 Task: Create a letterhead design in yellow black colors.
Action: Mouse pressed left at (350, 103)
Screenshot: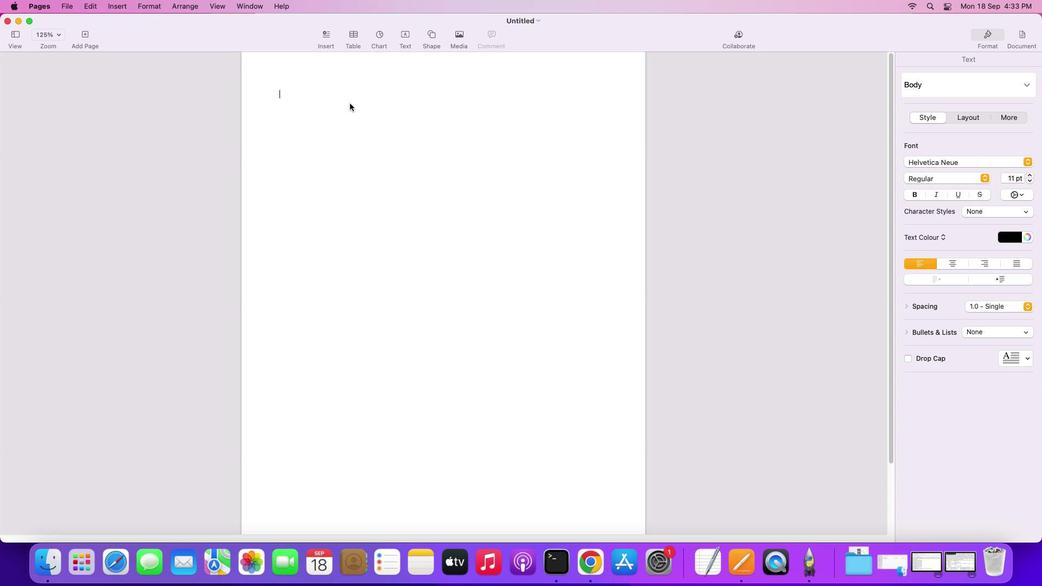 
Action: Mouse moved to (431, 34)
Screenshot: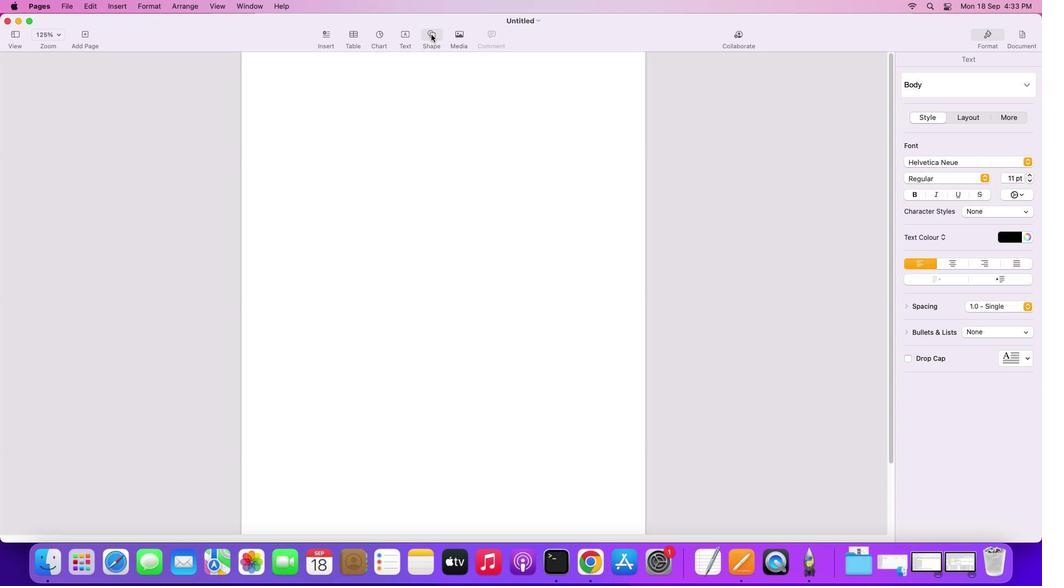 
Action: Mouse pressed left at (431, 34)
Screenshot: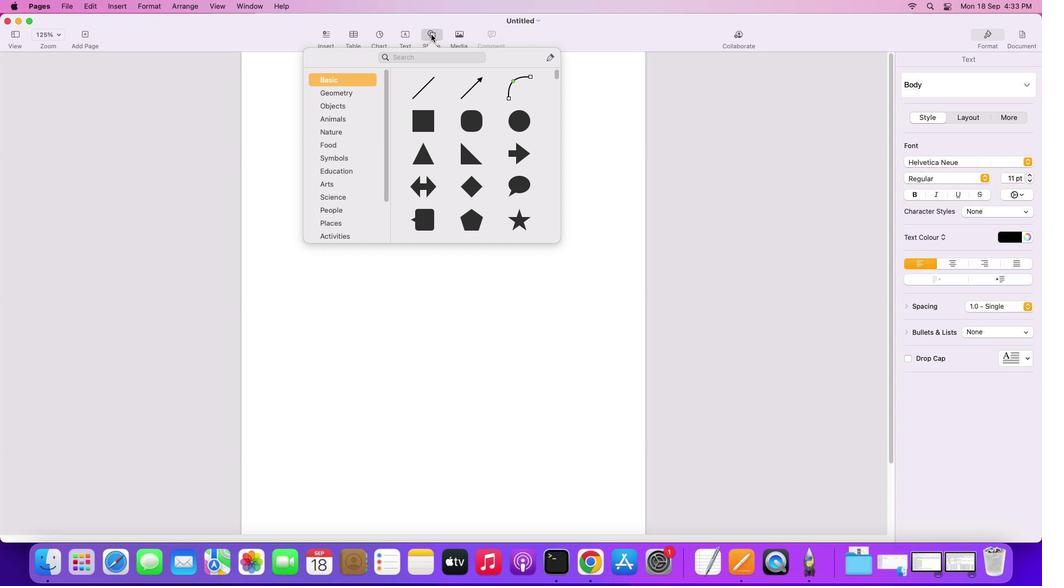 
Action: Mouse moved to (426, 122)
Screenshot: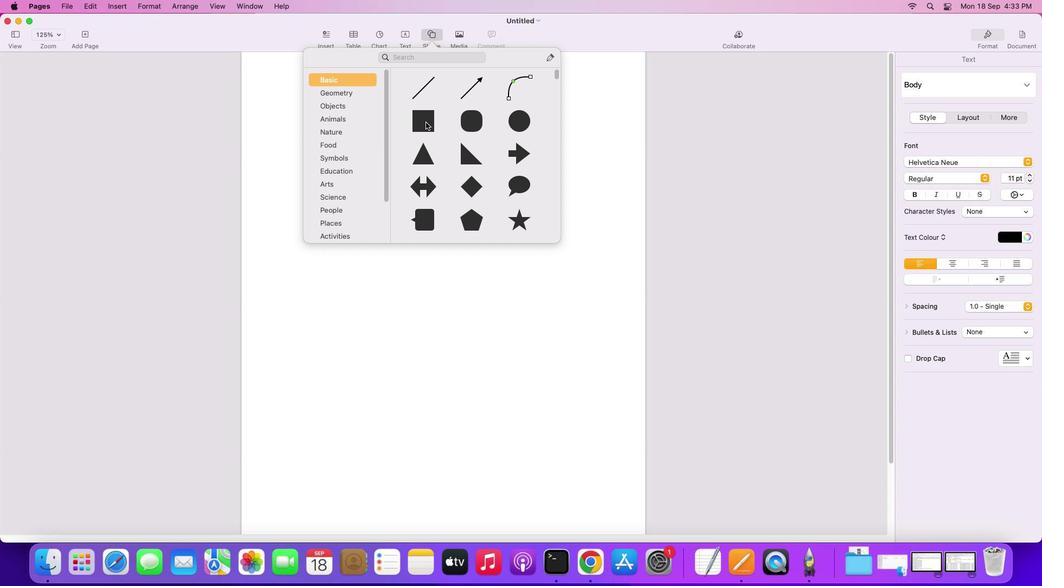 
Action: Mouse pressed left at (426, 122)
Screenshot: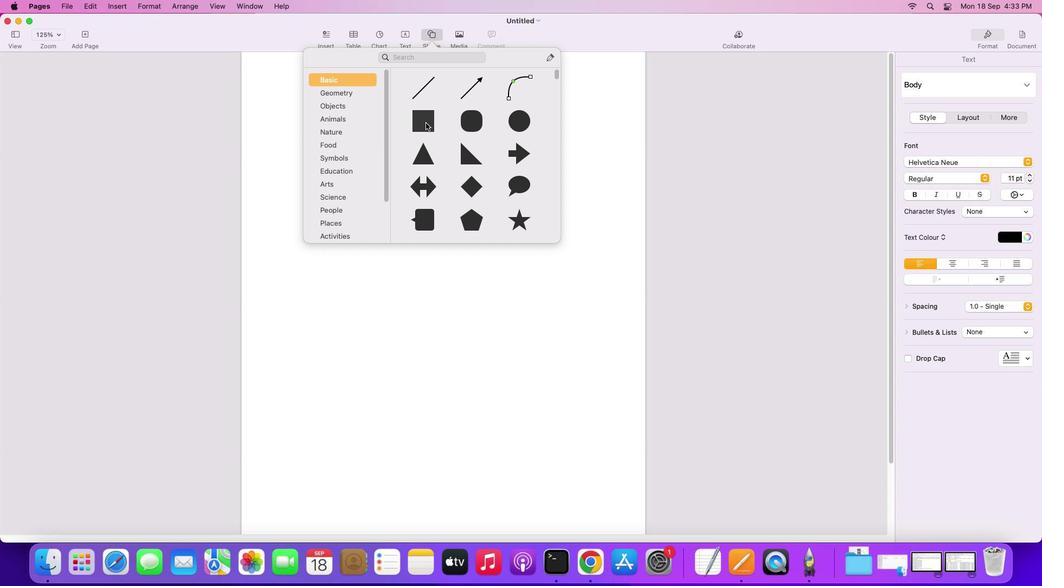 
Action: Mouse moved to (386, 317)
Screenshot: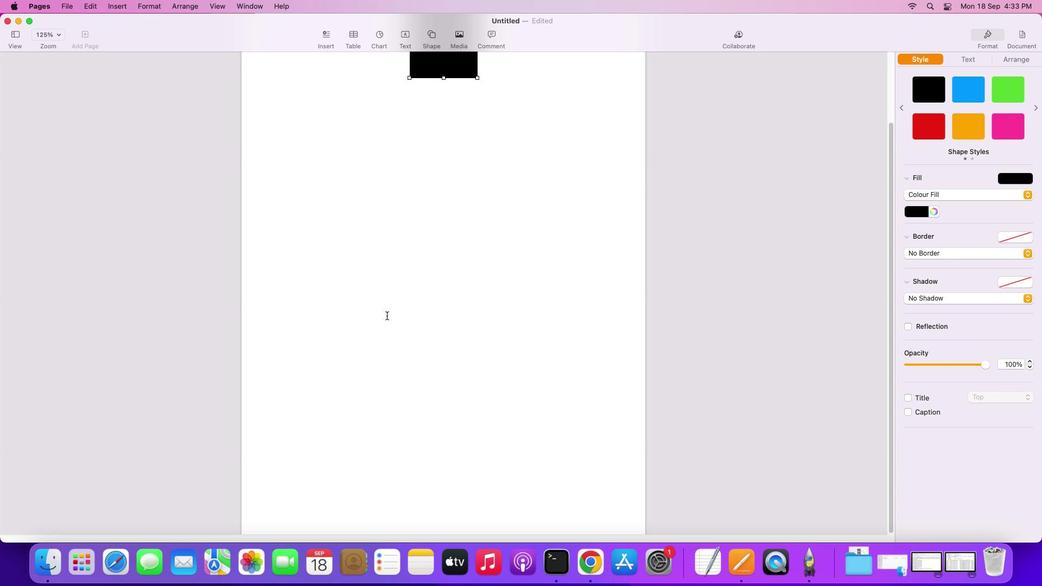 
Action: Mouse scrolled (386, 317) with delta (0, 0)
Screenshot: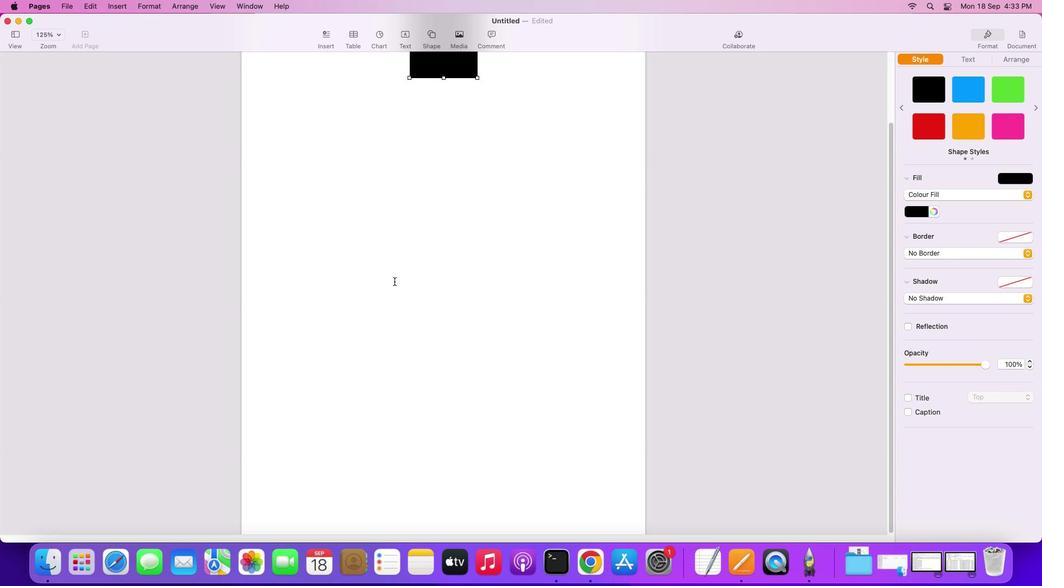 
Action: Mouse scrolled (386, 317) with delta (0, 0)
Screenshot: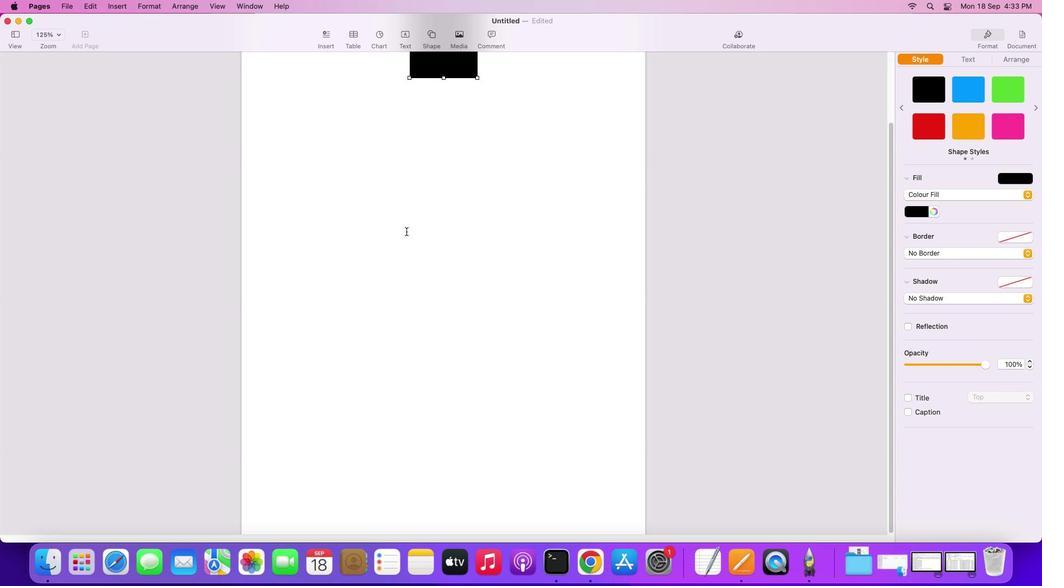 
Action: Mouse scrolled (386, 317) with delta (0, -2)
Screenshot: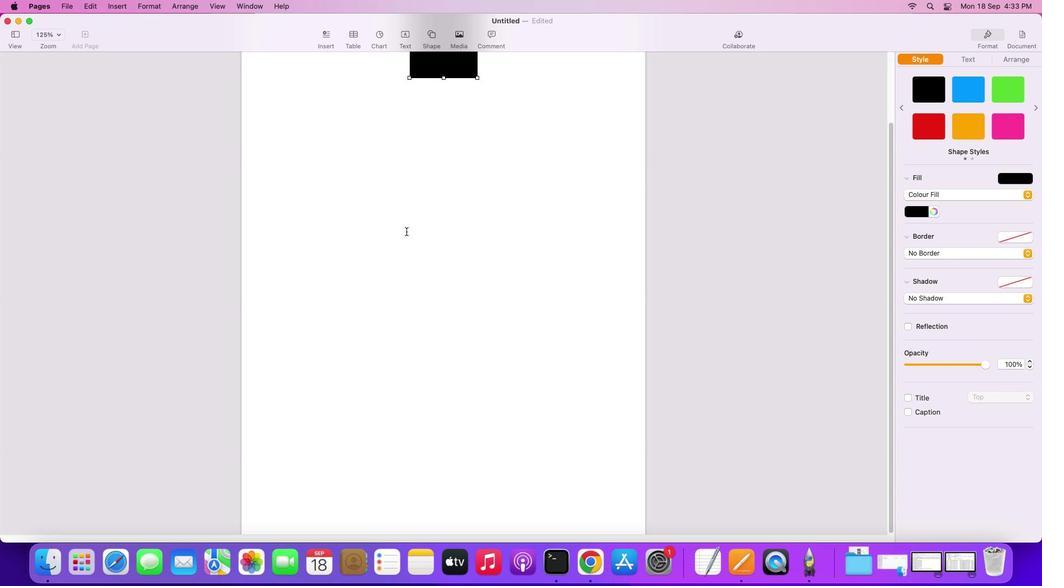 
Action: Mouse scrolled (386, 317) with delta (0, -2)
Screenshot: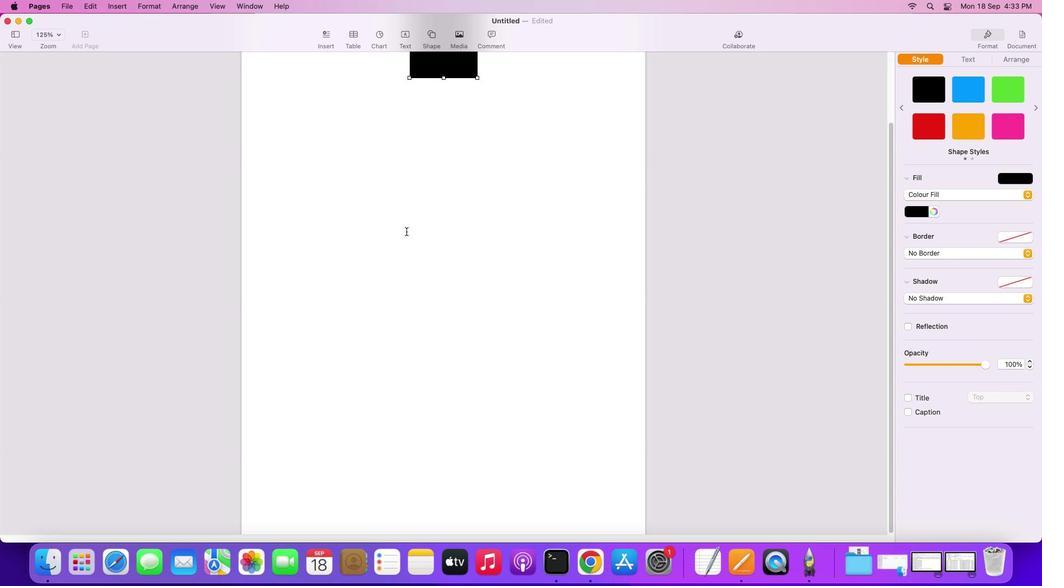 
Action: Mouse scrolled (386, 317) with delta (0, -3)
Screenshot: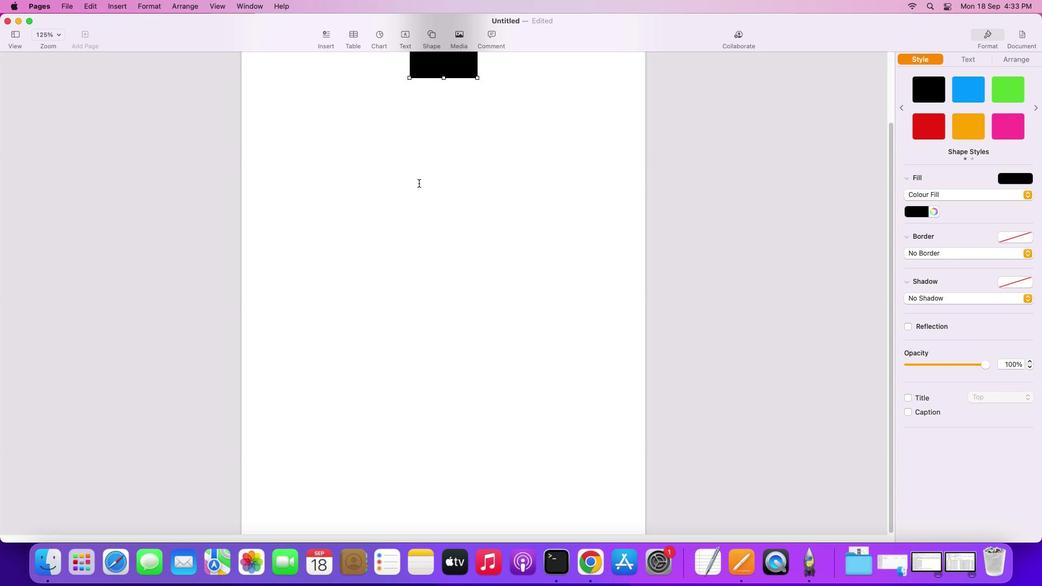 
Action: Mouse scrolled (386, 317) with delta (0, -3)
Screenshot: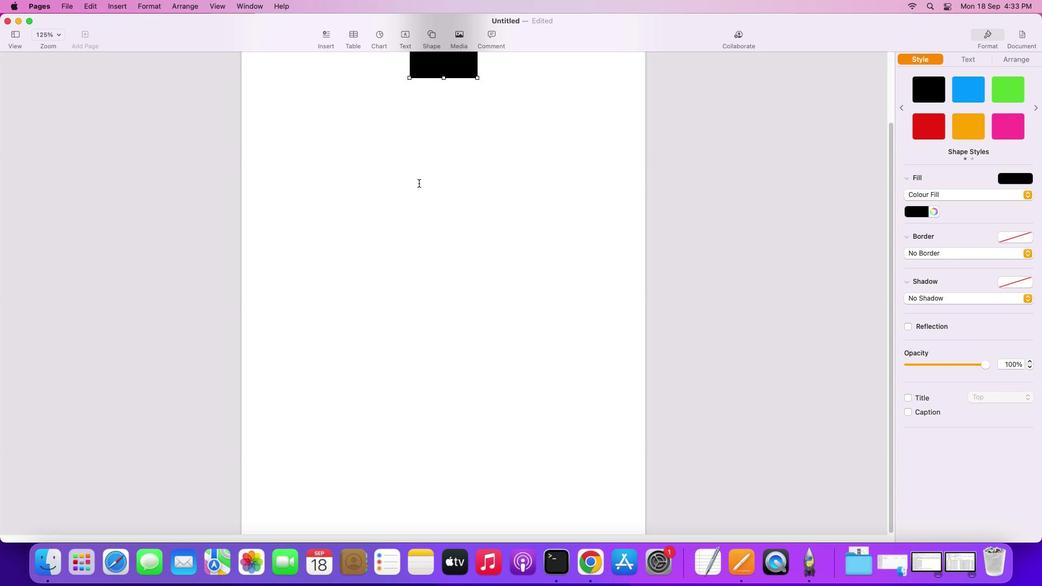 
Action: Mouse moved to (386, 316)
Screenshot: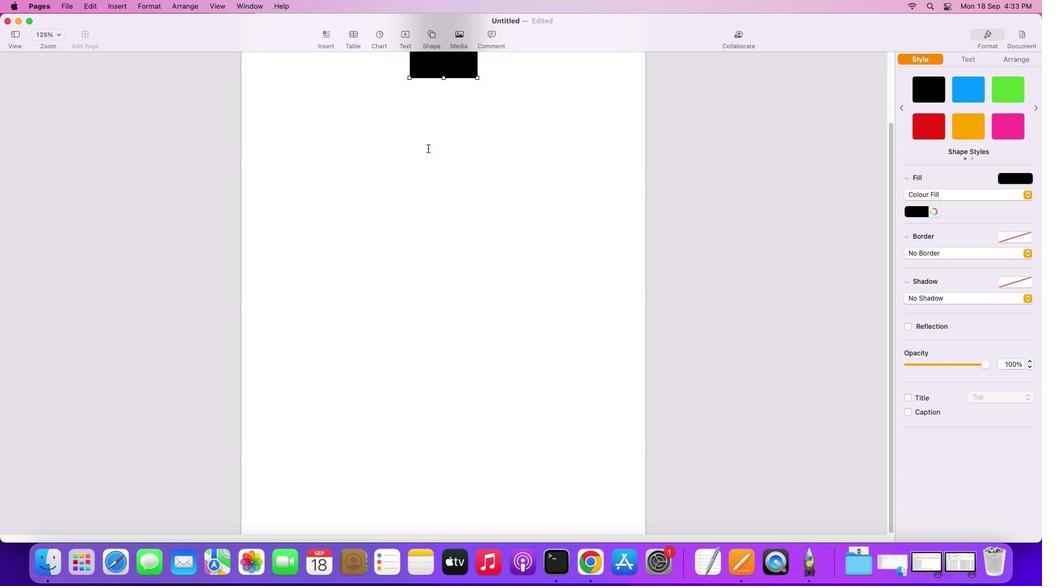 
Action: Mouse scrolled (386, 316) with delta (0, -3)
Screenshot: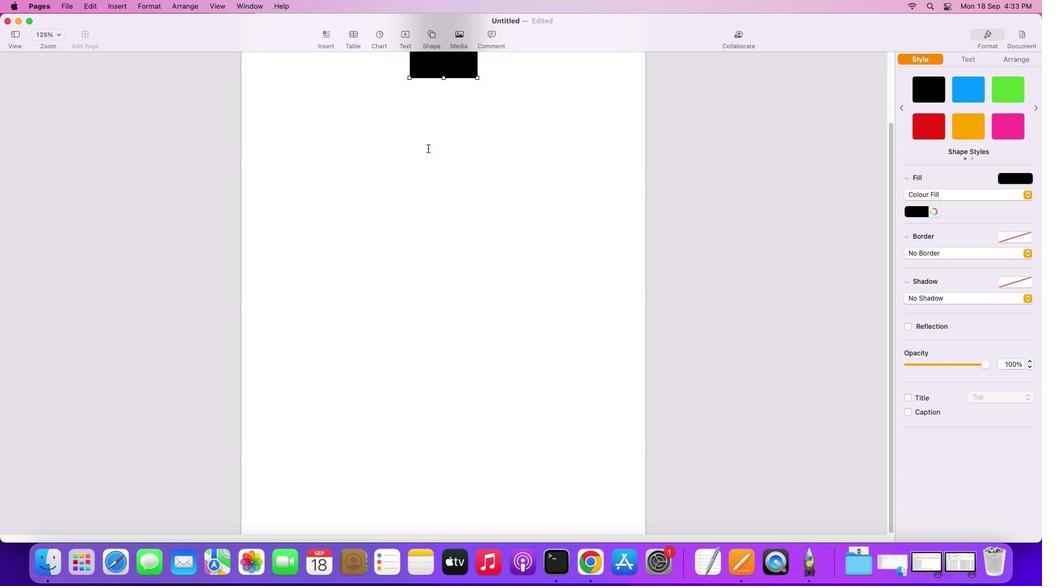 
Action: Mouse moved to (445, 73)
Screenshot: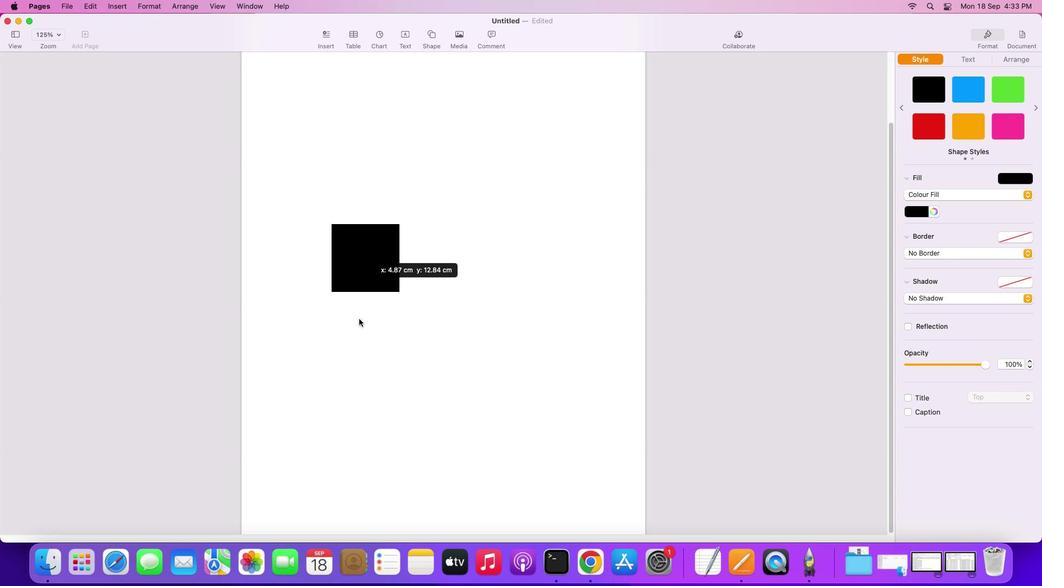 
Action: Mouse pressed left at (445, 73)
Screenshot: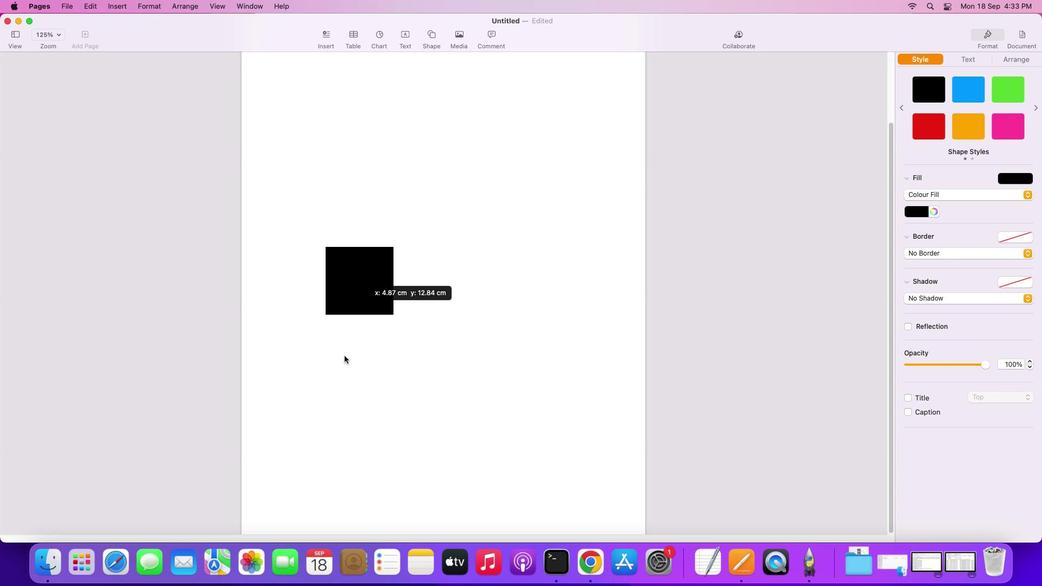 
Action: Mouse moved to (302, 462)
Screenshot: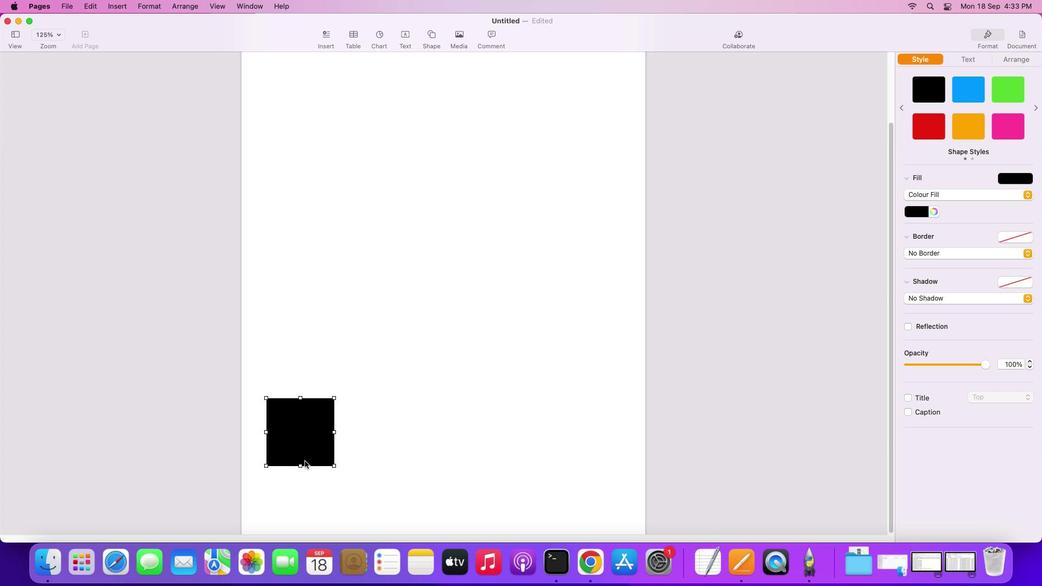 
Action: Mouse scrolled (302, 462) with delta (0, 0)
Screenshot: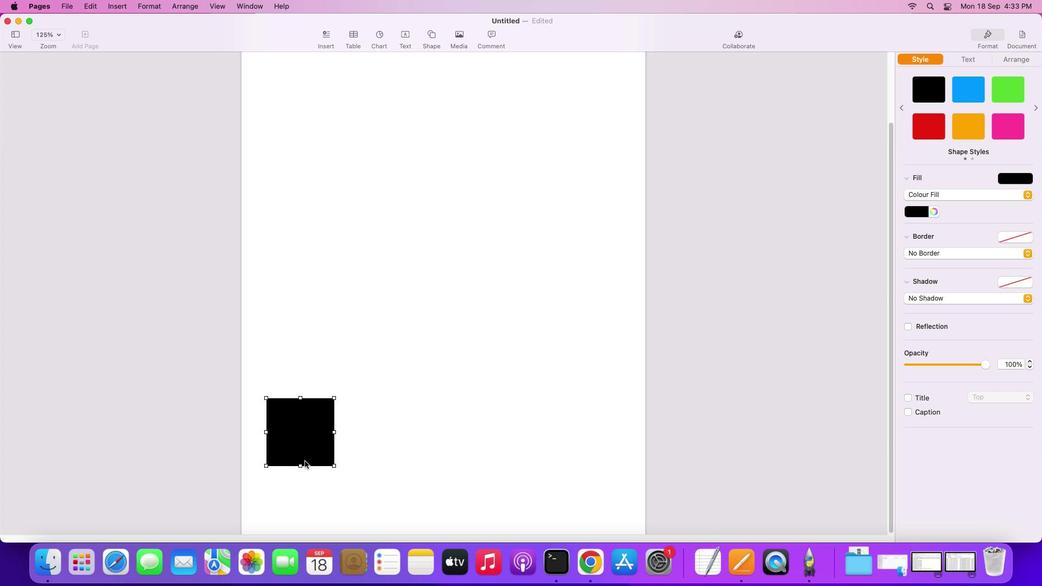 
Action: Mouse moved to (302, 462)
Screenshot: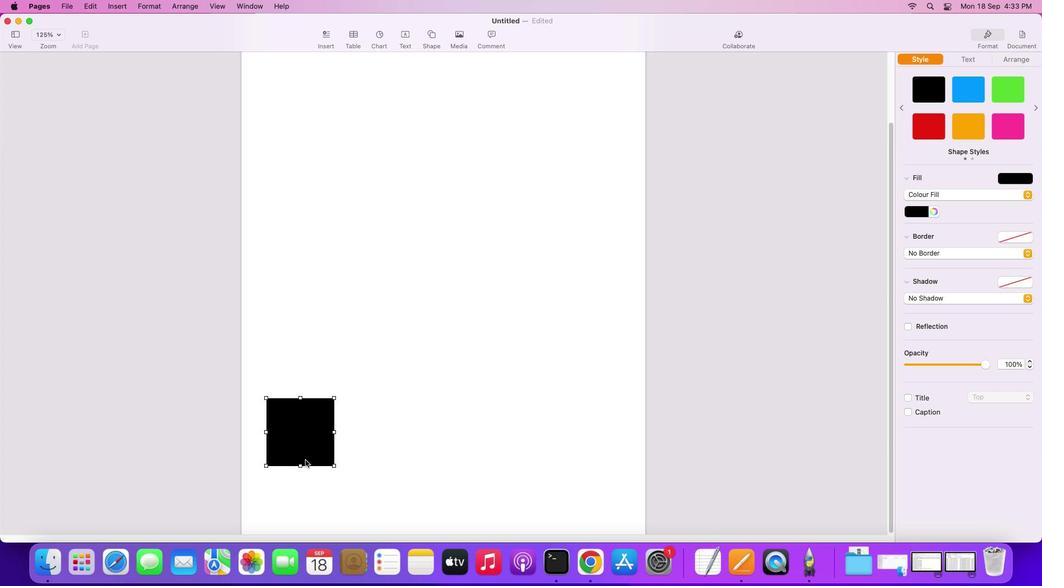 
Action: Mouse scrolled (302, 462) with delta (0, 0)
Screenshot: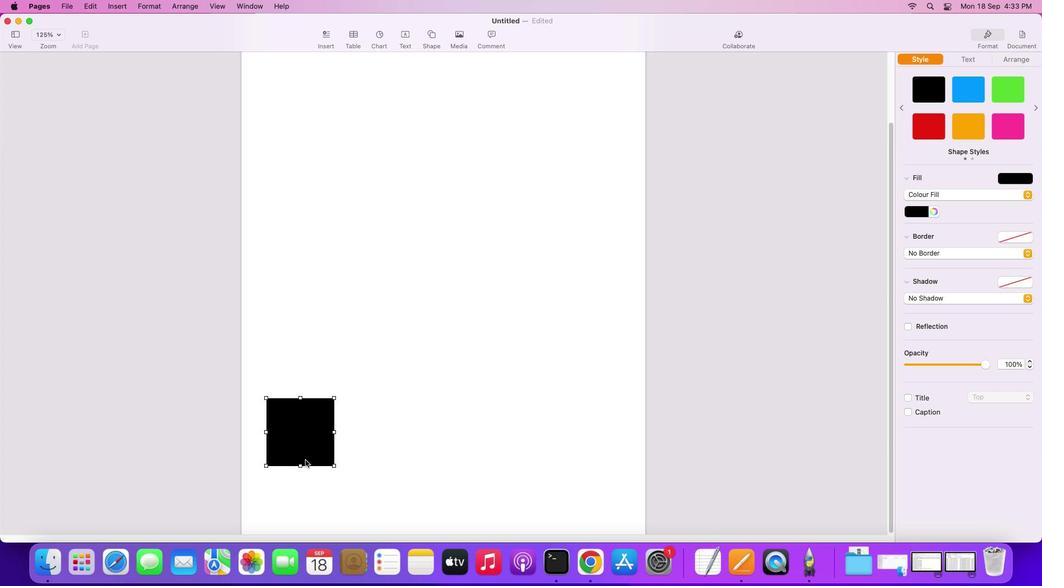 
Action: Mouse scrolled (302, 462) with delta (0, -2)
Screenshot: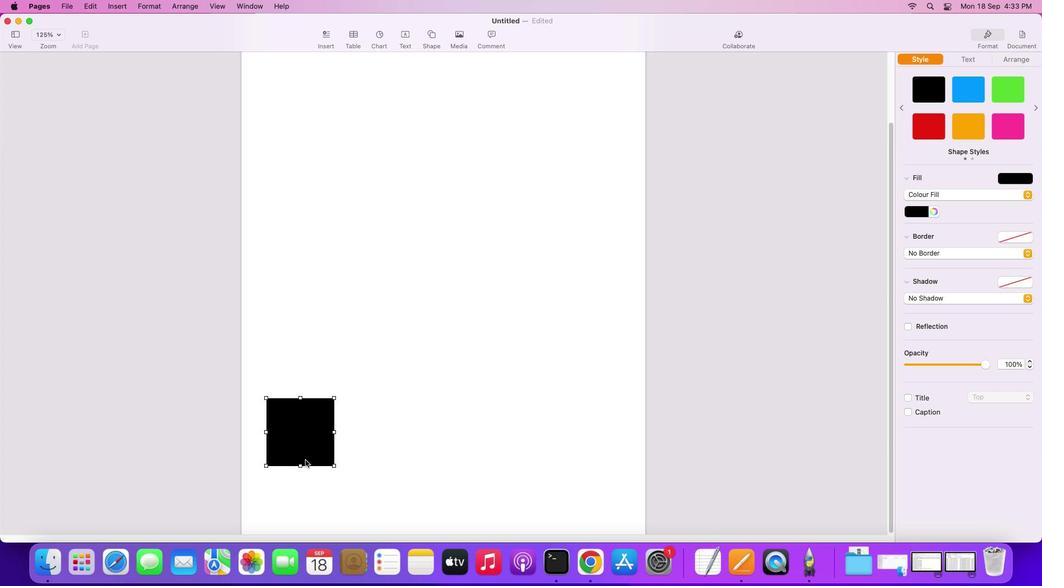 
Action: Mouse scrolled (302, 462) with delta (0, -2)
Screenshot: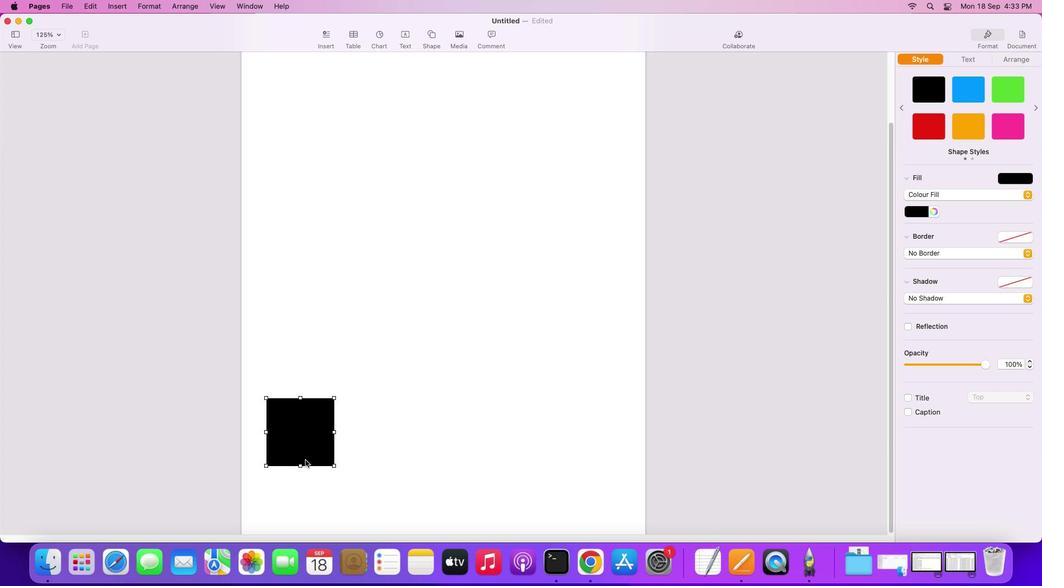 
Action: Mouse scrolled (302, 462) with delta (0, -3)
Screenshot: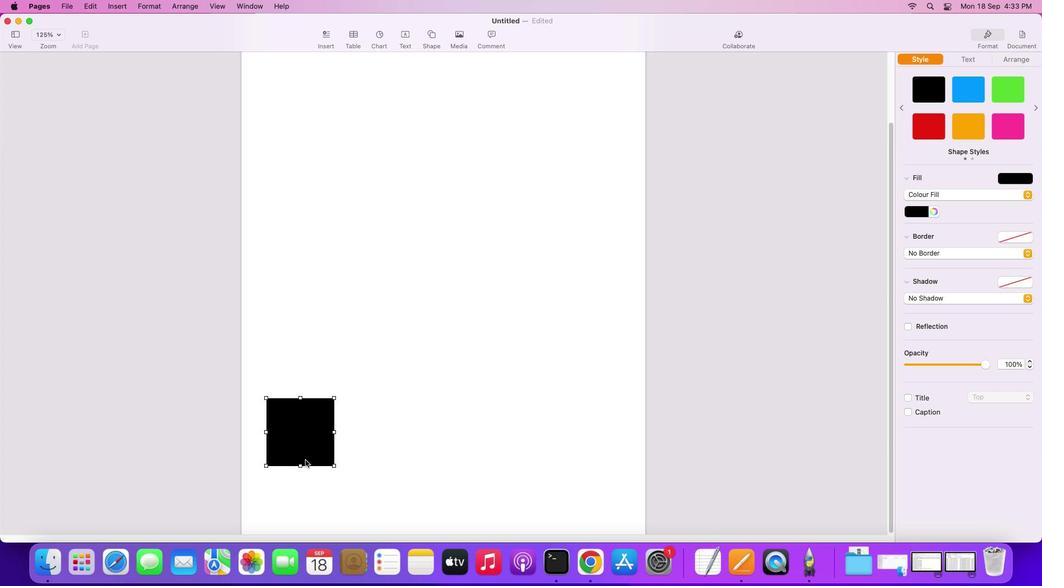 
Action: Mouse scrolled (302, 462) with delta (0, -3)
Screenshot: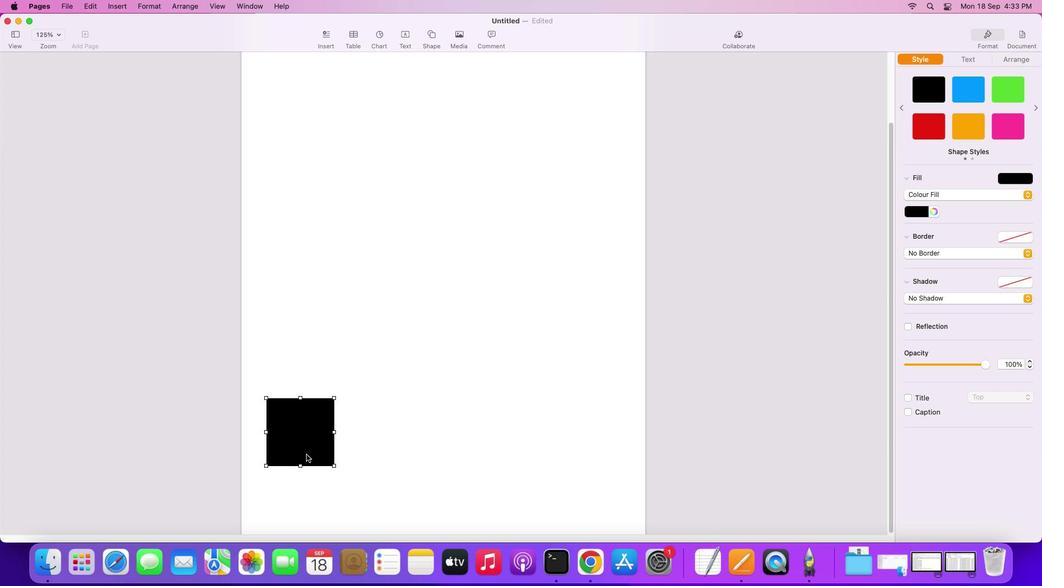 
Action: Mouse moved to (301, 455)
Screenshot: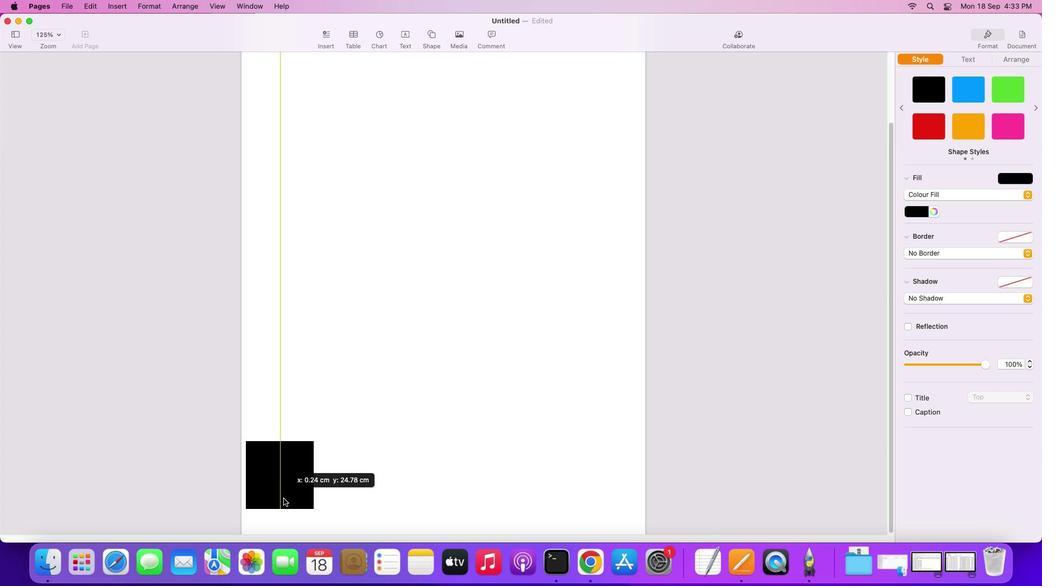 
Action: Mouse pressed left at (301, 455)
Screenshot: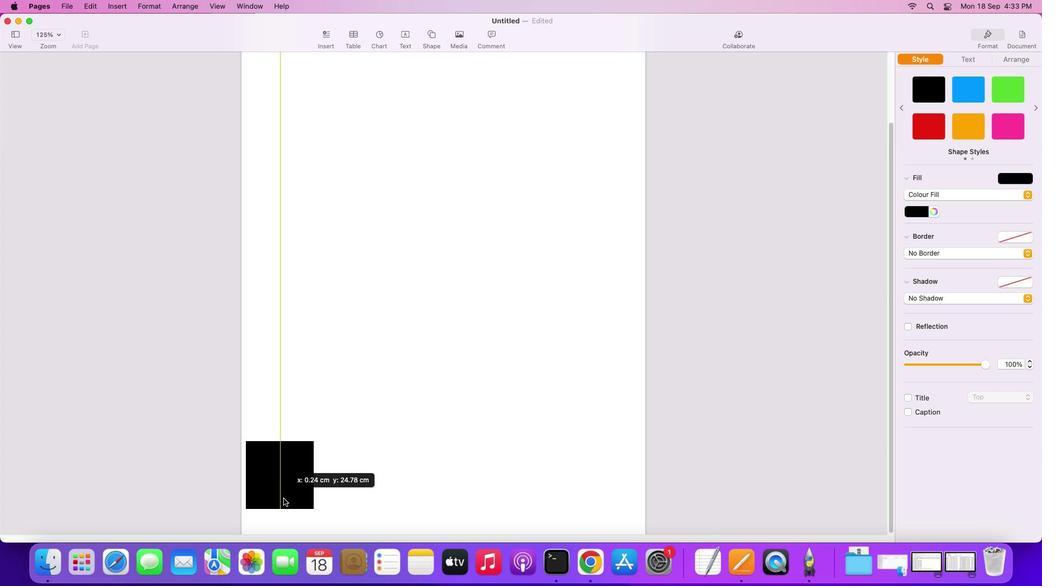 
Action: Mouse moved to (284, 496)
Screenshot: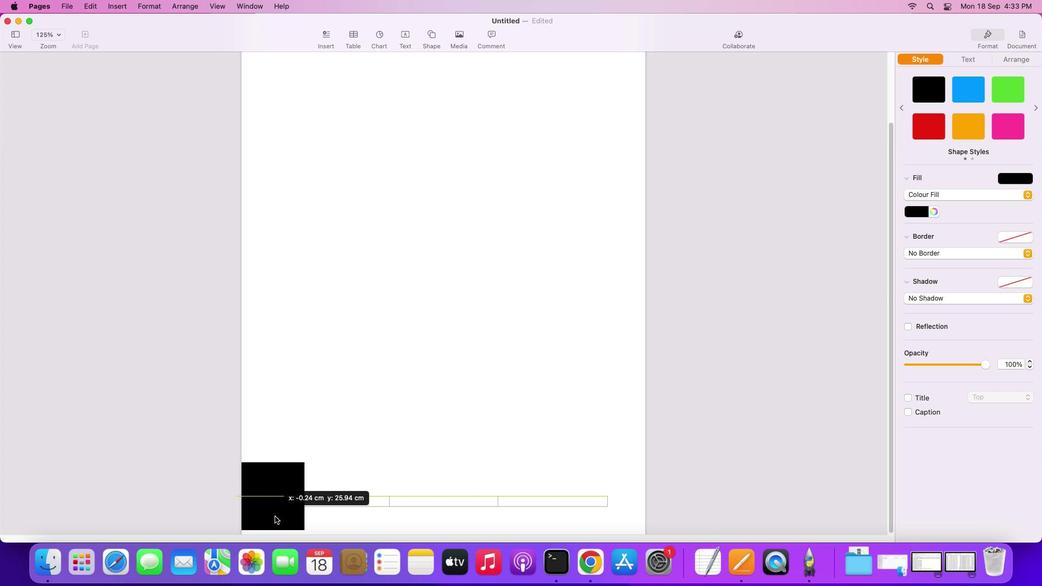 
Action: Mouse pressed left at (284, 496)
Screenshot: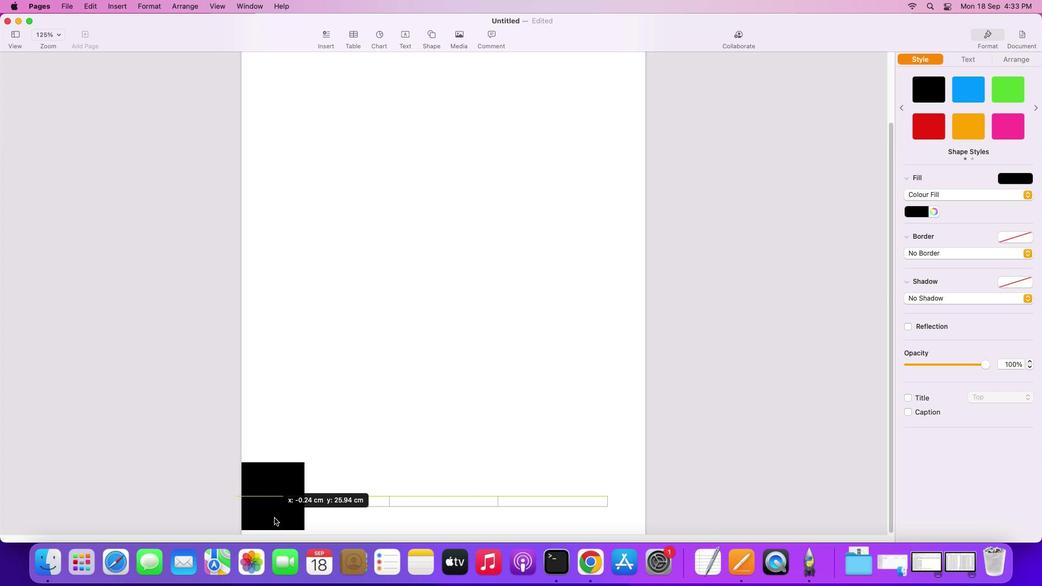 
Action: Mouse moved to (310, 502)
Screenshot: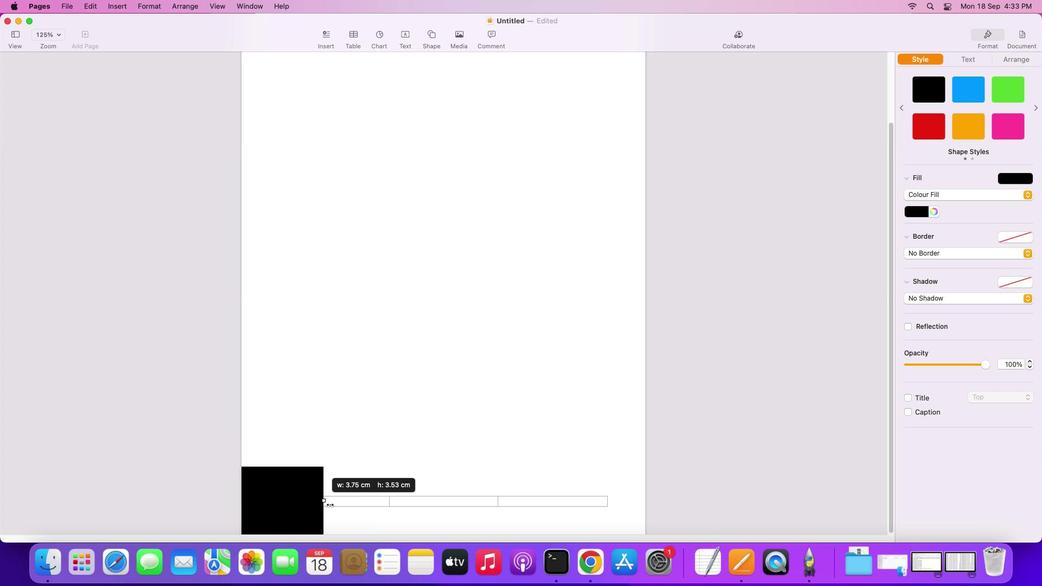 
Action: Mouse pressed left at (310, 502)
Screenshot: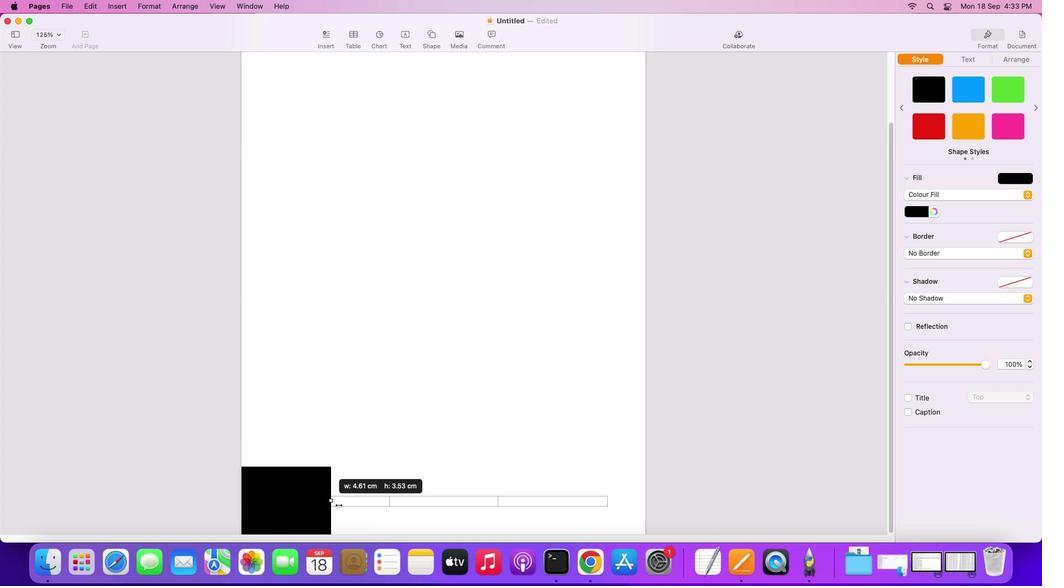 
Action: Mouse moved to (311, 496)
Screenshot: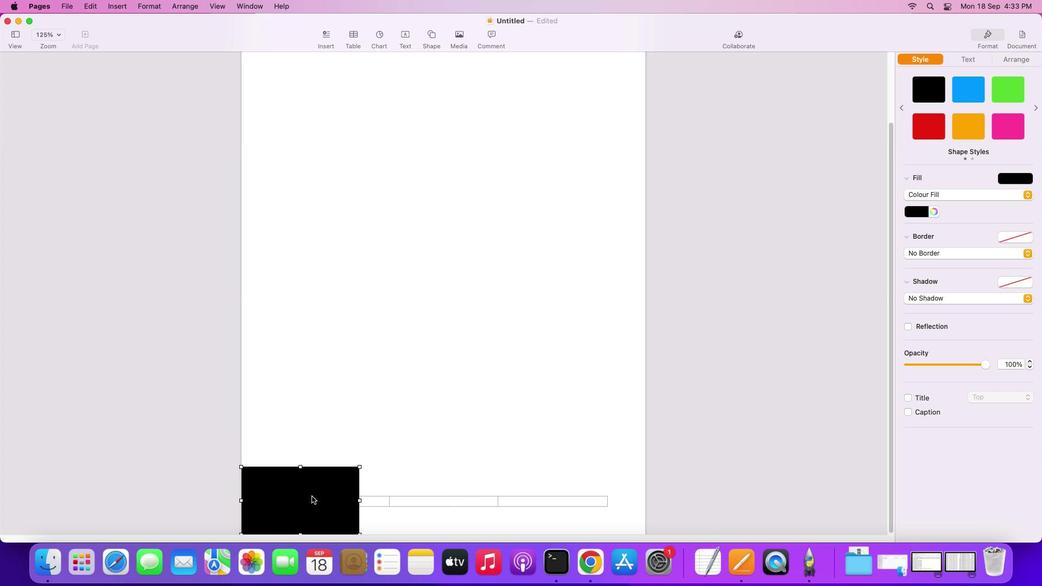 
Action: Mouse pressed right at (311, 496)
Screenshot: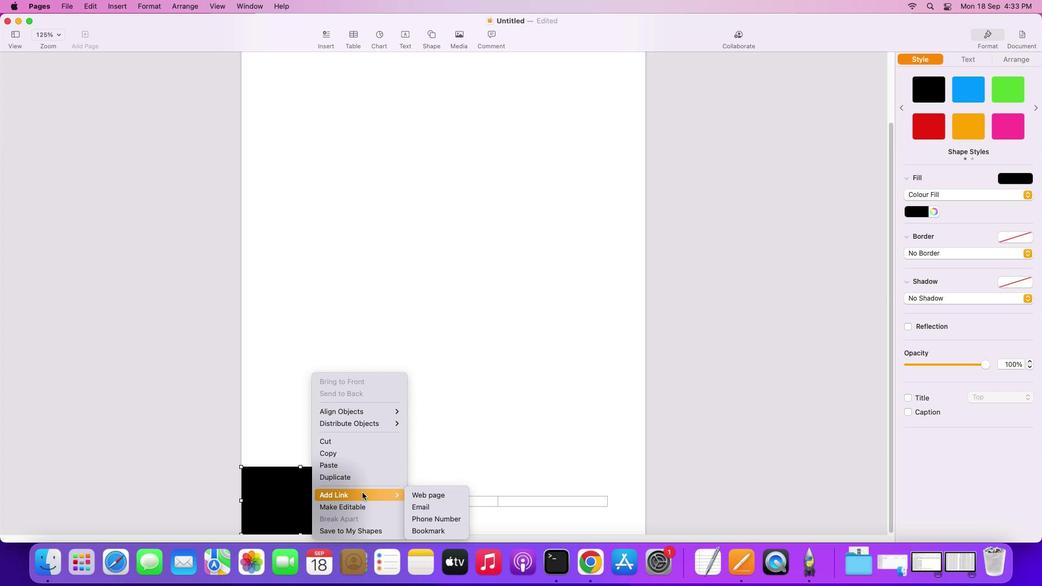 
Action: Mouse moved to (361, 506)
Screenshot: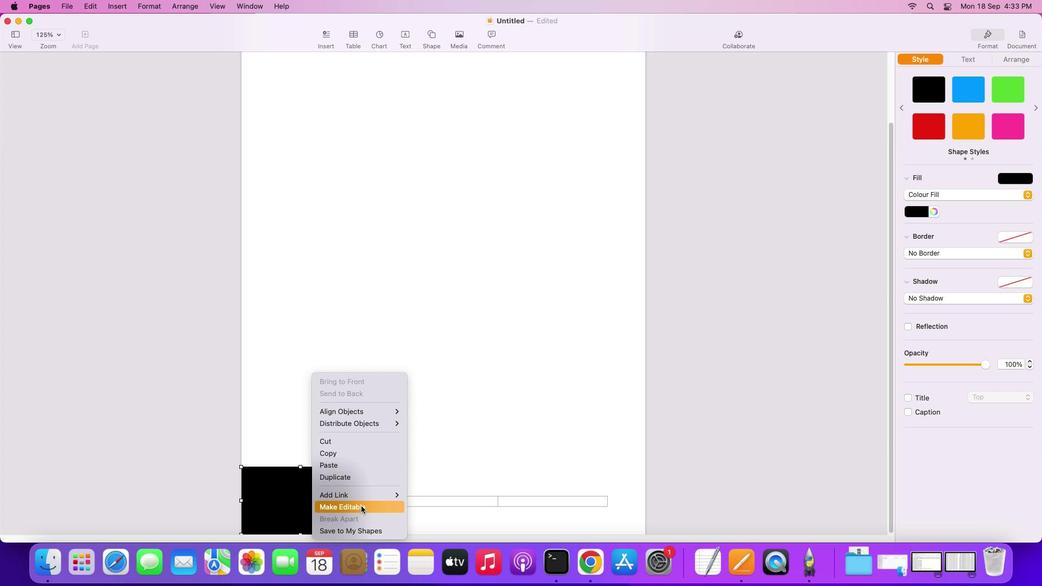 
Action: Mouse pressed left at (361, 506)
Screenshot: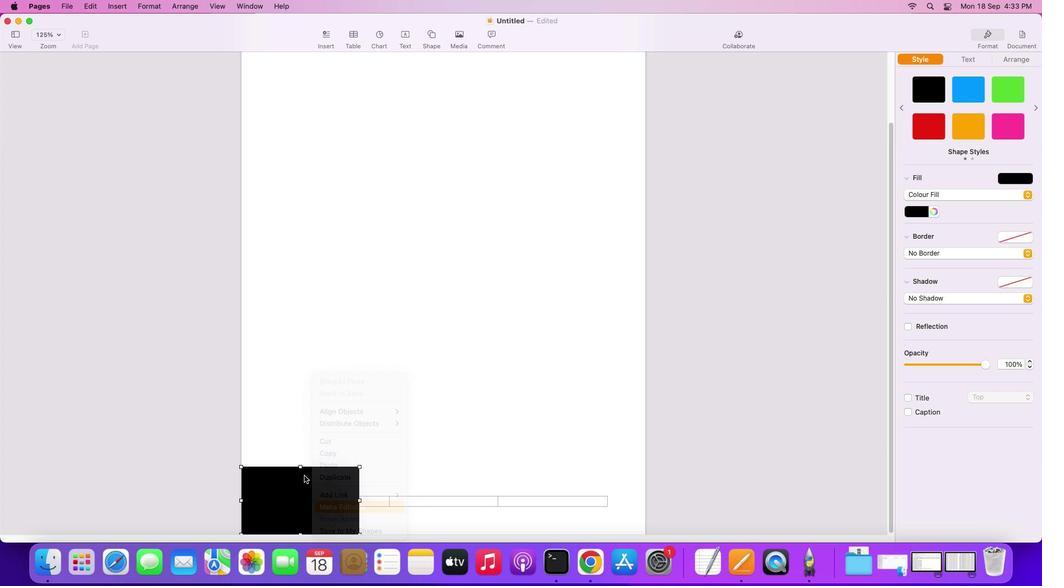 
Action: Mouse moved to (300, 467)
Screenshot: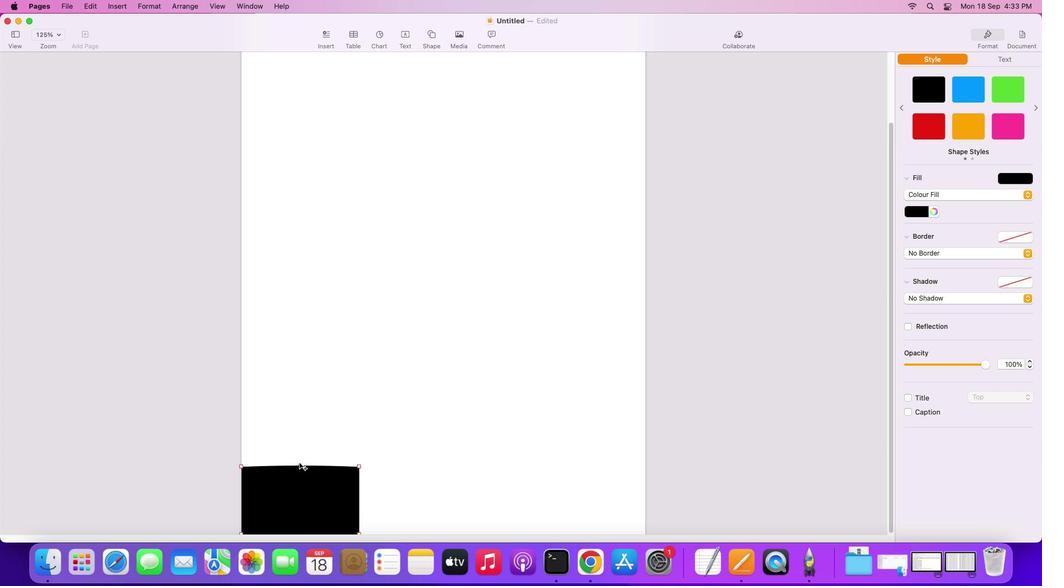 
Action: Mouse pressed left at (300, 467)
Screenshot: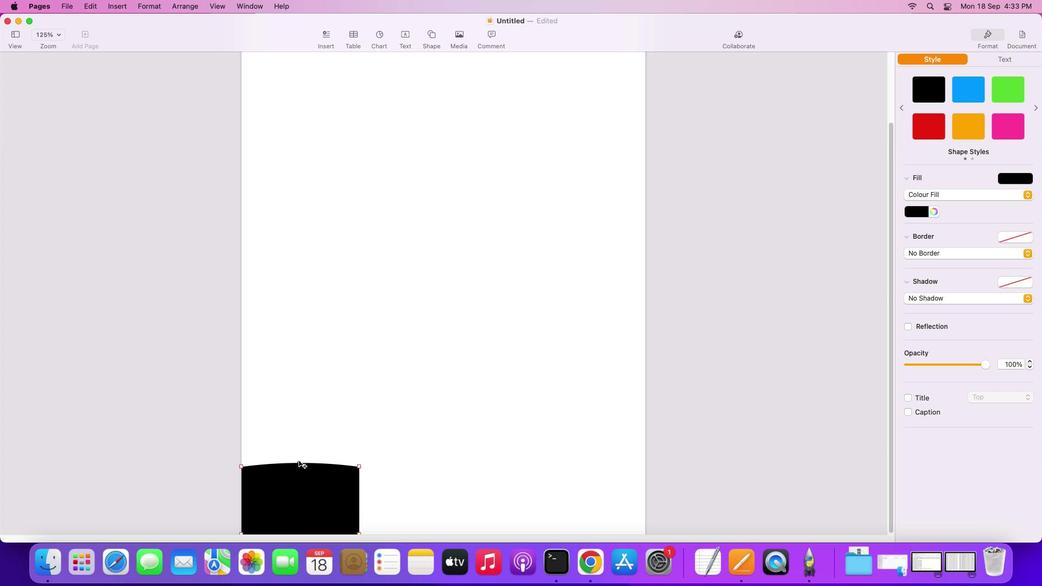 
Action: Mouse moved to (300, 445)
Screenshot: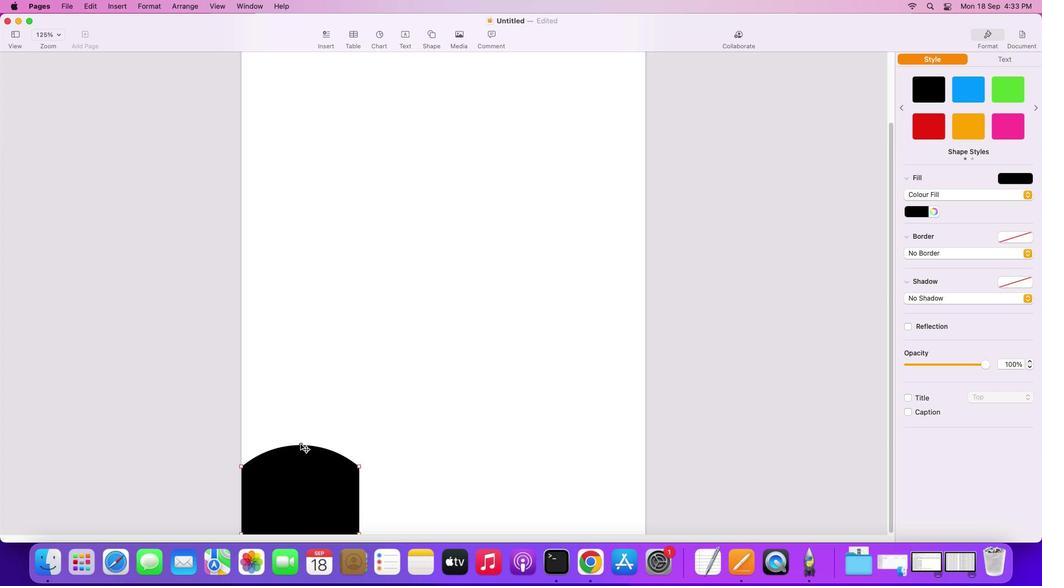 
Action: Mouse pressed left at (300, 445)
Screenshot: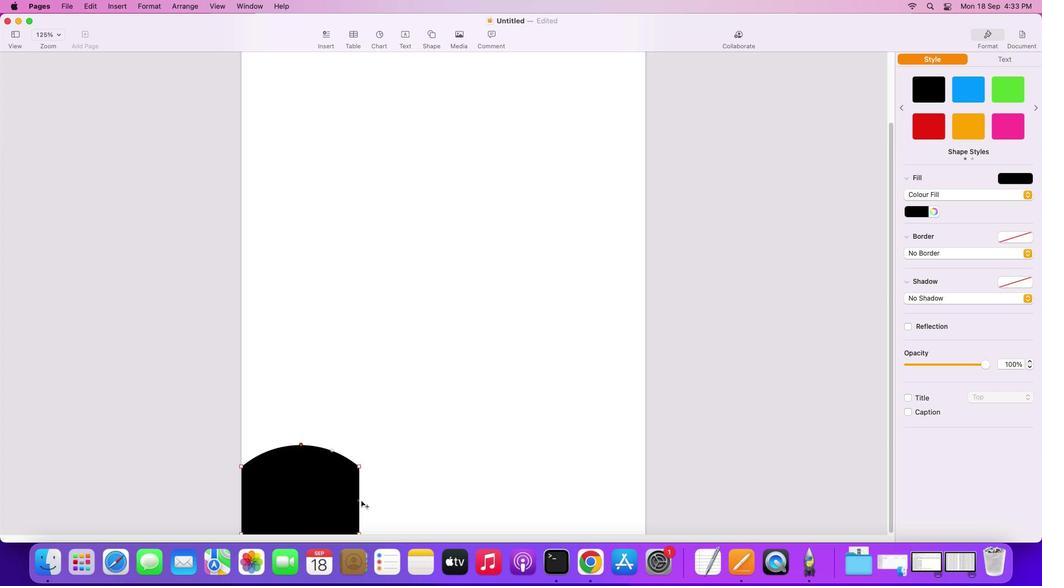 
Action: Mouse moved to (360, 467)
Screenshot: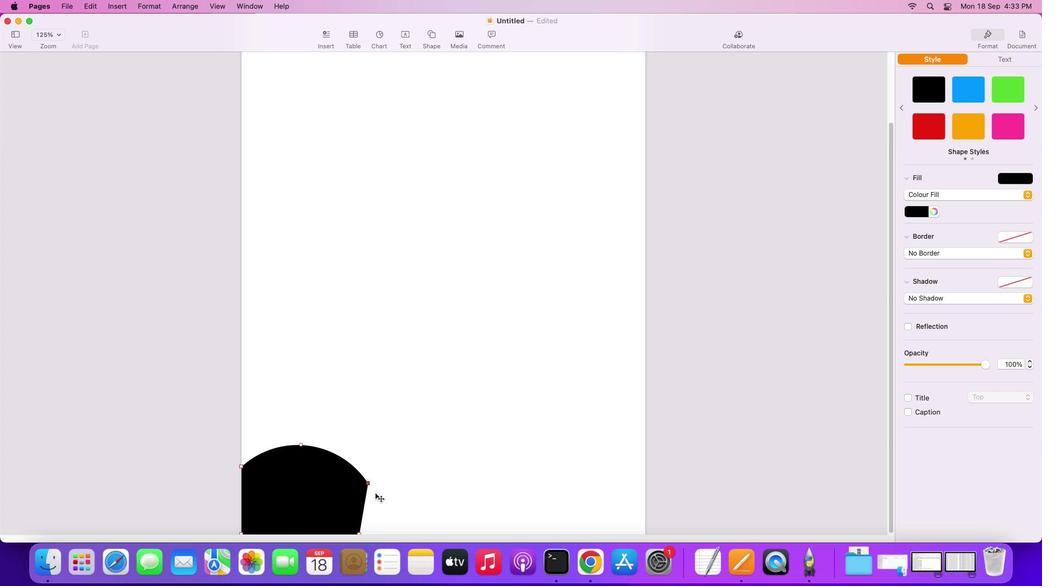 
Action: Mouse pressed left at (360, 467)
Screenshot: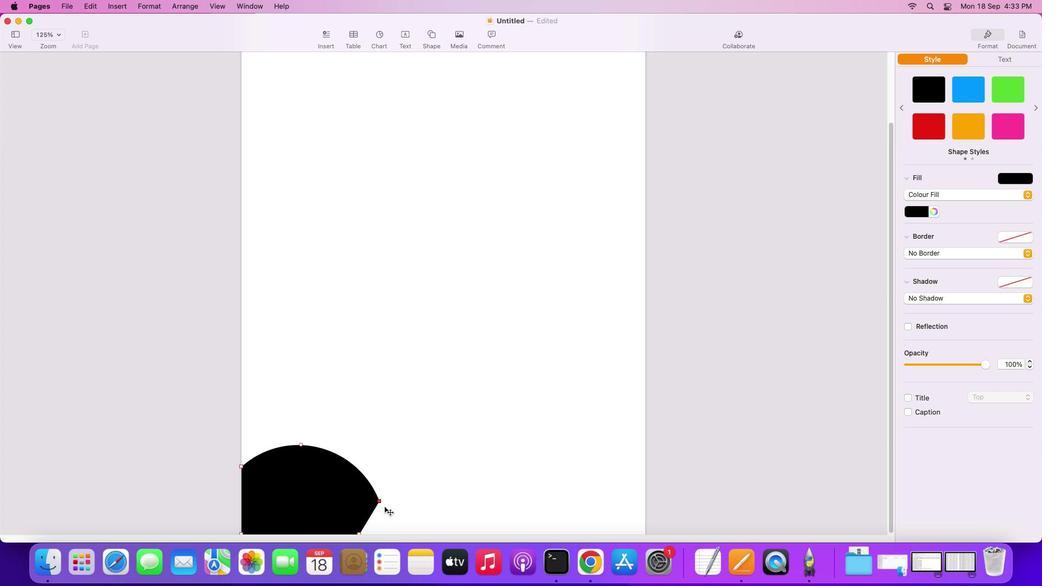 
Action: Mouse moved to (381, 468)
Screenshot: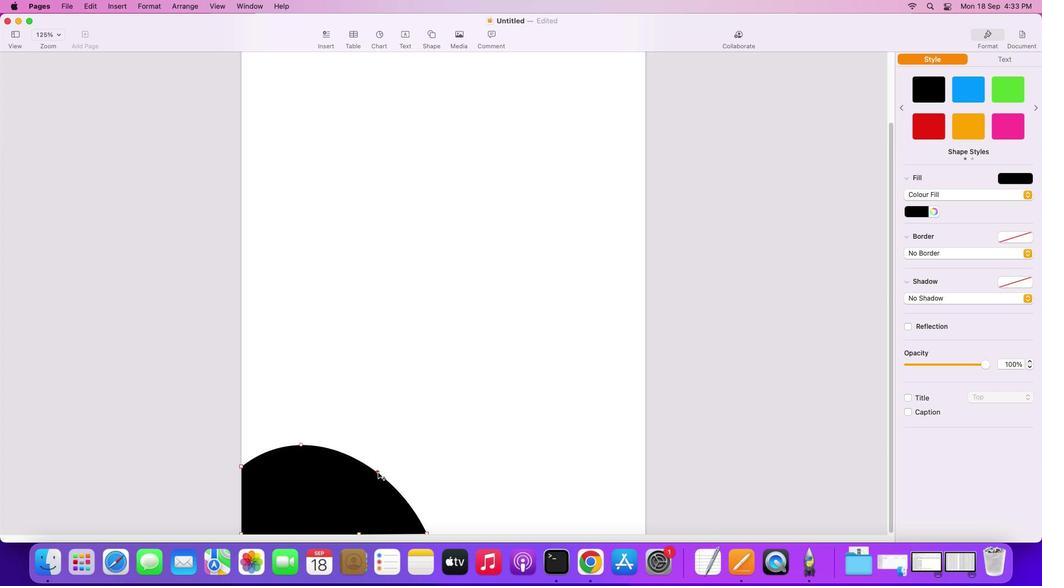
Action: Mouse pressed left at (381, 468)
Screenshot: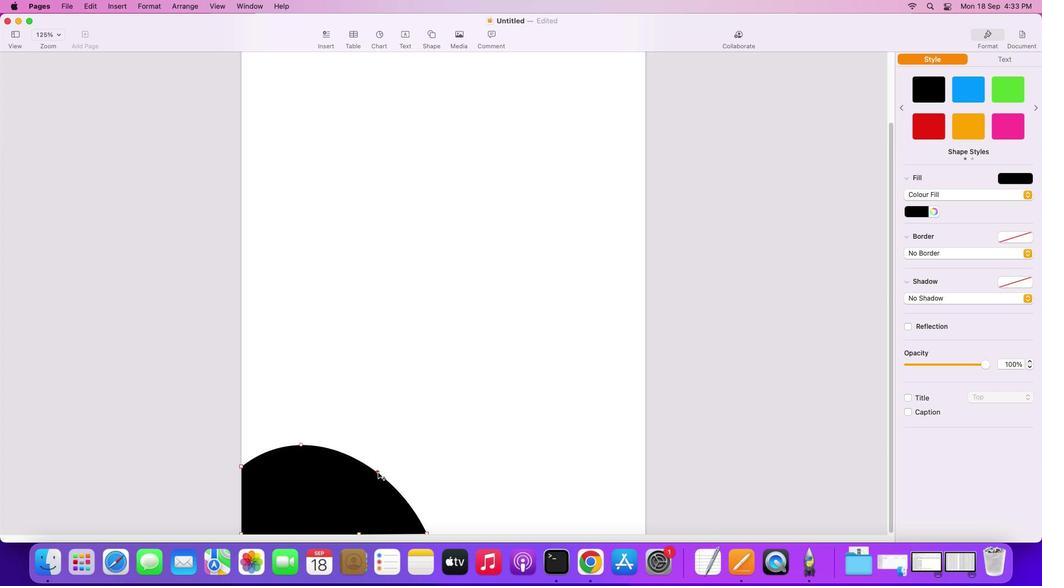 
Action: Mouse moved to (303, 445)
Screenshot: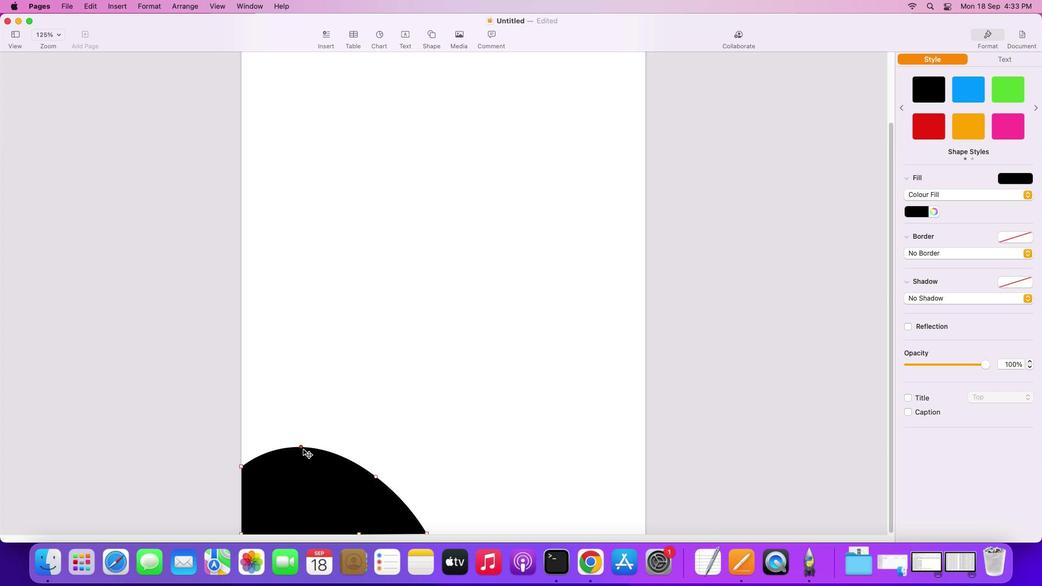 
Action: Mouse pressed left at (303, 445)
Screenshot: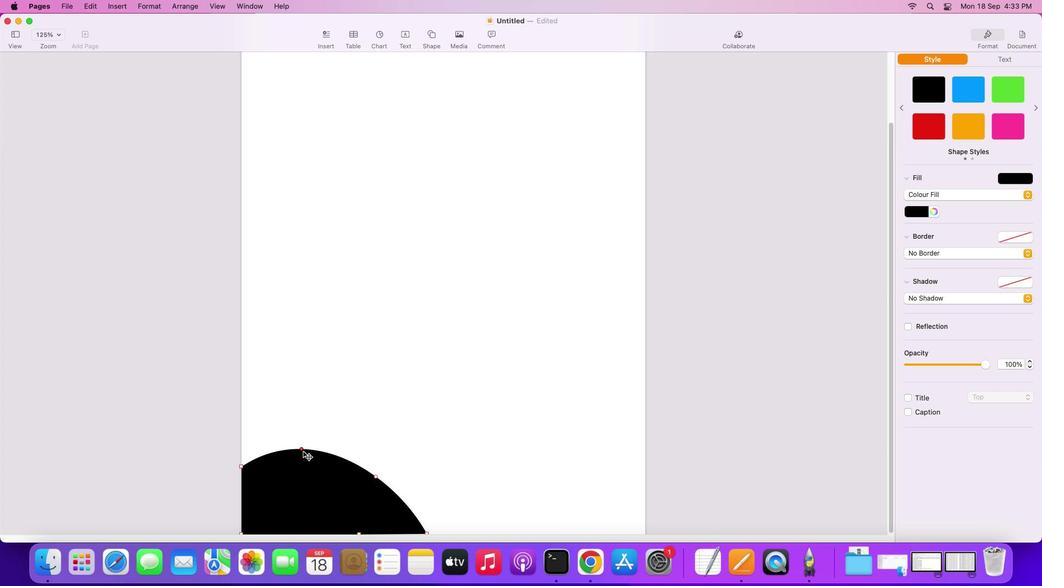 
Action: Mouse moved to (375, 478)
Screenshot: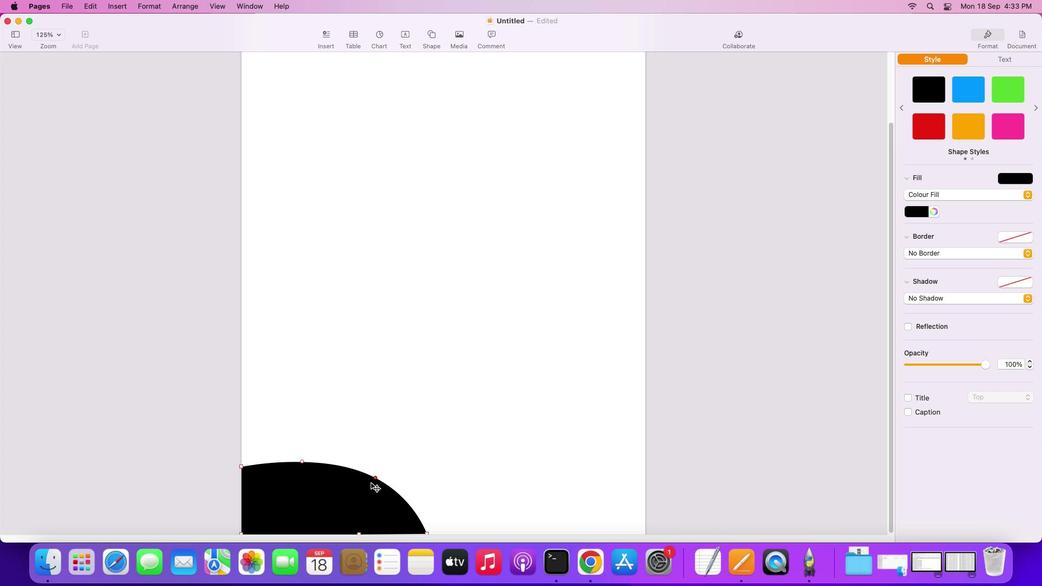 
Action: Mouse pressed left at (375, 478)
Screenshot: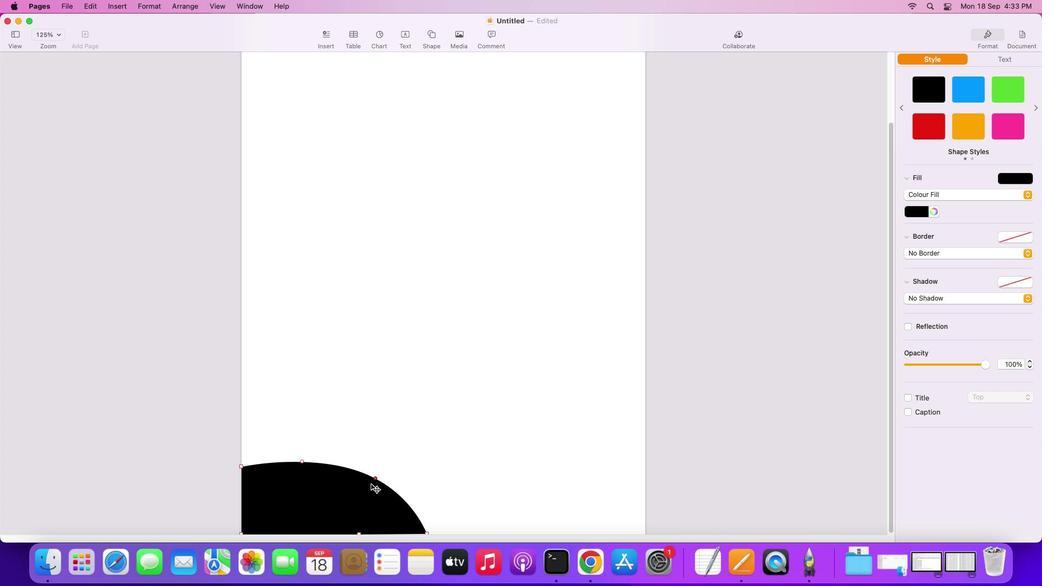 
Action: Mouse moved to (302, 463)
Screenshot: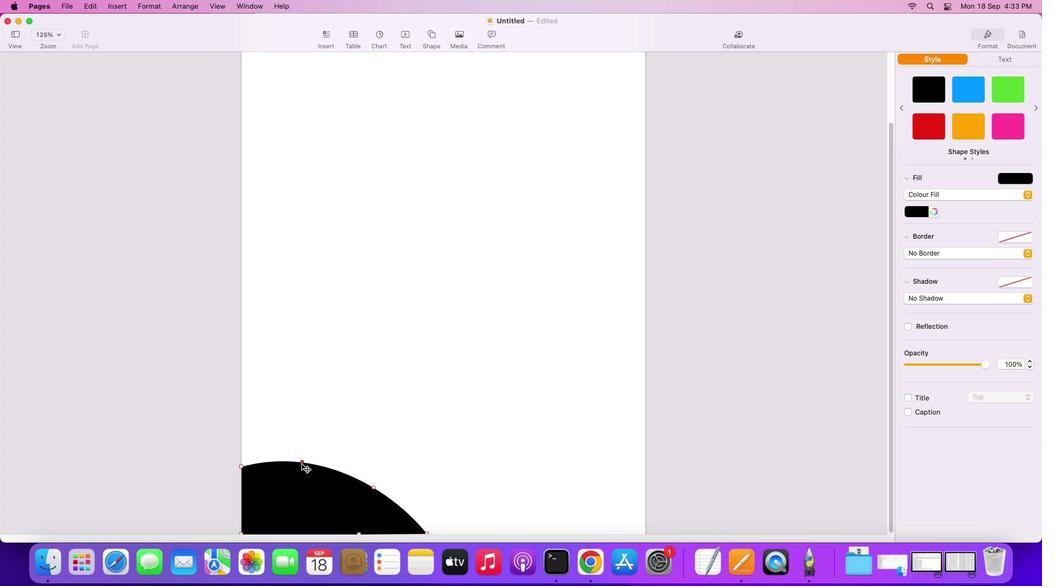 
Action: Mouse pressed left at (302, 463)
Screenshot: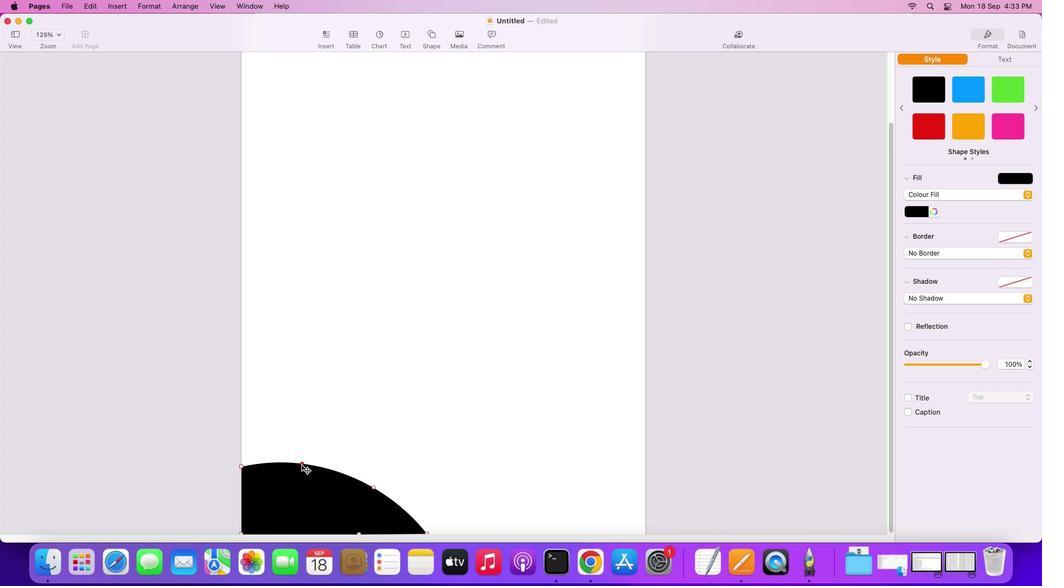 
Action: Mouse moved to (433, 483)
Screenshot: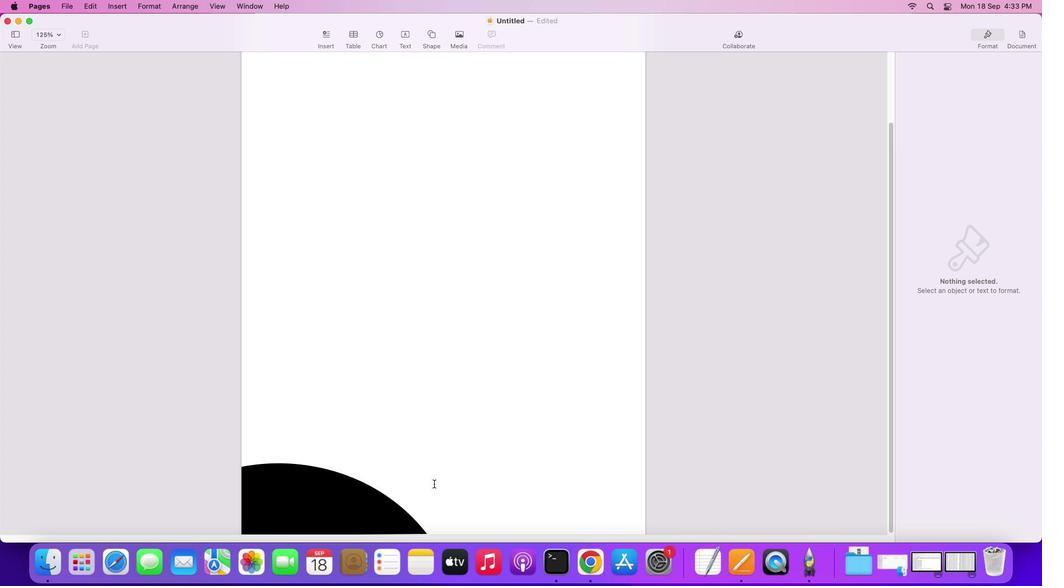 
Action: Mouse pressed left at (433, 483)
Screenshot: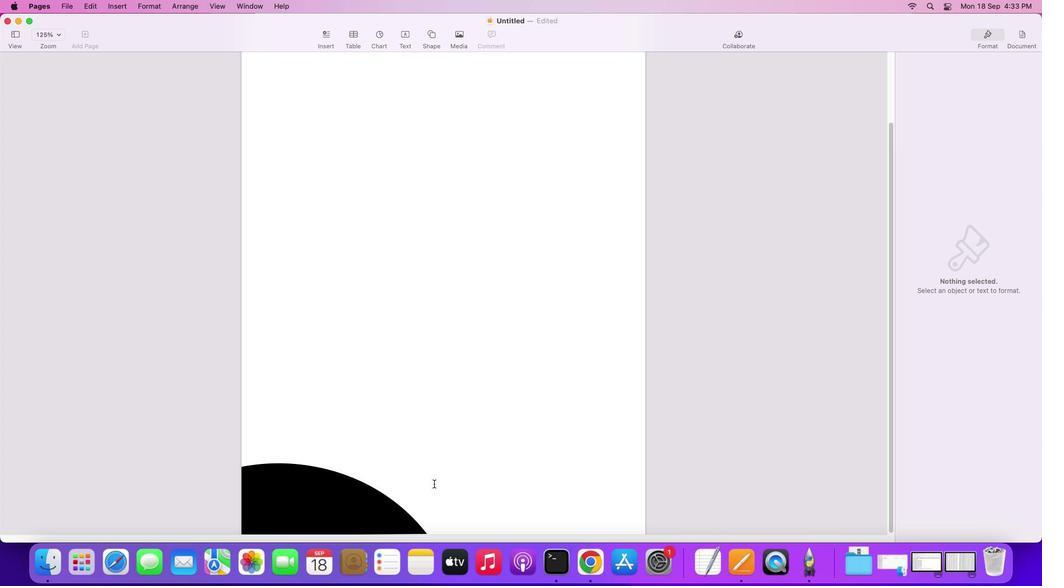 
Action: Mouse moved to (350, 519)
Screenshot: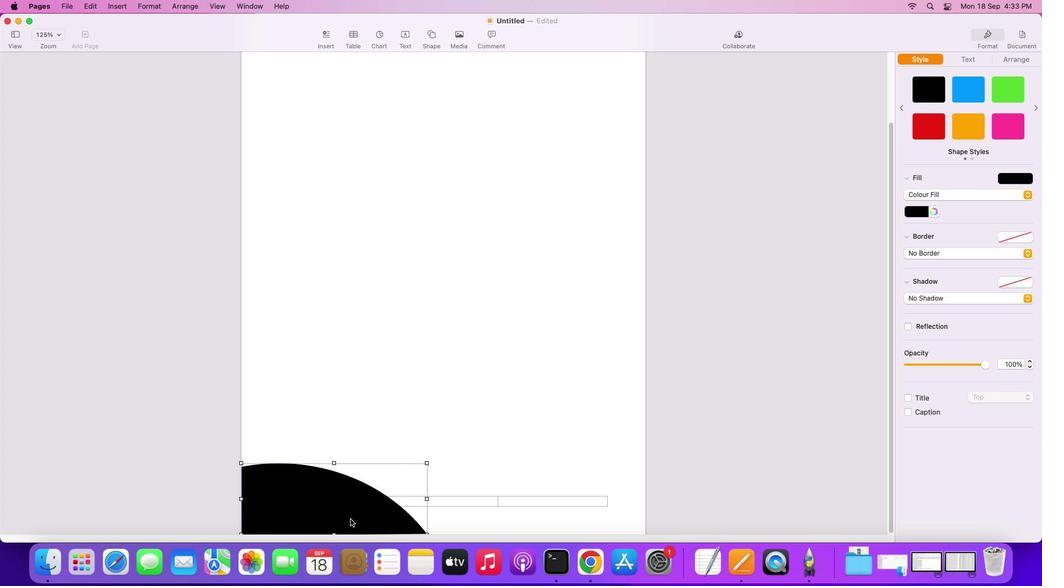
Action: Mouse pressed left at (350, 519)
Screenshot: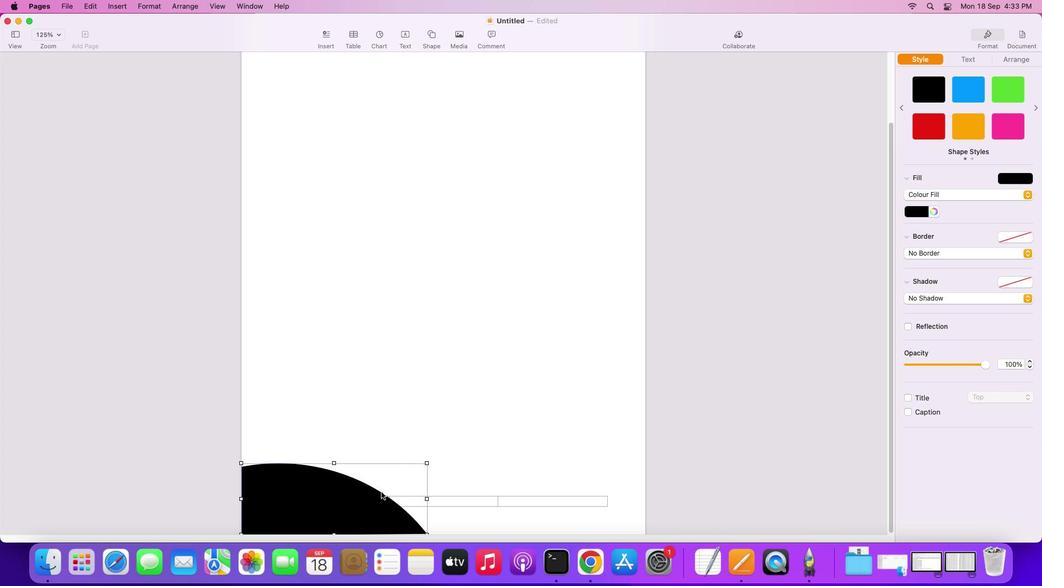 
Action: Mouse moved to (501, 438)
Screenshot: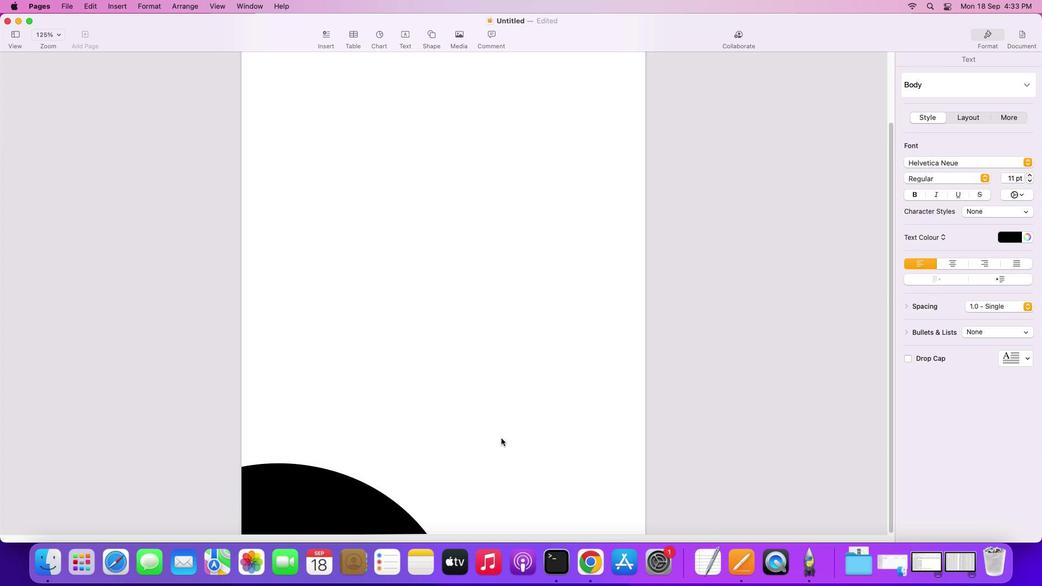 
Action: Mouse pressed left at (501, 438)
Screenshot: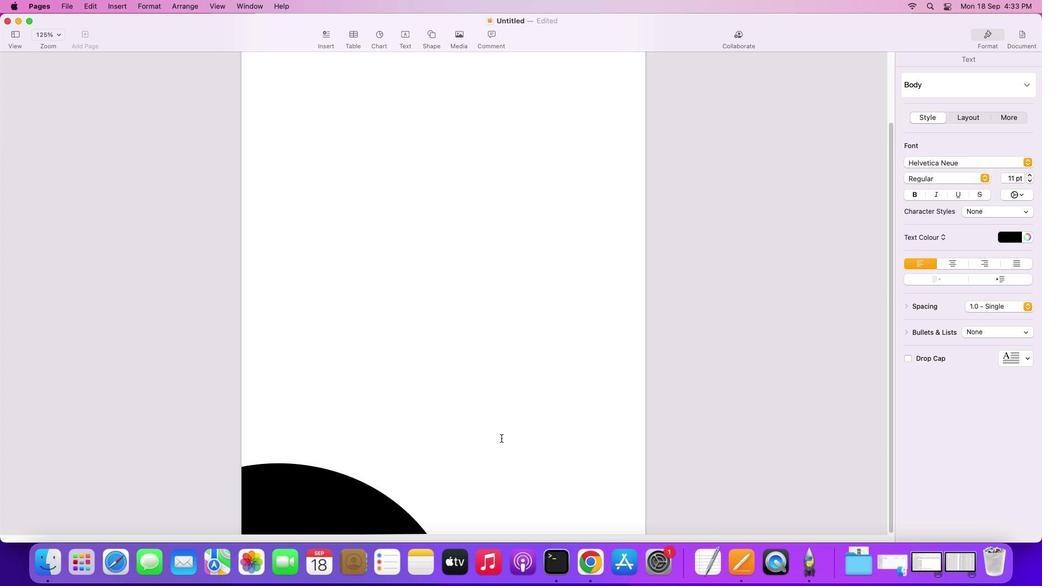 
Action: Mouse moved to (430, 36)
Screenshot: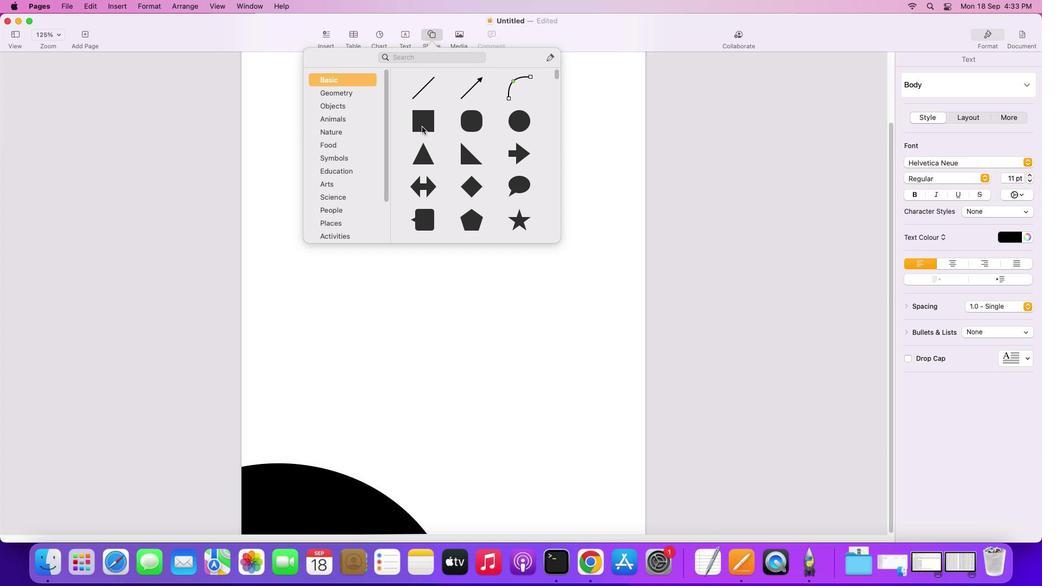 
Action: Mouse pressed left at (430, 36)
Screenshot: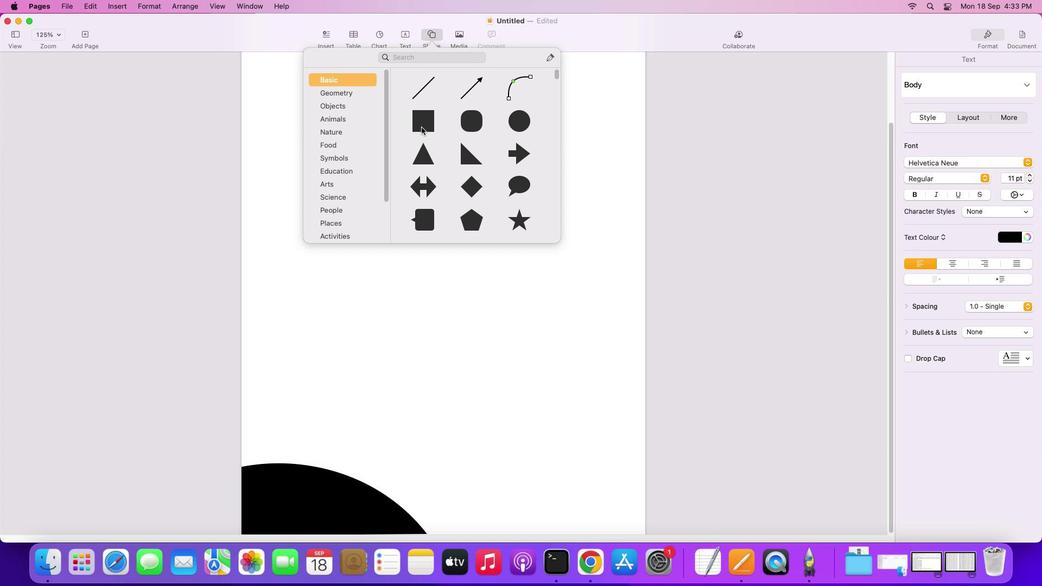 
Action: Mouse moved to (421, 125)
Screenshot: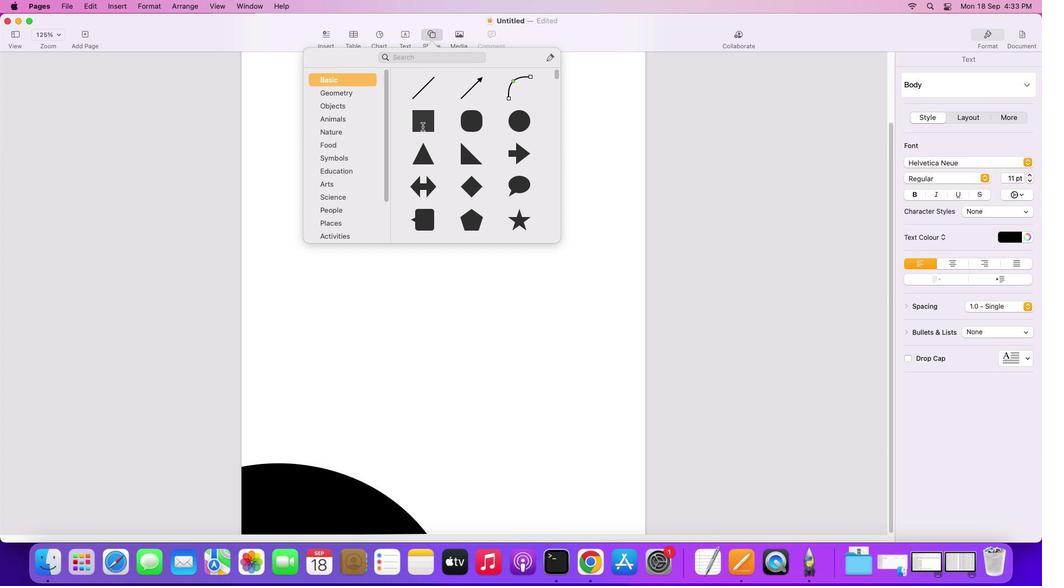 
Action: Mouse pressed left at (421, 125)
Screenshot: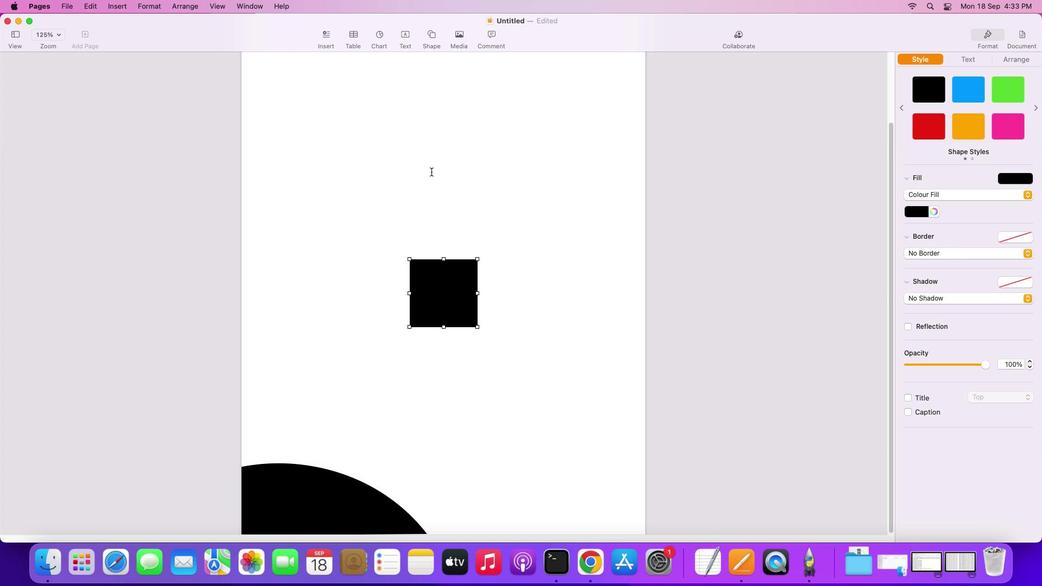 
Action: Mouse moved to (433, 304)
Screenshot: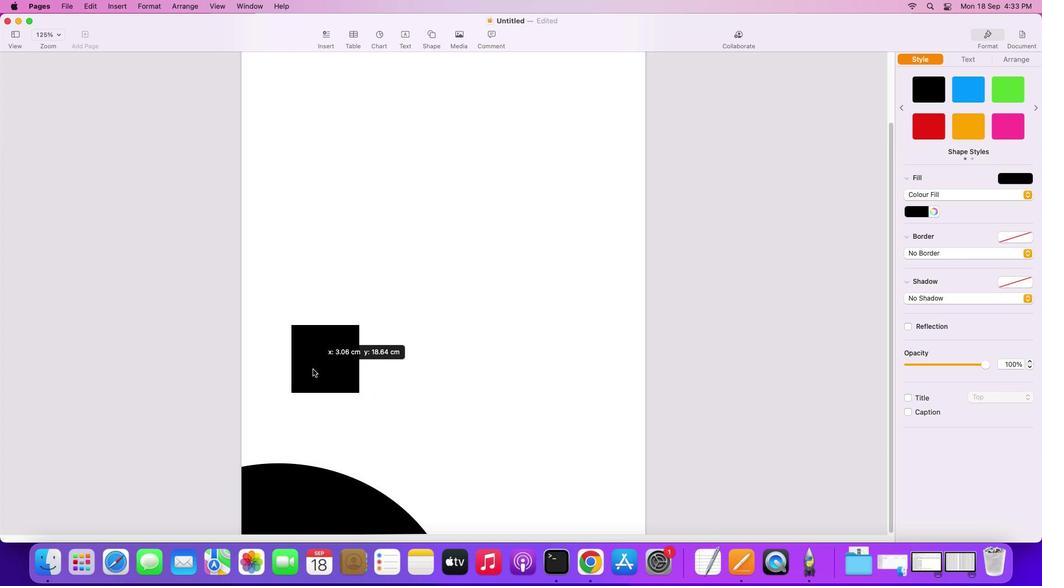 
Action: Mouse pressed left at (433, 304)
Screenshot: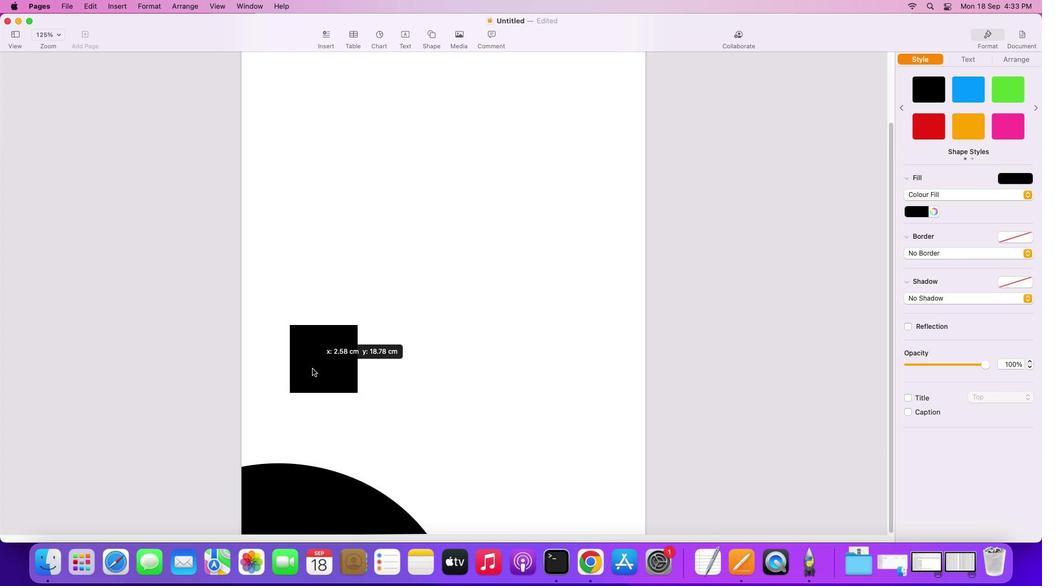 
Action: Mouse moved to (284, 503)
Screenshot: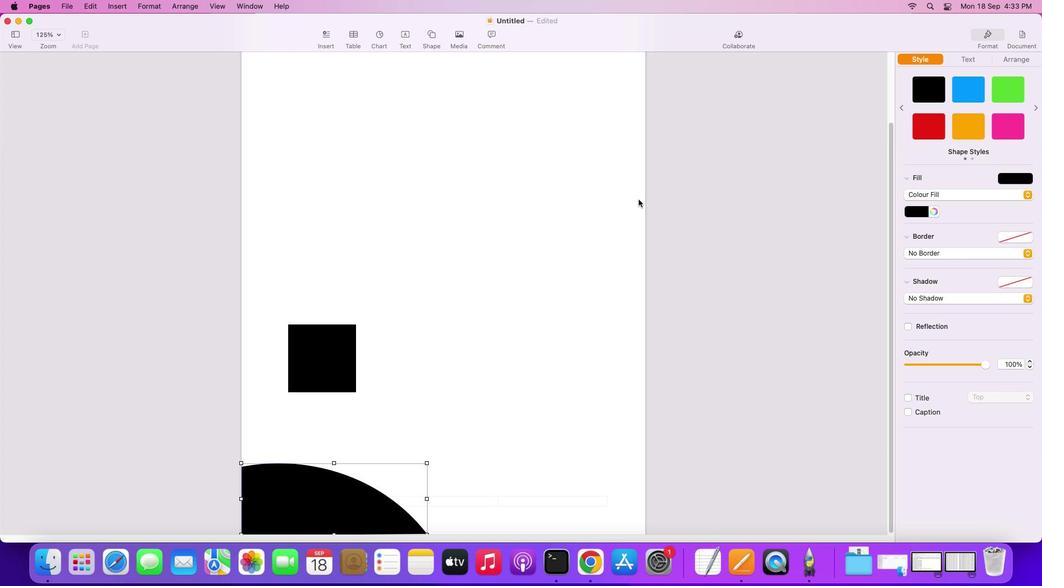 
Action: Mouse pressed left at (284, 503)
Screenshot: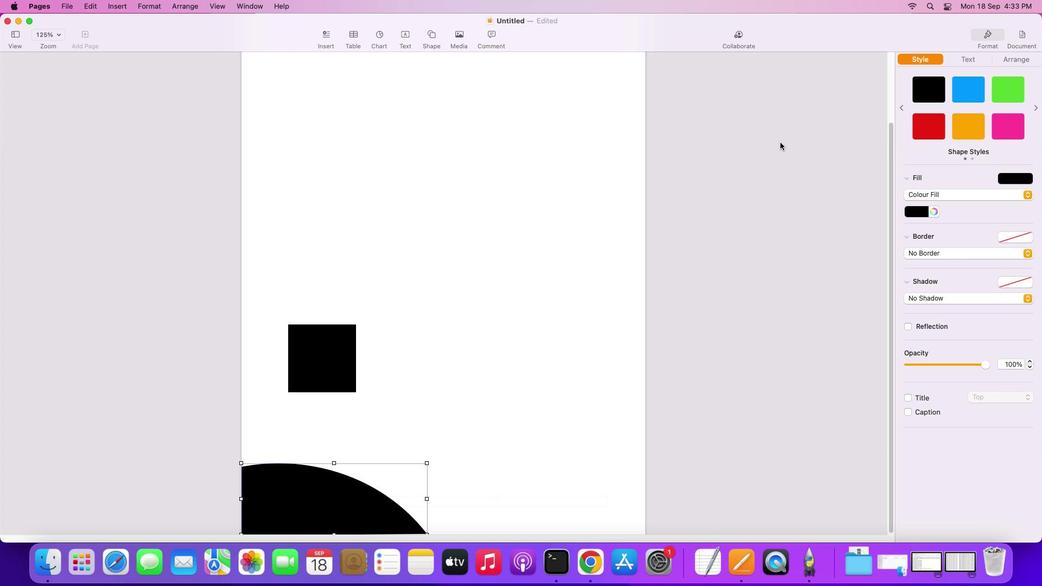 
Action: Mouse moved to (965, 88)
Screenshot: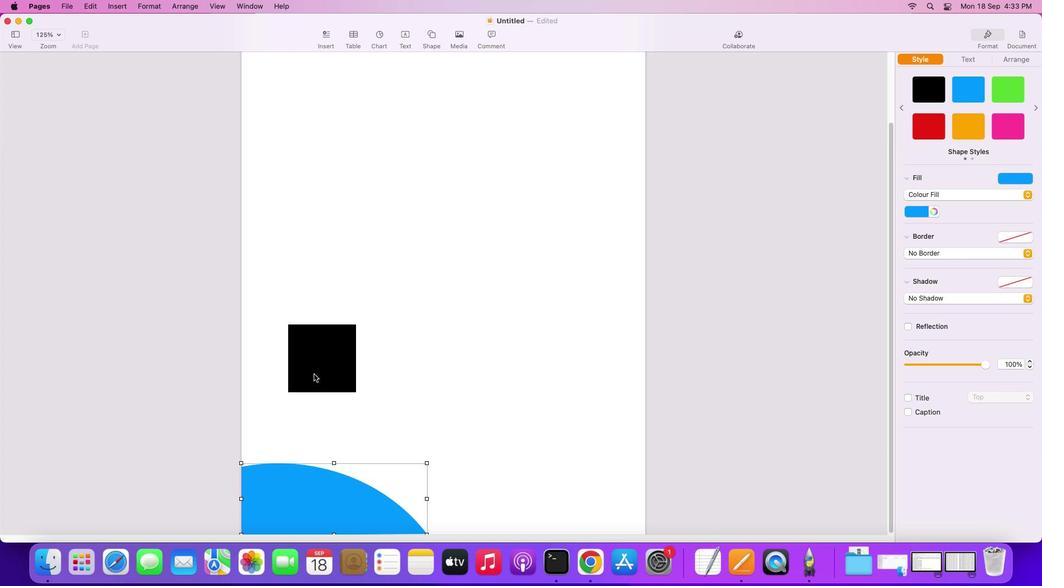 
Action: Mouse pressed left at (965, 88)
Screenshot: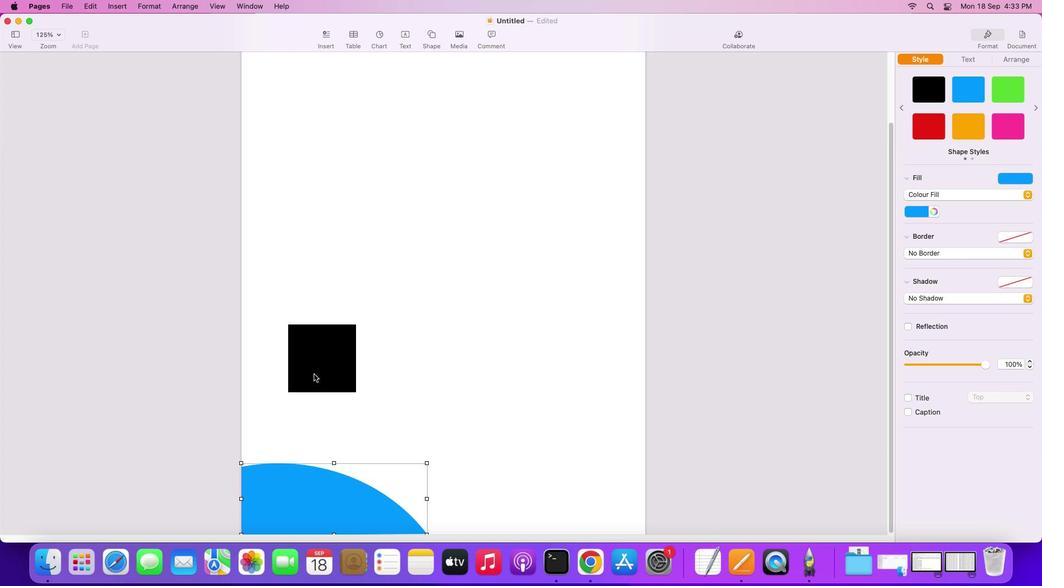 
Action: Mouse moved to (307, 363)
Screenshot: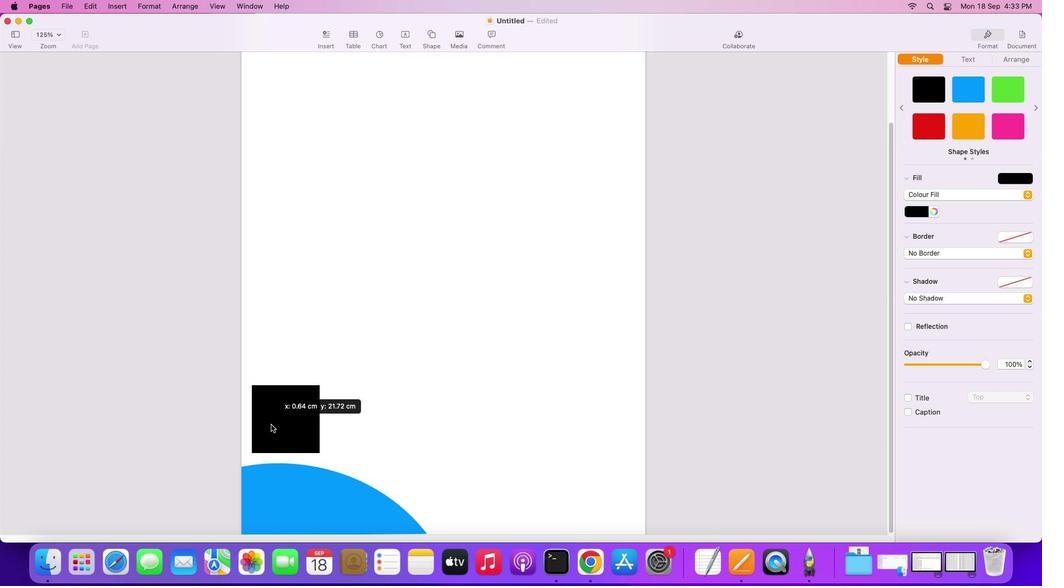 
Action: Mouse pressed left at (307, 363)
Screenshot: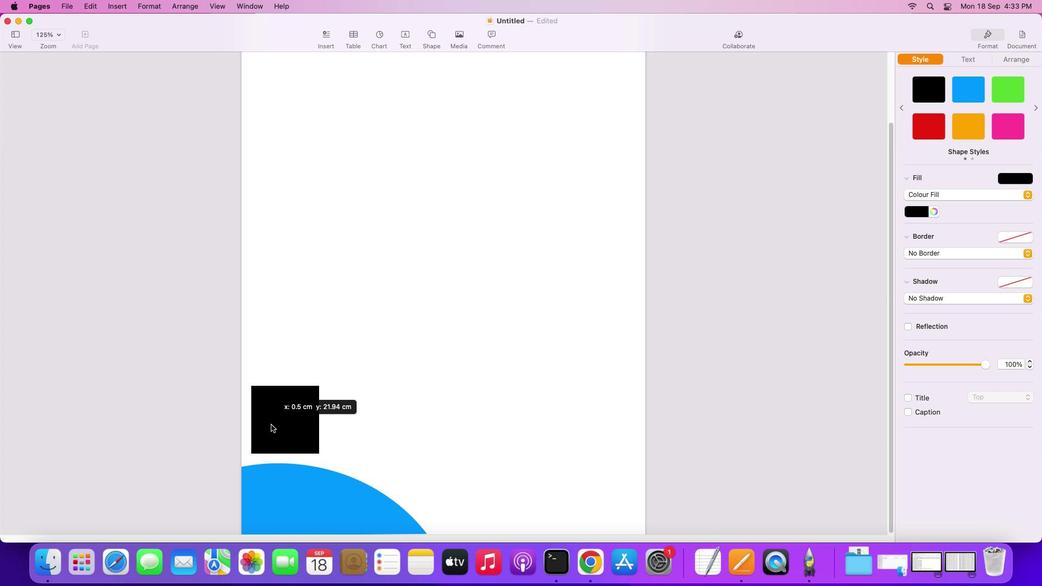 
Action: Mouse moved to (309, 425)
Screenshot: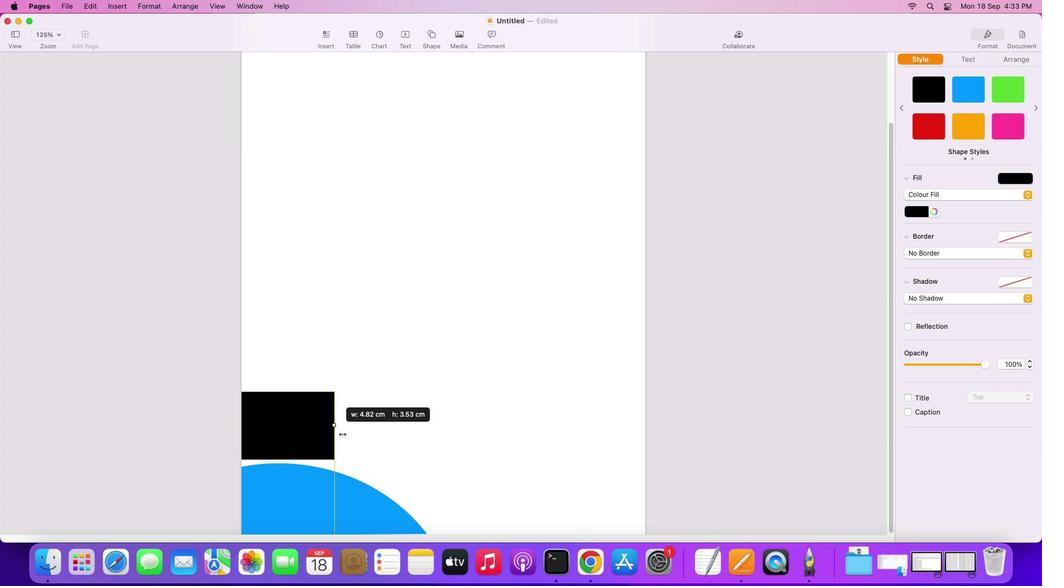 
Action: Mouse pressed left at (309, 425)
Screenshot: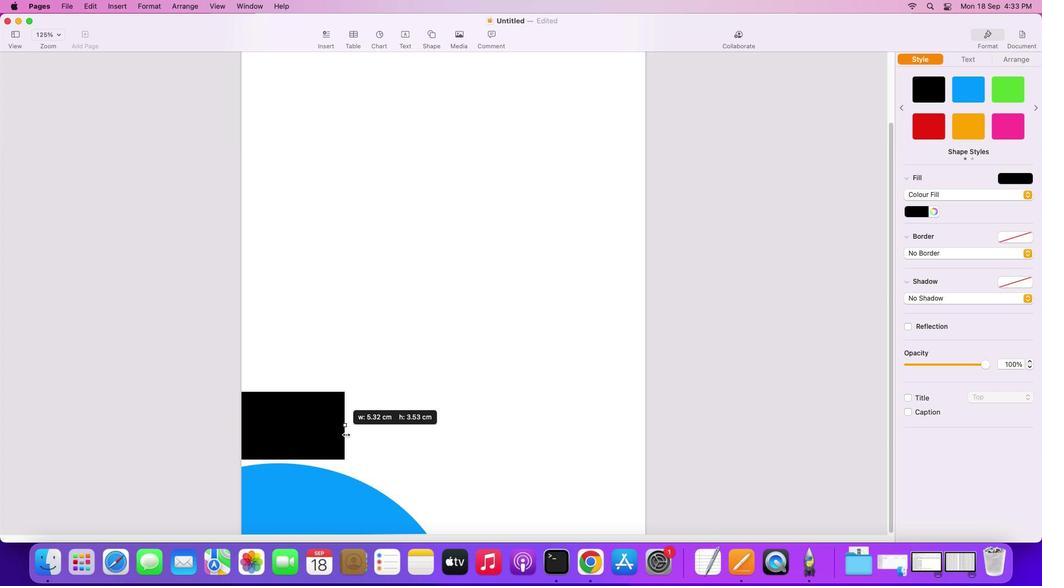 
Action: Mouse moved to (351, 425)
Screenshot: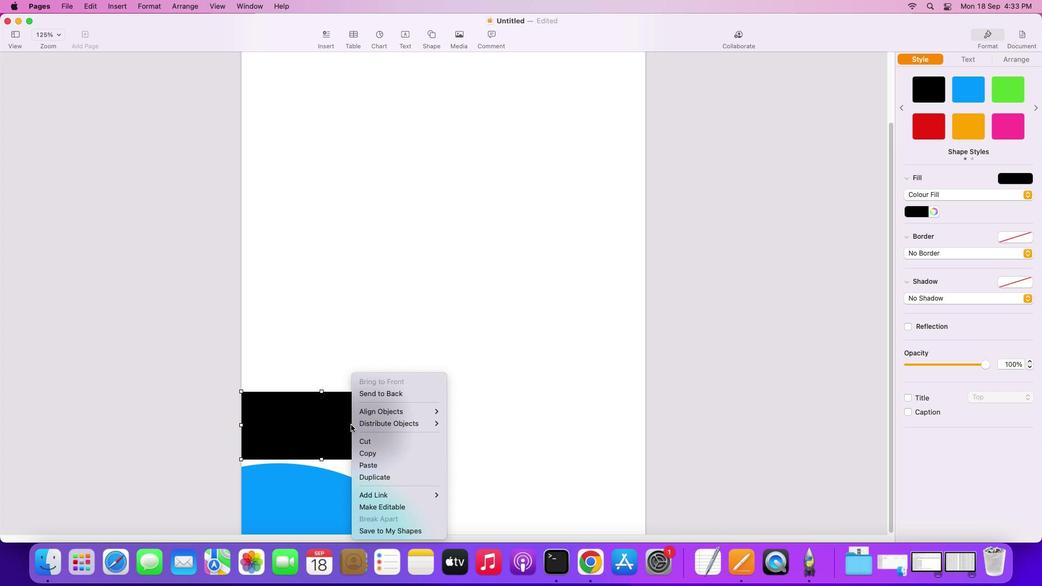 
Action: Mouse pressed right at (351, 425)
Screenshot: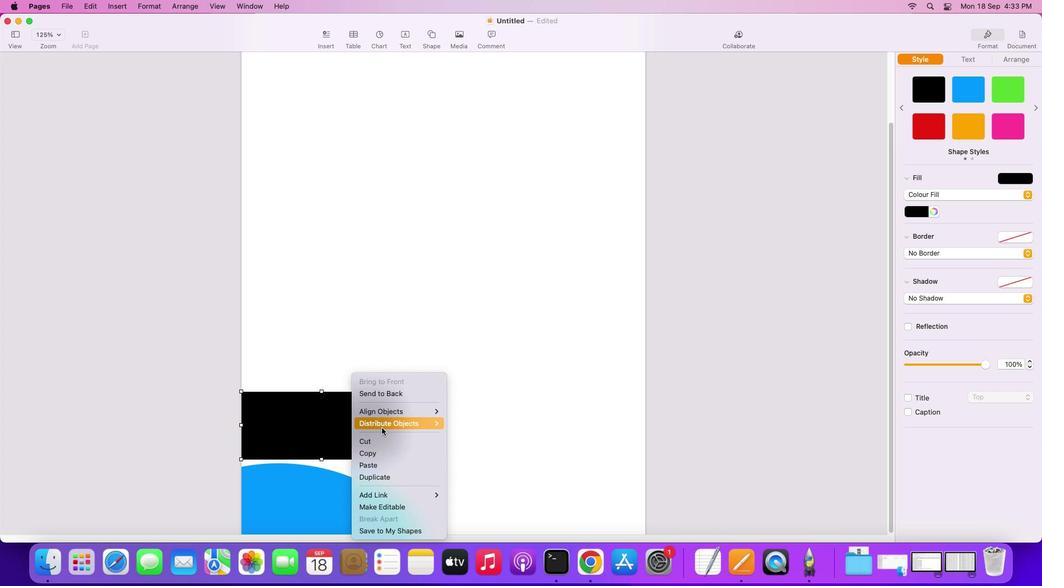 
Action: Mouse moved to (399, 506)
Screenshot: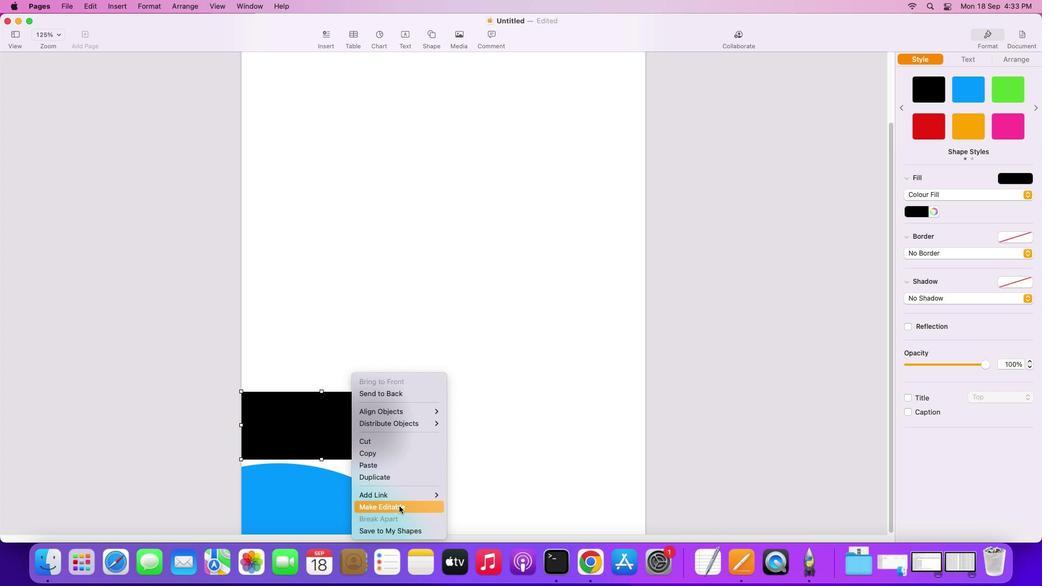 
Action: Mouse pressed left at (399, 506)
Screenshot: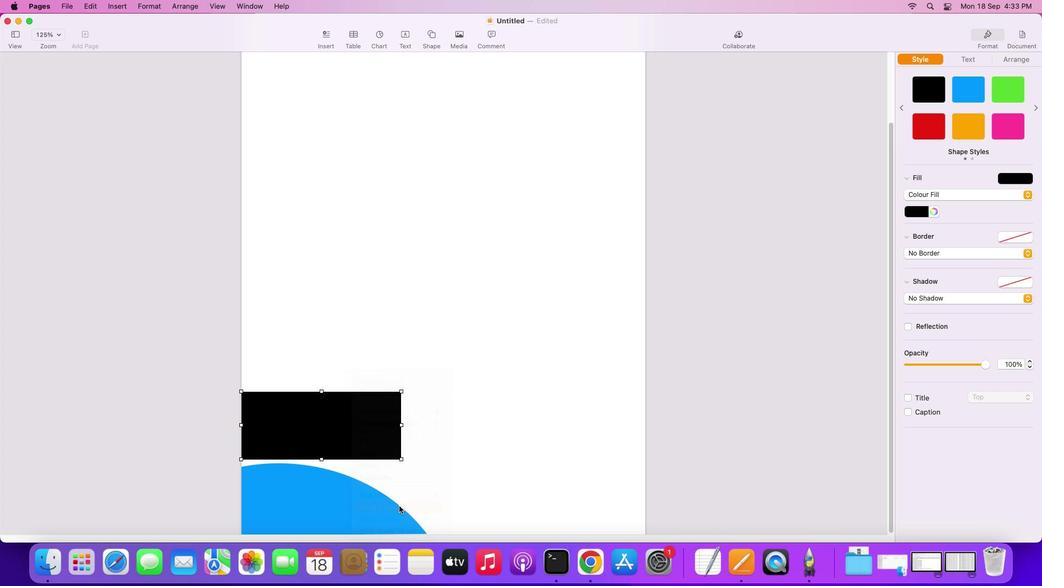 
Action: Mouse moved to (401, 459)
Screenshot: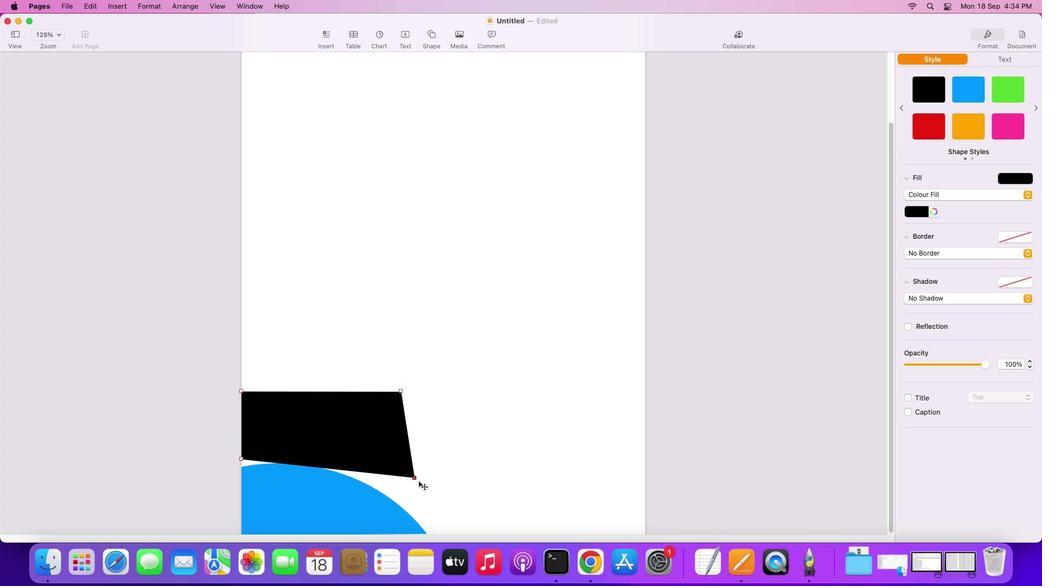 
Action: Mouse pressed left at (401, 459)
Screenshot: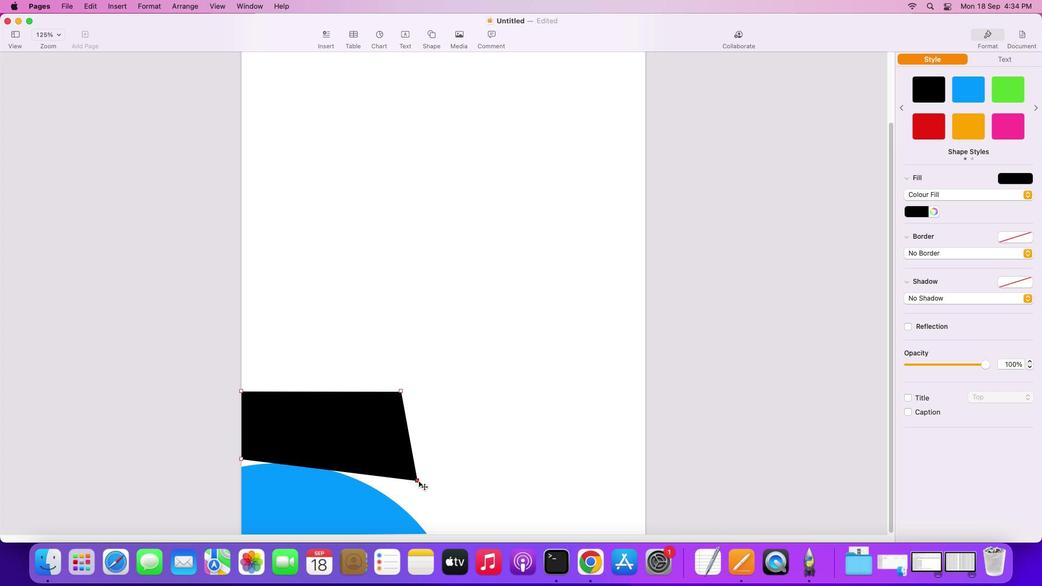 
Action: Mouse moved to (536, 376)
Screenshot: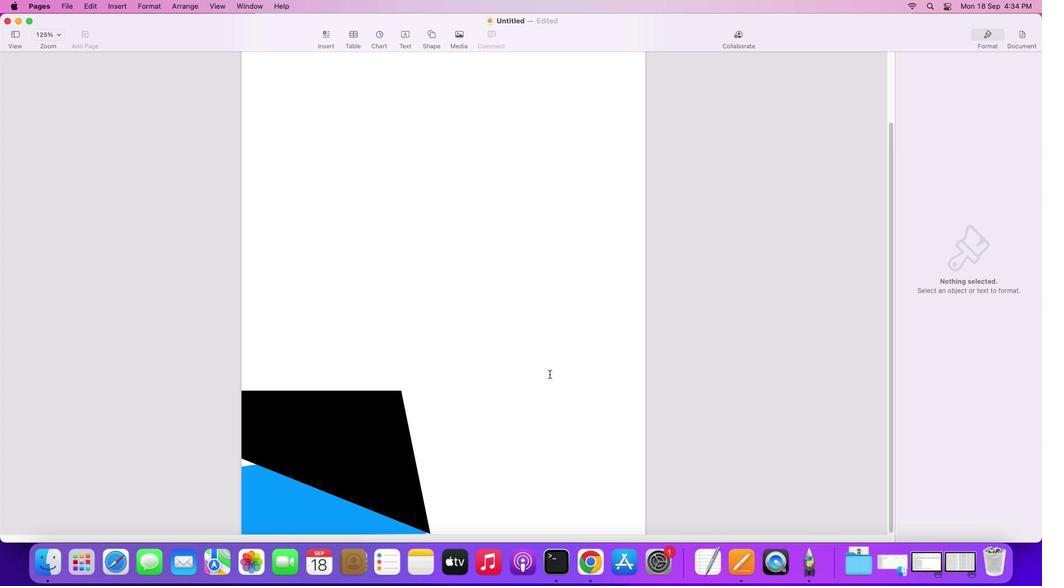 
Action: Mouse pressed left at (536, 376)
Screenshot: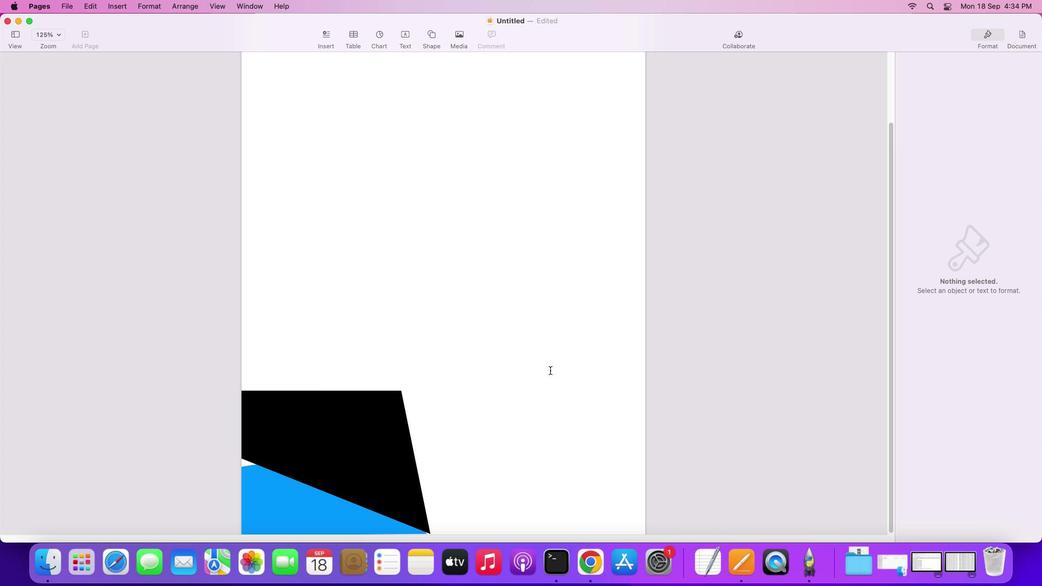 
Action: Mouse moved to (372, 430)
Screenshot: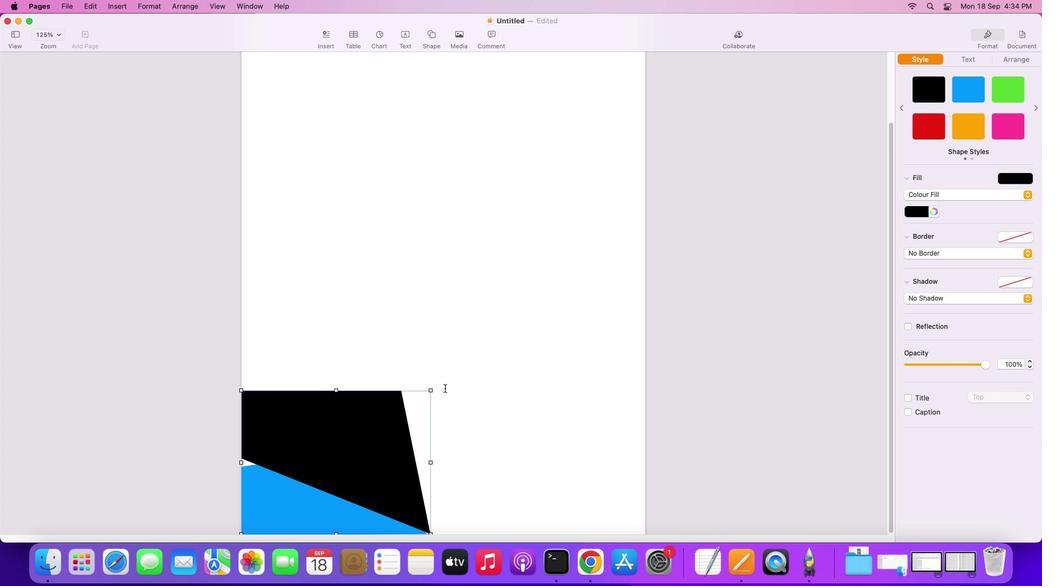 
Action: Mouse pressed left at (372, 430)
Screenshot: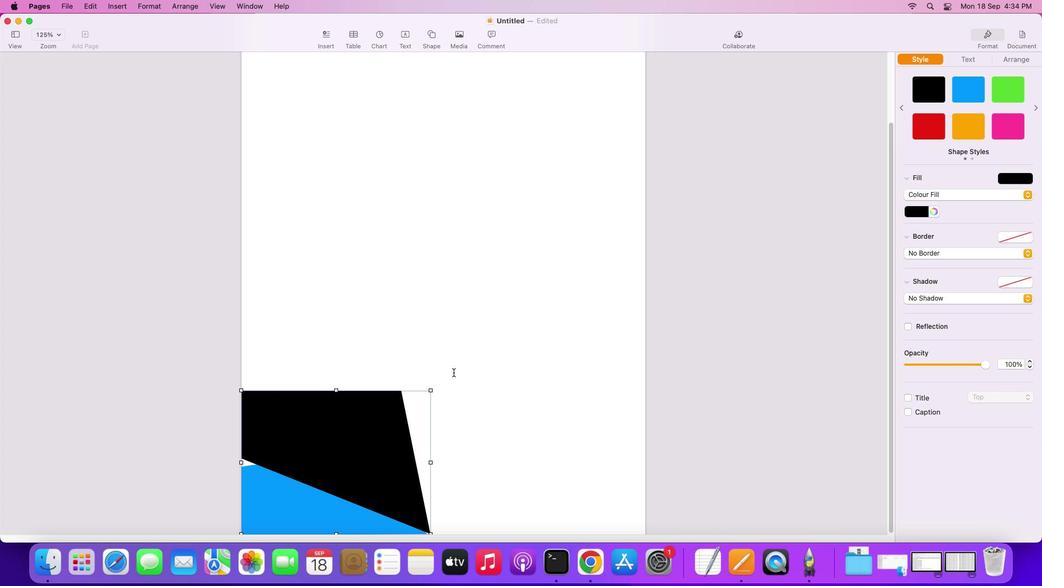 
Action: Mouse moved to (1028, 57)
Screenshot: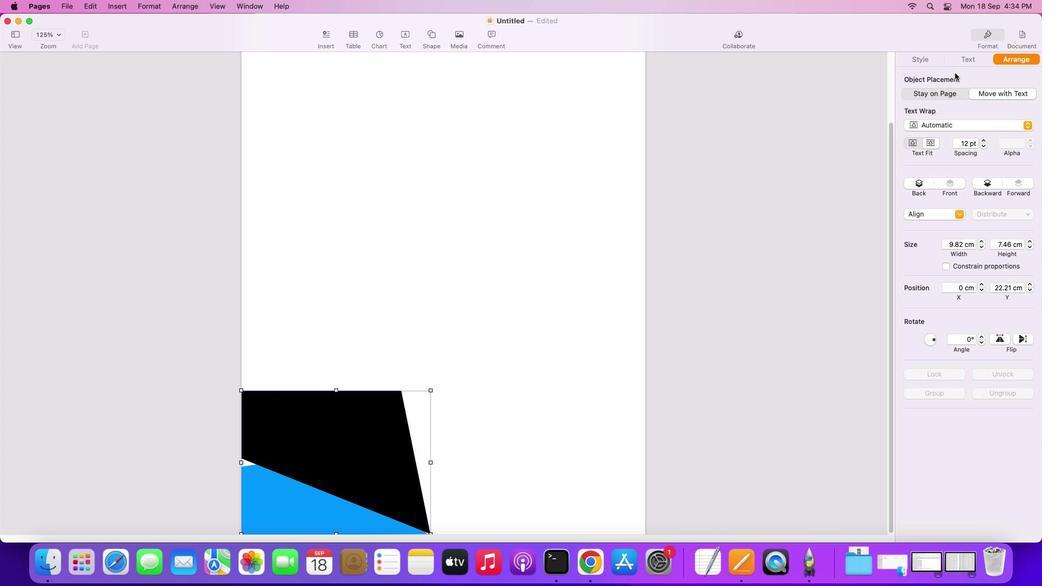 
Action: Mouse pressed left at (1028, 57)
Screenshot: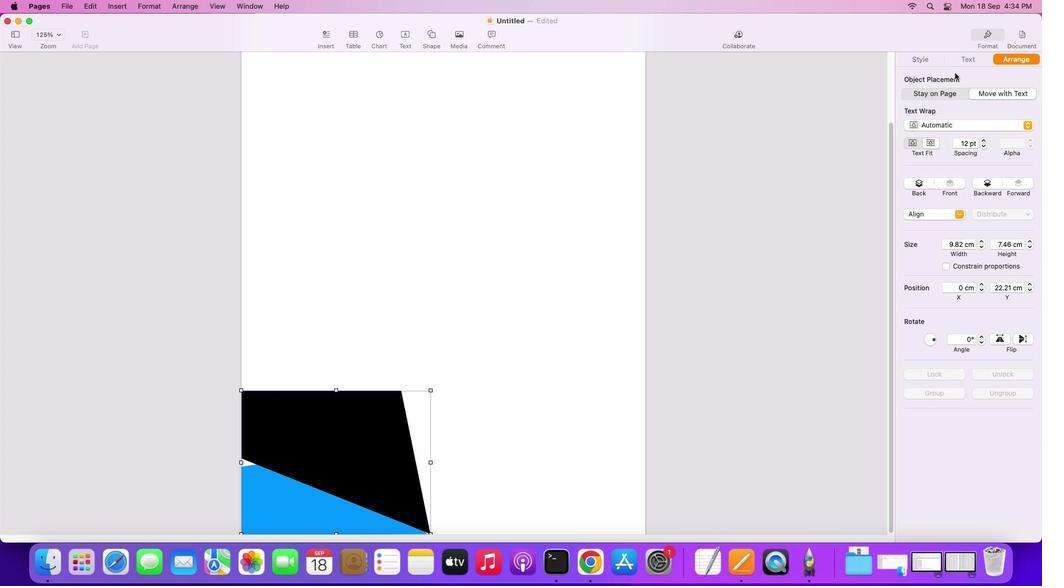 
Action: Mouse moved to (948, 90)
Screenshot: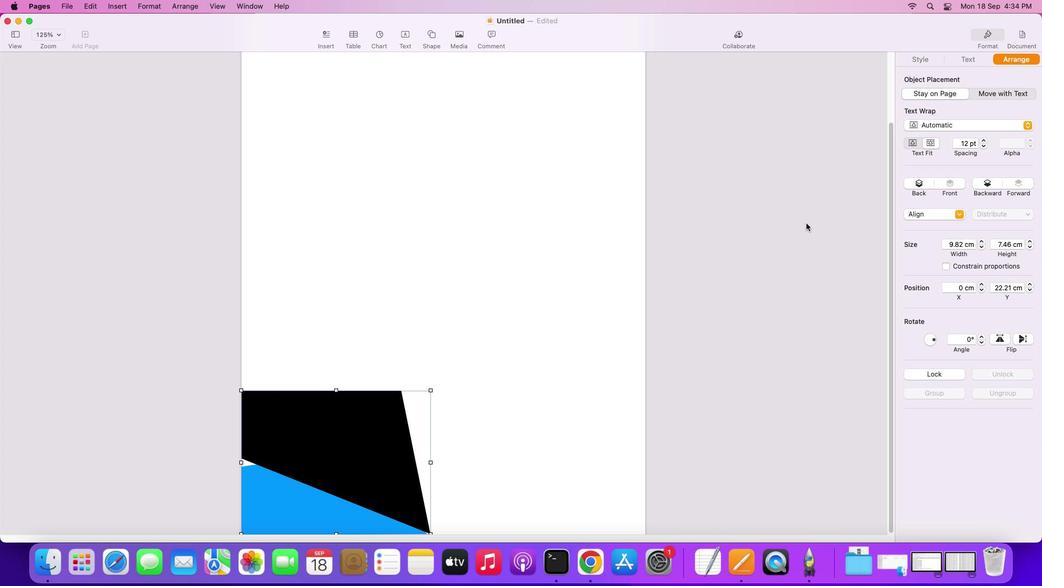 
Action: Mouse pressed left at (948, 90)
Screenshot: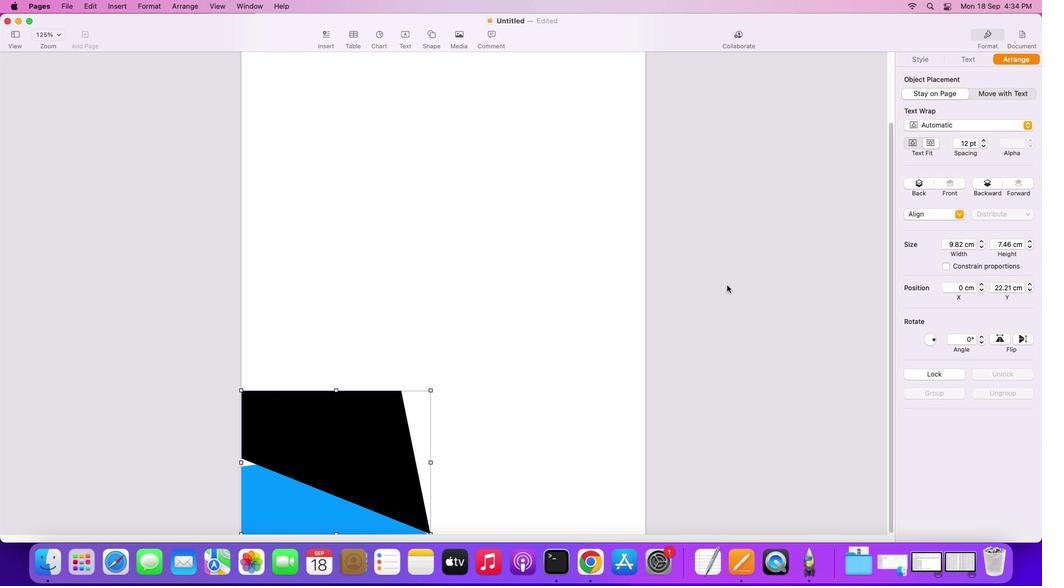 
Action: Mouse moved to (378, 449)
Screenshot: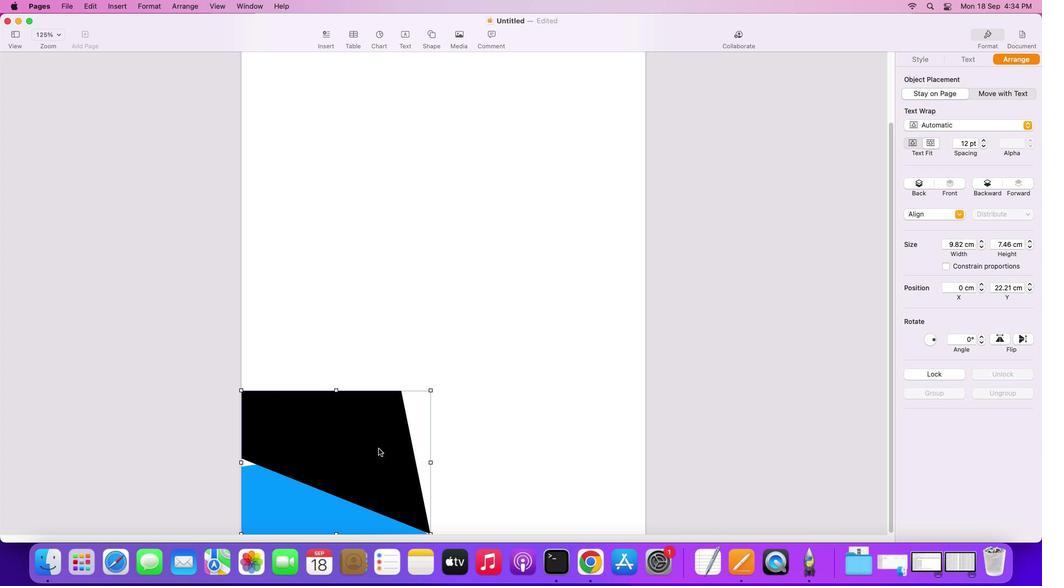 
Action: Mouse pressed right at (378, 449)
Screenshot: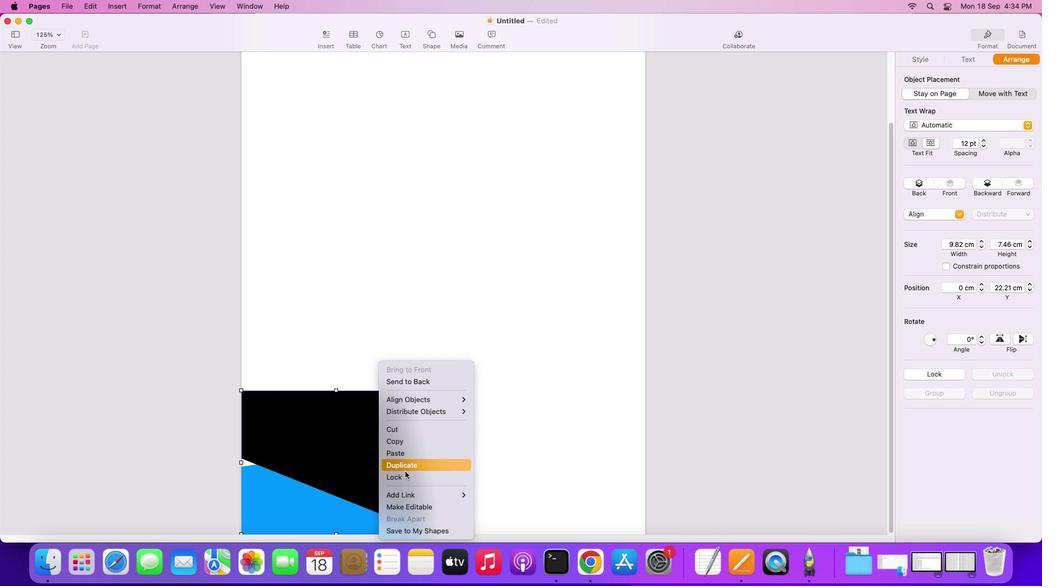 
Action: Mouse moved to (407, 502)
Screenshot: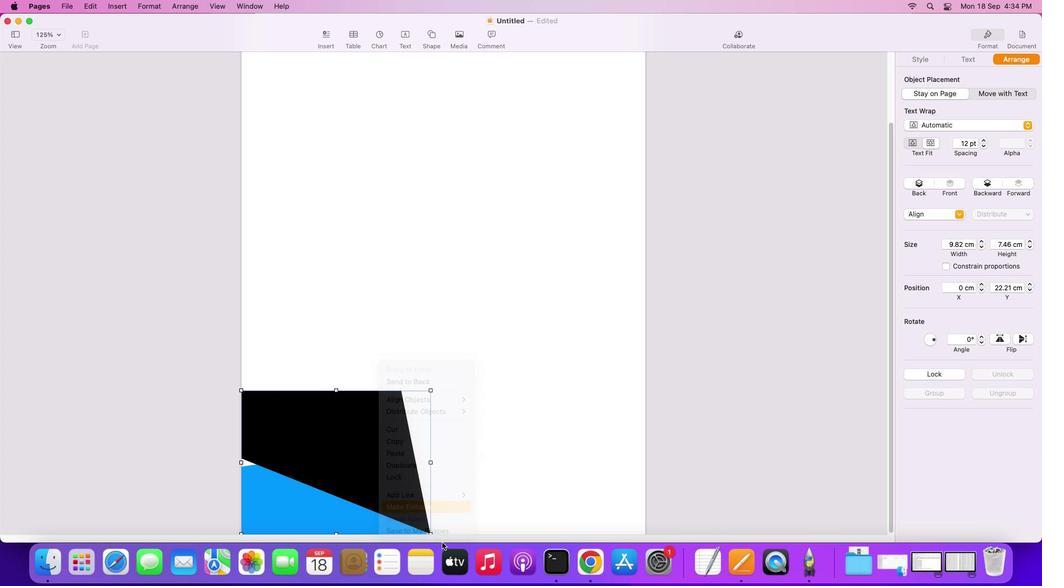 
Action: Mouse pressed left at (407, 502)
Screenshot: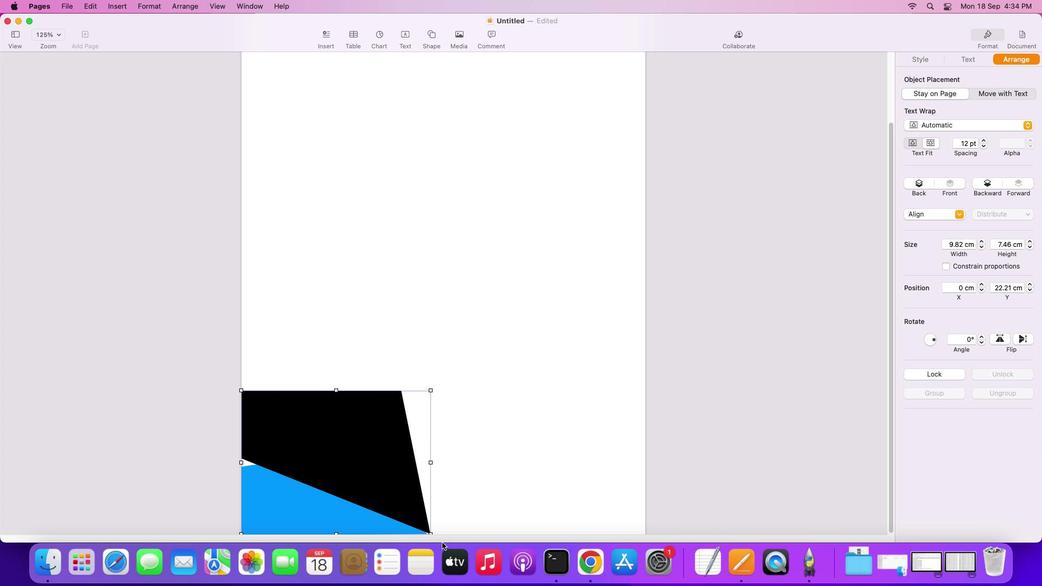 
Action: Mouse moved to (430, 534)
Screenshot: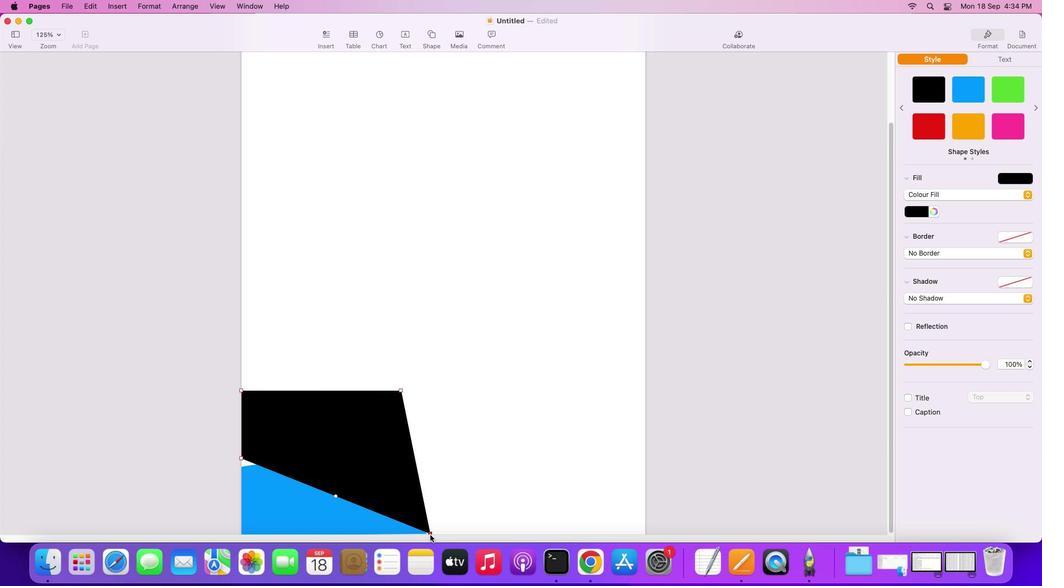 
Action: Mouse pressed left at (430, 534)
Screenshot: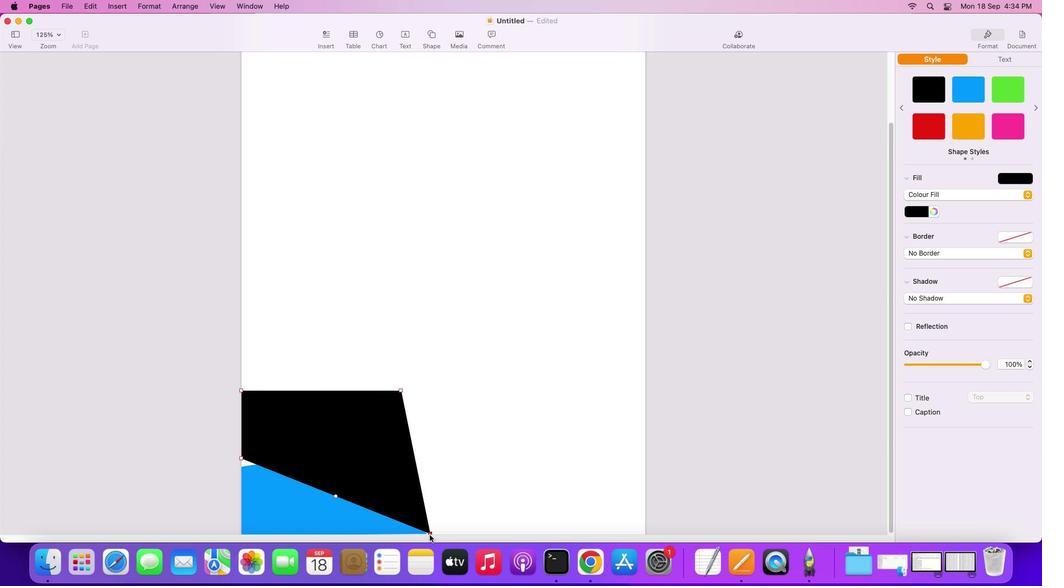 
Action: Mouse moved to (431, 533)
Screenshot: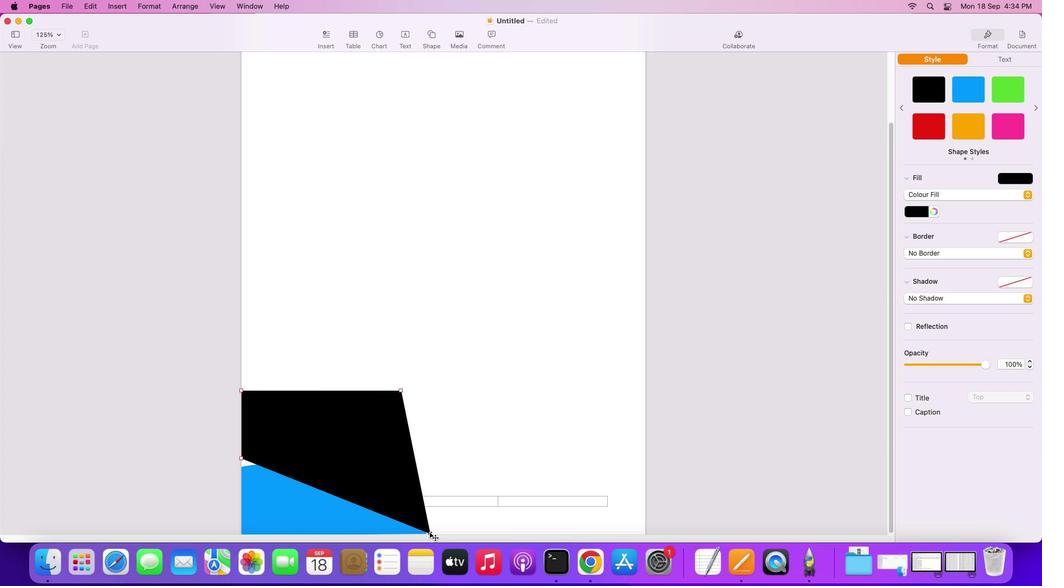 
Action: Mouse pressed left at (431, 533)
Screenshot: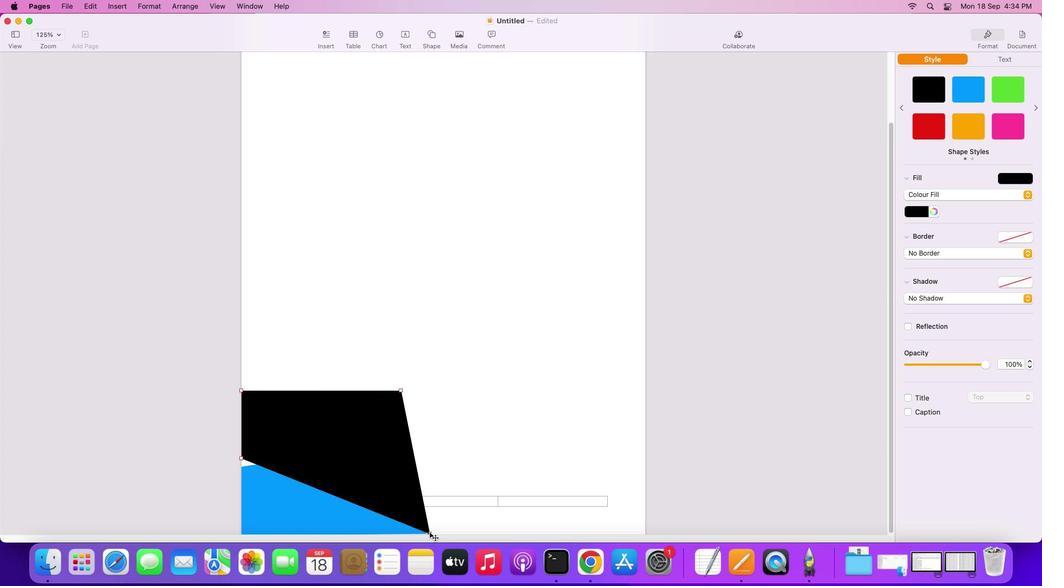 
Action: Mouse moved to (401, 390)
Screenshot: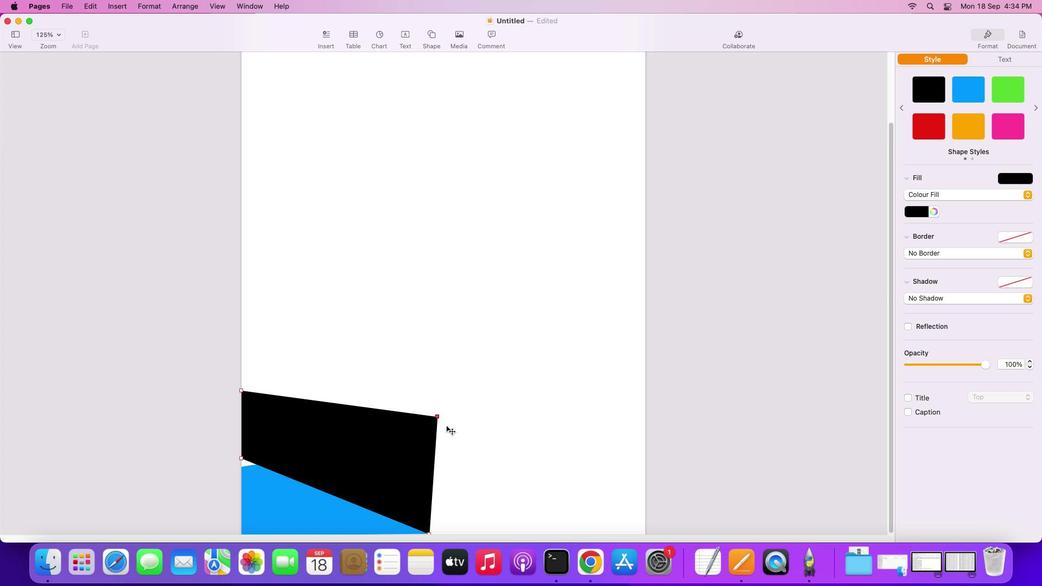 
Action: Mouse pressed left at (401, 390)
Screenshot: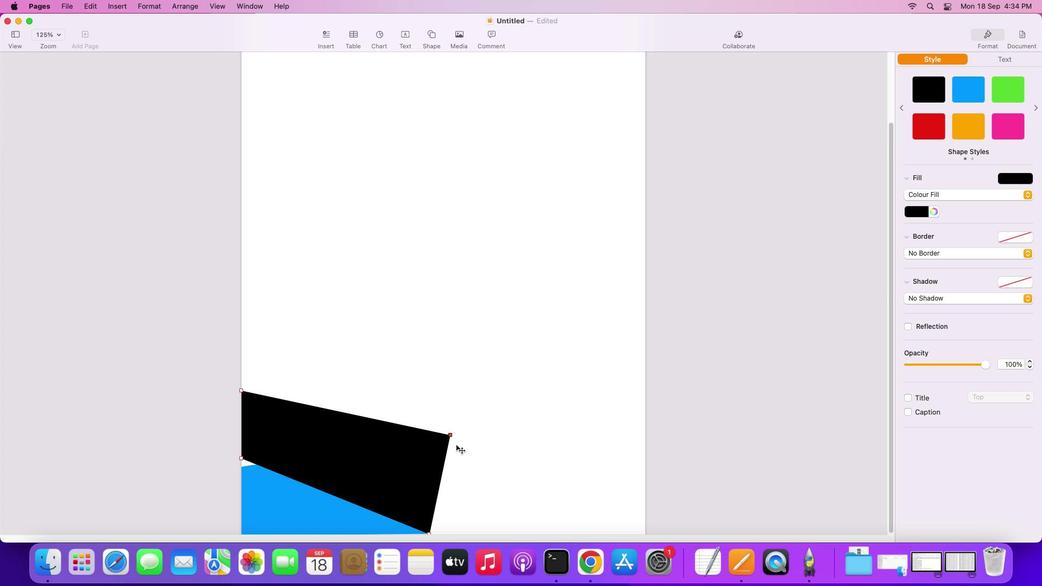 
Action: Mouse moved to (241, 457)
Screenshot: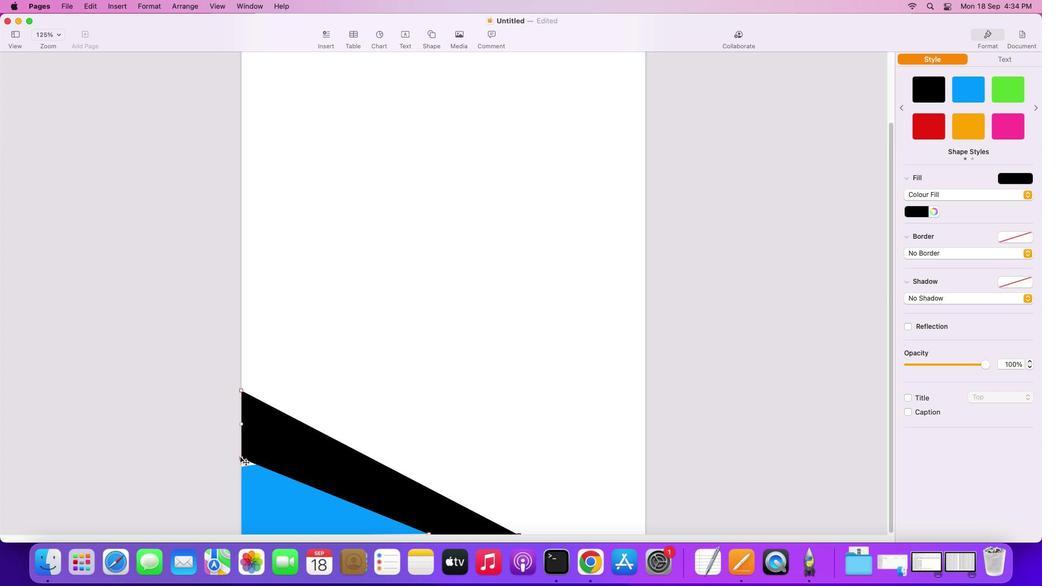 
Action: Mouse pressed left at (241, 457)
Screenshot: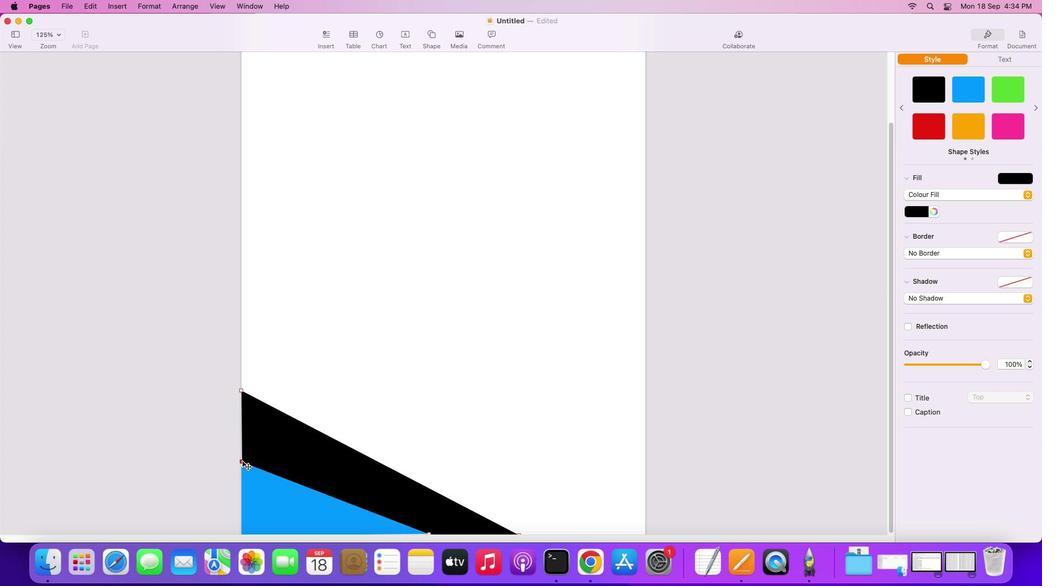 
Action: Mouse moved to (337, 500)
Screenshot: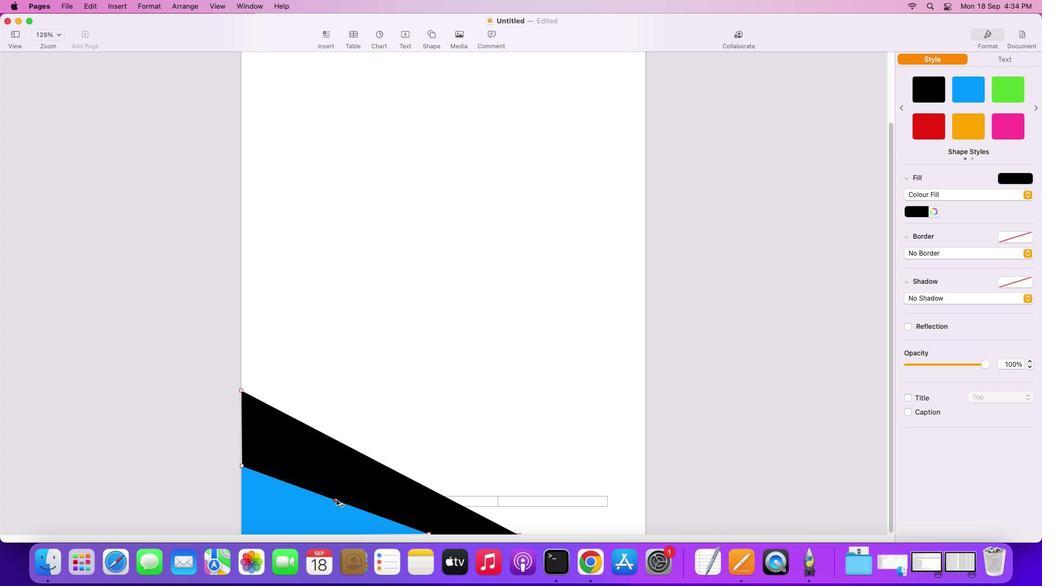 
Action: Mouse pressed left at (337, 500)
Screenshot: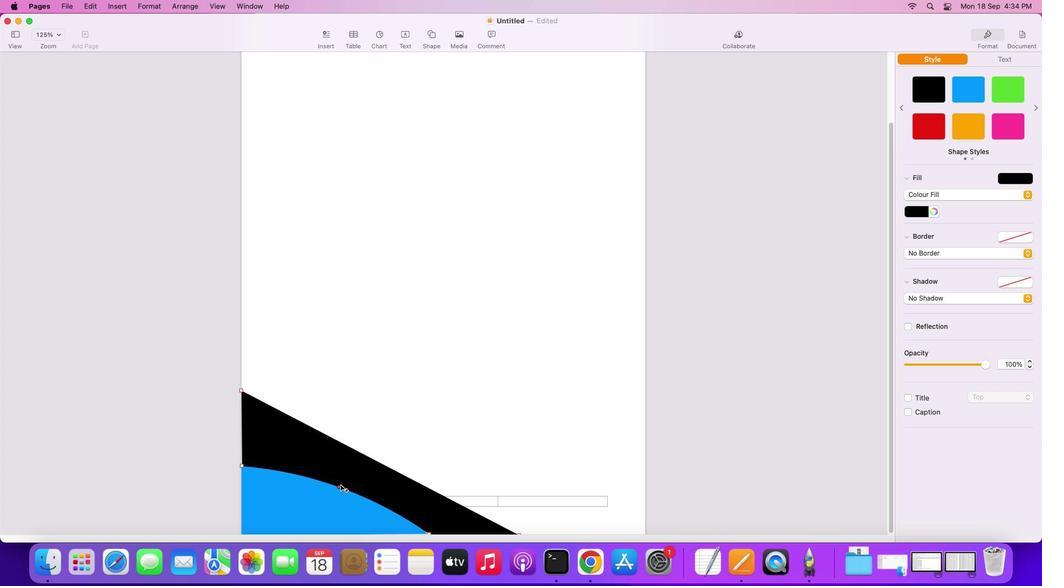 
Action: Mouse moved to (429, 534)
Screenshot: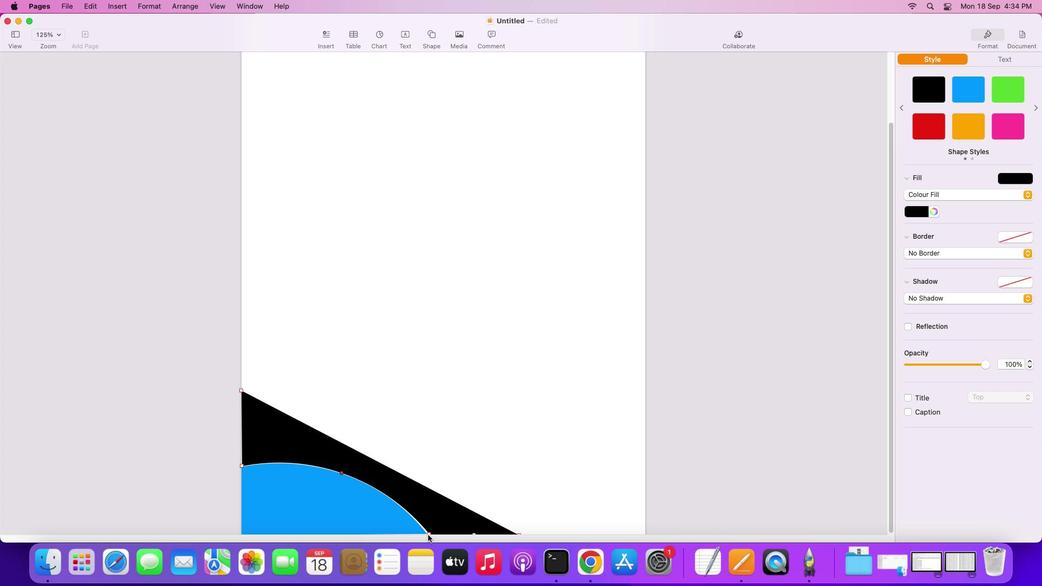 
Action: Mouse pressed left at (429, 534)
Screenshot: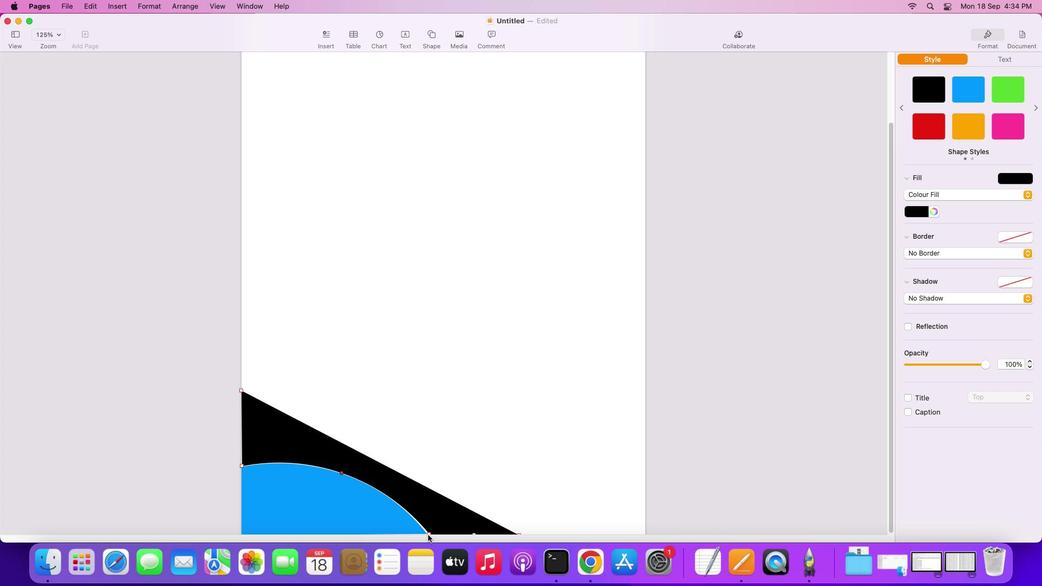 
Action: Mouse moved to (429, 533)
Screenshot: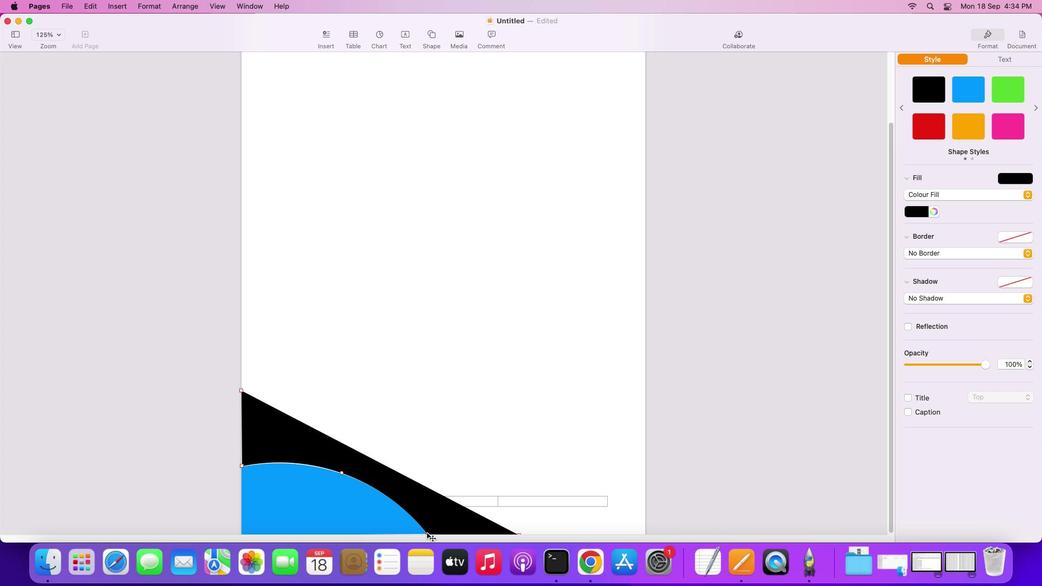 
Action: Mouse pressed left at (429, 533)
Screenshot: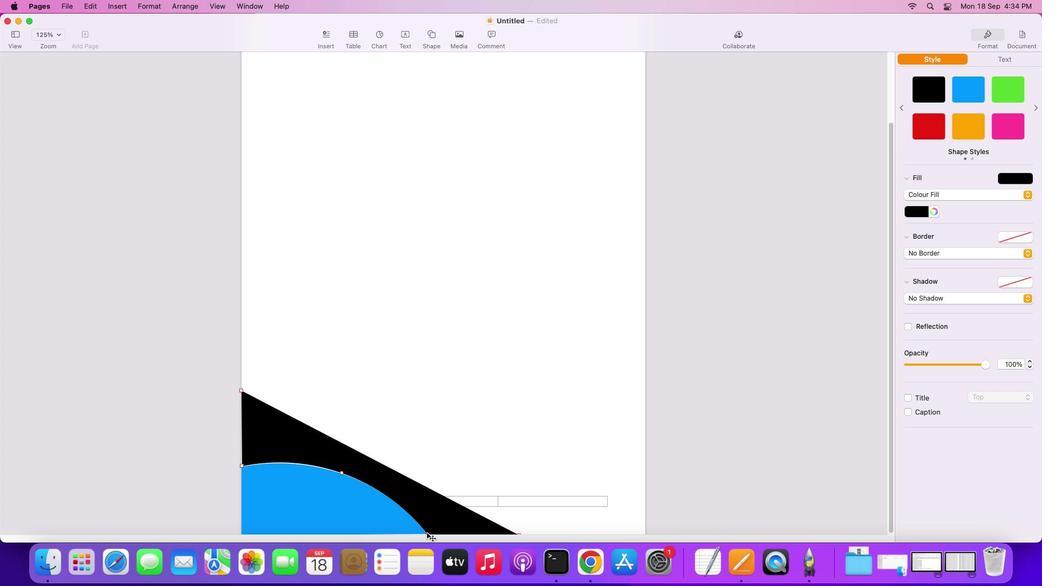 
Action: Mouse moved to (293, 462)
Screenshot: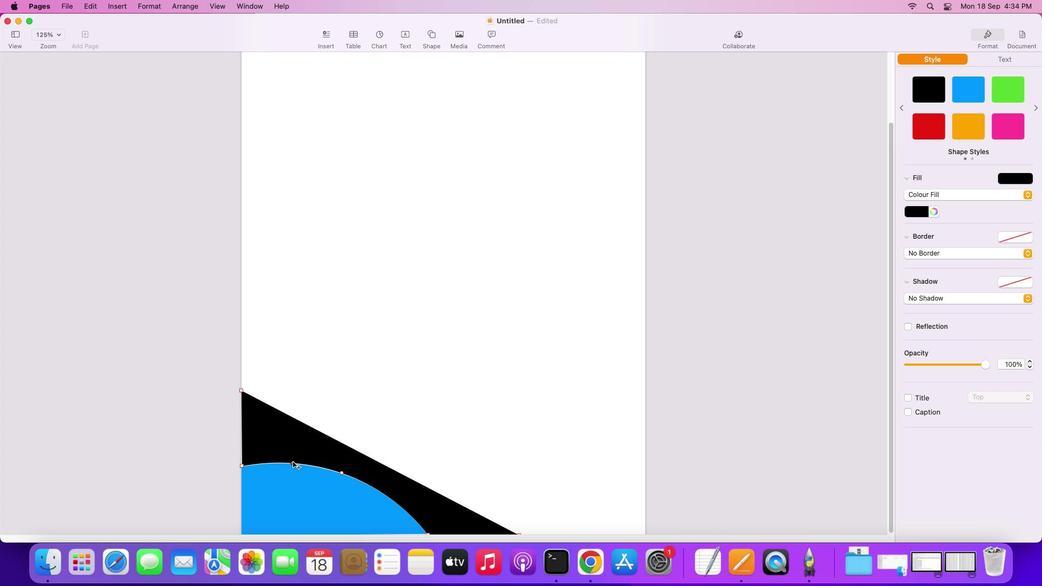 
Action: Mouse pressed left at (293, 462)
Screenshot: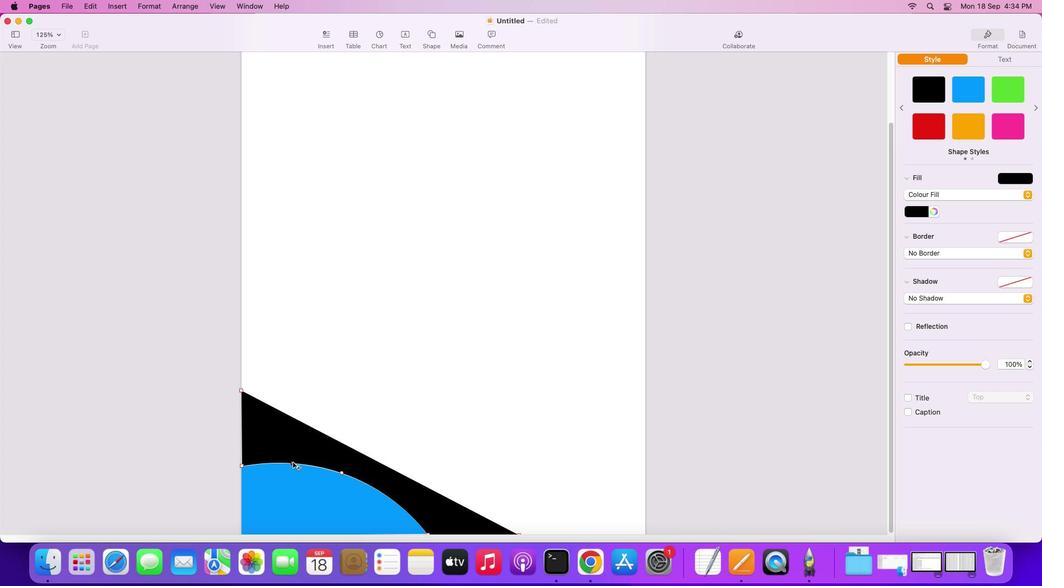 
Action: Mouse moved to (390, 497)
Screenshot: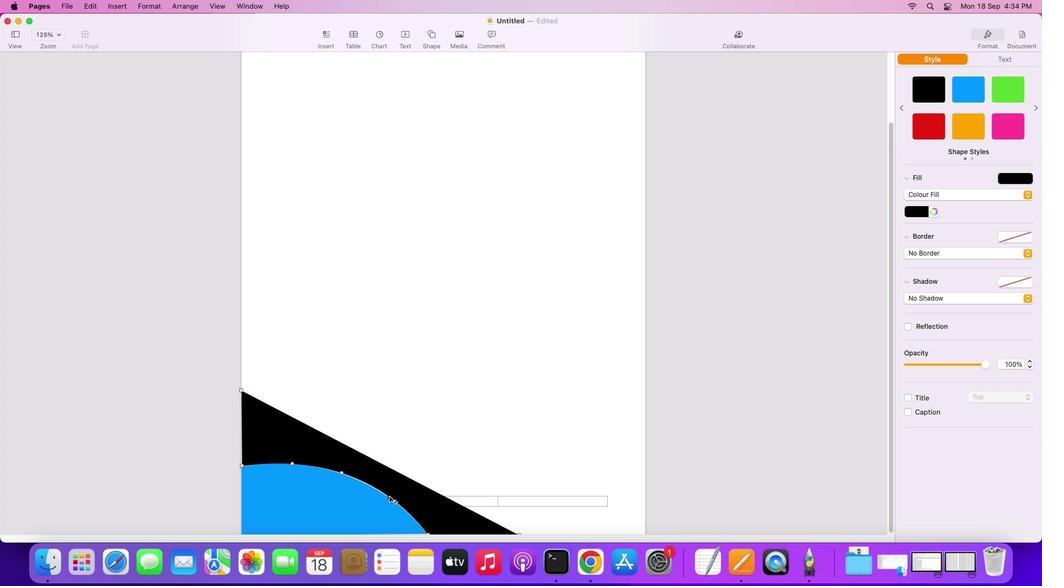 
Action: Mouse pressed left at (390, 497)
Screenshot: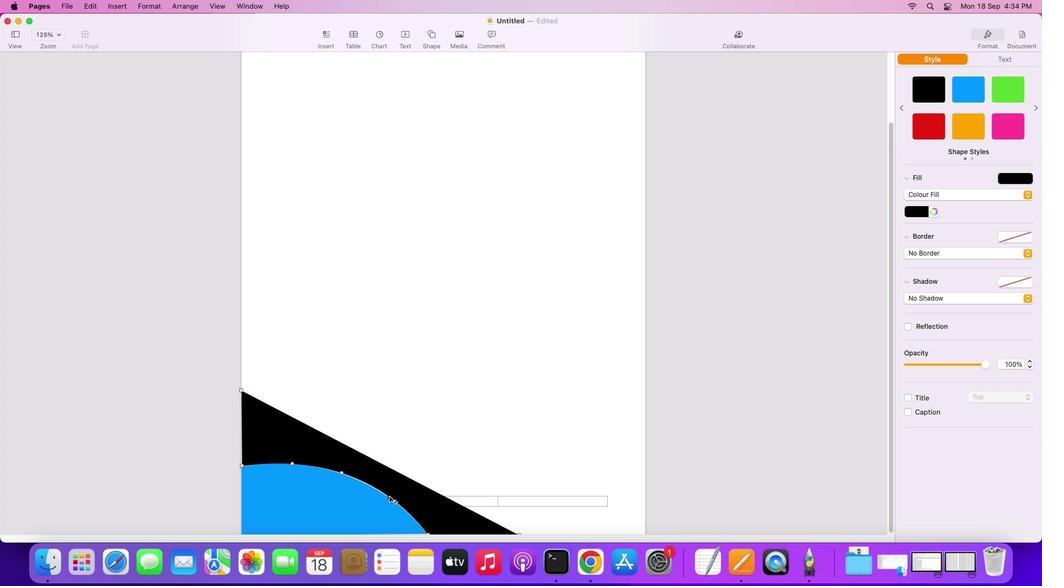 
Action: Mouse moved to (343, 473)
Screenshot: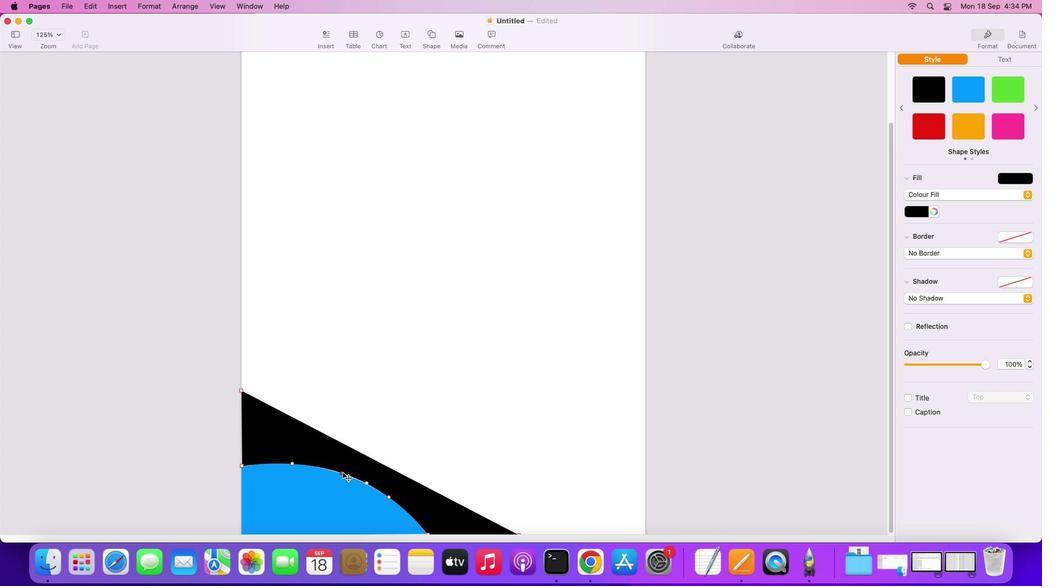 
Action: Mouse pressed left at (343, 473)
Screenshot: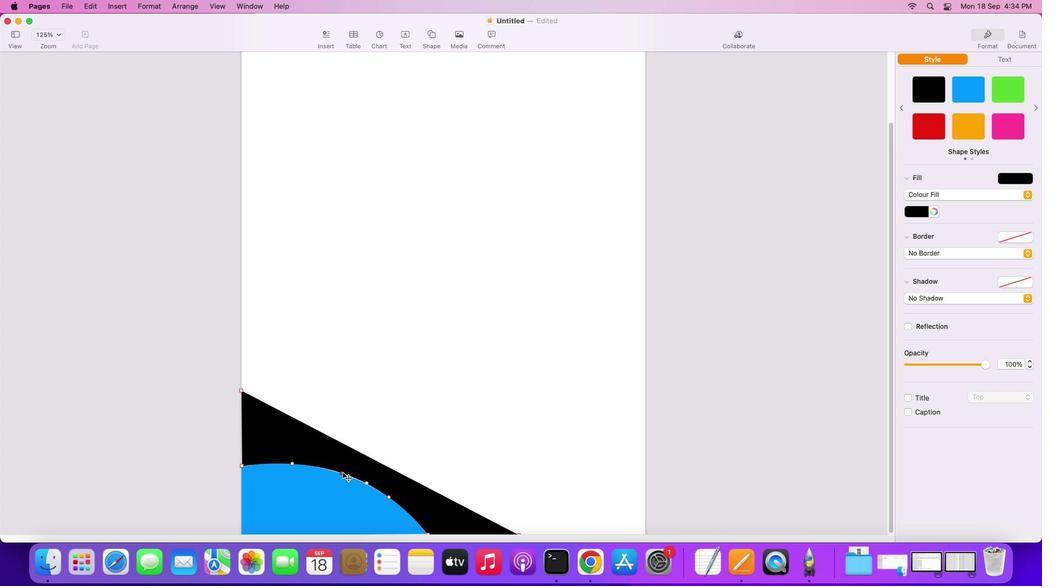 
Action: Mouse moved to (380, 463)
Screenshot: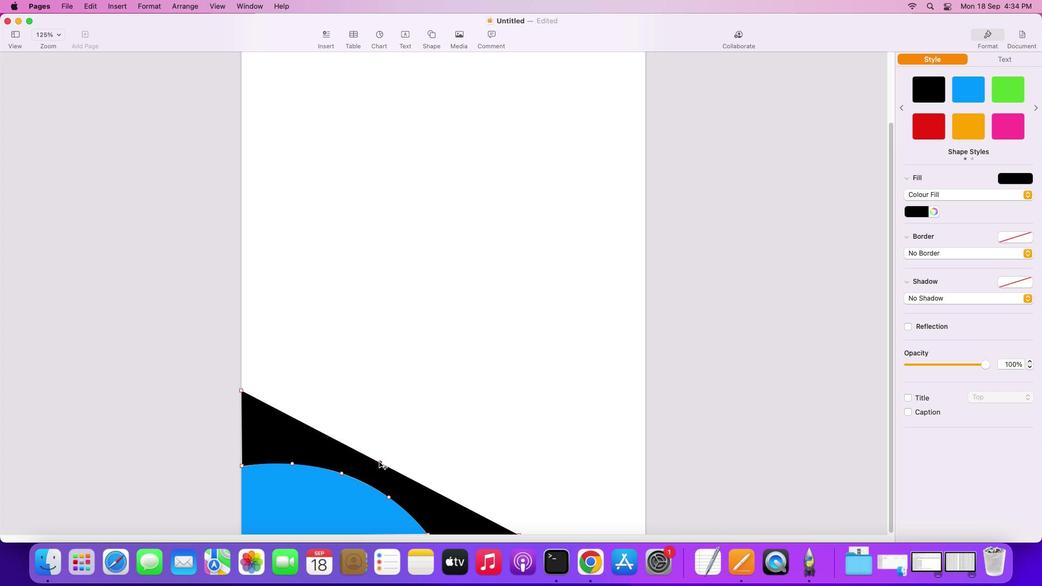 
Action: Mouse pressed left at (380, 463)
Screenshot: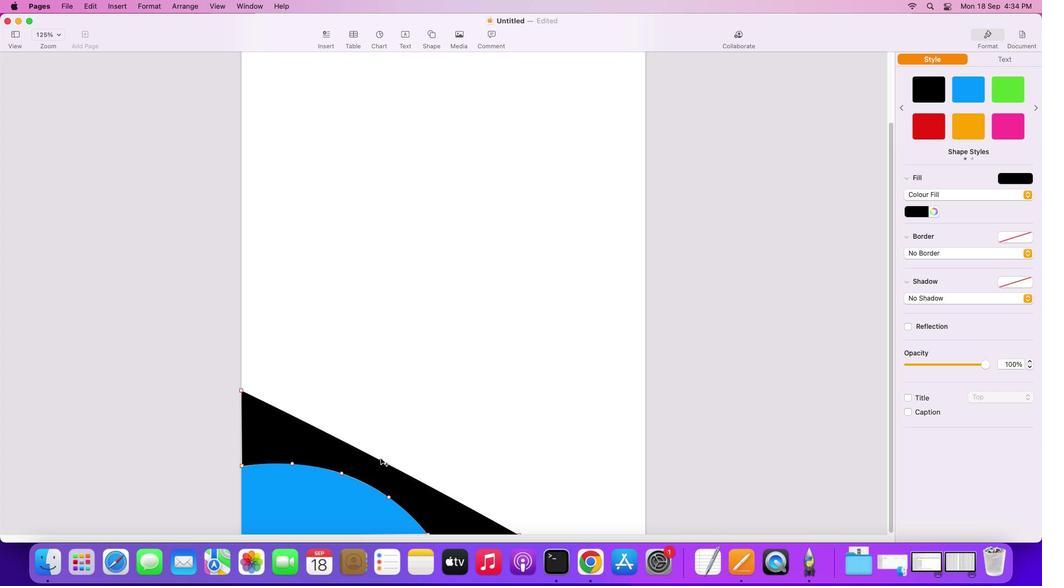 
Action: Mouse moved to (492, 331)
Screenshot: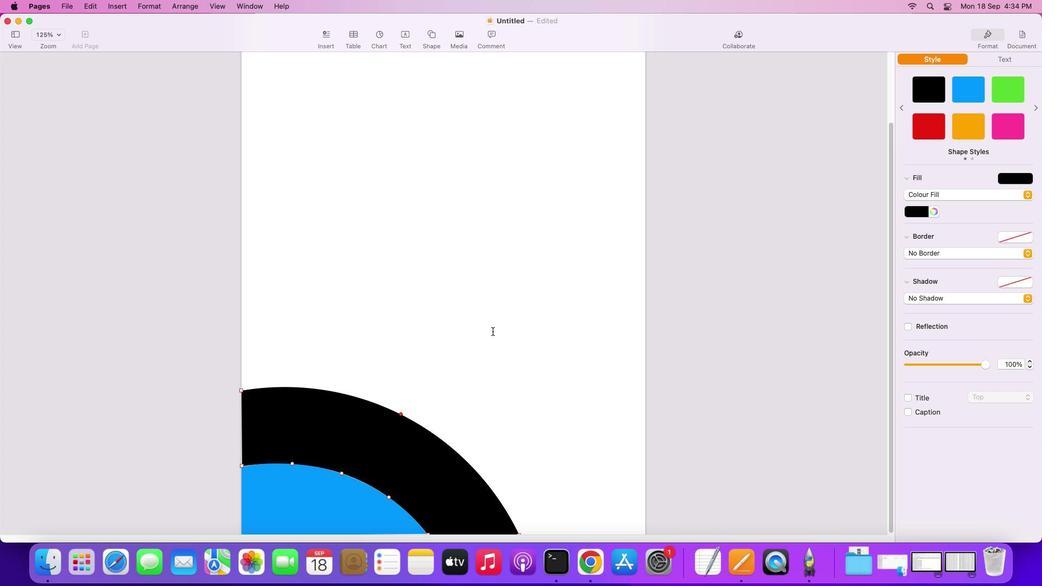 
Action: Mouse pressed left at (492, 331)
Screenshot: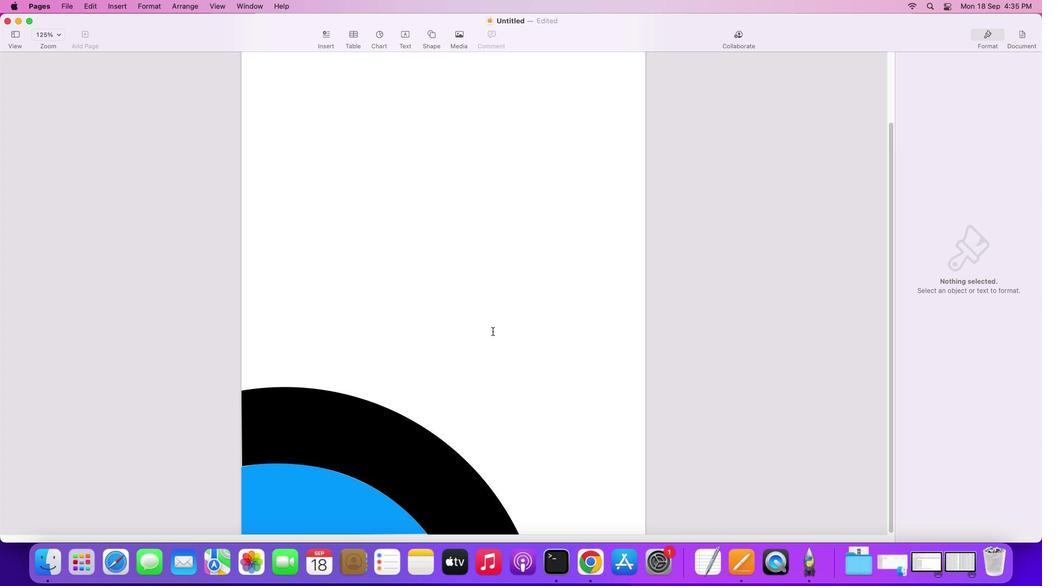 
Action: Mouse moved to (480, 316)
Screenshot: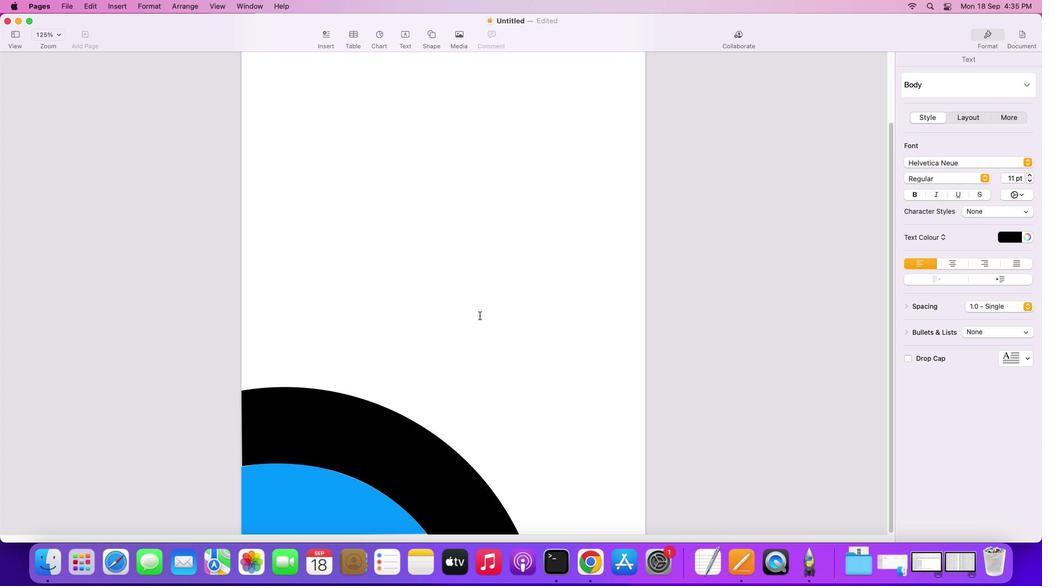 
Action: Mouse pressed left at (480, 316)
Screenshot: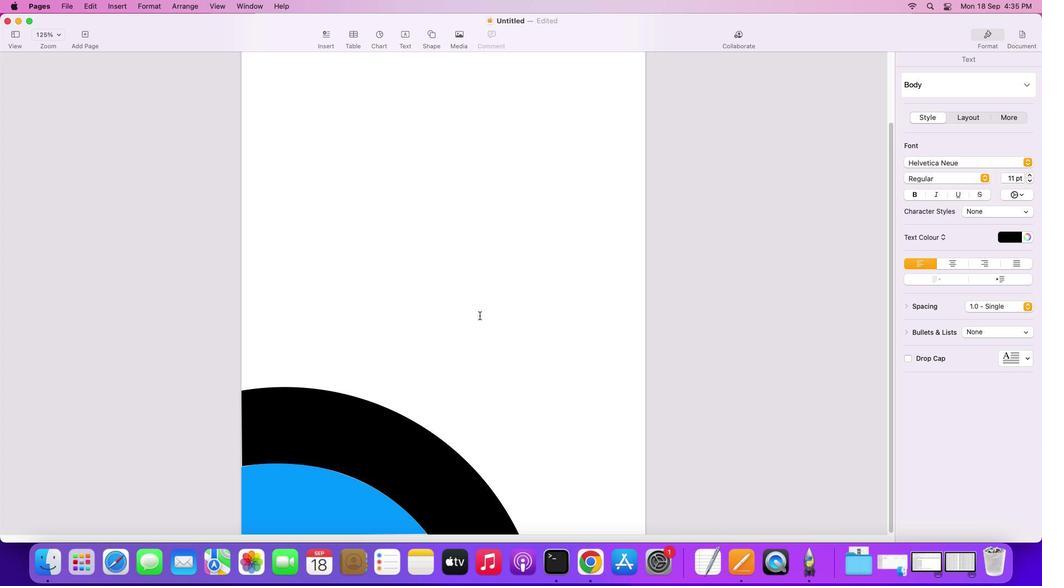 
Action: Mouse moved to (442, 363)
Screenshot: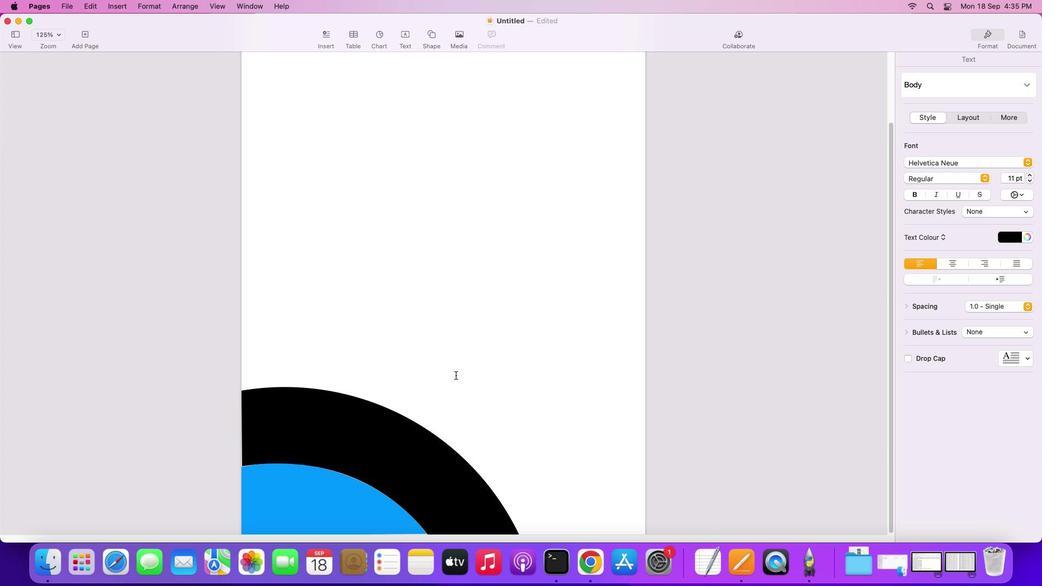 
Action: Mouse scrolled (442, 363) with delta (0, 0)
Screenshot: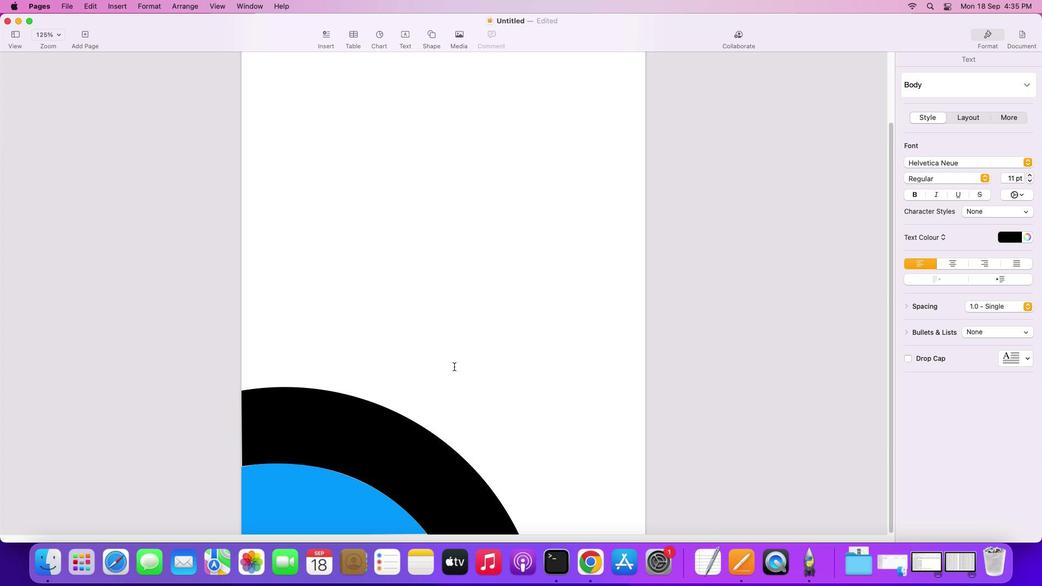 
Action: Mouse scrolled (442, 363) with delta (0, 0)
Screenshot: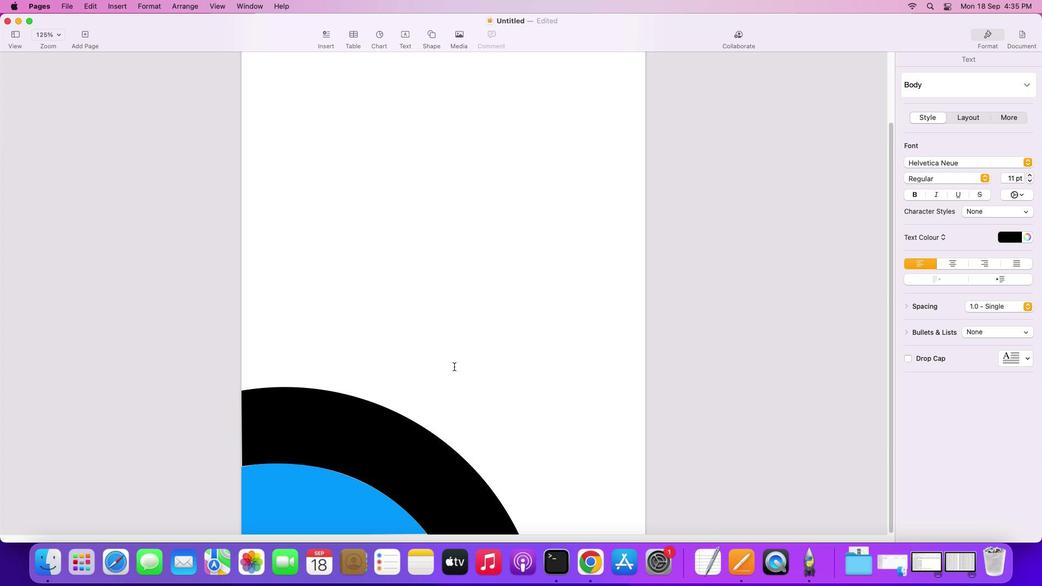 
Action: Mouse scrolled (442, 363) with delta (0, -2)
Screenshot: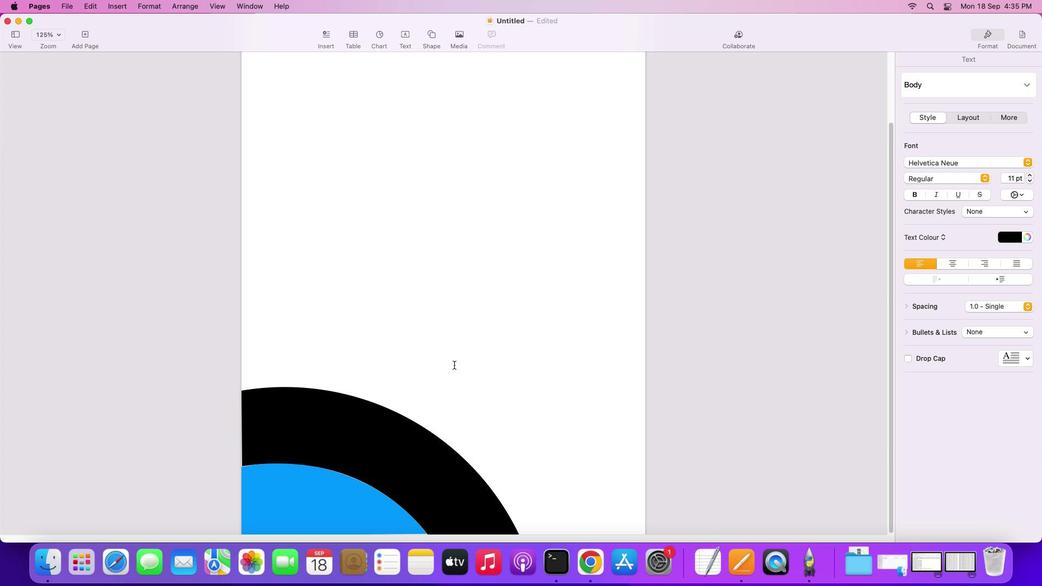 
Action: Mouse scrolled (442, 363) with delta (0, -2)
Screenshot: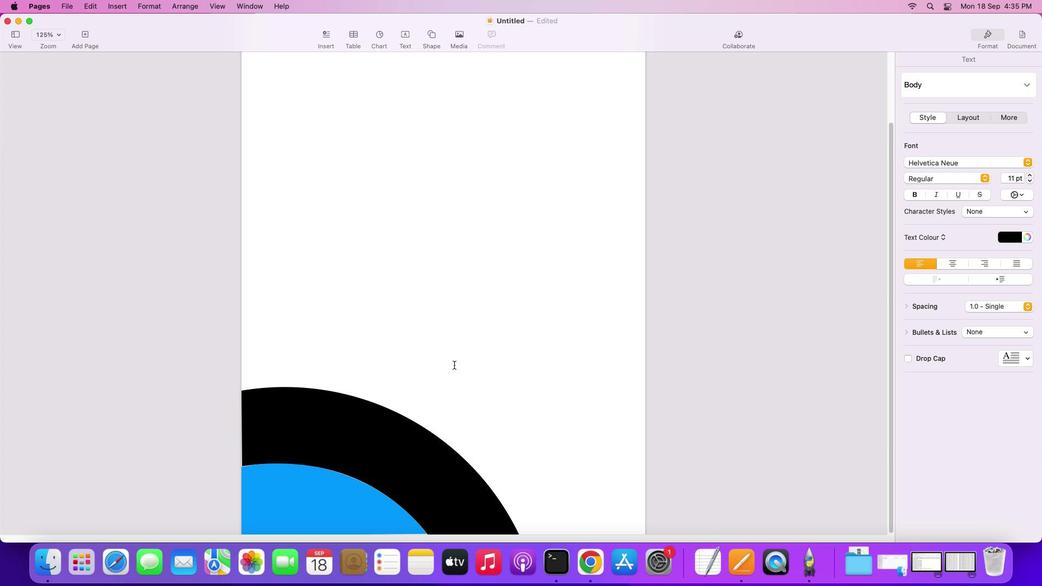 
Action: Mouse scrolled (442, 363) with delta (0, -3)
Screenshot: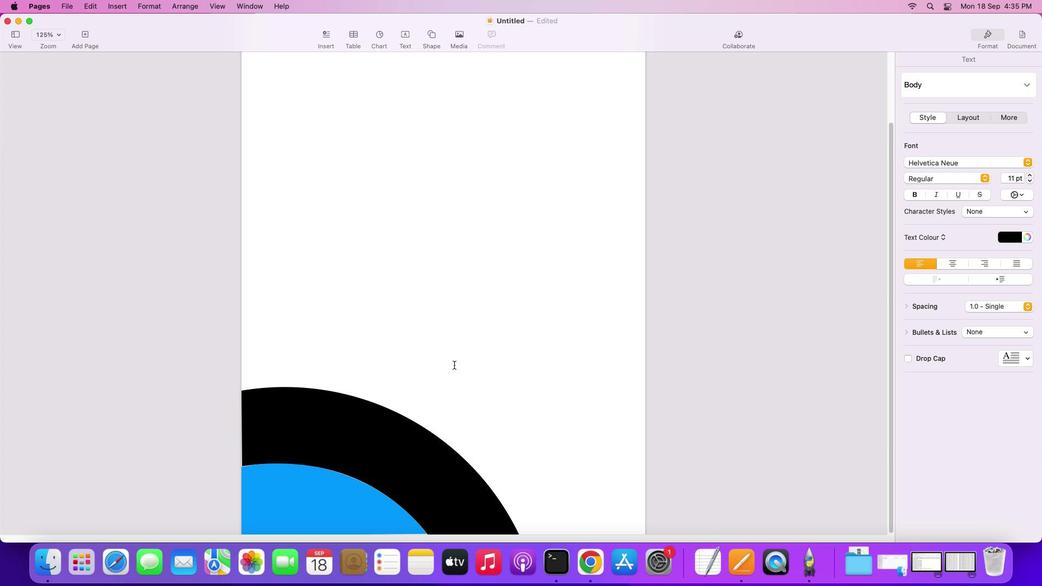 
Action: Mouse scrolled (442, 363) with delta (0, -3)
Screenshot: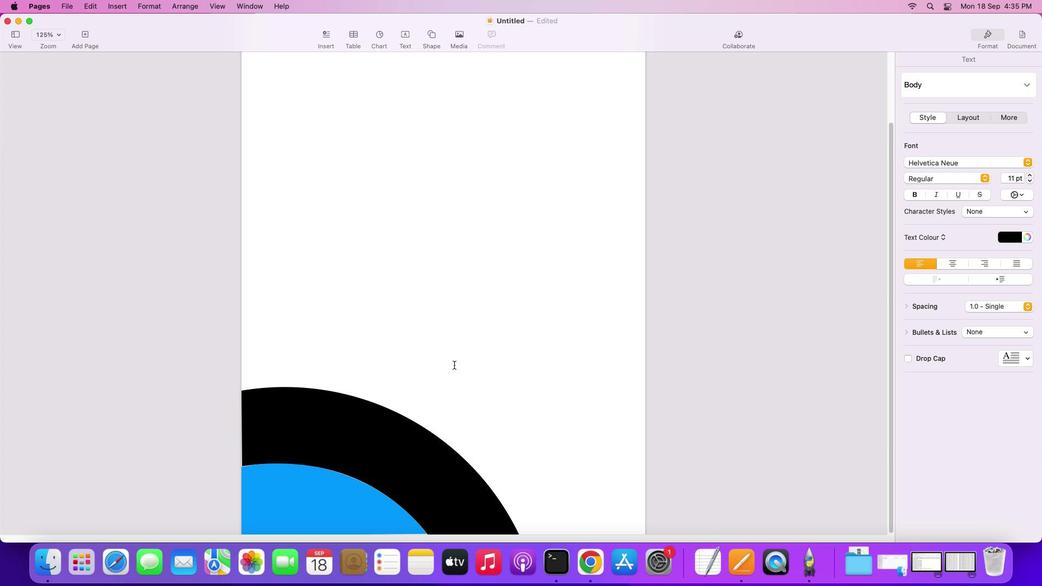 
Action: Mouse moved to (454, 364)
Screenshot: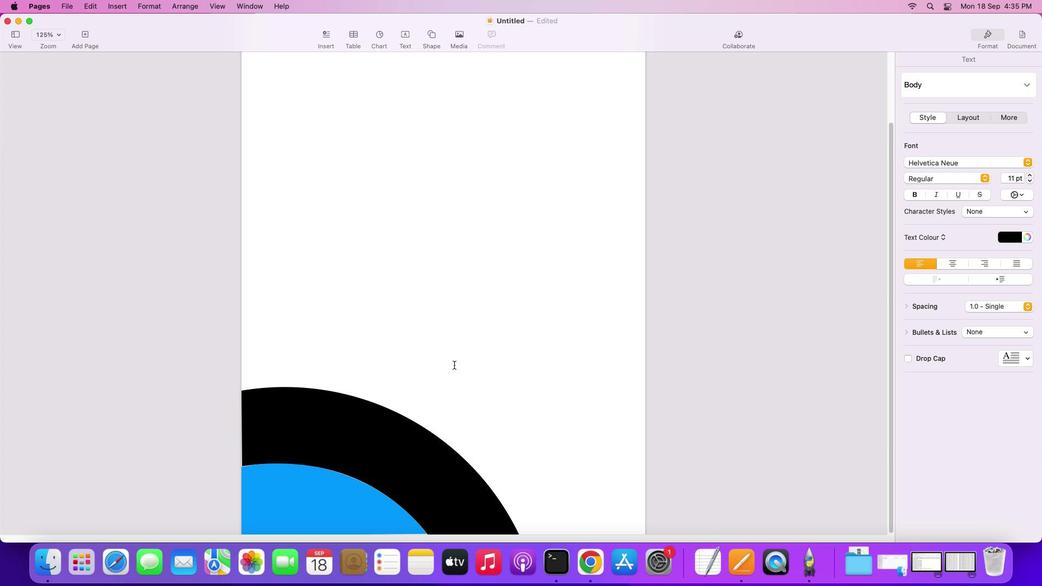 
Action: Mouse pressed left at (454, 364)
Screenshot: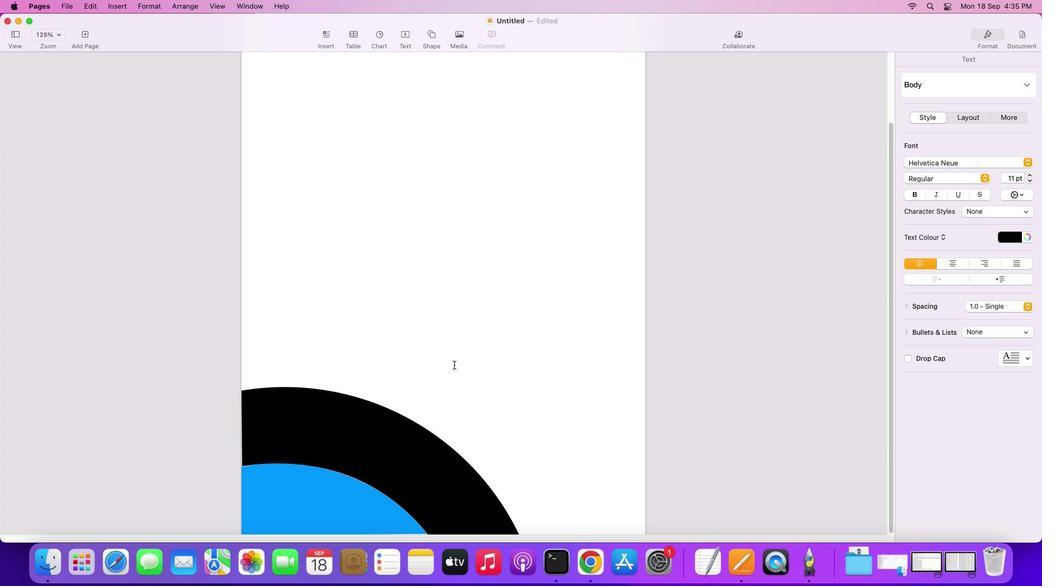 
Action: Mouse moved to (410, 368)
Screenshot: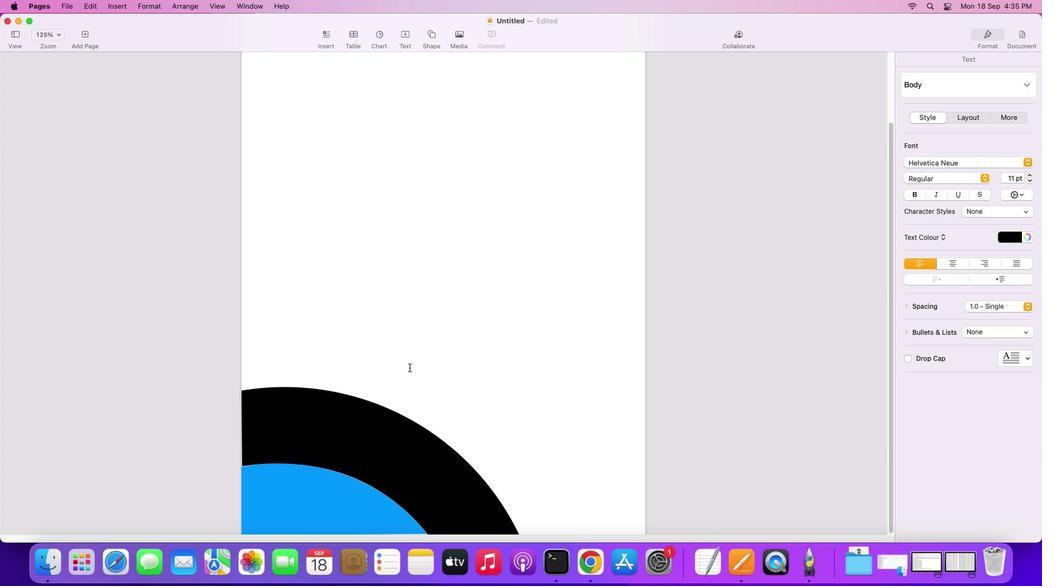 
Action: Mouse pressed left at (410, 368)
Screenshot: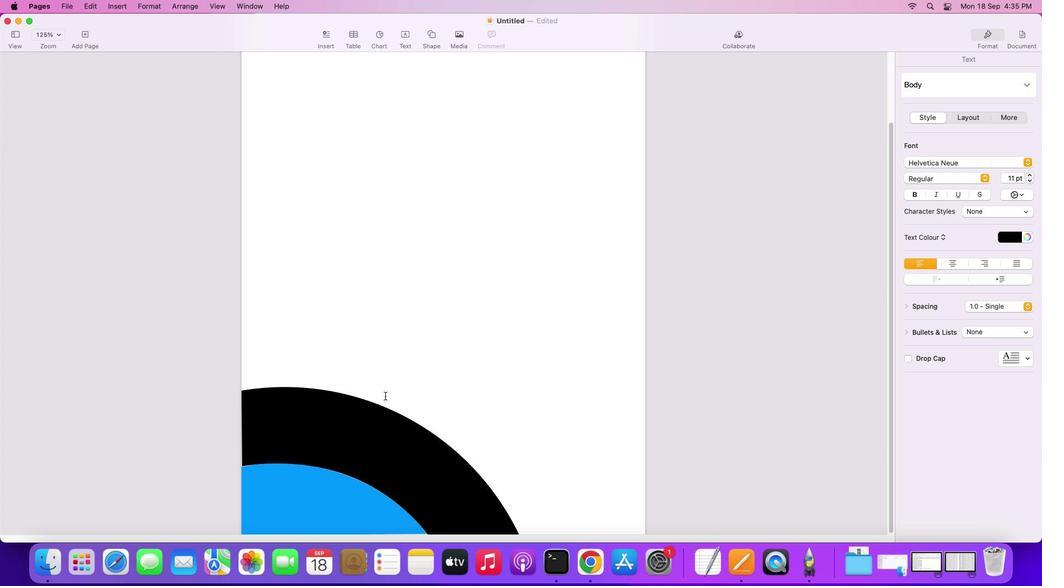 
Action: Mouse moved to (323, 484)
Screenshot: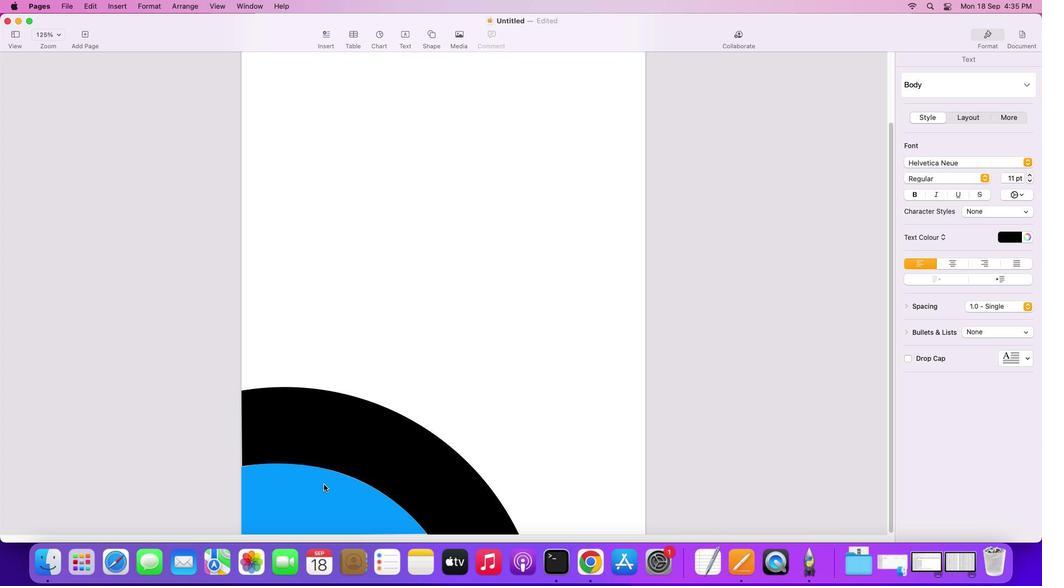 
Action: Mouse pressed left at (323, 484)
Screenshot: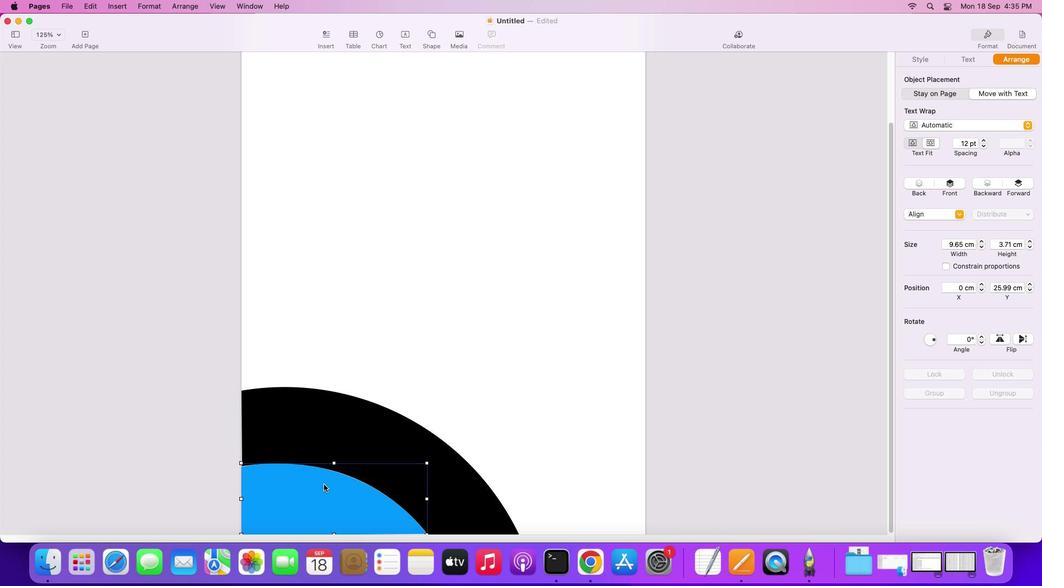 
Action: Key pressed Key.shift
Screenshot: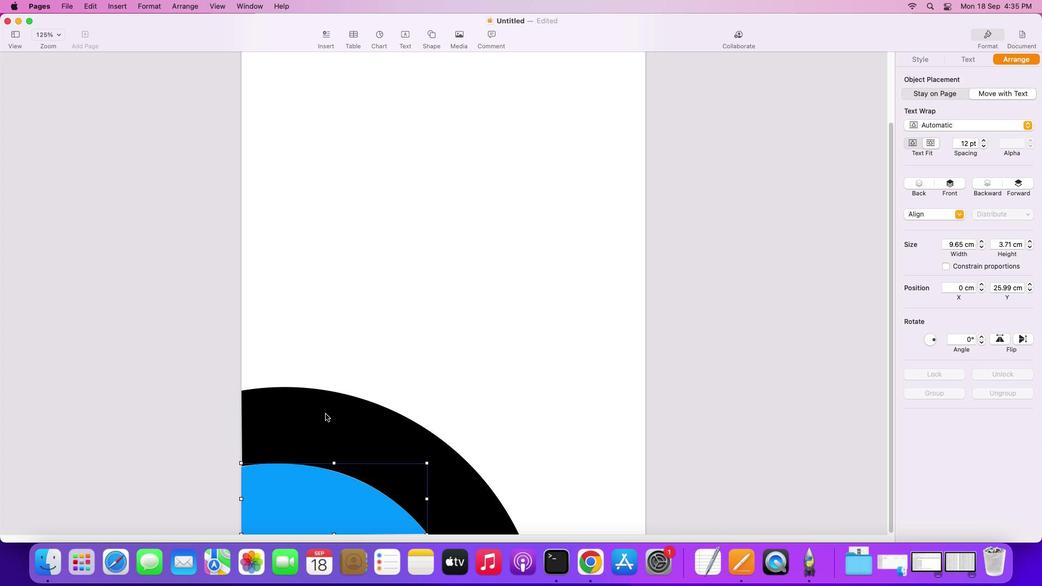 
Action: Mouse moved to (325, 413)
Screenshot: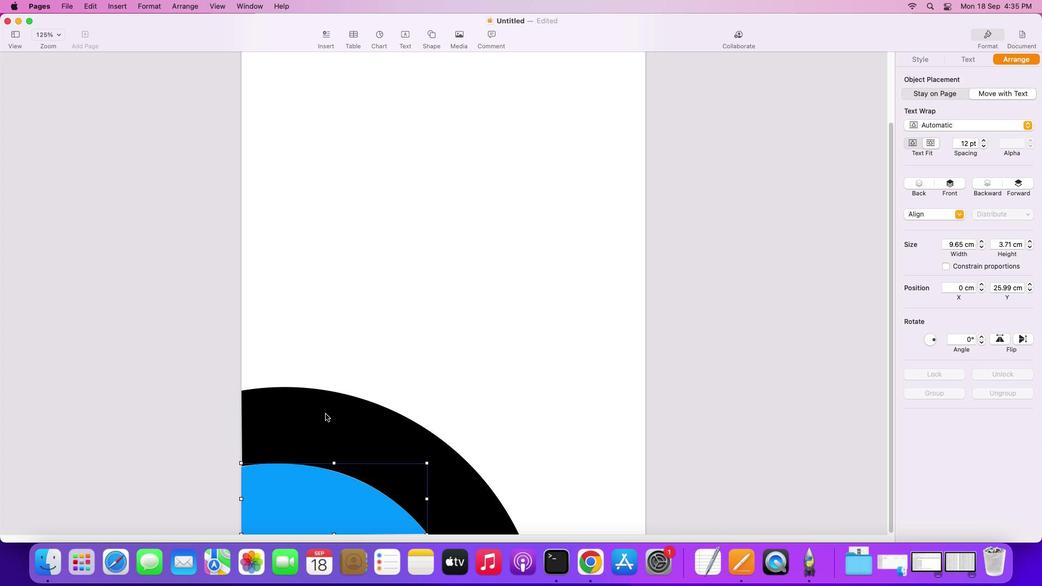 
Action: Mouse pressed left at (325, 413)
Screenshot: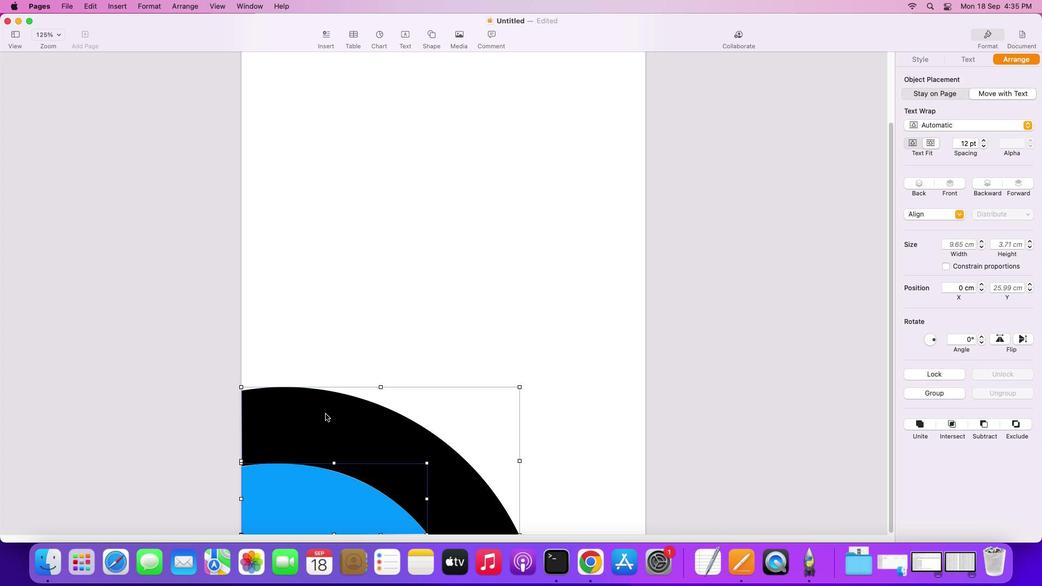 
Action: Mouse moved to (325, 413)
Screenshot: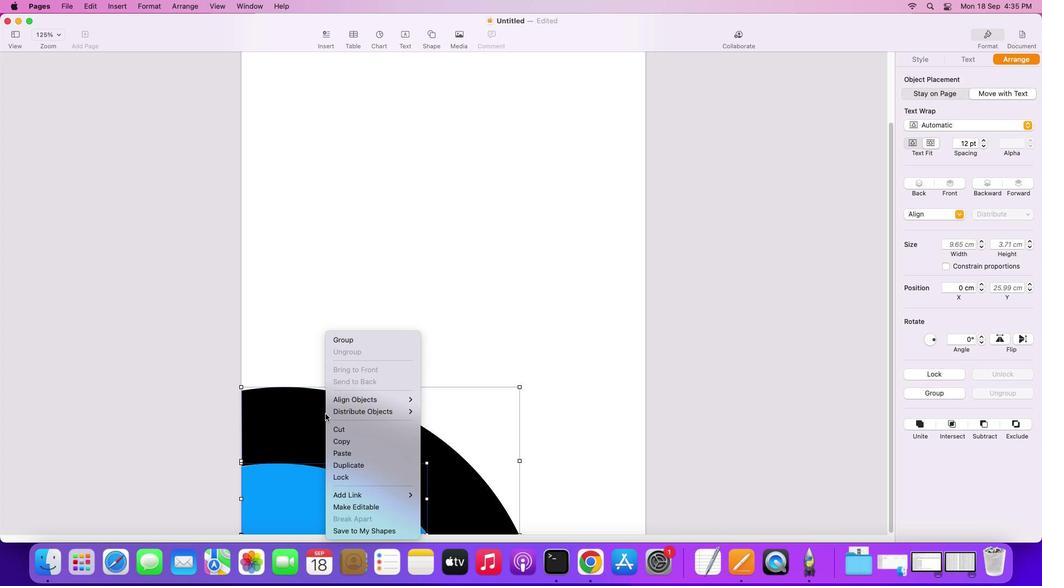 
Action: Mouse pressed right at (325, 413)
Screenshot: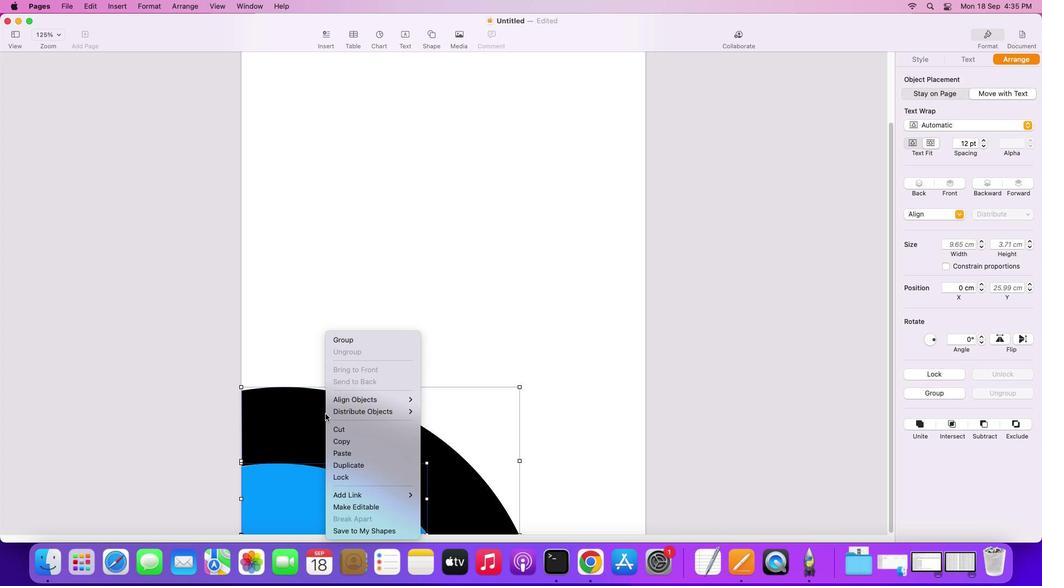 
Action: Mouse moved to (487, 338)
Screenshot: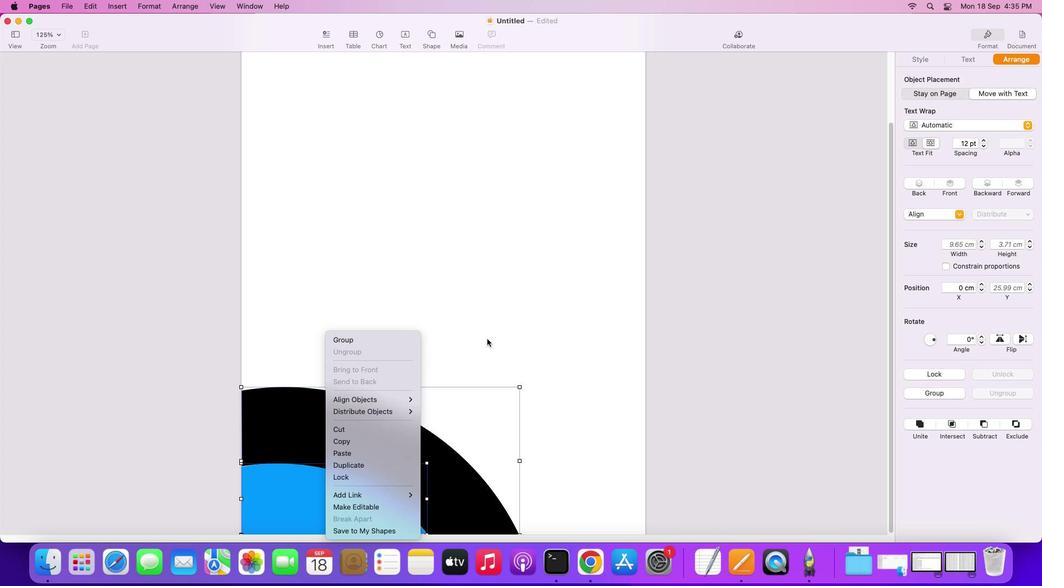 
Action: Mouse pressed left at (487, 338)
Screenshot: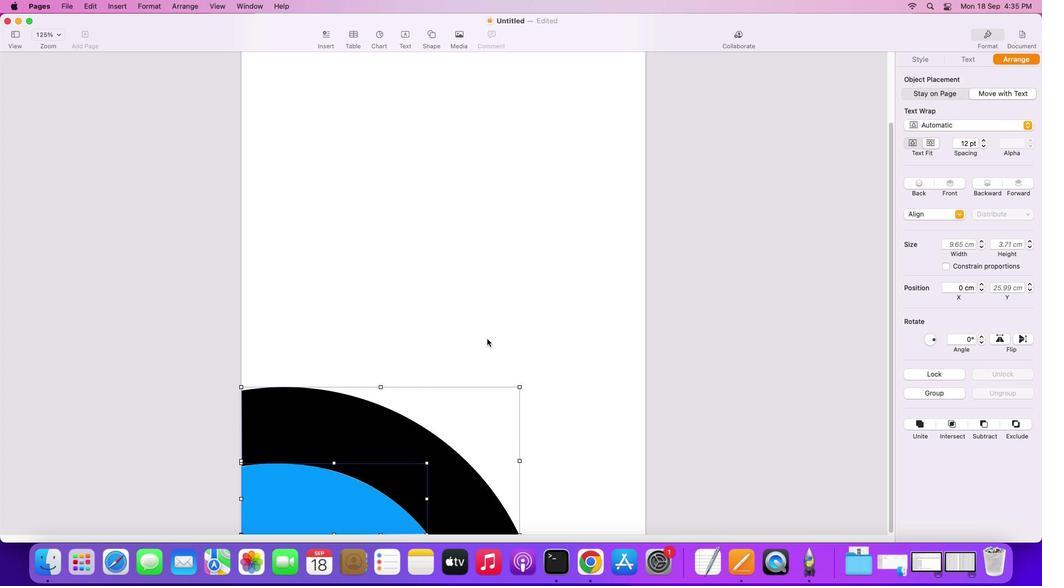 
Action: Mouse moved to (369, 242)
Screenshot: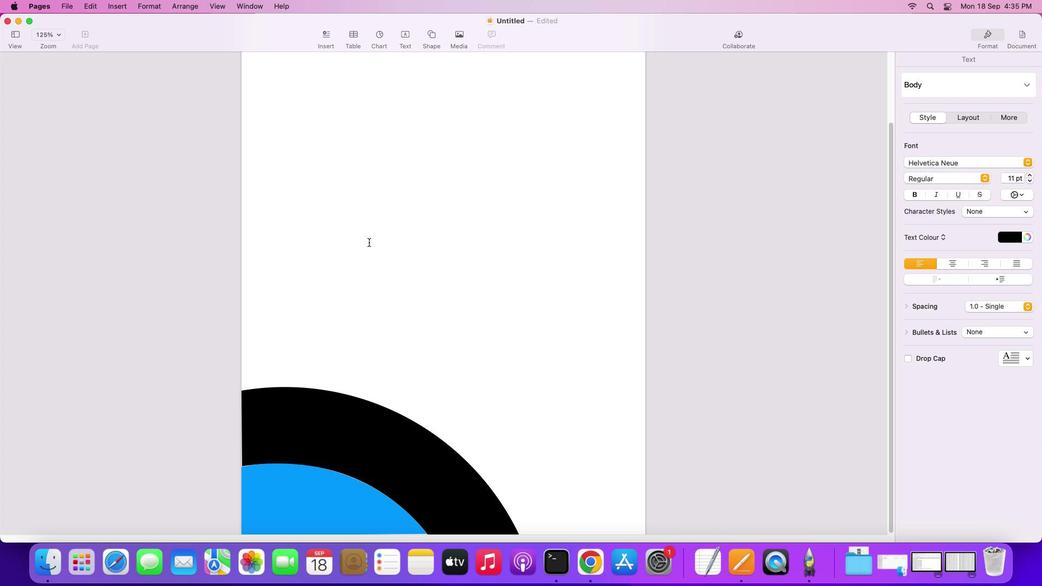 
Action: Mouse pressed left at (369, 242)
Screenshot: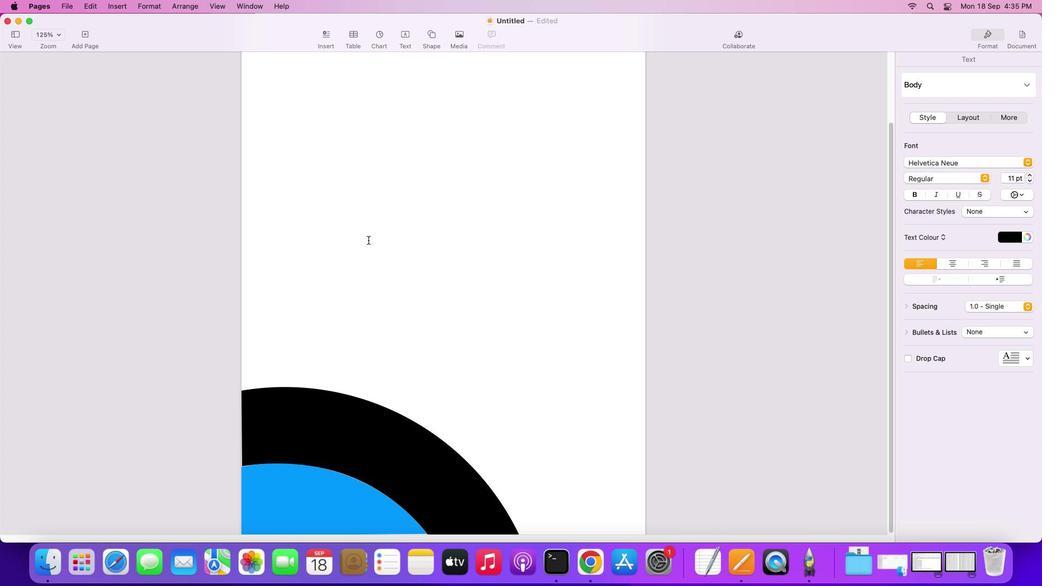 
Action: Mouse moved to (358, 427)
Screenshot: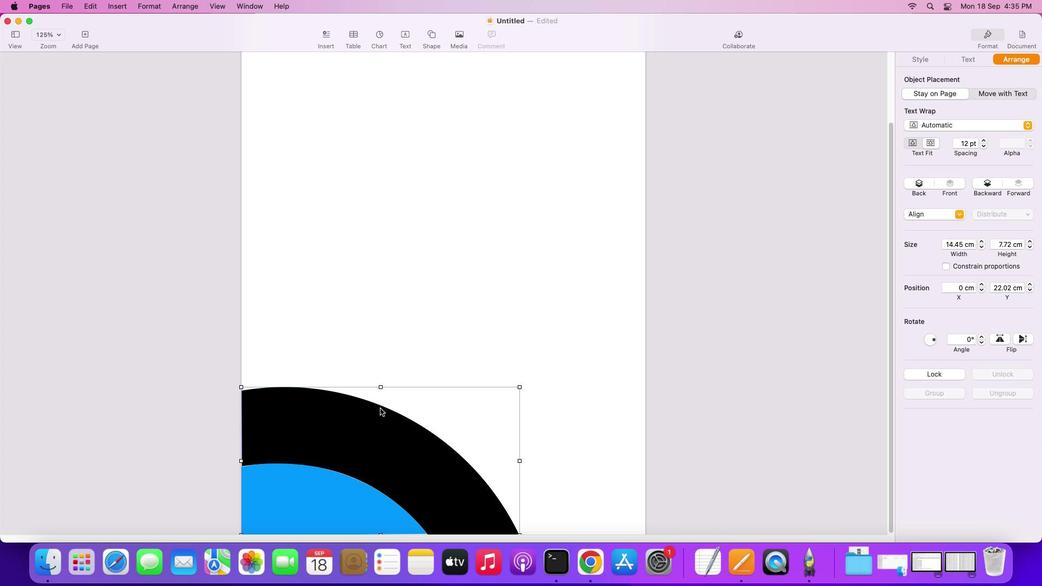 
Action: Mouse pressed left at (358, 427)
Screenshot: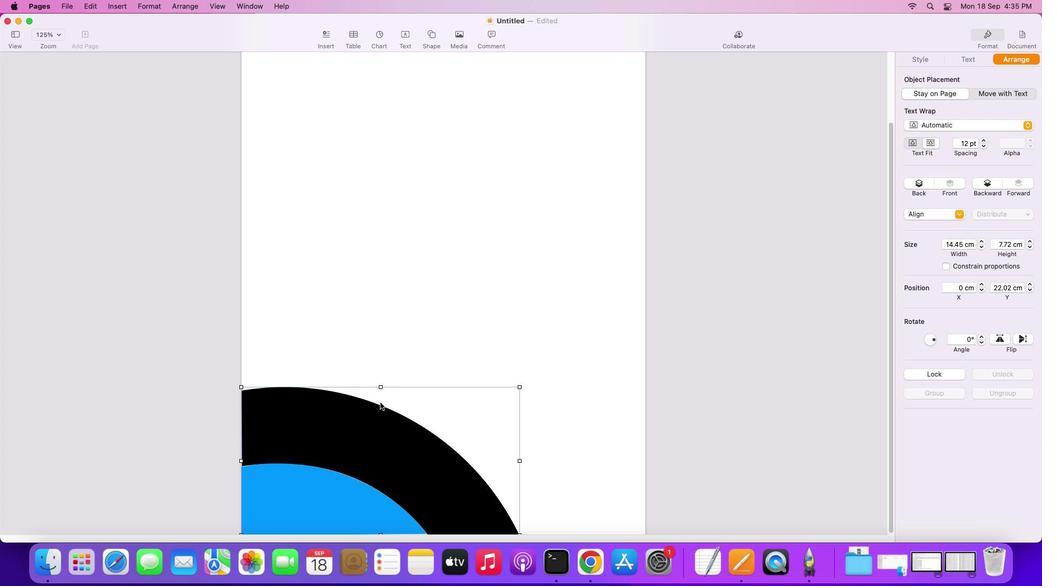 
Action: Mouse moved to (921, 56)
Screenshot: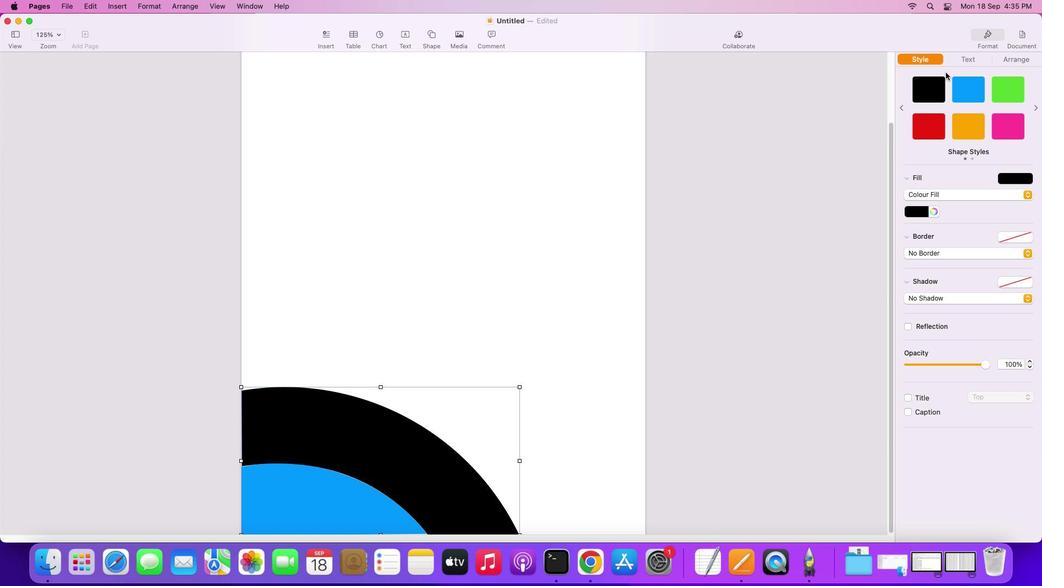 
Action: Mouse pressed left at (921, 56)
Screenshot: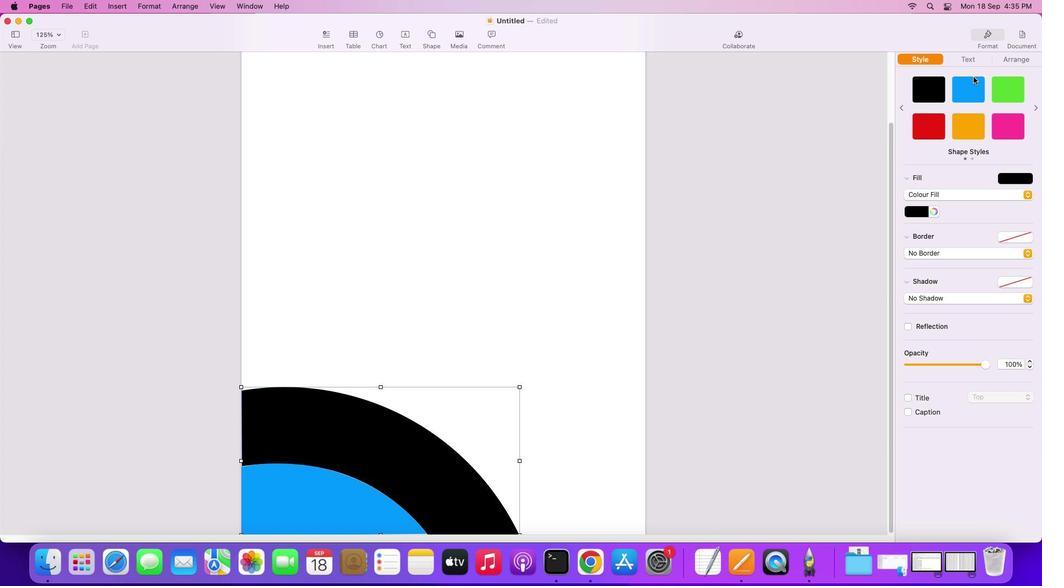 
Action: Mouse moved to (968, 128)
Screenshot: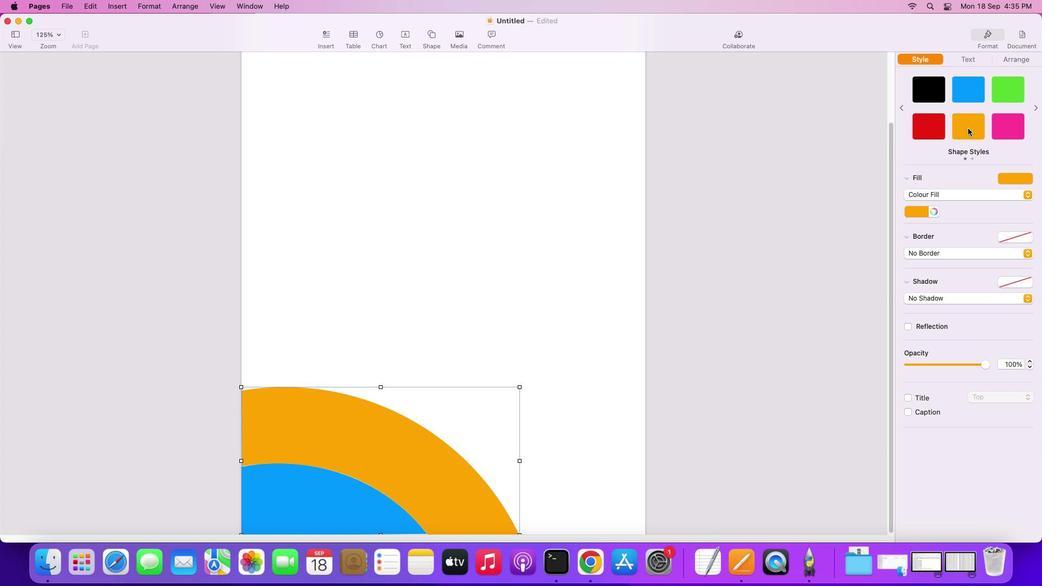 
Action: Mouse pressed left at (968, 128)
Screenshot: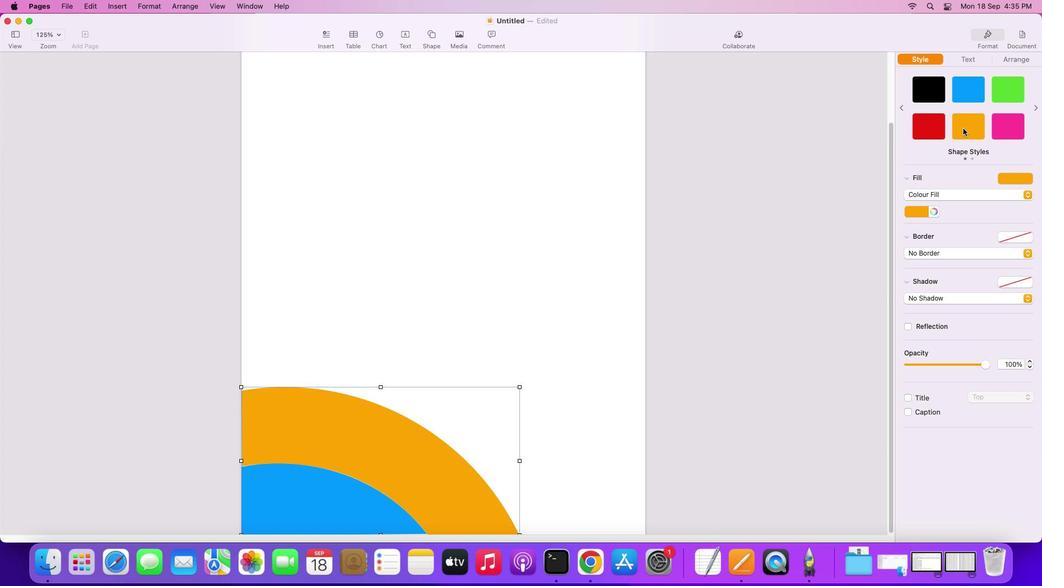 
Action: Mouse moved to (336, 198)
Screenshot: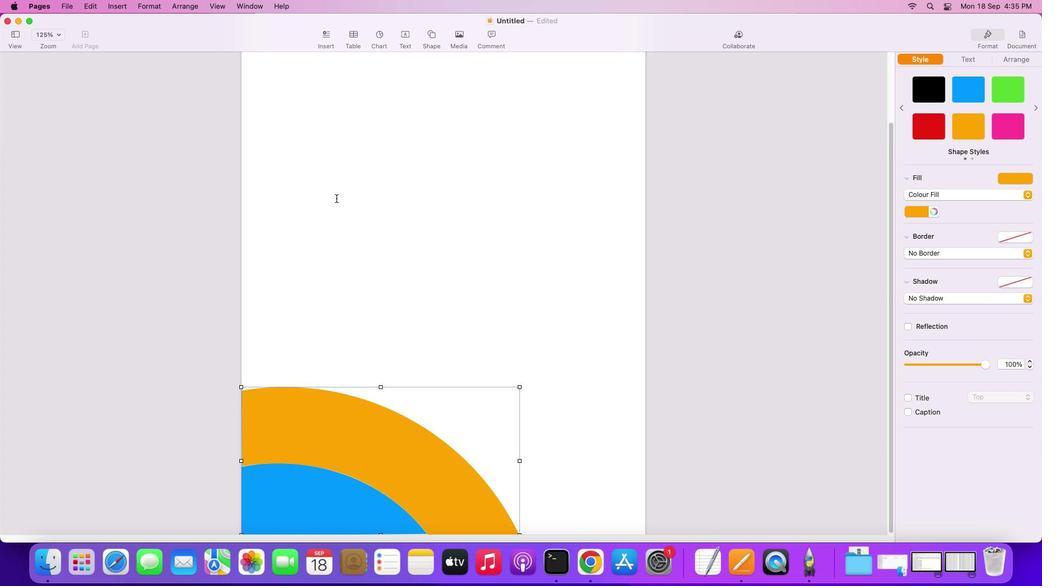 
Action: Mouse pressed left at (336, 198)
Screenshot: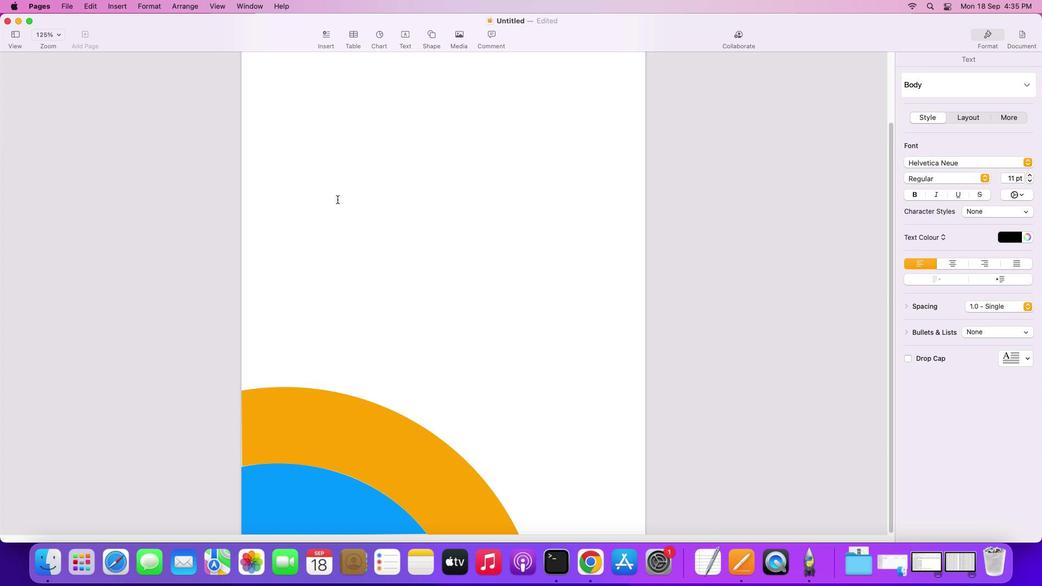 
Action: Mouse moved to (431, 38)
Screenshot: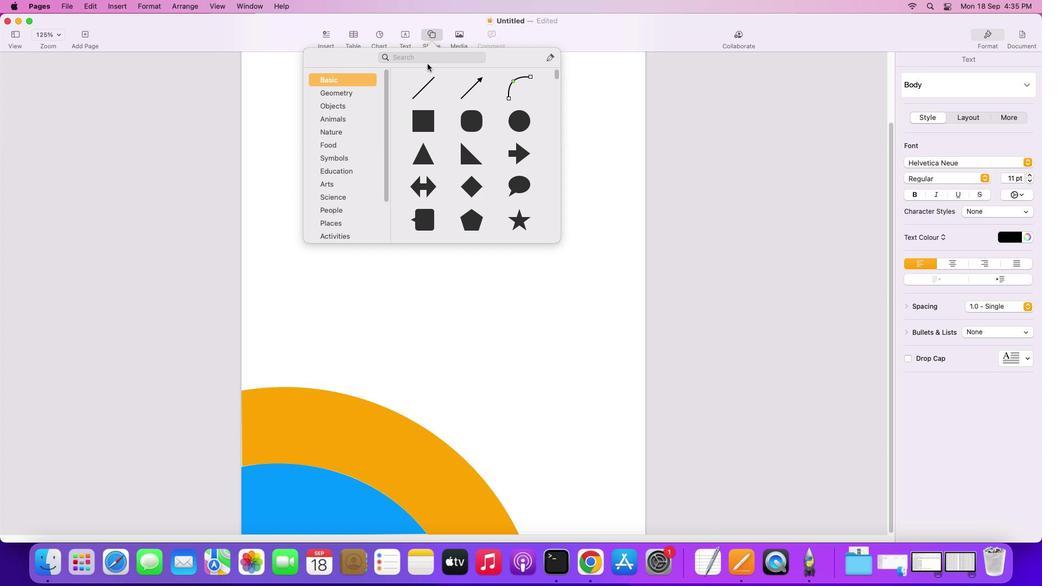
Action: Mouse pressed left at (431, 38)
Screenshot: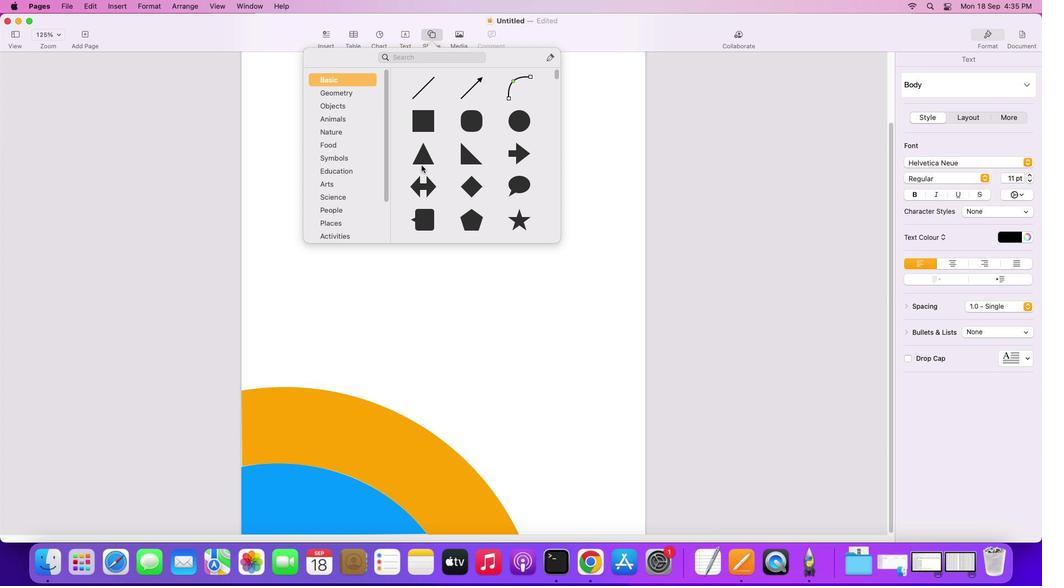 
Action: Mouse moved to (421, 120)
Screenshot: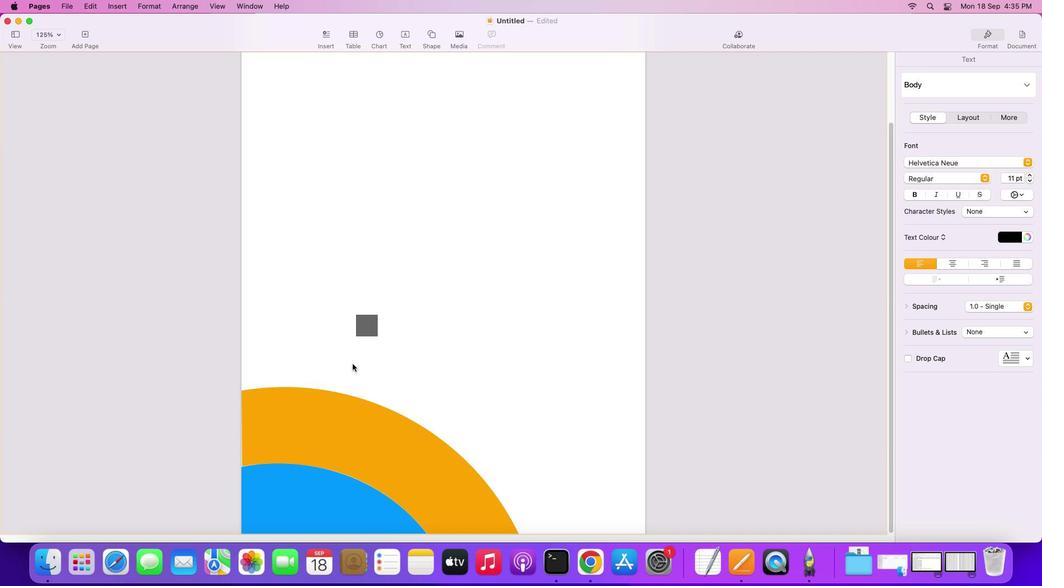 
Action: Mouse pressed left at (421, 120)
Screenshot: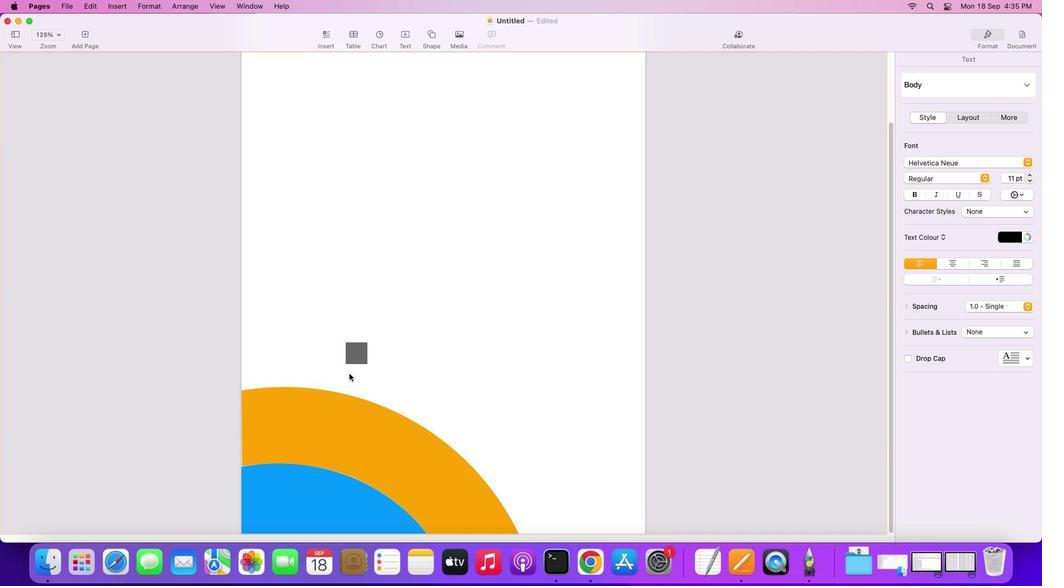 
Action: Mouse moved to (324, 429)
Screenshot: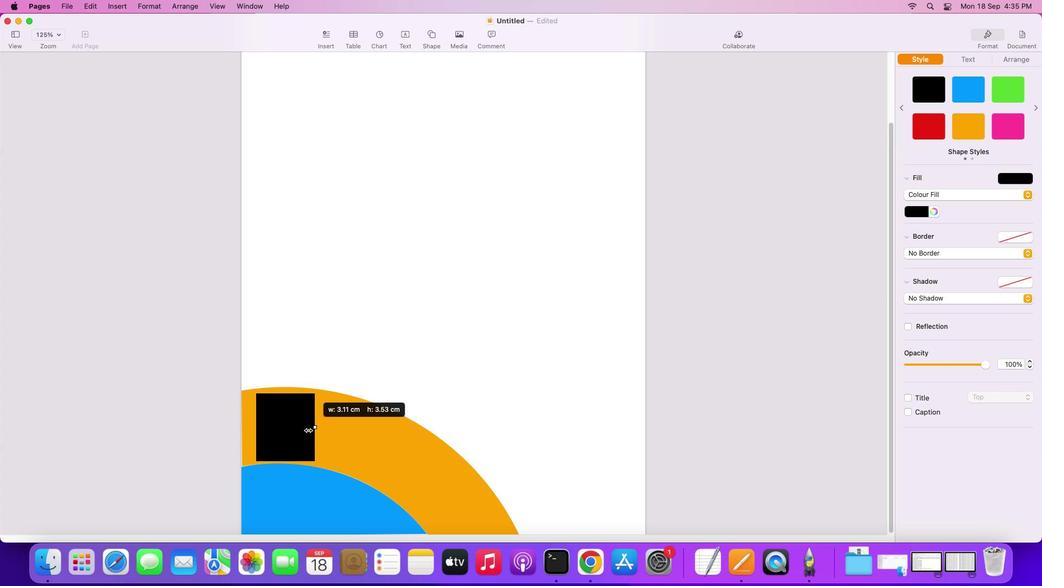 
Action: Mouse pressed left at (324, 429)
Screenshot: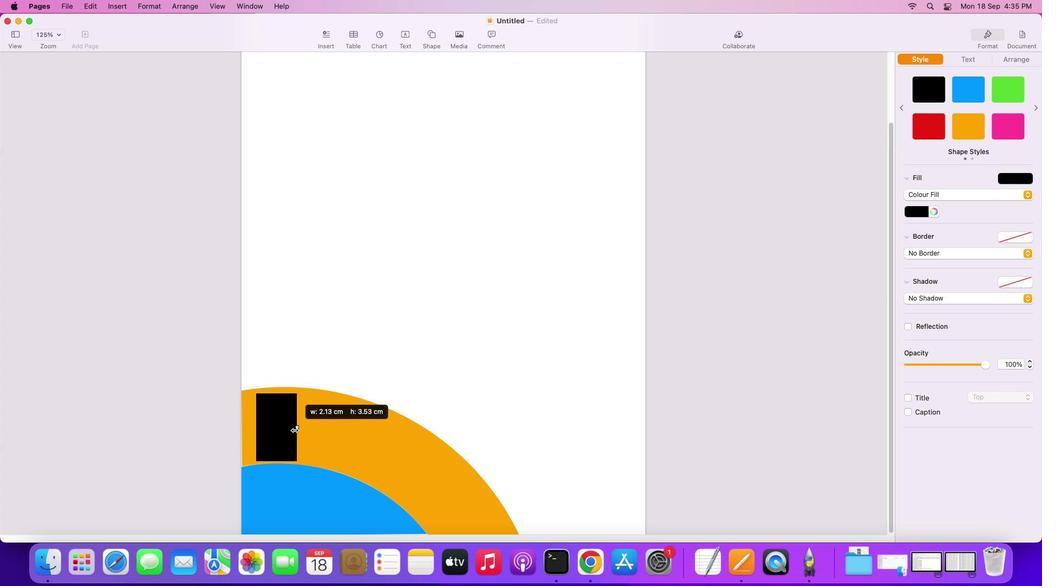 
Action: Mouse moved to (272, 427)
Screenshot: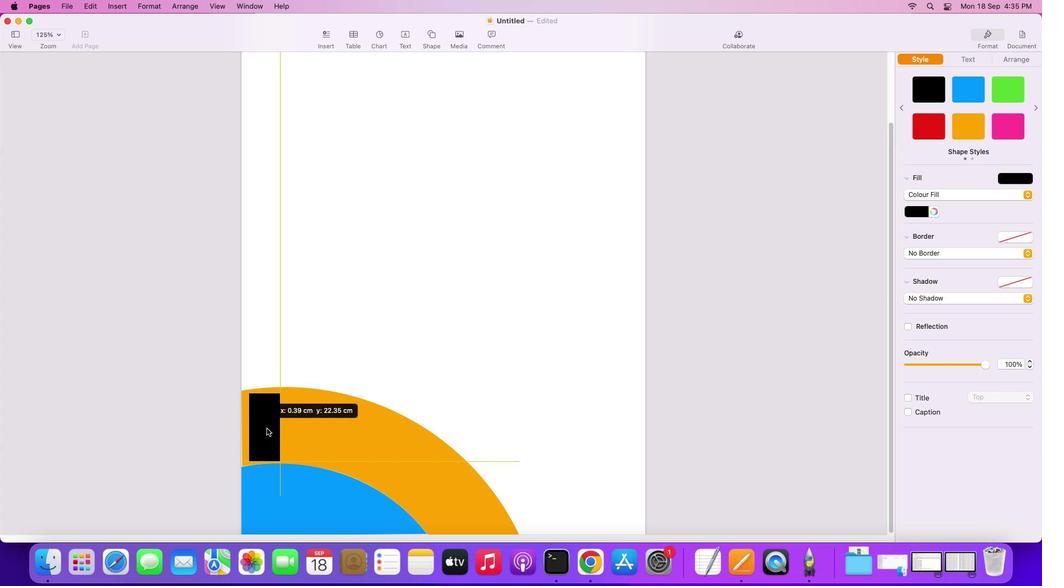 
Action: Mouse pressed left at (272, 427)
Screenshot: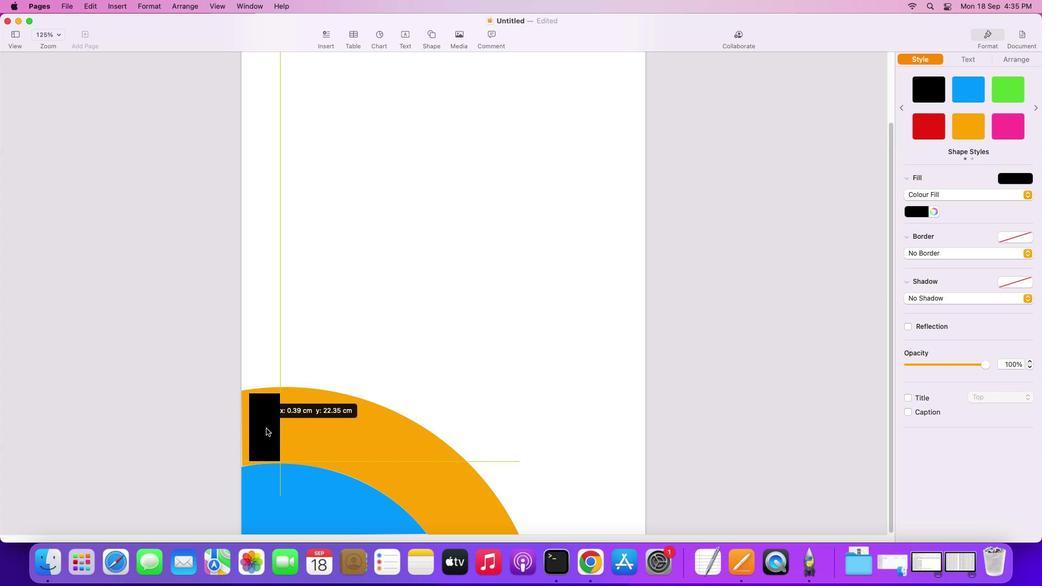 
Action: Mouse moved to (1016, 61)
Screenshot: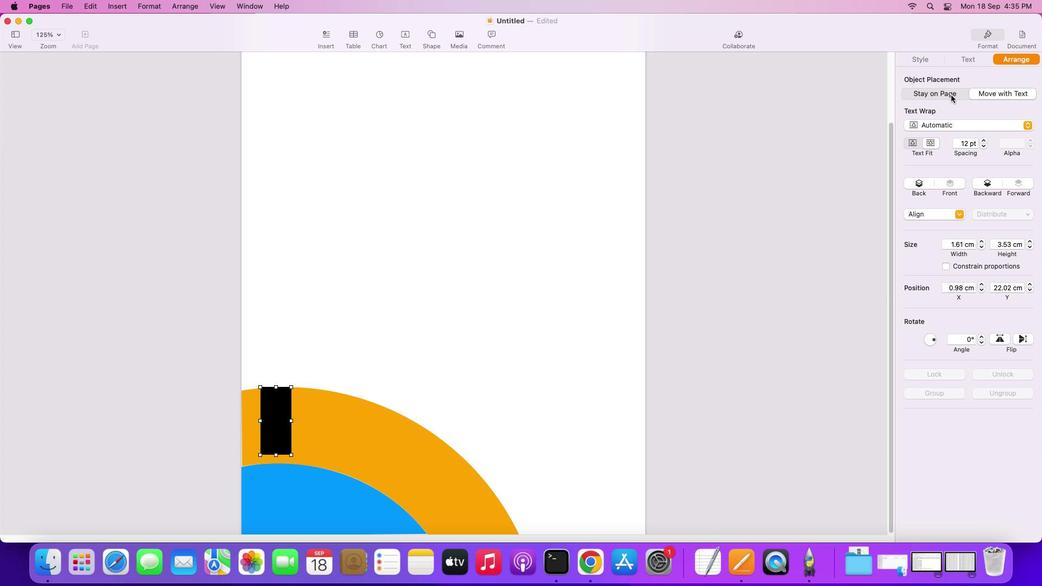 
Action: Mouse pressed left at (1016, 61)
Screenshot: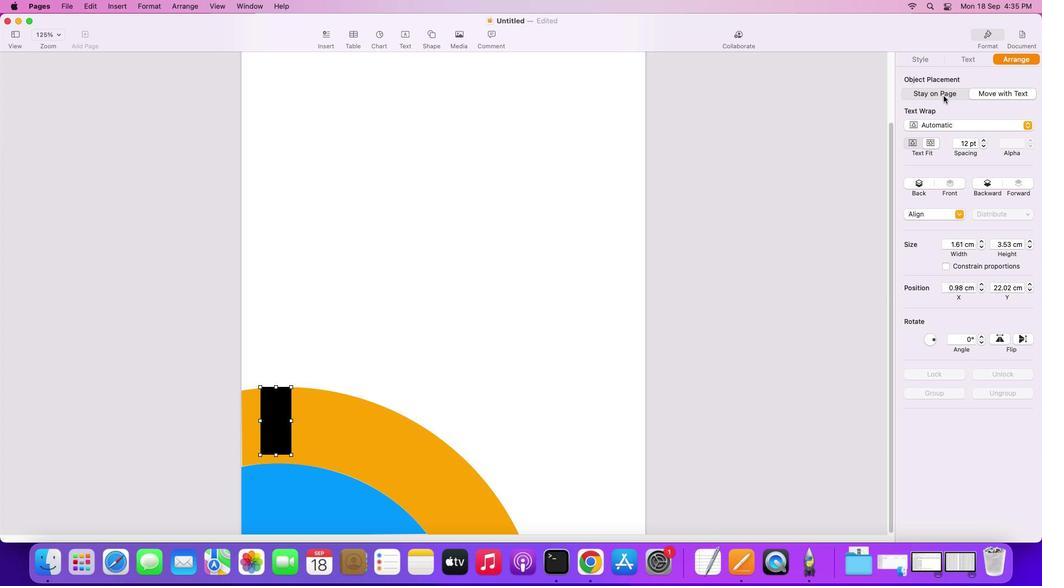 
Action: Mouse moved to (943, 93)
Screenshot: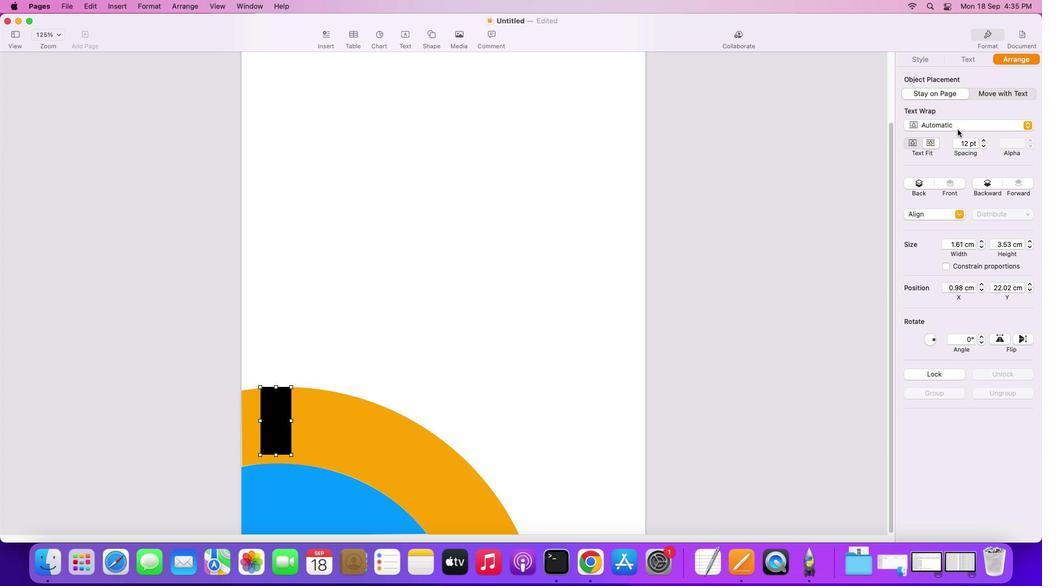 
Action: Mouse pressed left at (943, 93)
Screenshot: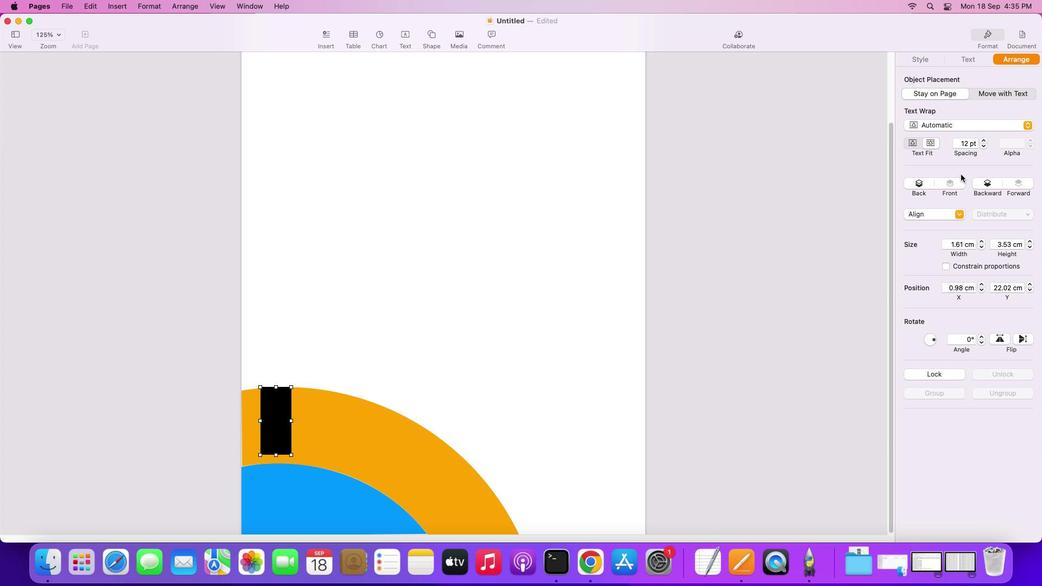 
Action: Mouse moved to (982, 336)
Screenshot: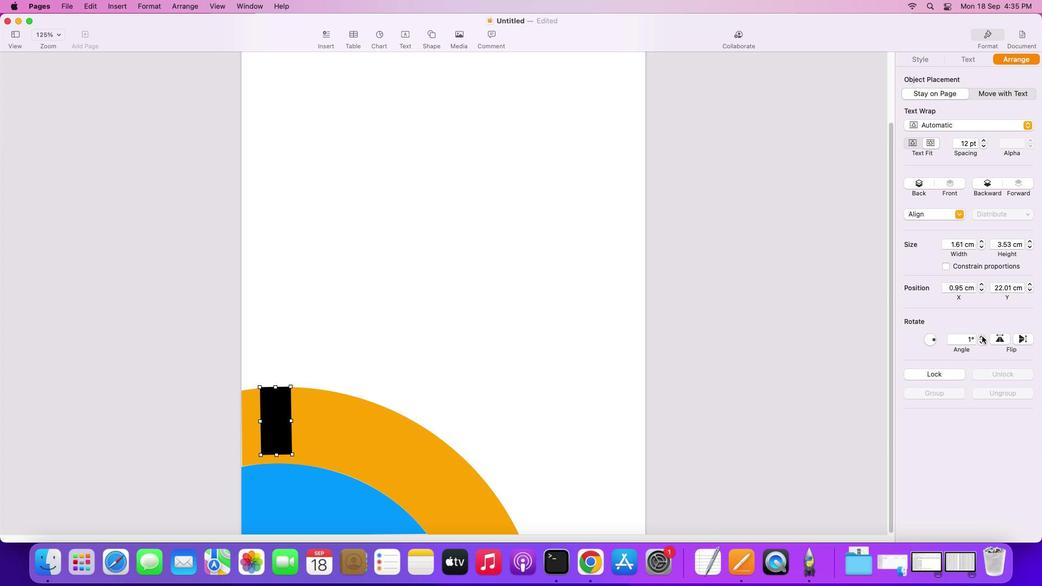 
Action: Mouse pressed left at (982, 336)
Screenshot: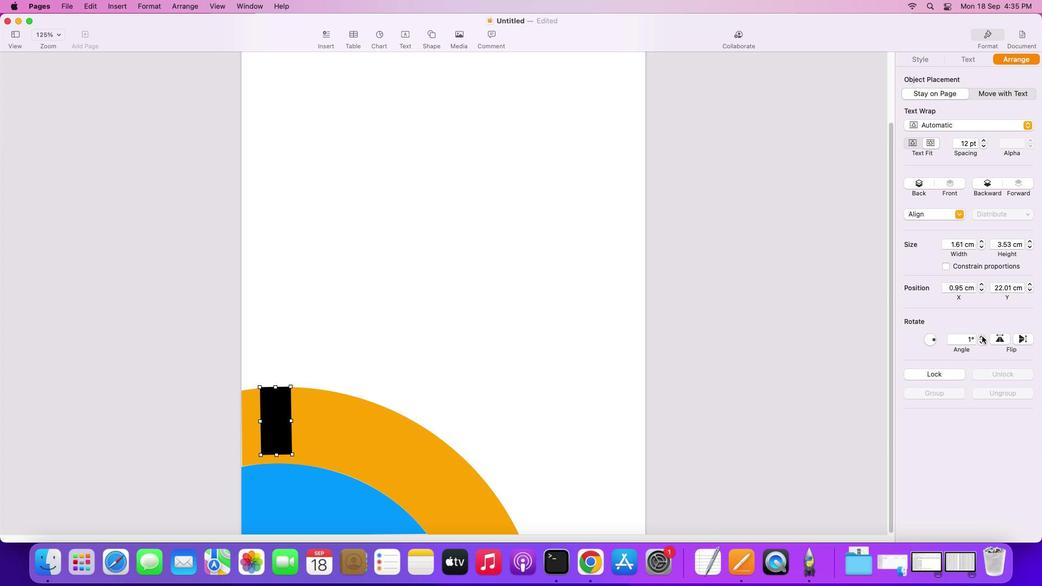 
Action: Mouse moved to (984, 341)
Screenshot: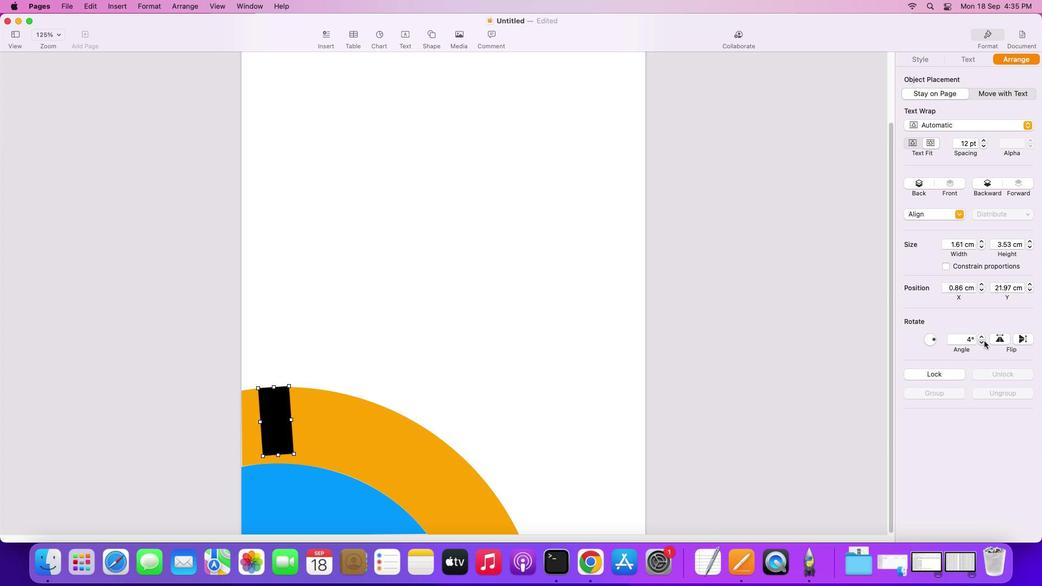 
Action: Mouse pressed left at (984, 341)
Screenshot: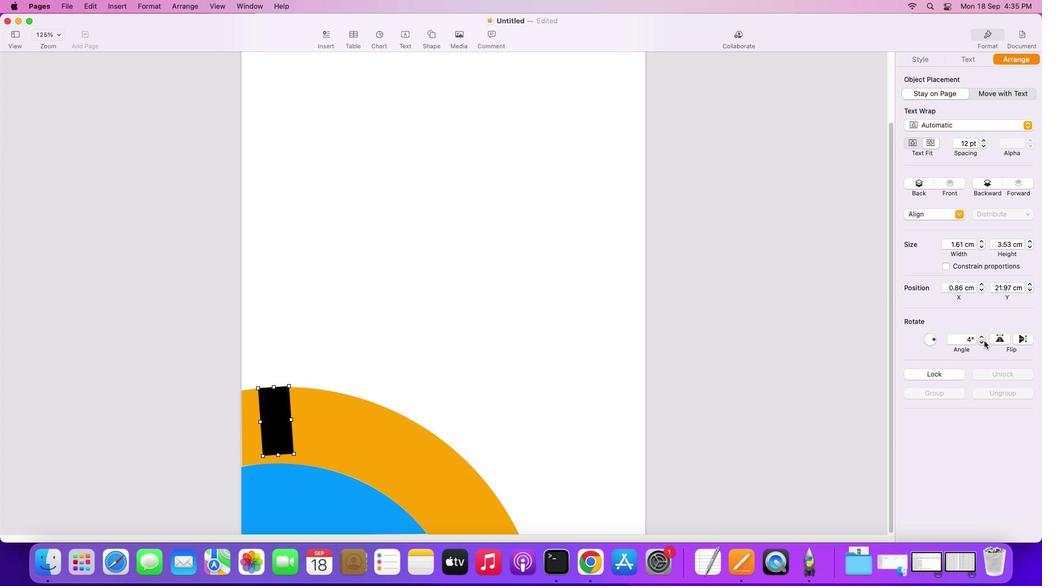 
Action: Mouse pressed left at (984, 341)
Screenshot: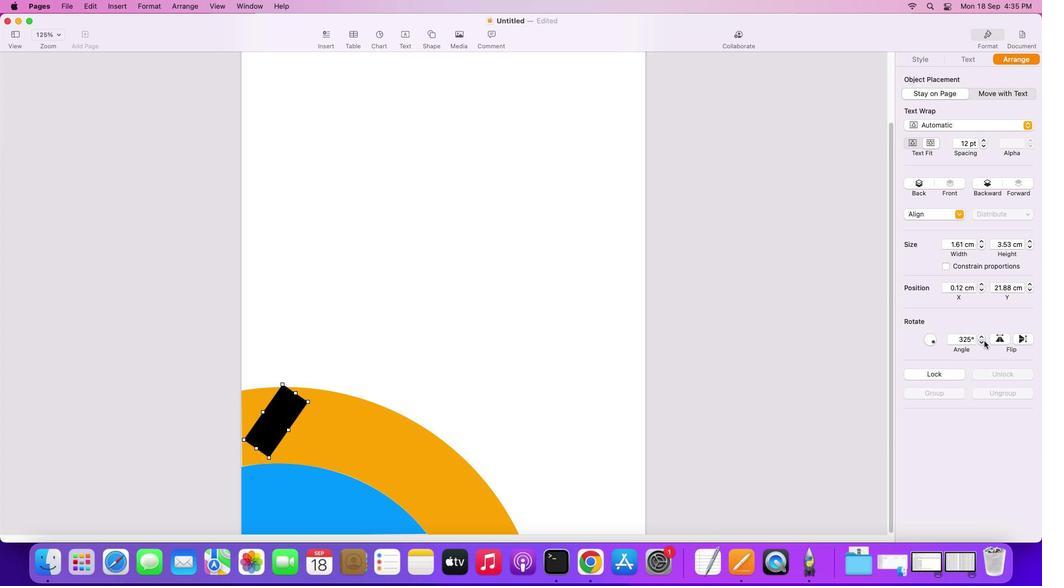 
Action: Mouse pressed left at (984, 341)
Screenshot: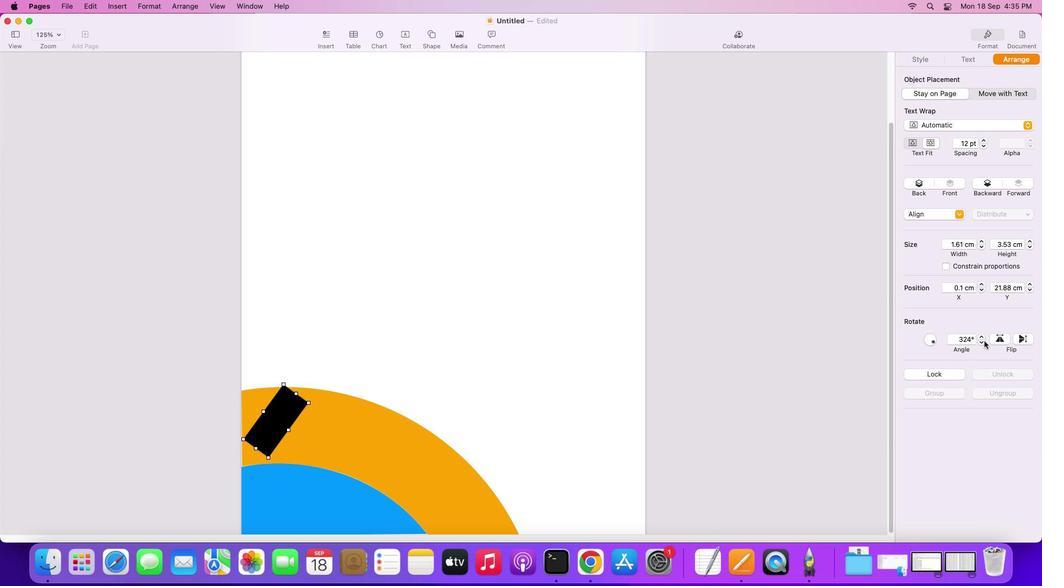 
Action: Mouse pressed left at (984, 341)
Screenshot: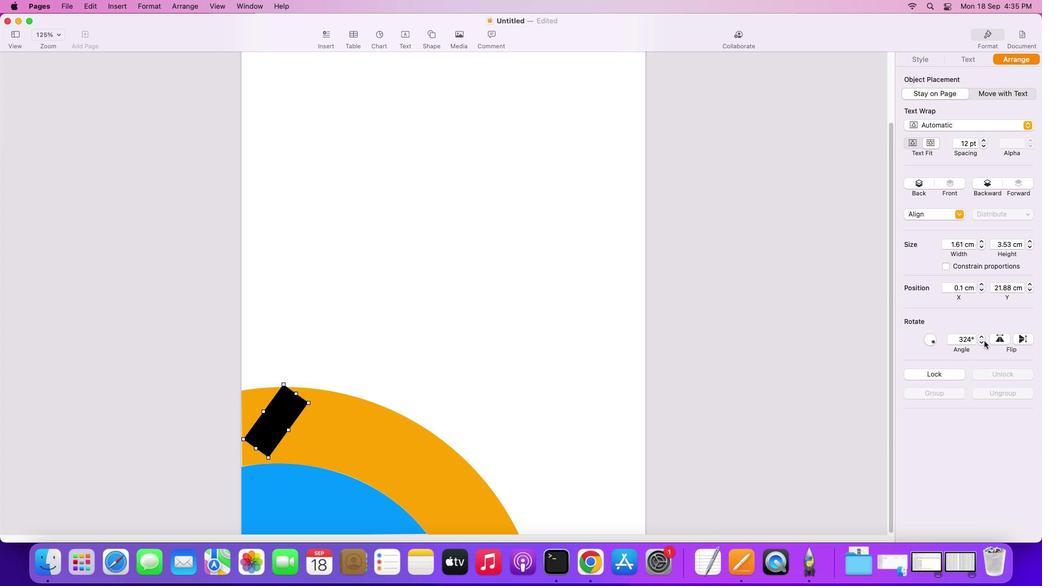 
Action: Mouse pressed left at (984, 341)
Screenshot: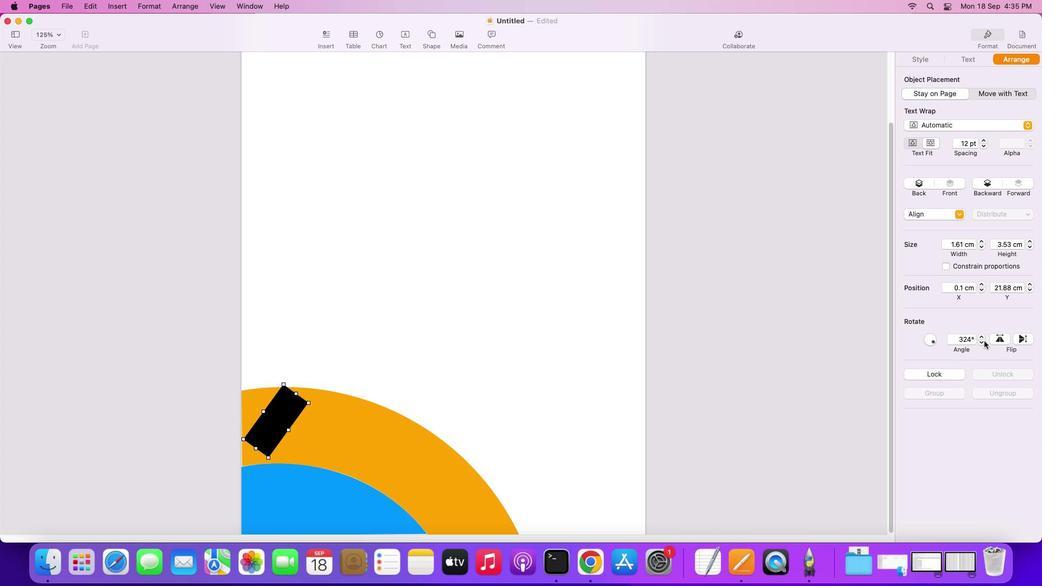 
Action: Mouse pressed left at (984, 341)
Screenshot: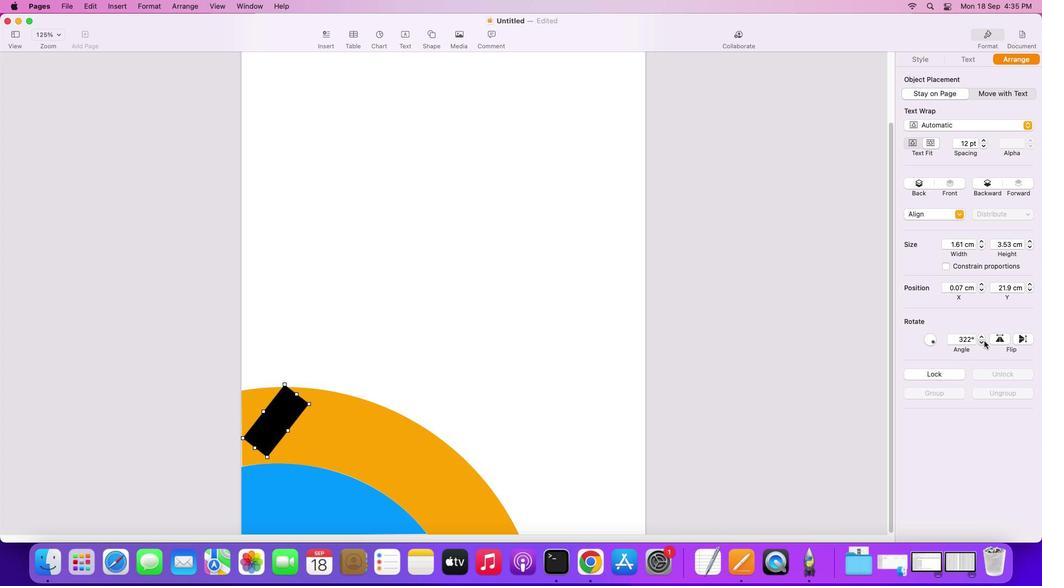 
Action: Mouse pressed left at (984, 341)
Screenshot: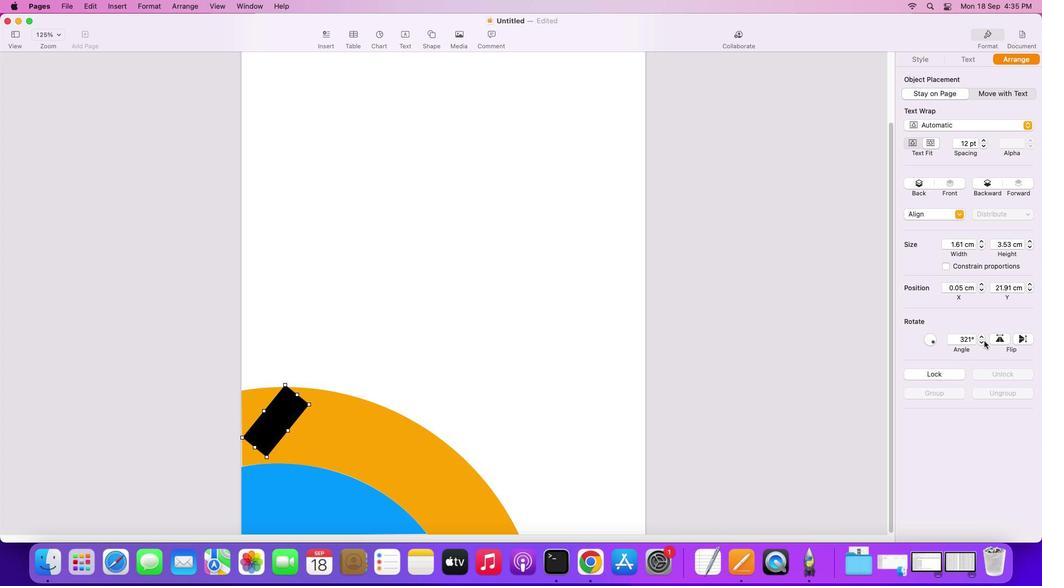 
Action: Mouse pressed left at (984, 341)
Screenshot: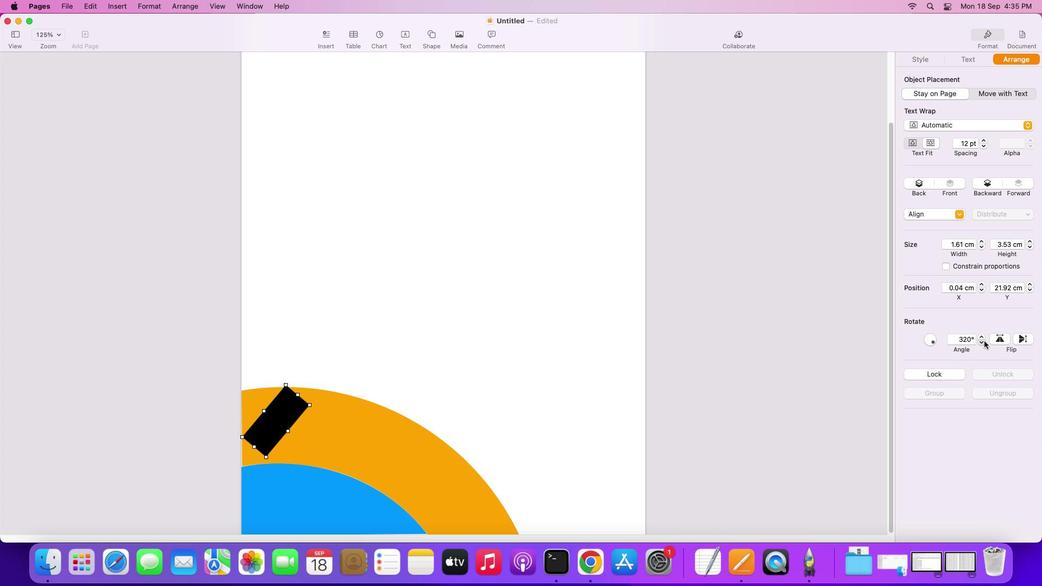 
Action: Mouse pressed left at (984, 341)
Screenshot: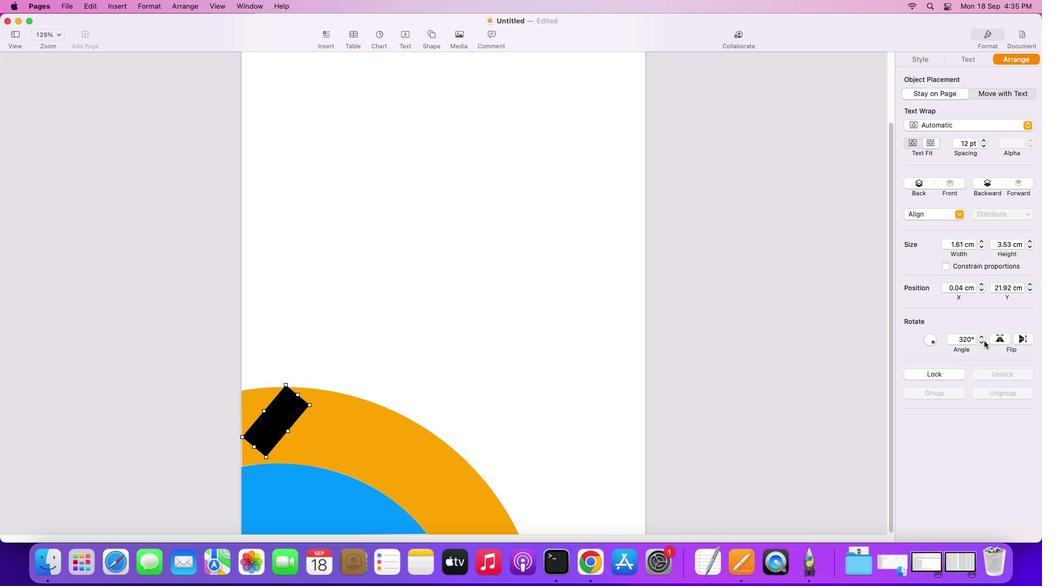 
Action: Mouse pressed left at (984, 341)
Screenshot: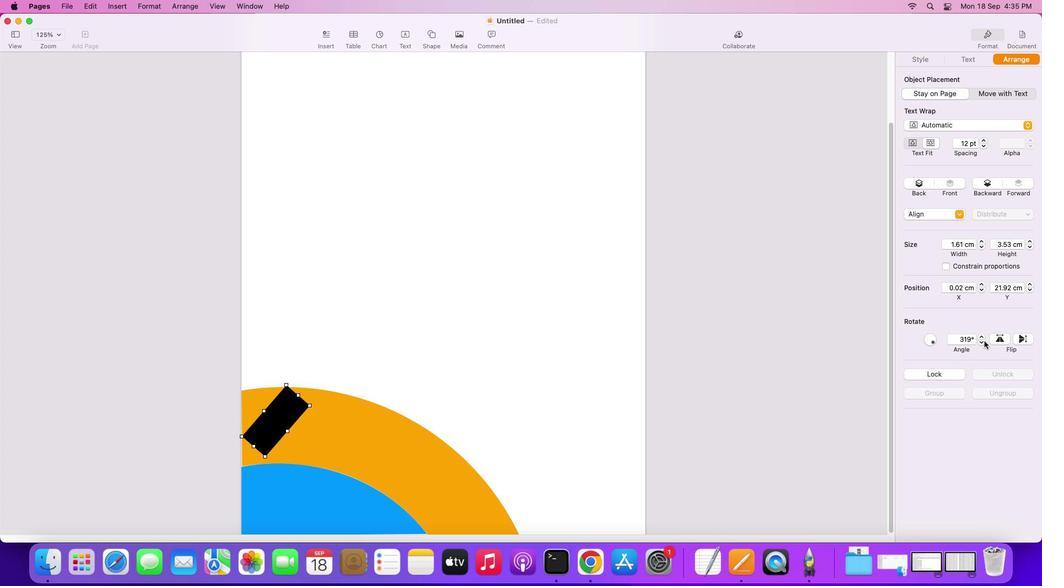 
Action: Mouse pressed left at (984, 341)
Screenshot: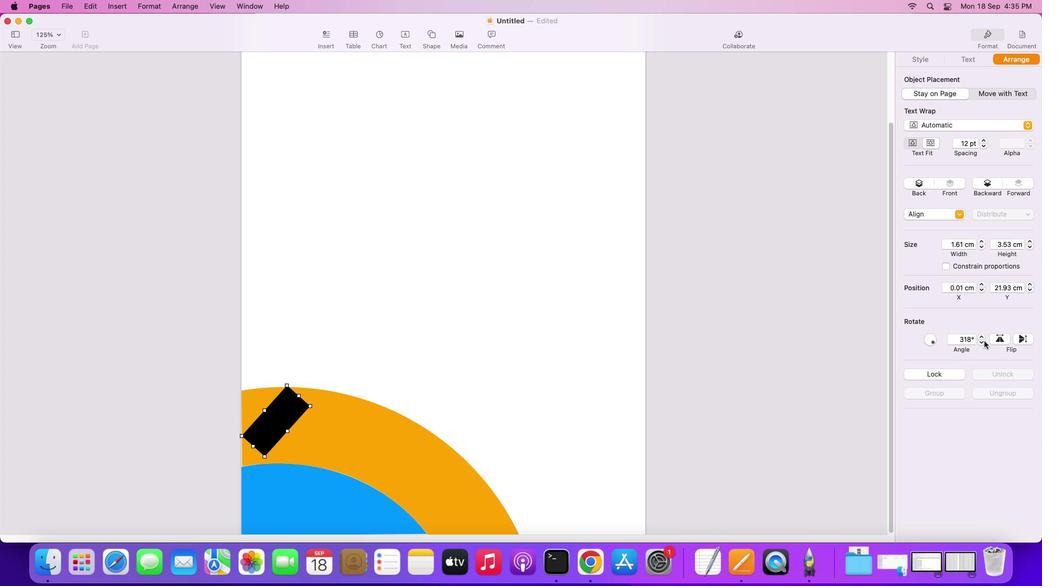 
Action: Mouse pressed left at (984, 341)
Screenshot: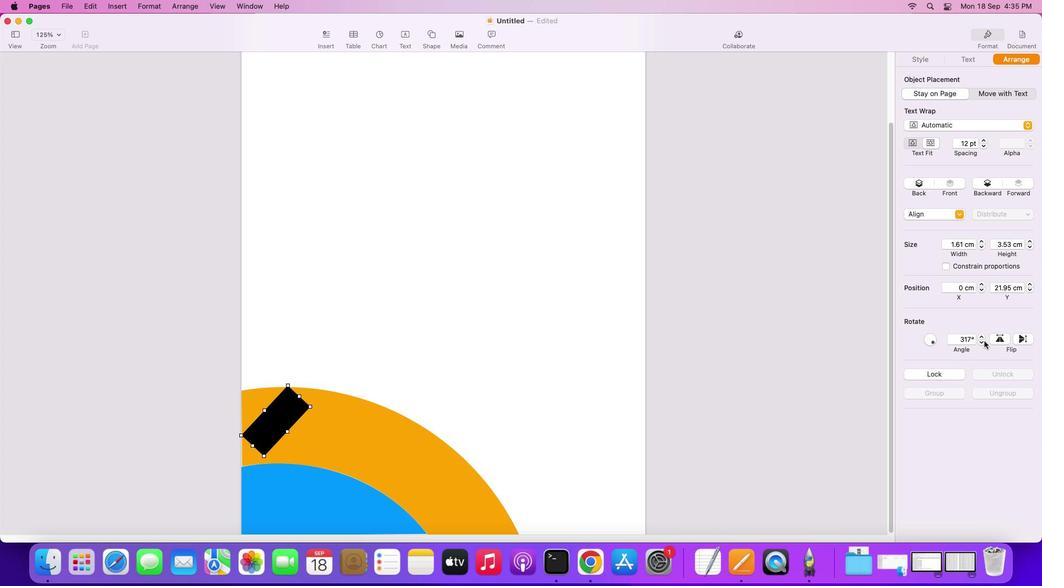 
Action: Mouse pressed left at (984, 341)
Screenshot: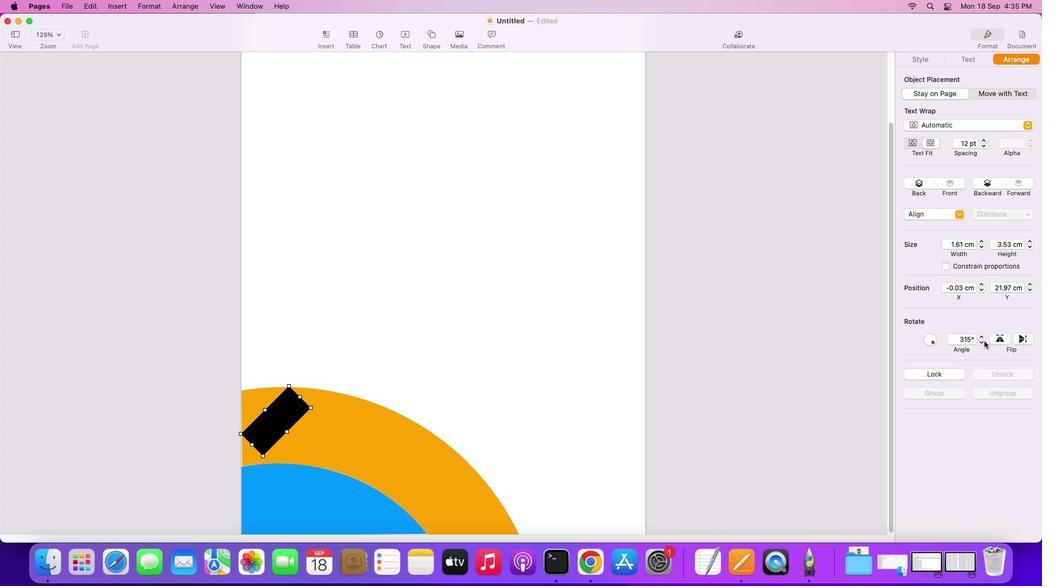 
Action: Mouse pressed left at (984, 341)
Screenshot: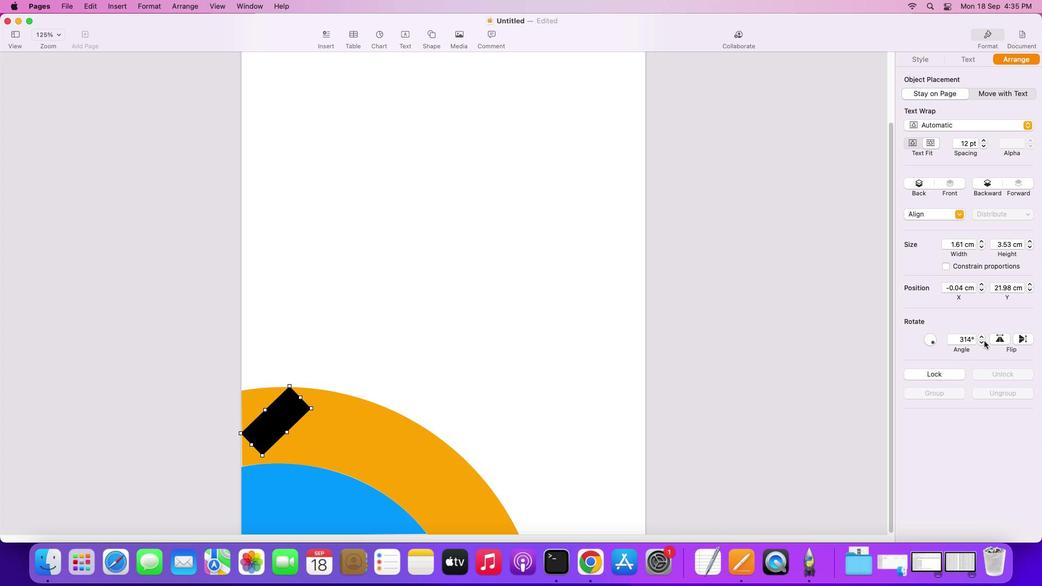 
Action: Mouse pressed left at (984, 341)
Screenshot: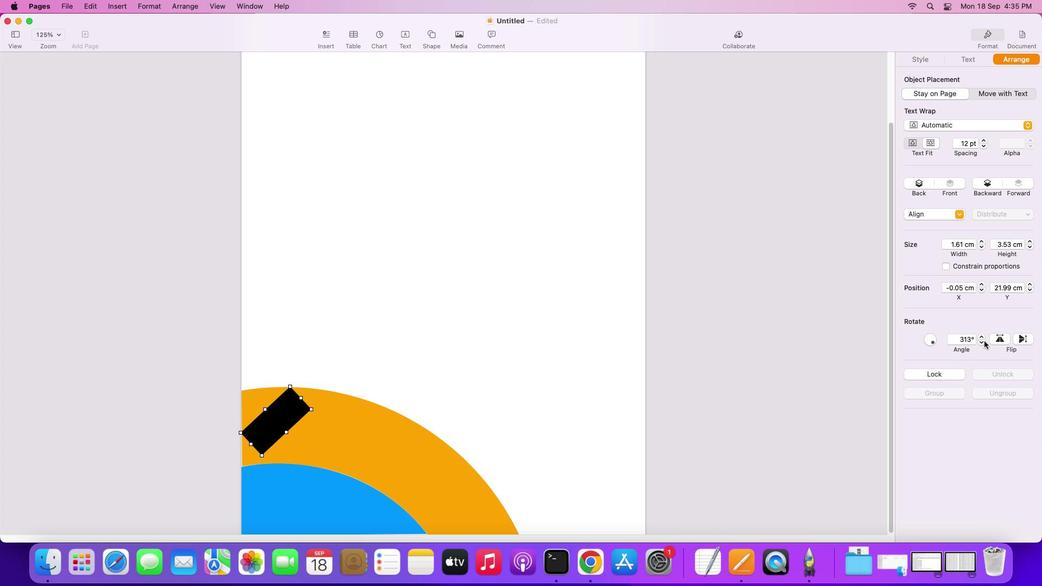 
Action: Mouse pressed left at (984, 341)
Screenshot: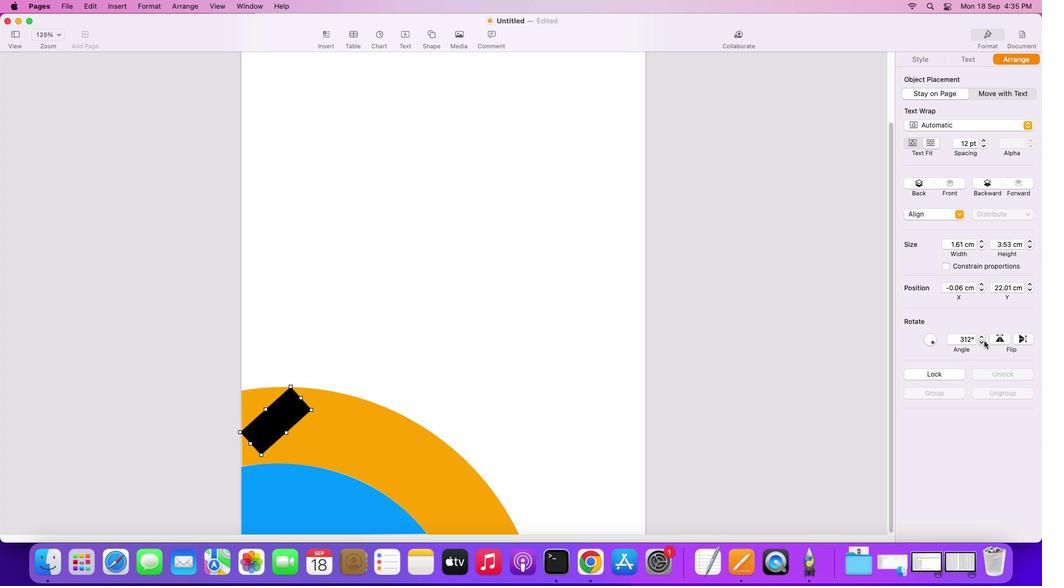 
Action: Mouse pressed left at (984, 341)
Screenshot: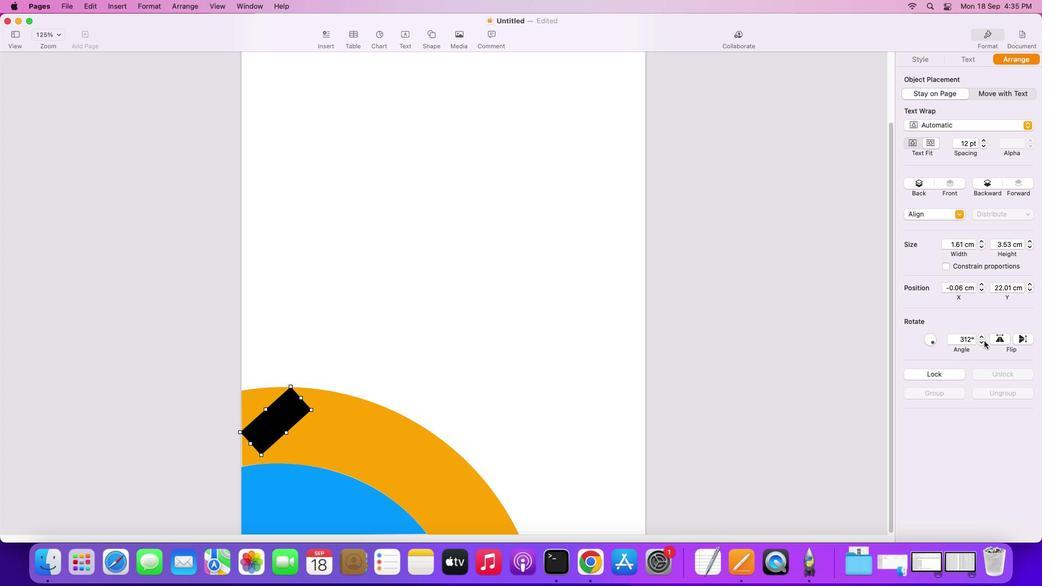 
Action: Mouse pressed left at (984, 341)
Screenshot: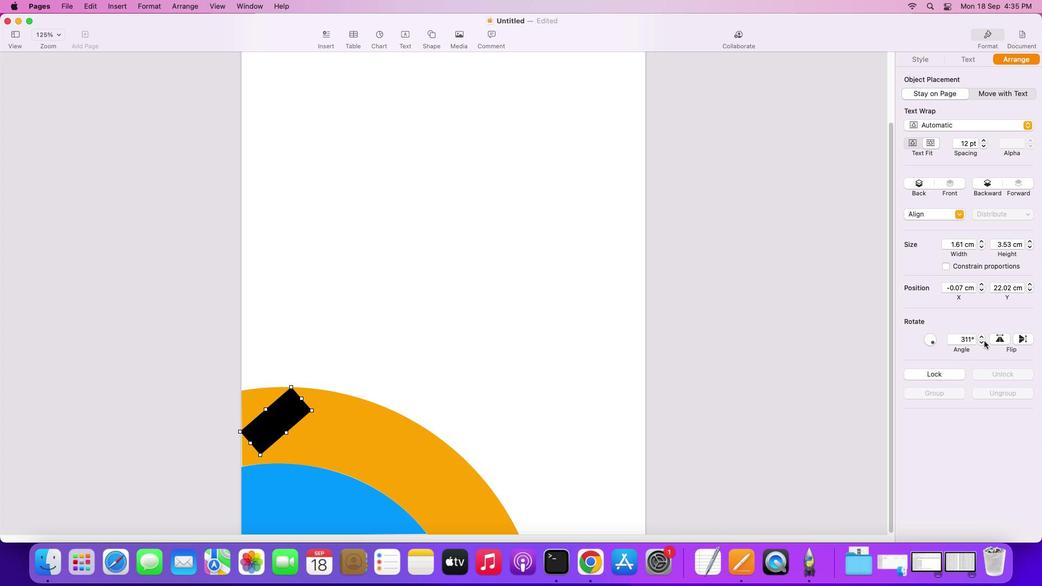 
Action: Mouse moved to (982, 341)
Screenshot: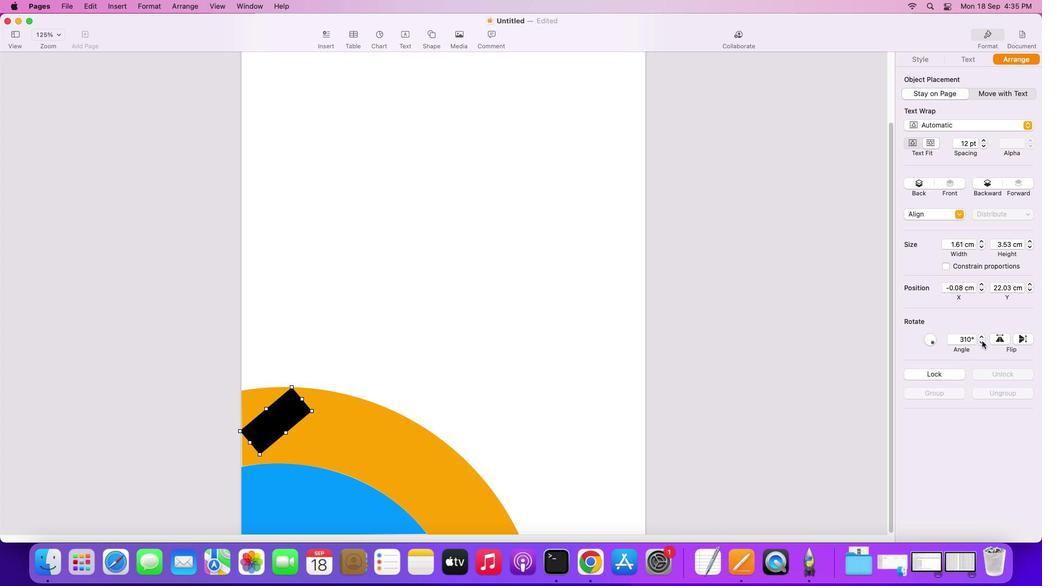 
Action: Mouse pressed left at (982, 341)
Screenshot: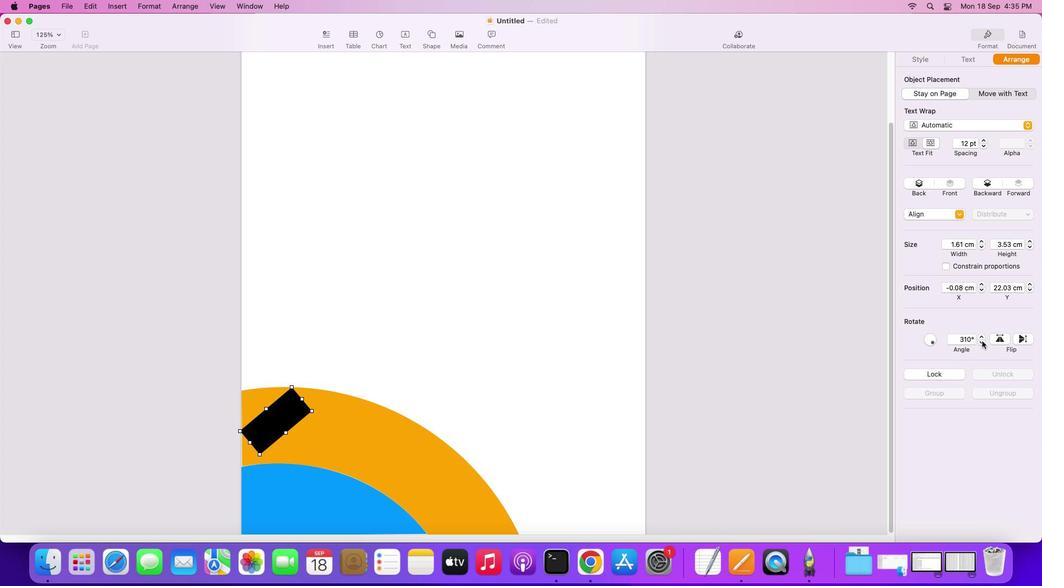 
Action: Mouse moved to (274, 411)
Screenshot: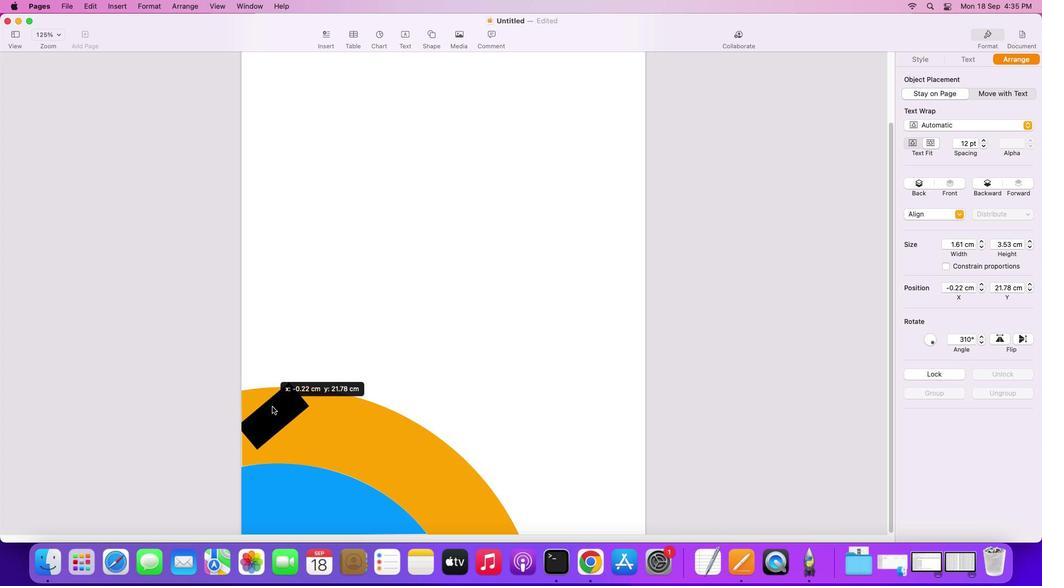 
Action: Mouse pressed left at (274, 411)
Screenshot: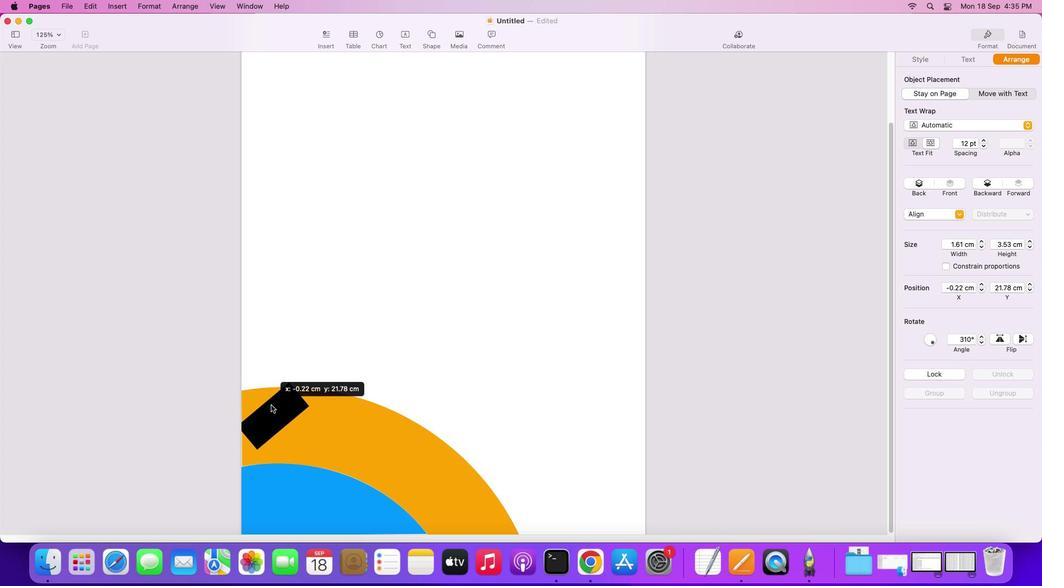
Action: Mouse moved to (268, 398)
Screenshot: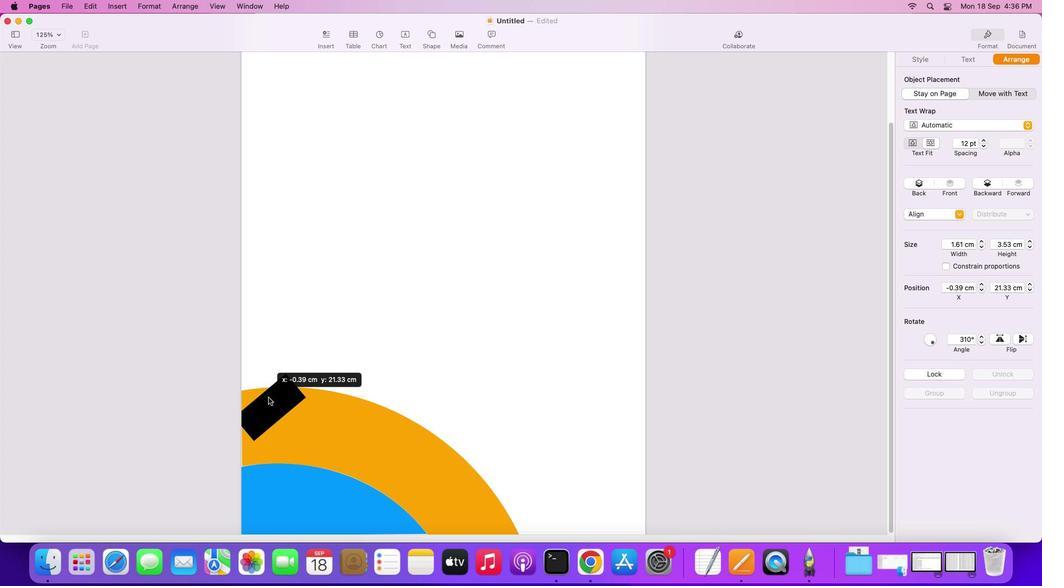 
Action: Mouse pressed right at (268, 398)
Screenshot: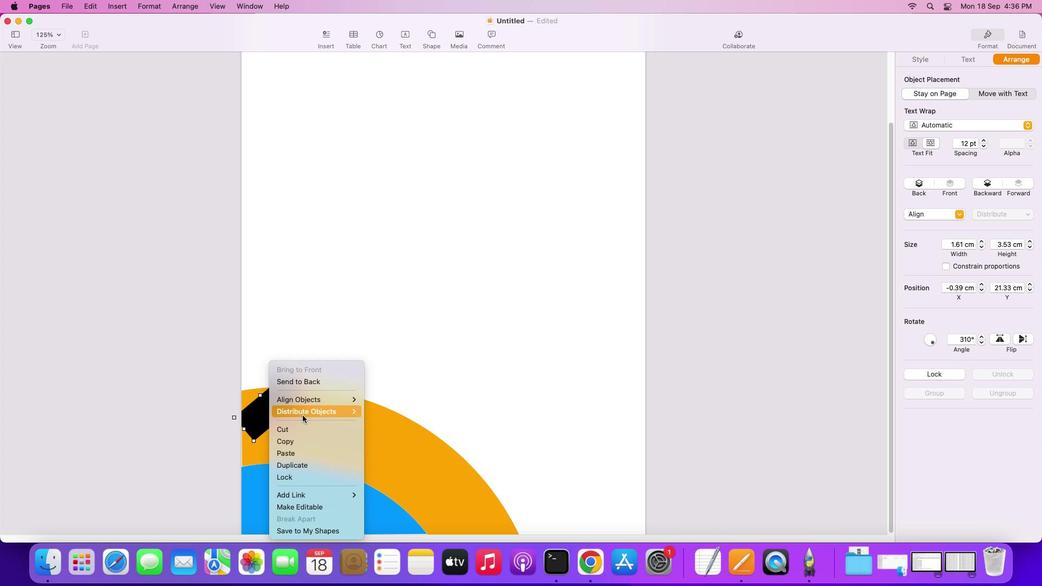 
Action: Mouse moved to (303, 503)
Screenshot: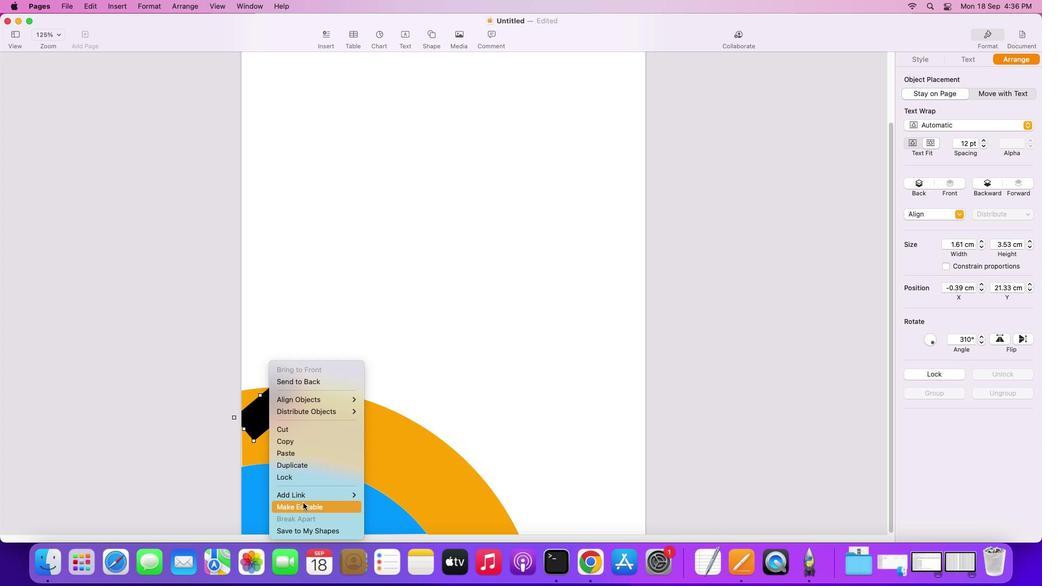 
Action: Mouse pressed left at (303, 503)
Screenshot: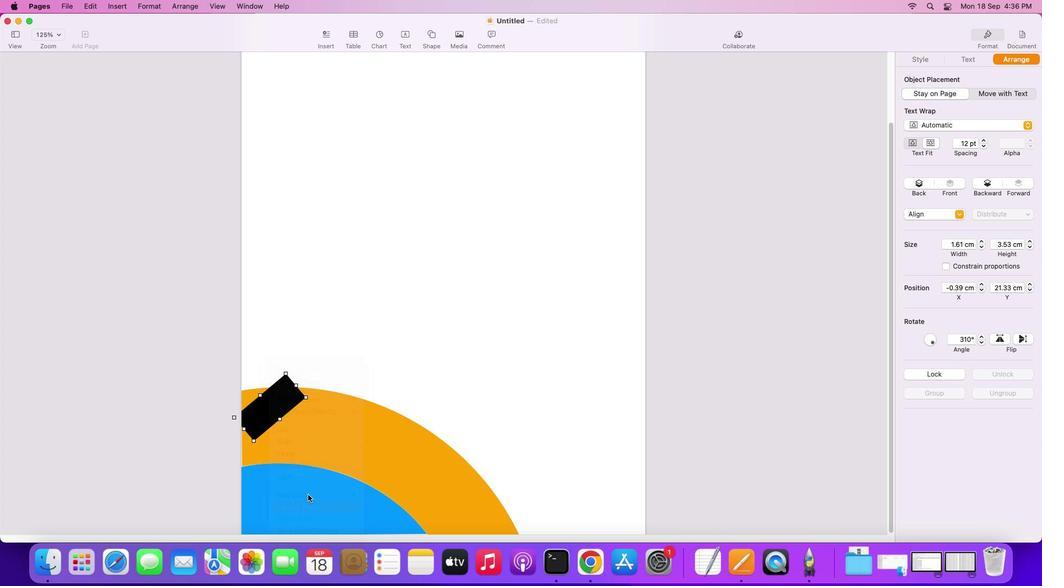 
Action: Mouse moved to (307, 398)
Screenshot: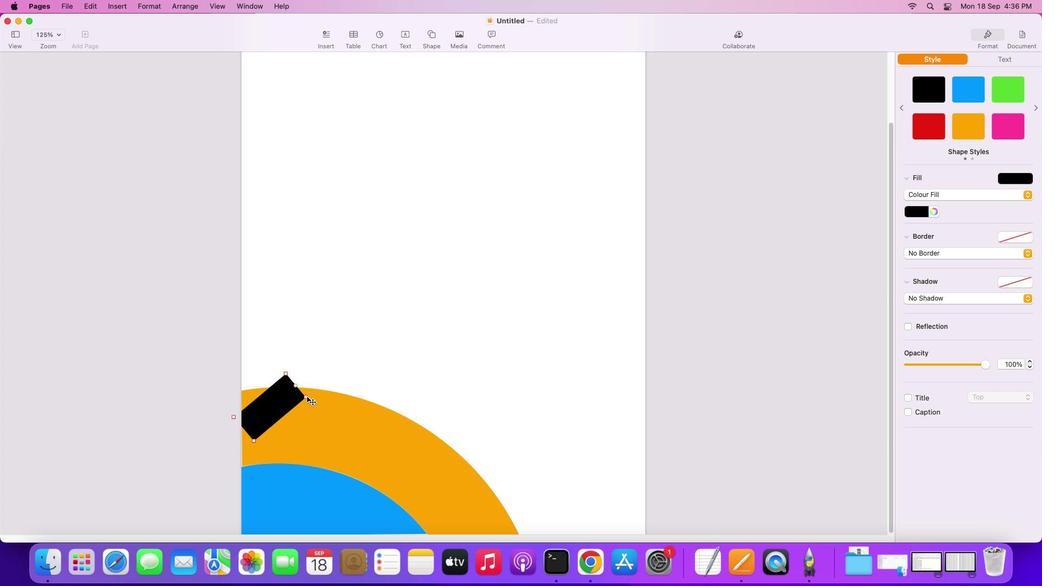 
Action: Mouse pressed left at (307, 398)
Screenshot: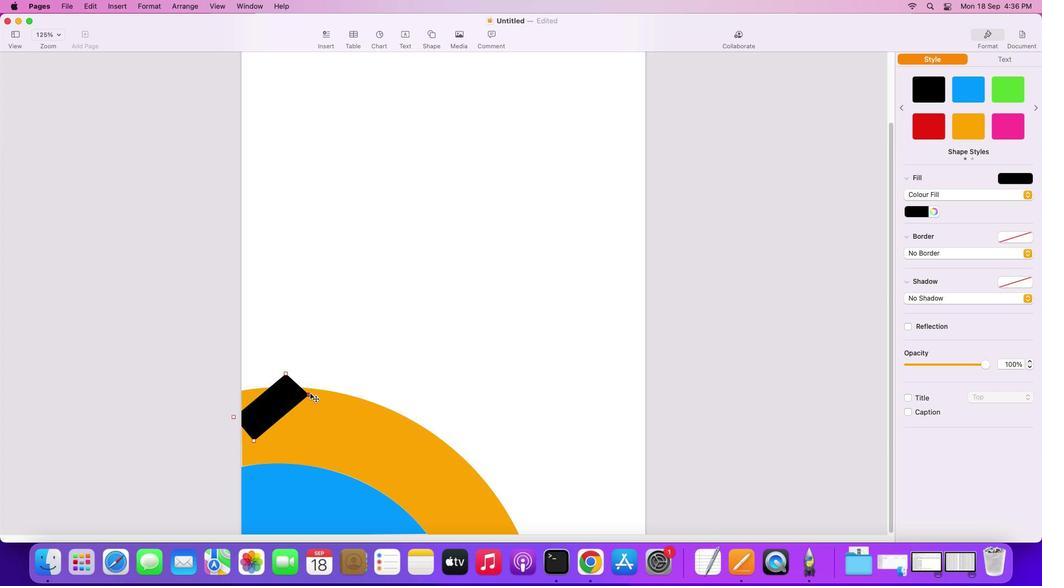 
Action: Mouse moved to (286, 373)
Screenshot: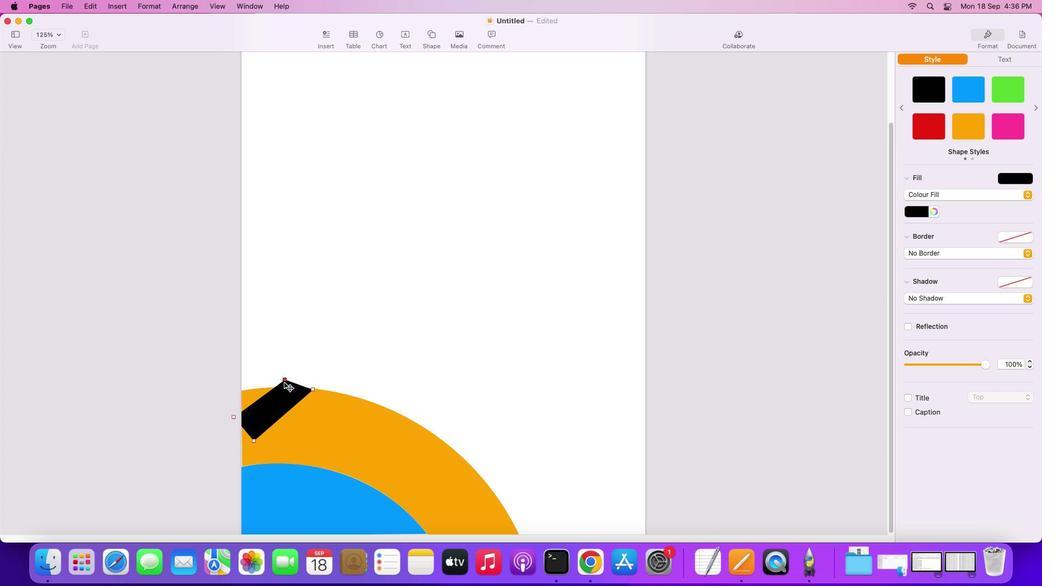 
Action: Mouse pressed left at (286, 373)
Screenshot: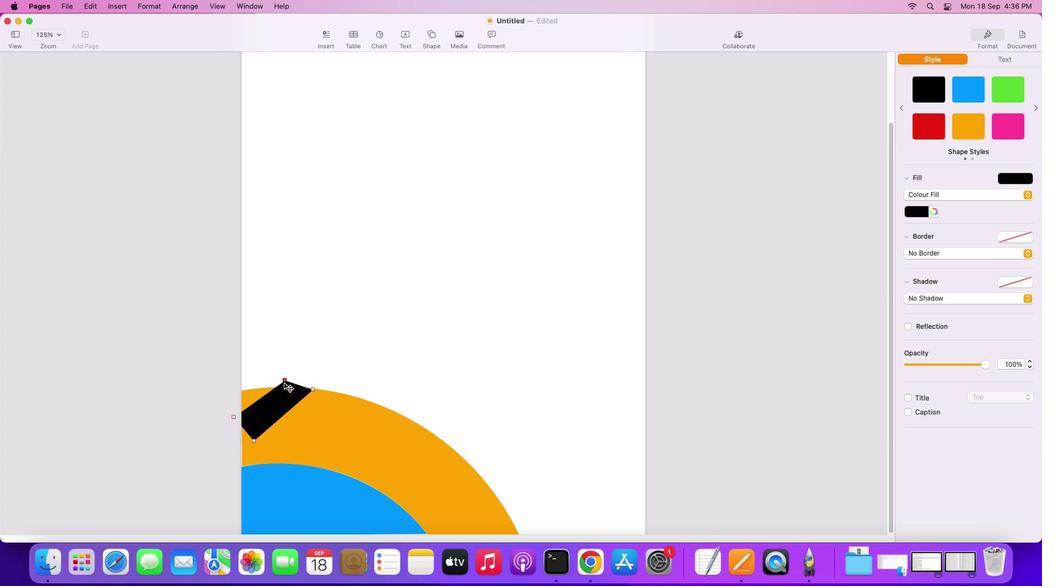 
Action: Mouse moved to (313, 390)
Screenshot: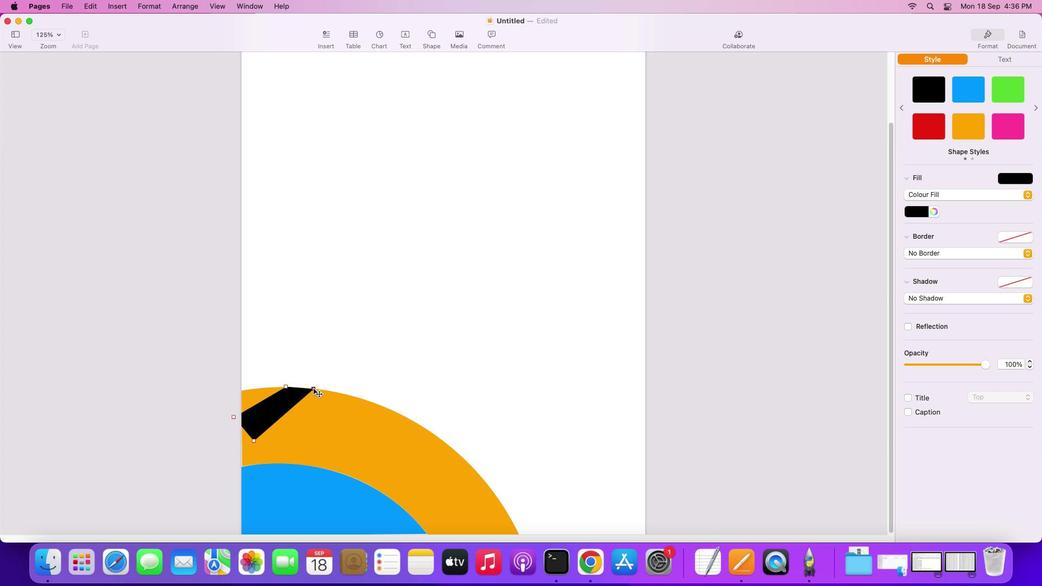 
Action: Mouse pressed left at (313, 390)
Screenshot: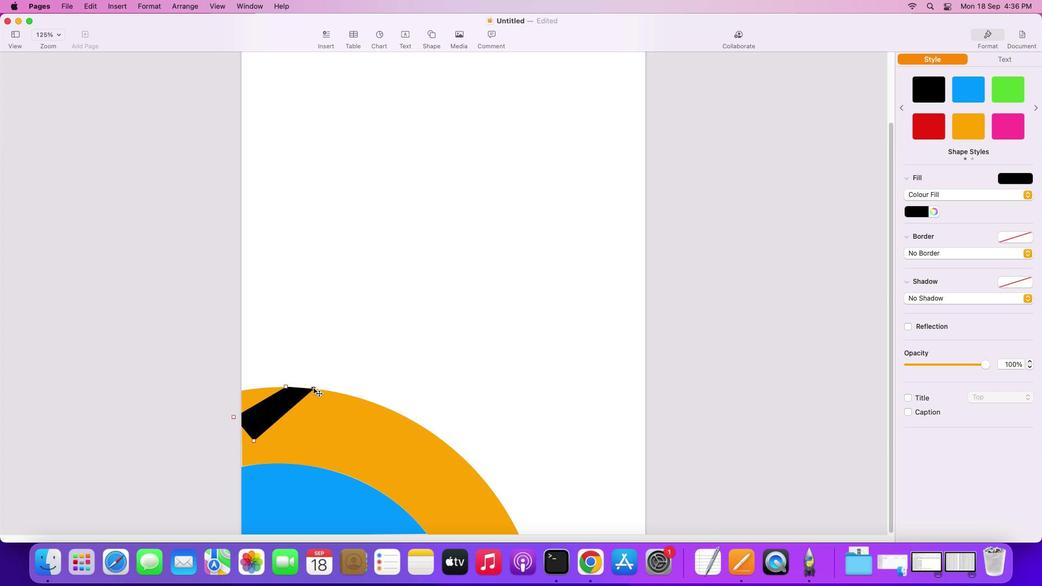 
Action: Mouse moved to (233, 417)
Screenshot: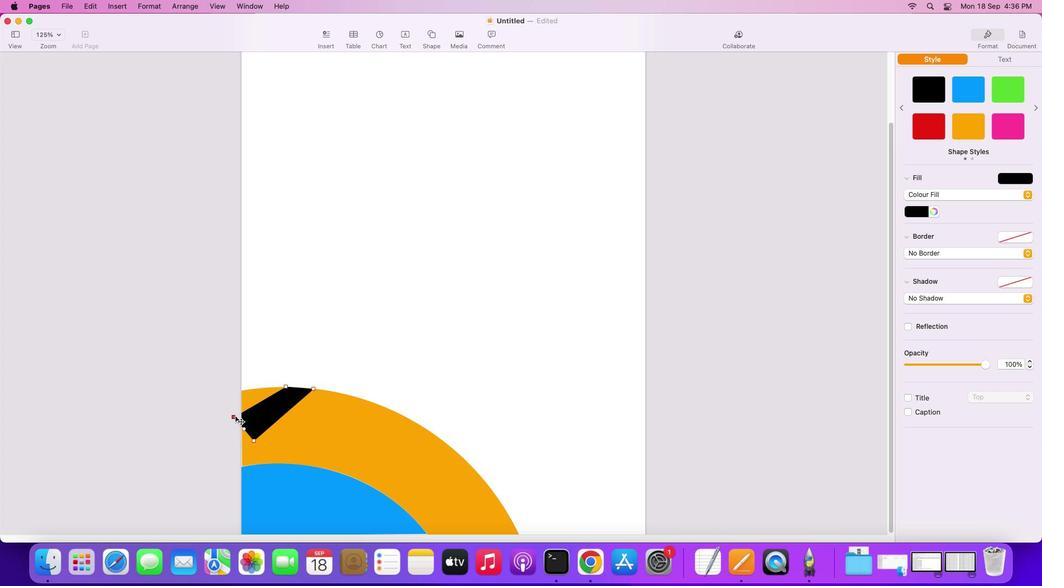 
Action: Mouse pressed left at (233, 417)
Screenshot: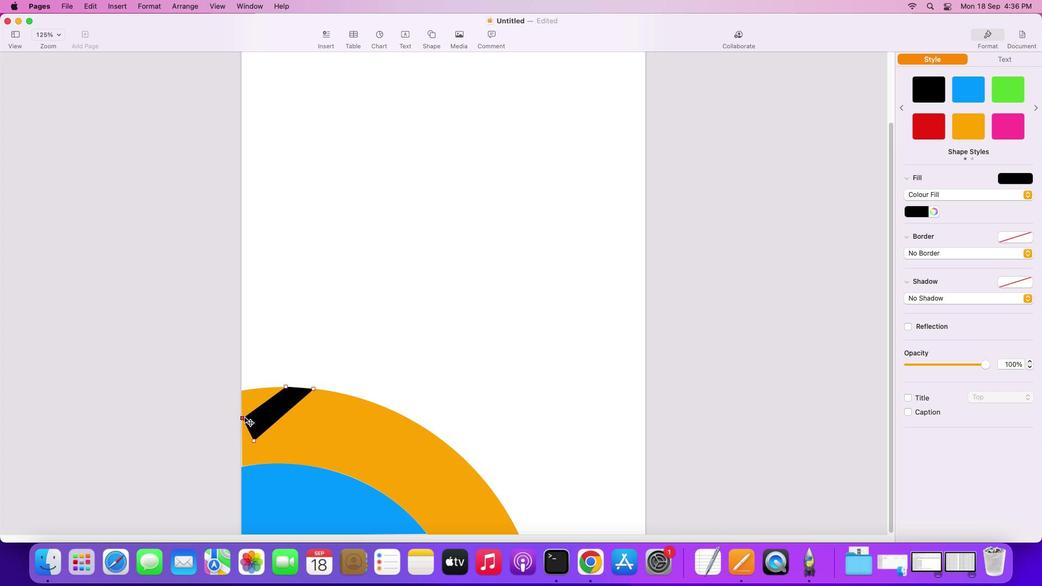 
Action: Mouse moved to (254, 439)
Screenshot: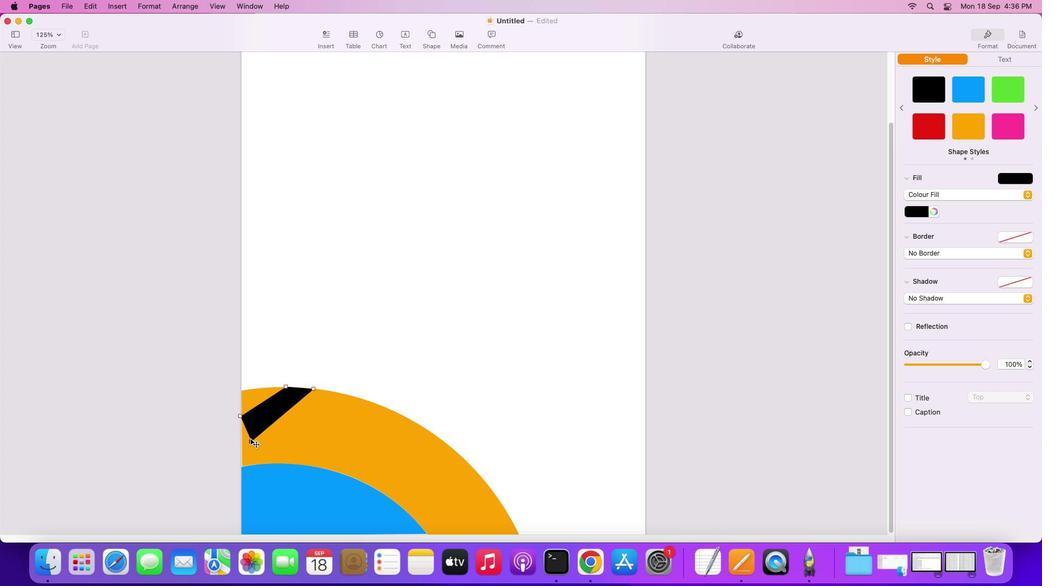 
Action: Mouse pressed left at (254, 439)
Screenshot: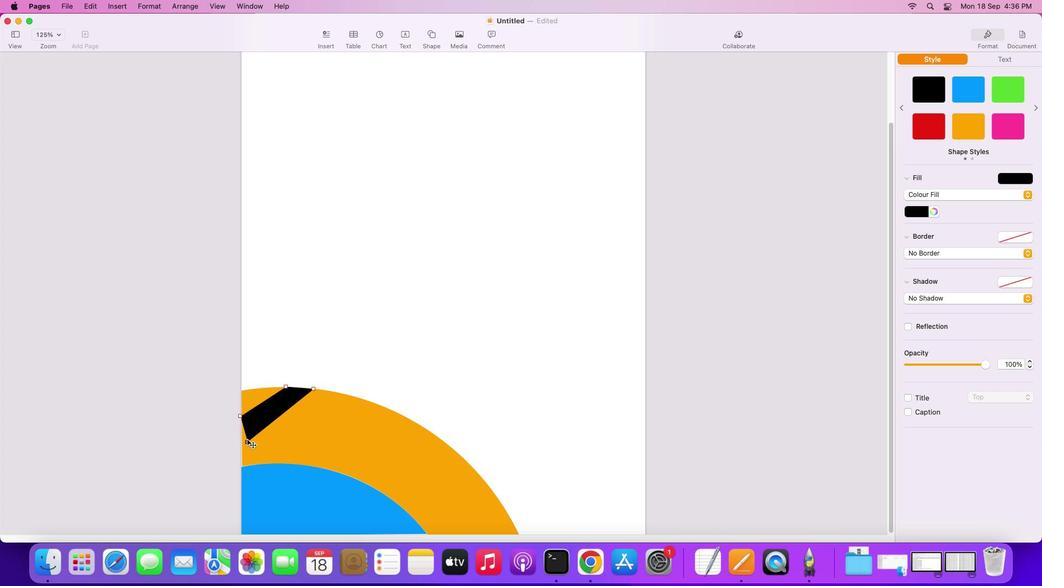 
Action: Mouse moved to (264, 401)
Screenshot: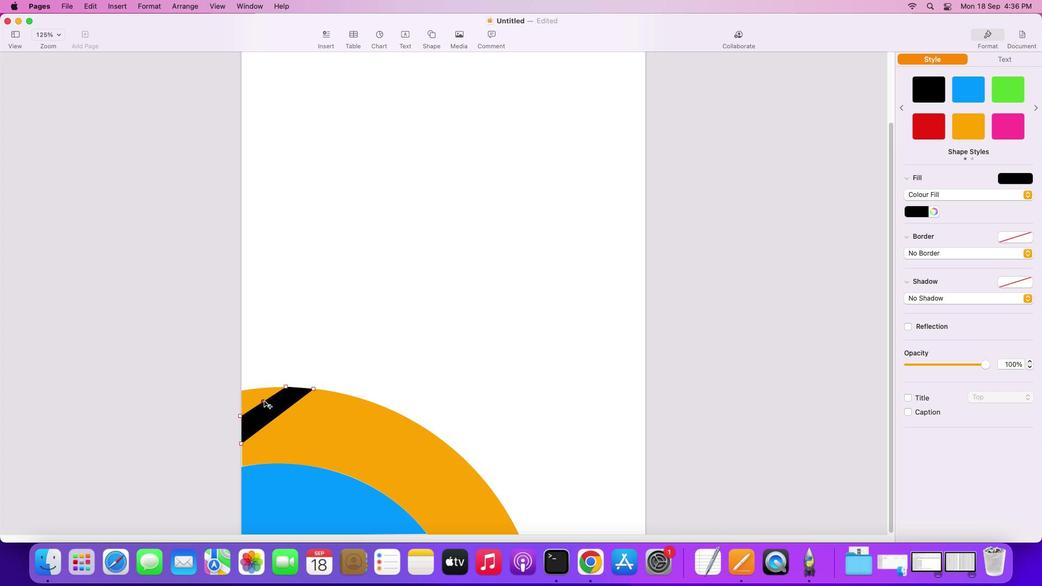 
Action: Mouse pressed left at (264, 401)
Screenshot: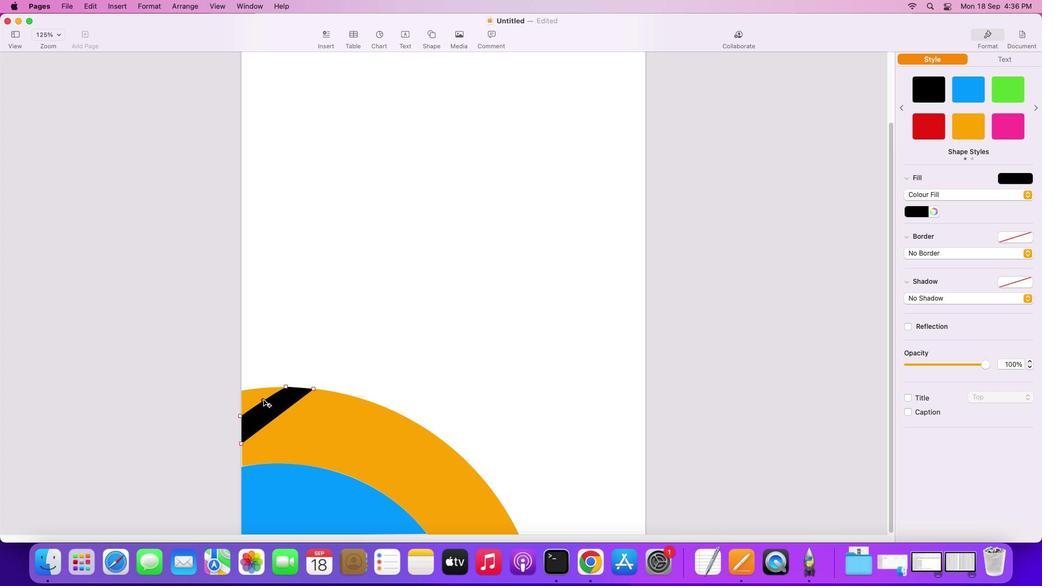 
Action: Mouse moved to (278, 415)
Screenshot: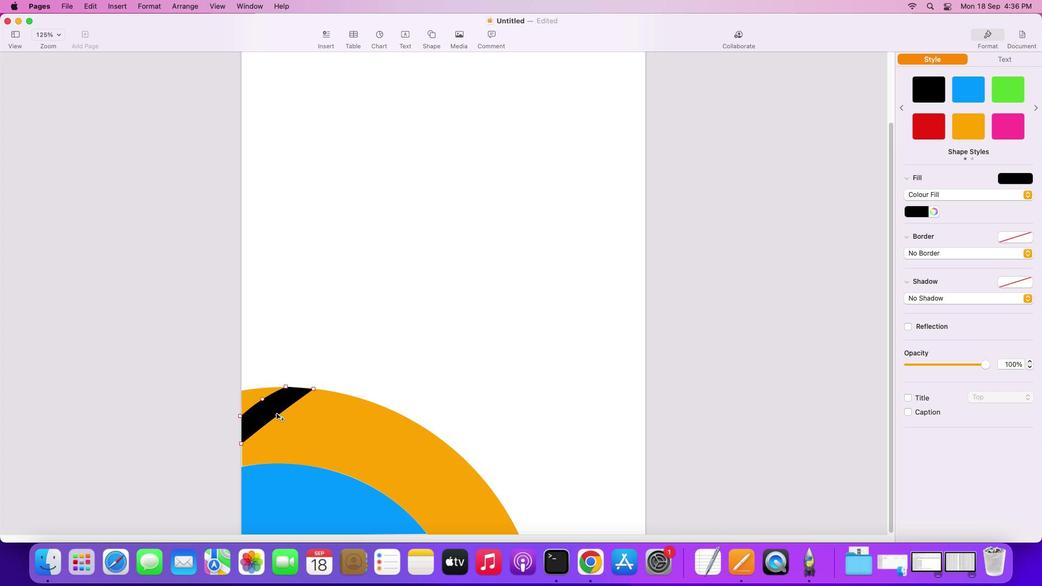 
Action: Mouse pressed left at (278, 415)
Screenshot: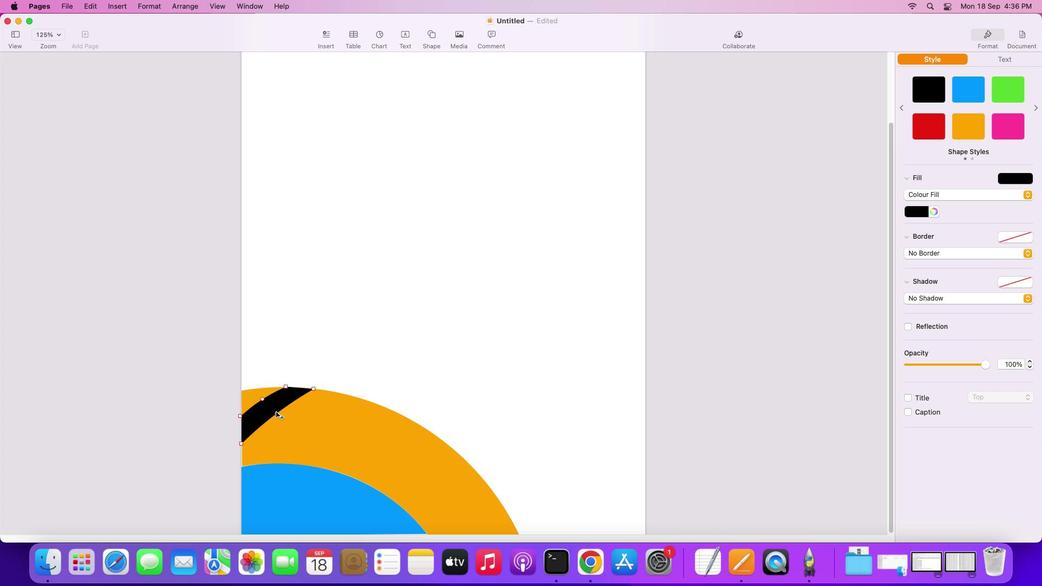 
Action: Mouse moved to (398, 364)
Screenshot: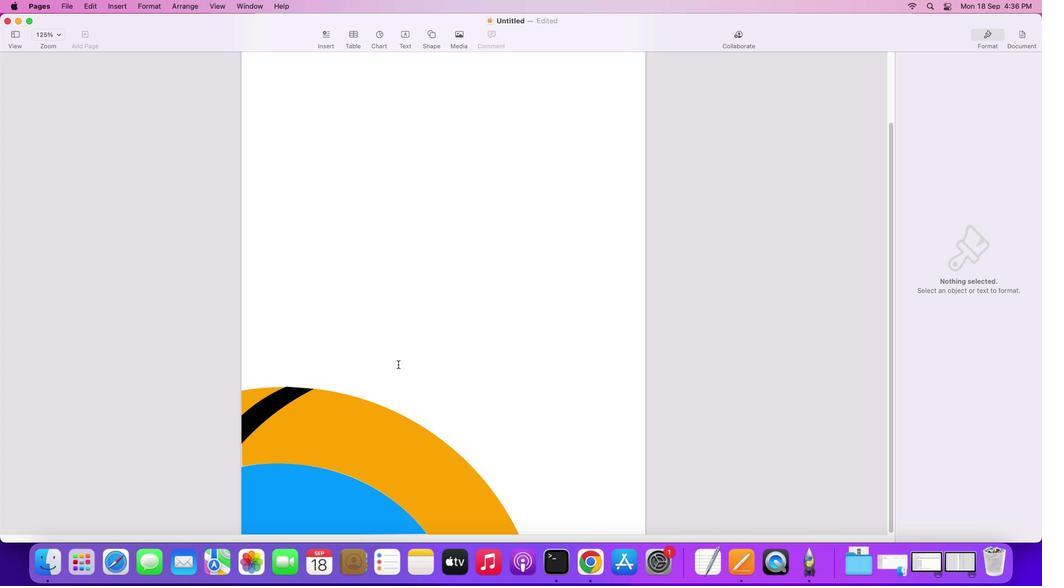 
Action: Mouse pressed left at (398, 364)
Screenshot: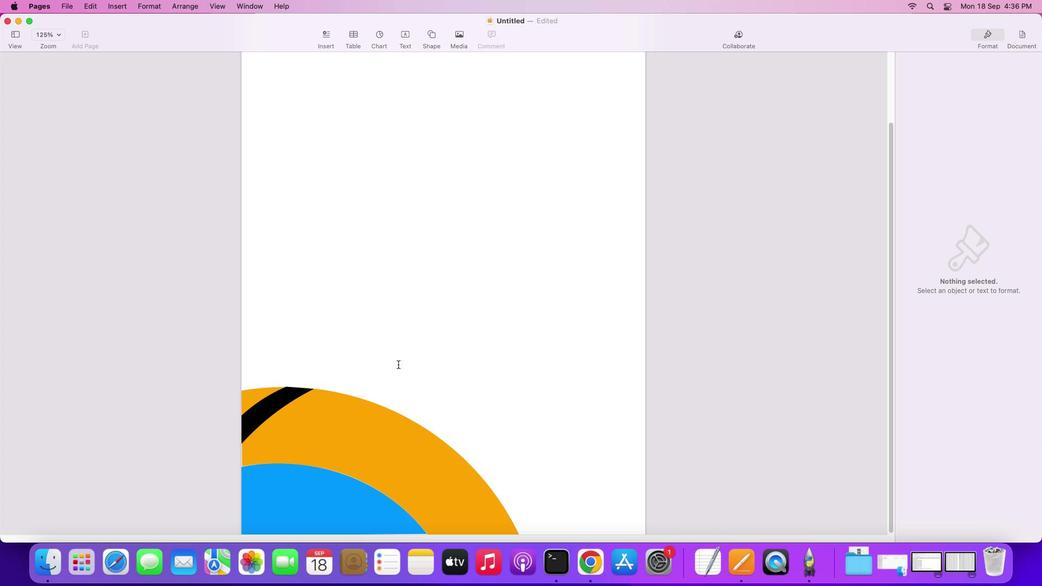 
Action: Mouse moved to (435, 34)
Screenshot: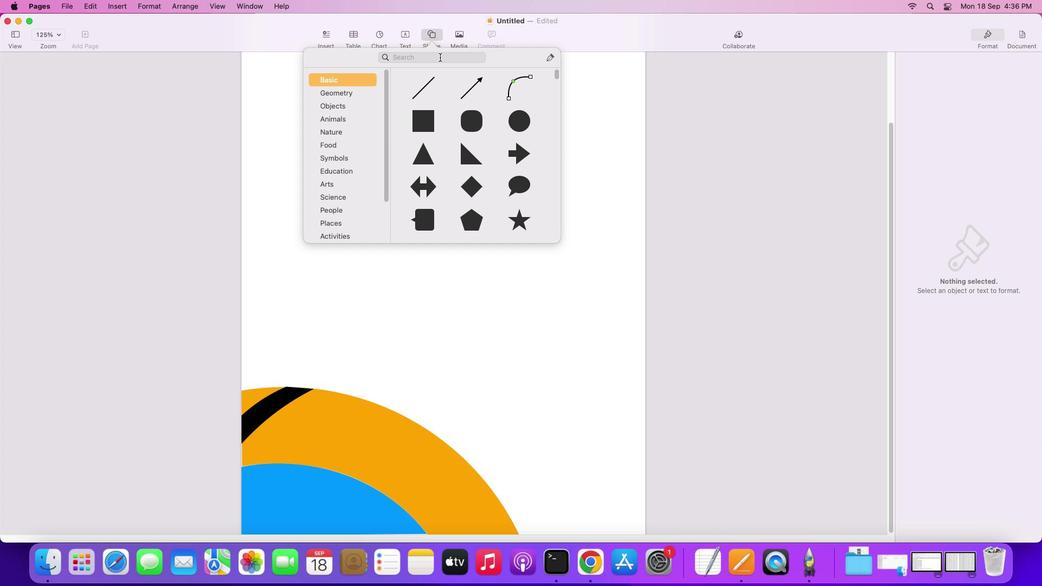 
Action: Mouse pressed left at (435, 34)
Screenshot: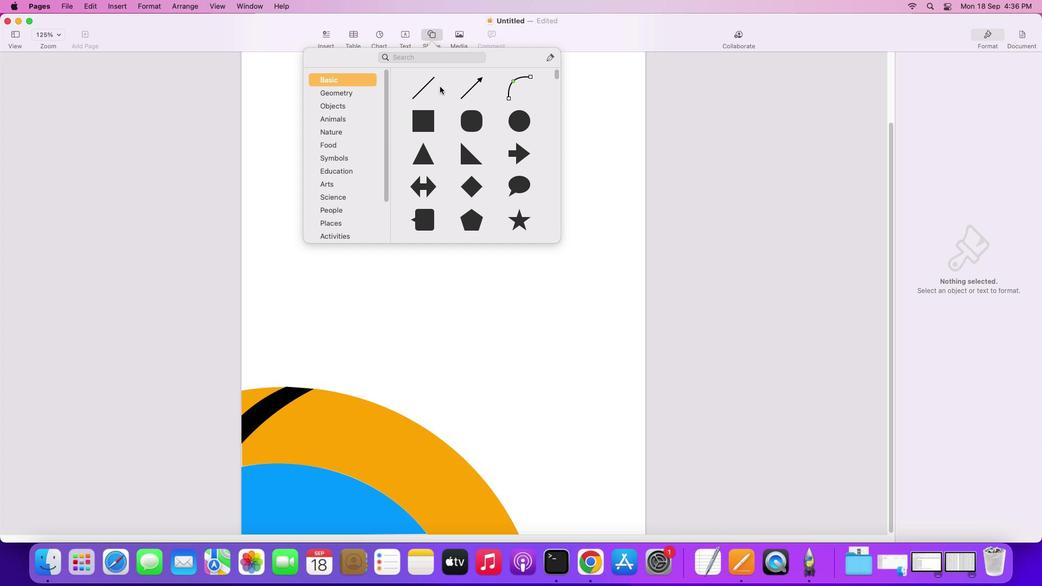 
Action: Mouse moved to (424, 117)
Screenshot: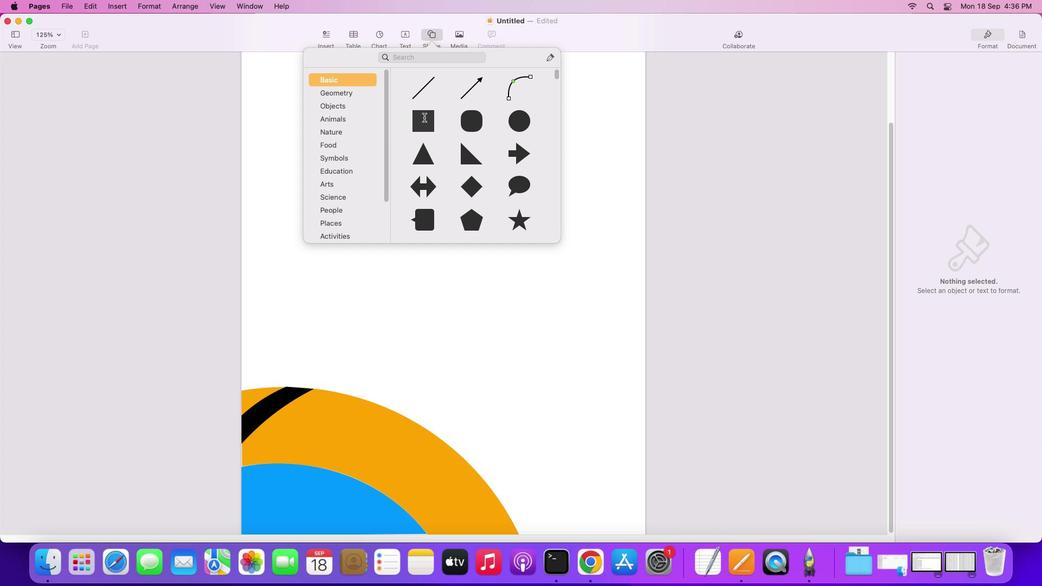 
Action: Mouse pressed left at (424, 117)
Screenshot: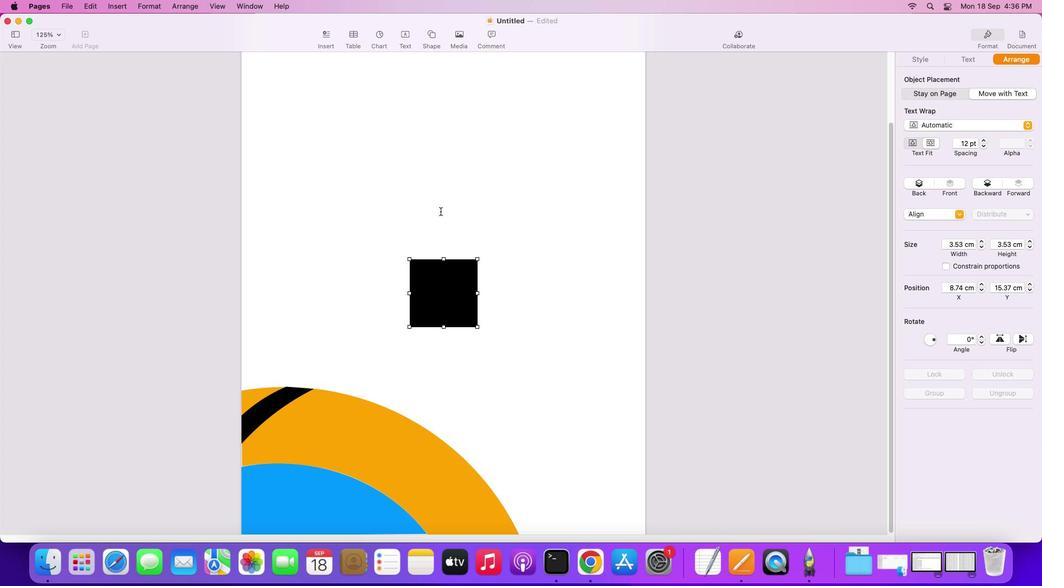 
Action: Mouse moved to (442, 305)
Screenshot: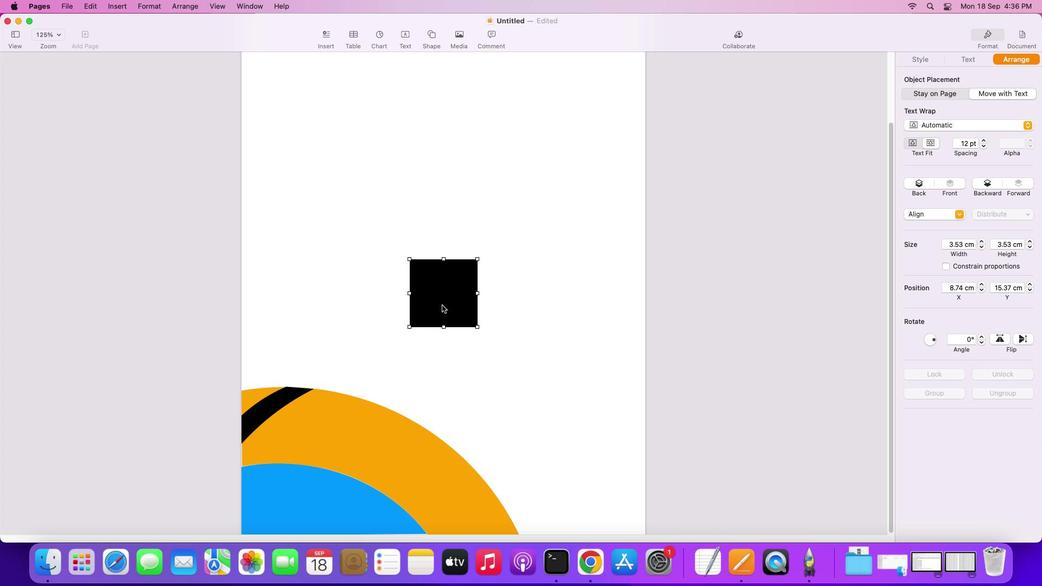 
Action: Mouse pressed left at (442, 305)
Screenshot: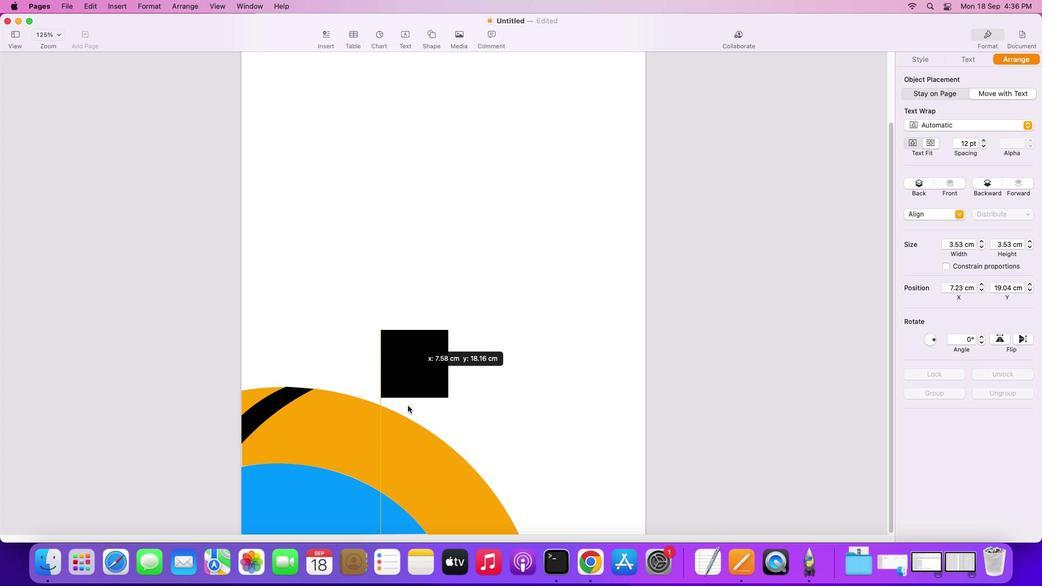 
Action: Mouse moved to (351, 450)
Screenshot: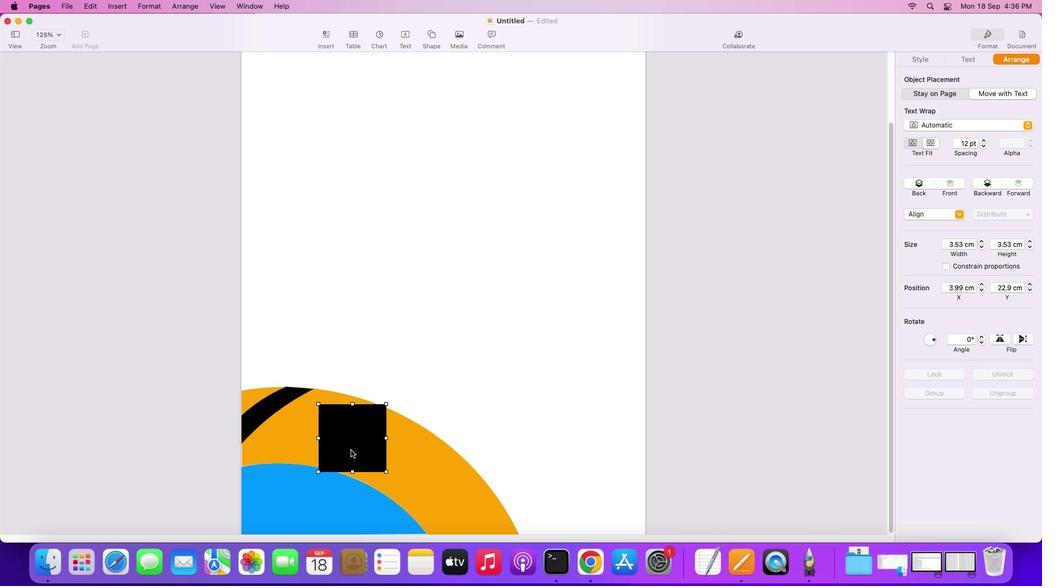
Action: Mouse pressed left at (351, 450)
Screenshot: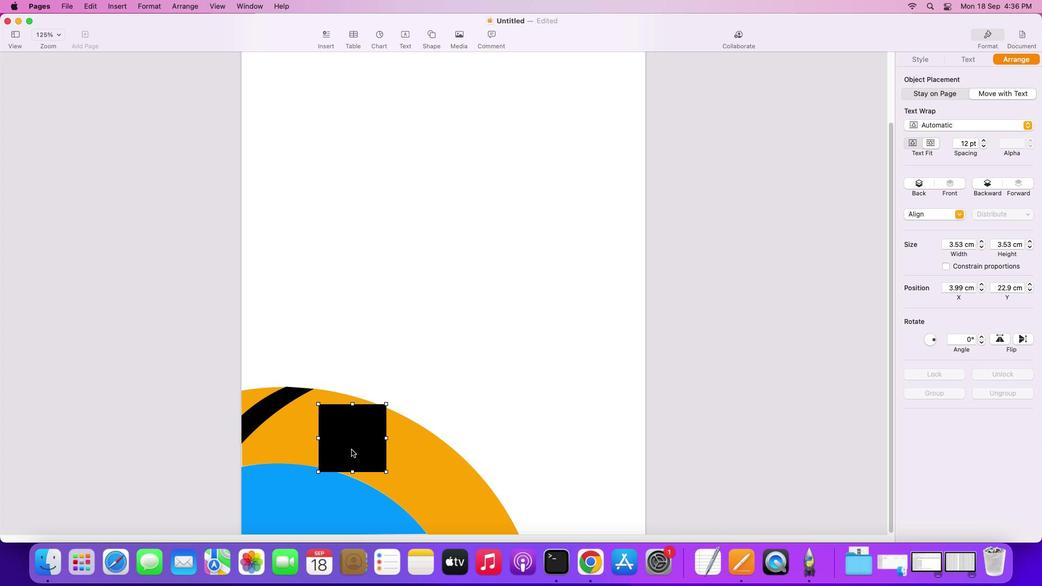 
Action: Mouse moved to (941, 91)
Screenshot: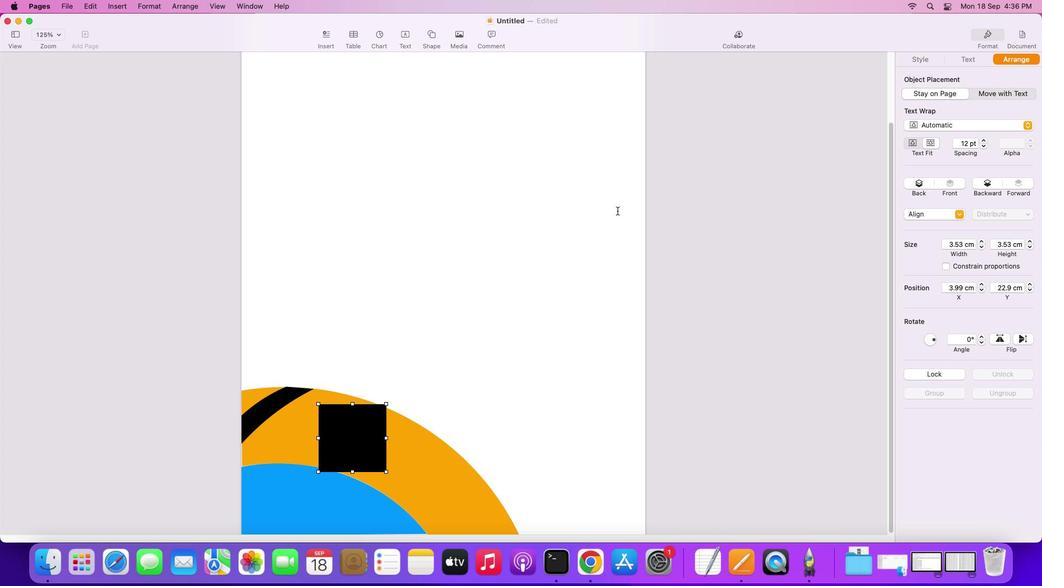 
Action: Mouse pressed left at (941, 91)
Screenshot: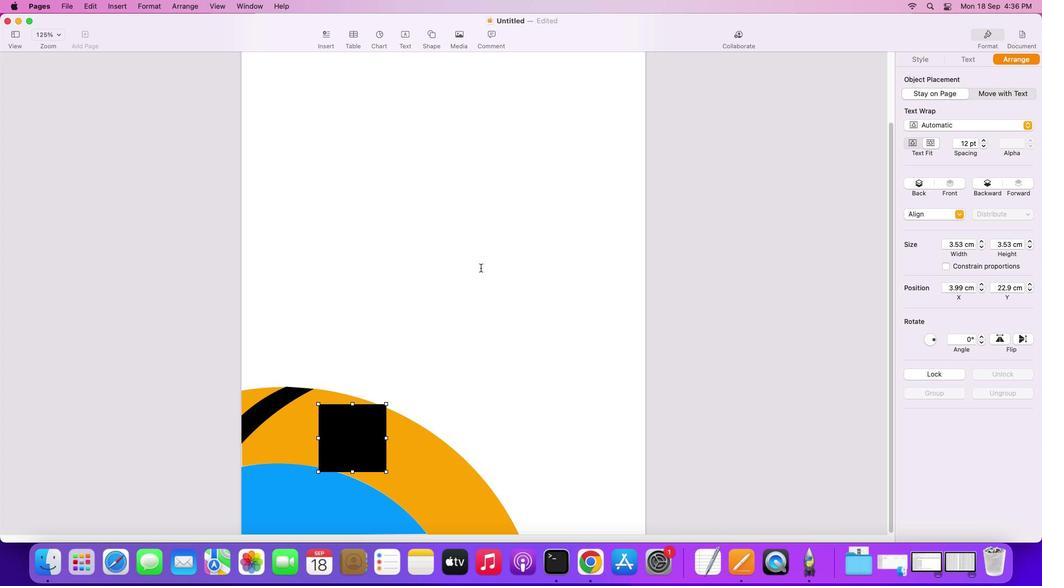 
Action: Mouse moved to (368, 428)
Screenshot: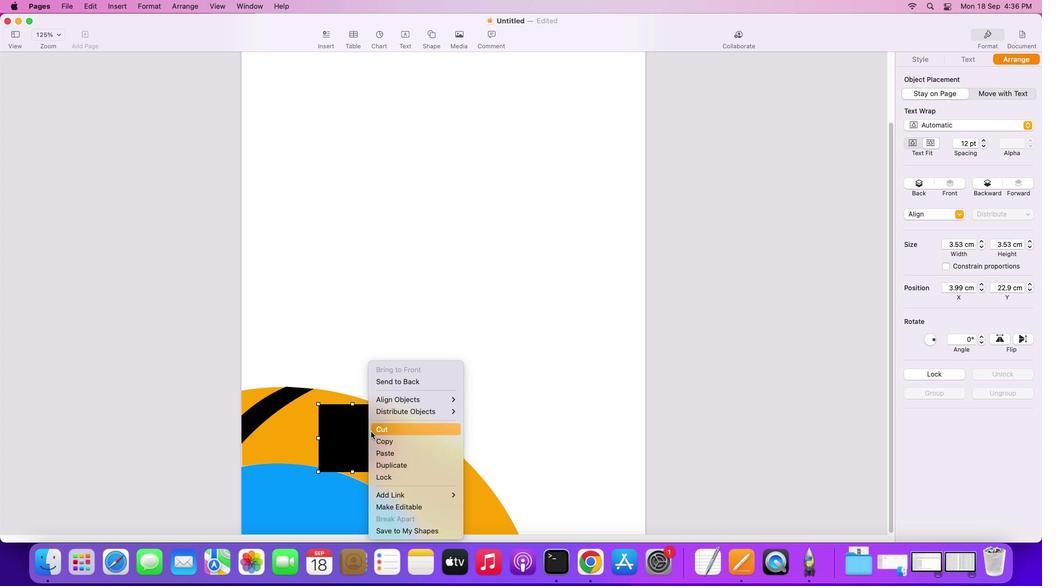 
Action: Mouse pressed right at (368, 428)
Screenshot: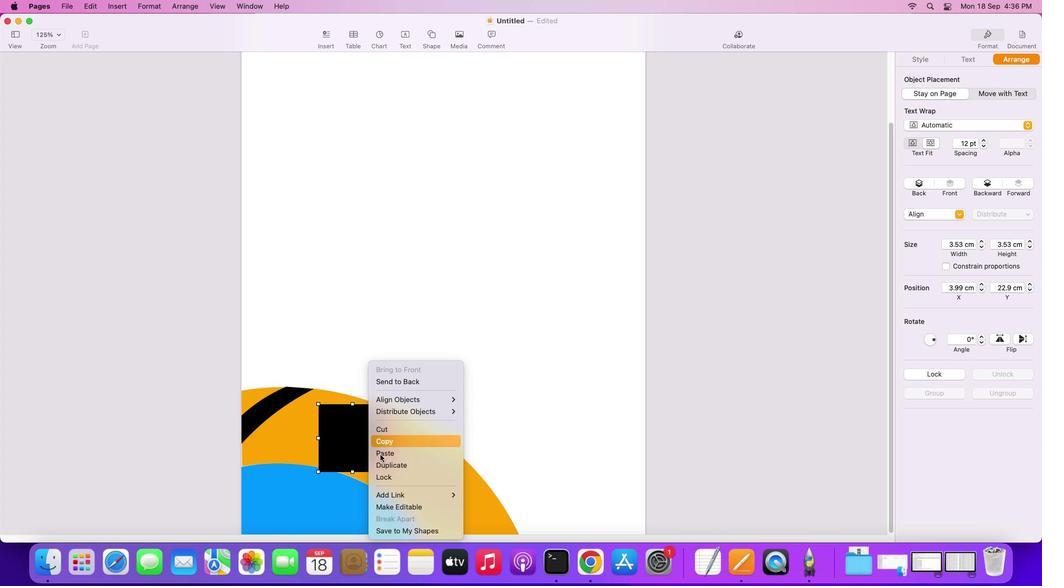 
Action: Mouse moved to (395, 505)
Screenshot: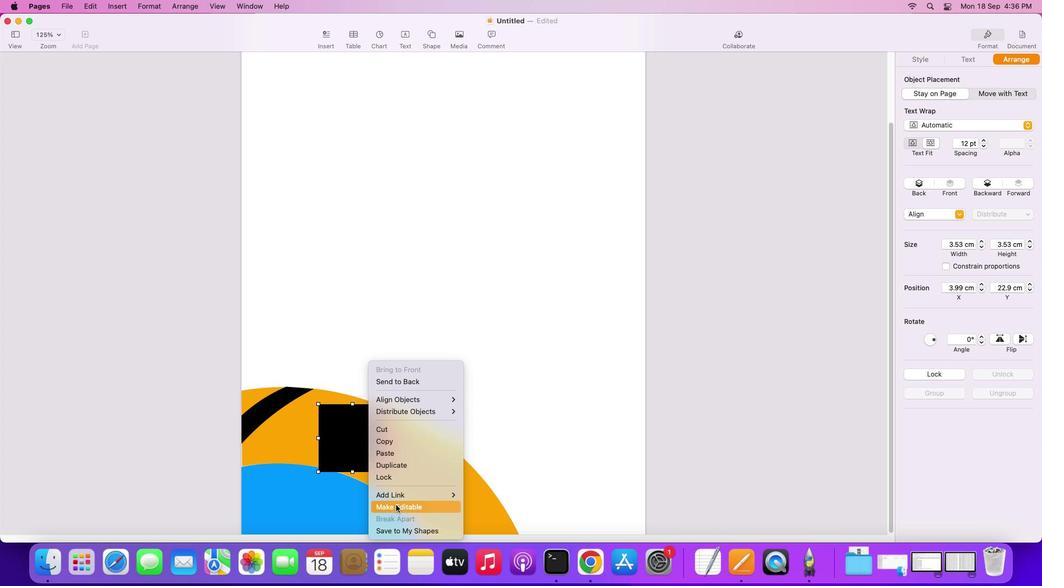 
Action: Mouse pressed left at (395, 505)
Screenshot: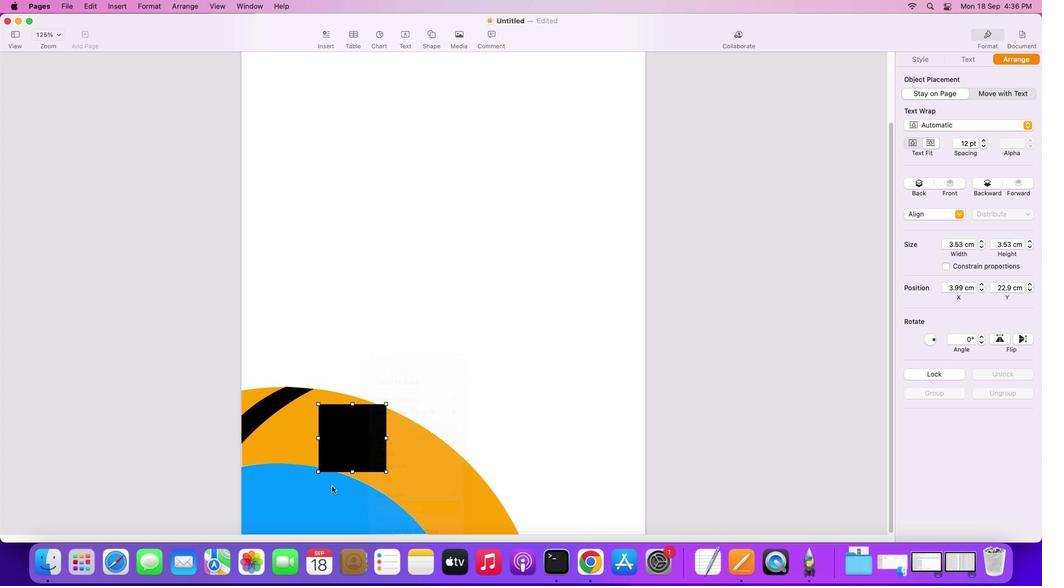 
Action: Mouse moved to (920, 127)
Screenshot: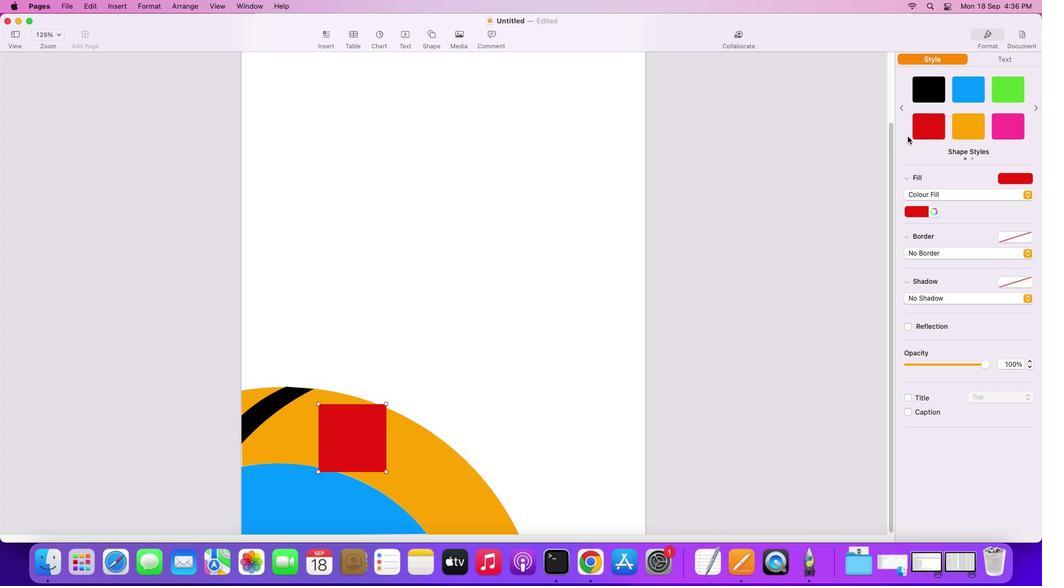 
Action: Mouse pressed left at (920, 127)
Screenshot: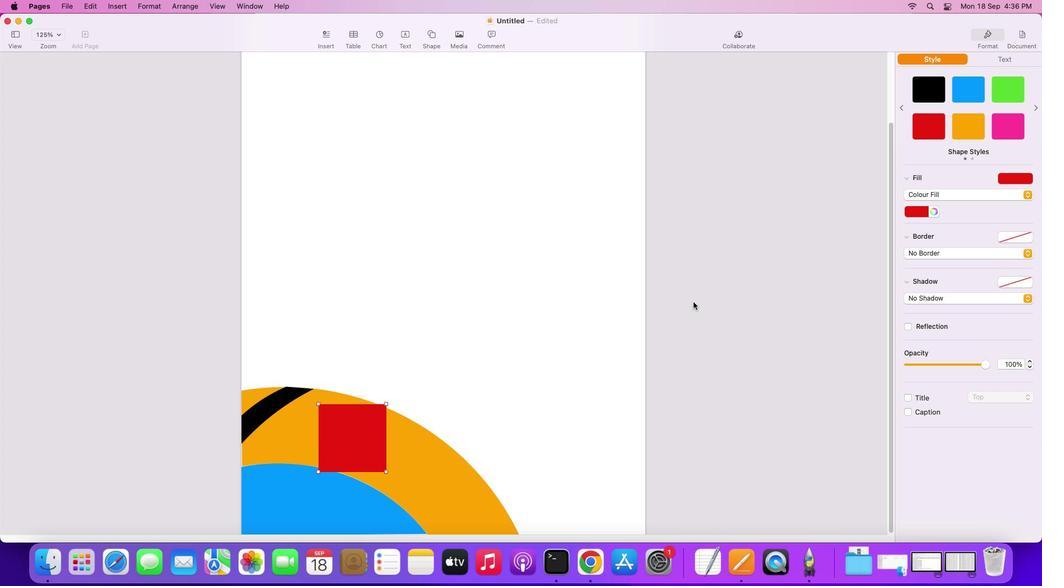 
Action: Mouse moved to (1013, 88)
Screenshot: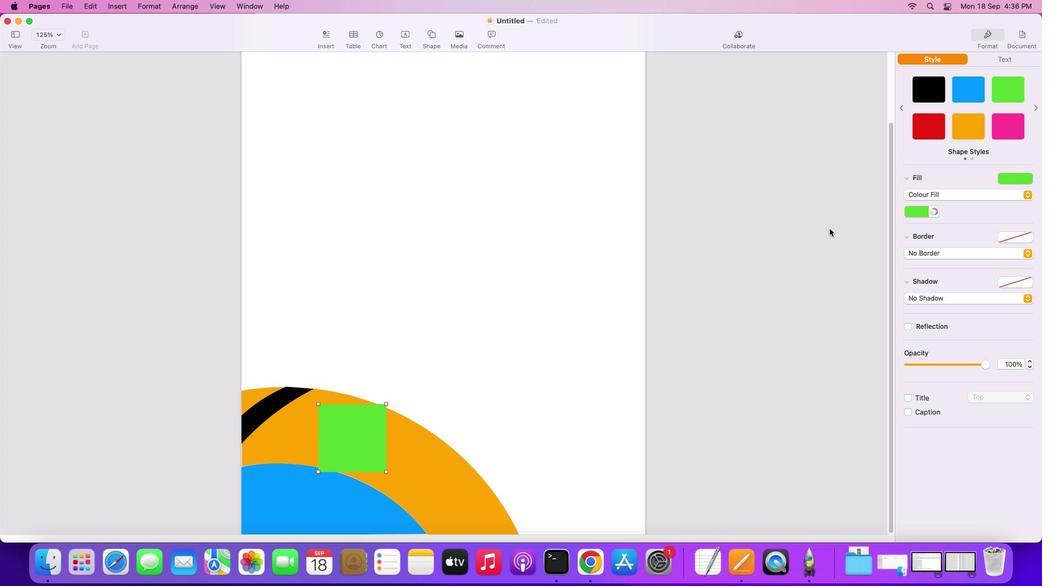 
Action: Mouse pressed left at (1013, 88)
Screenshot: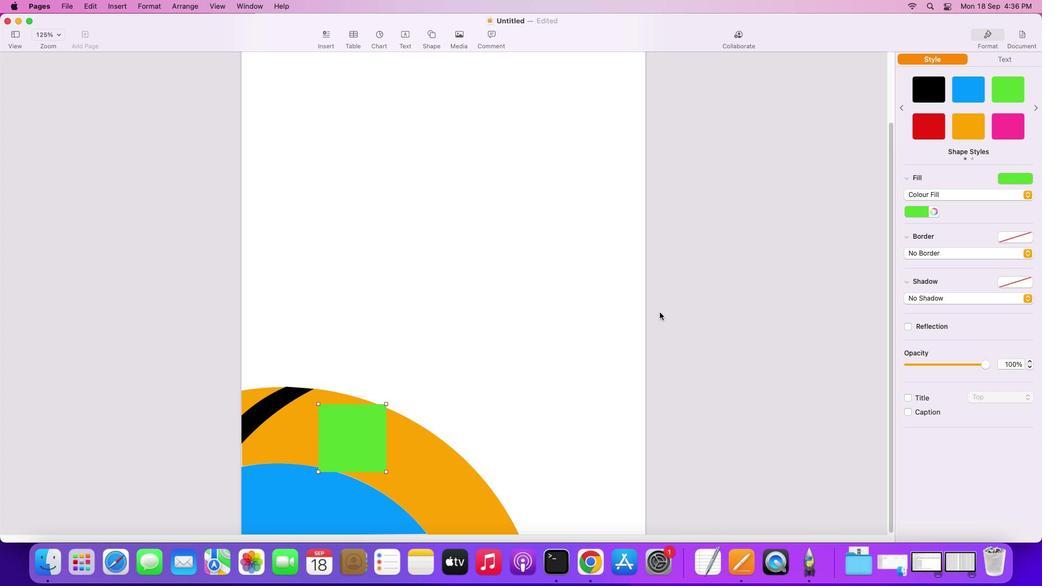 
Action: Mouse moved to (319, 473)
Screenshot: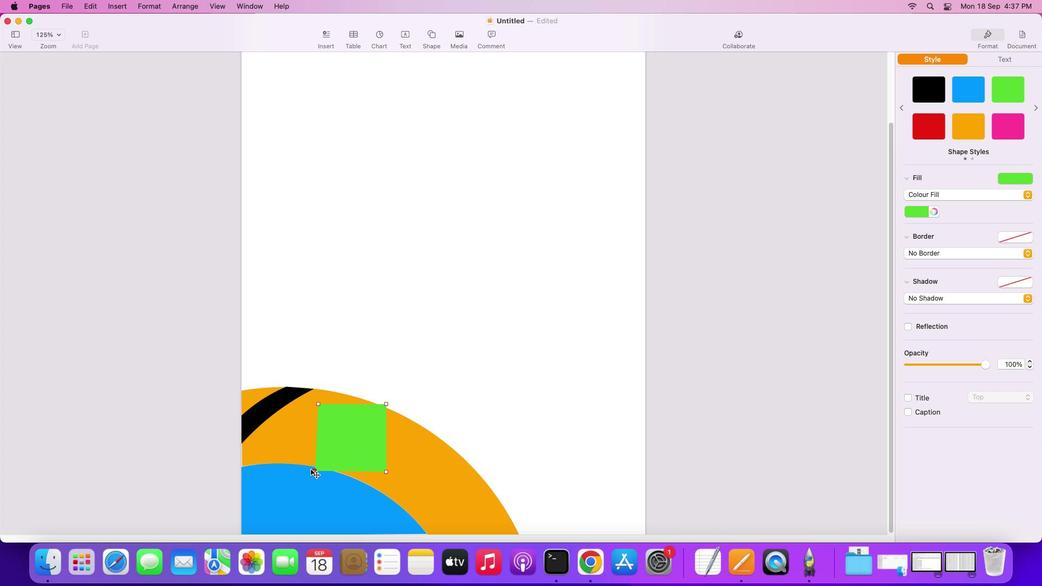 
Action: Mouse pressed left at (319, 473)
Screenshot: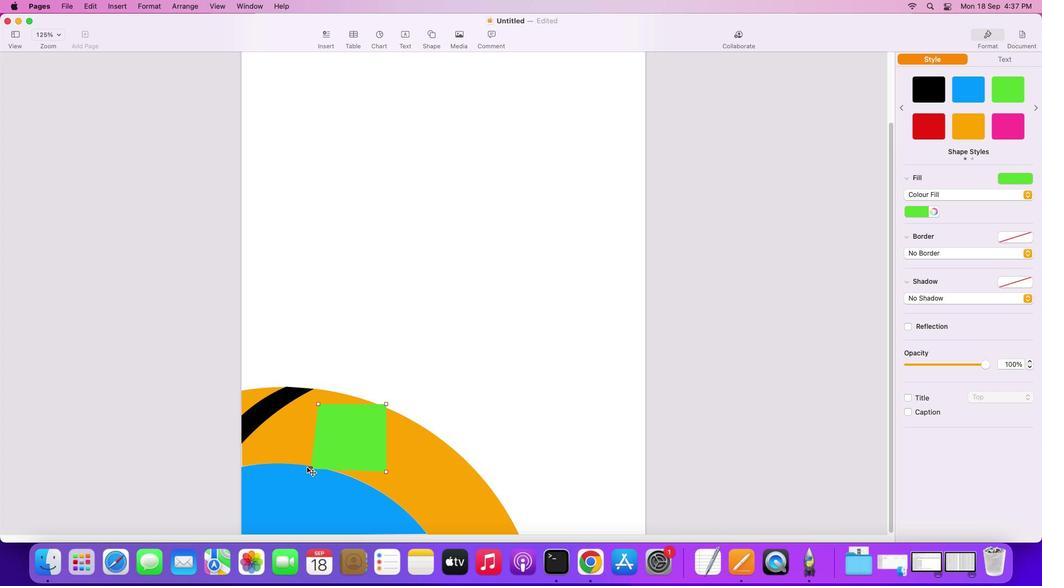 
Action: Mouse moved to (318, 405)
Screenshot: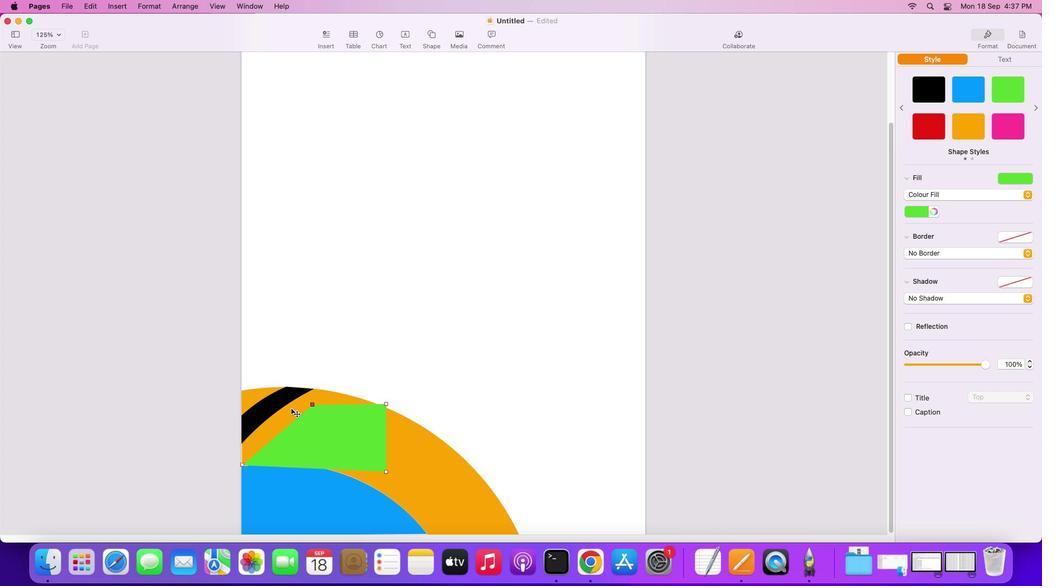 
Action: Mouse pressed left at (318, 405)
Screenshot: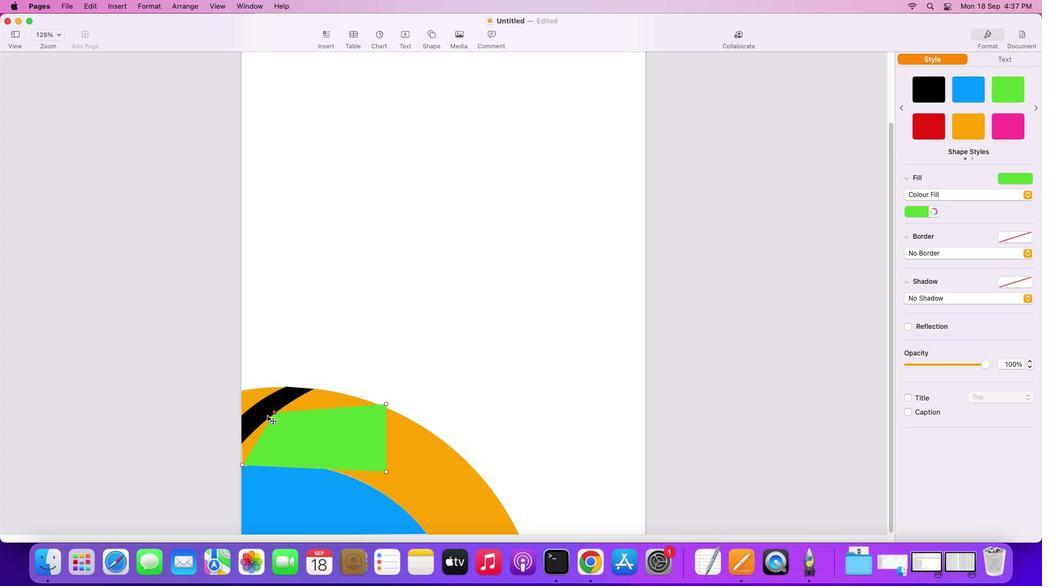 
Action: Mouse moved to (313, 425)
Screenshot: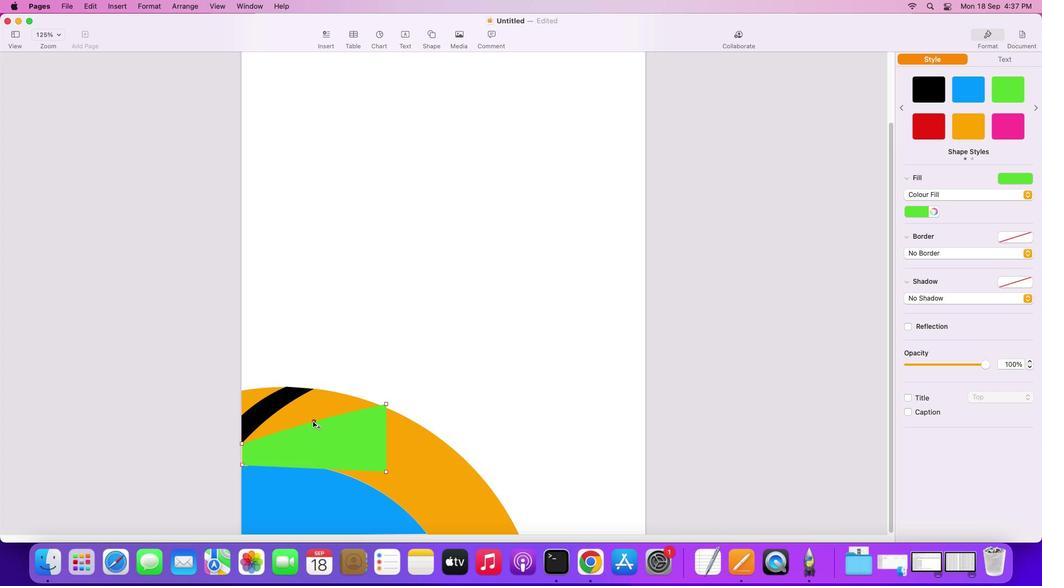
Action: Mouse pressed left at (313, 425)
Screenshot: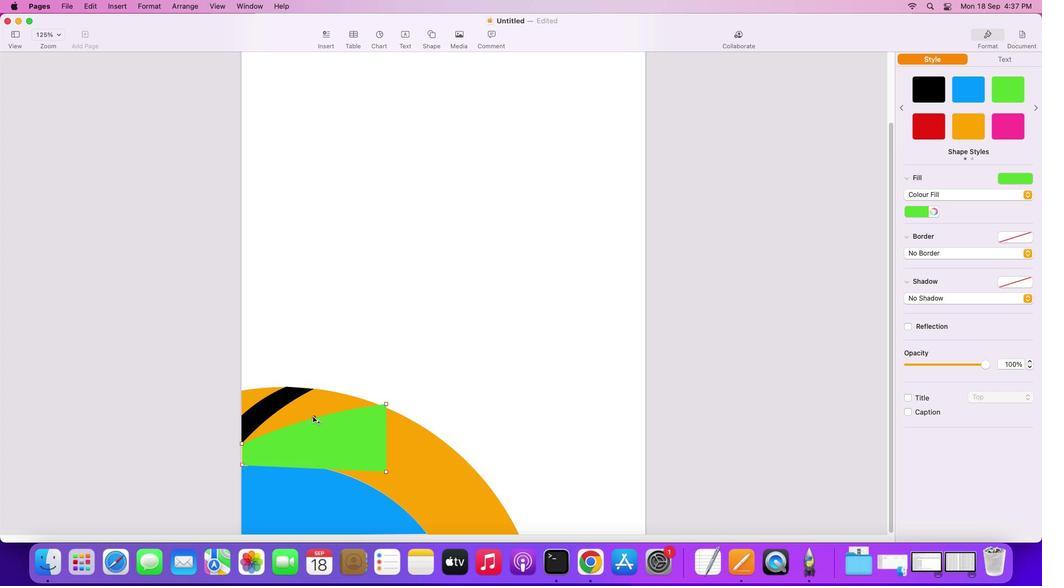 
Action: Mouse moved to (385, 403)
Screenshot: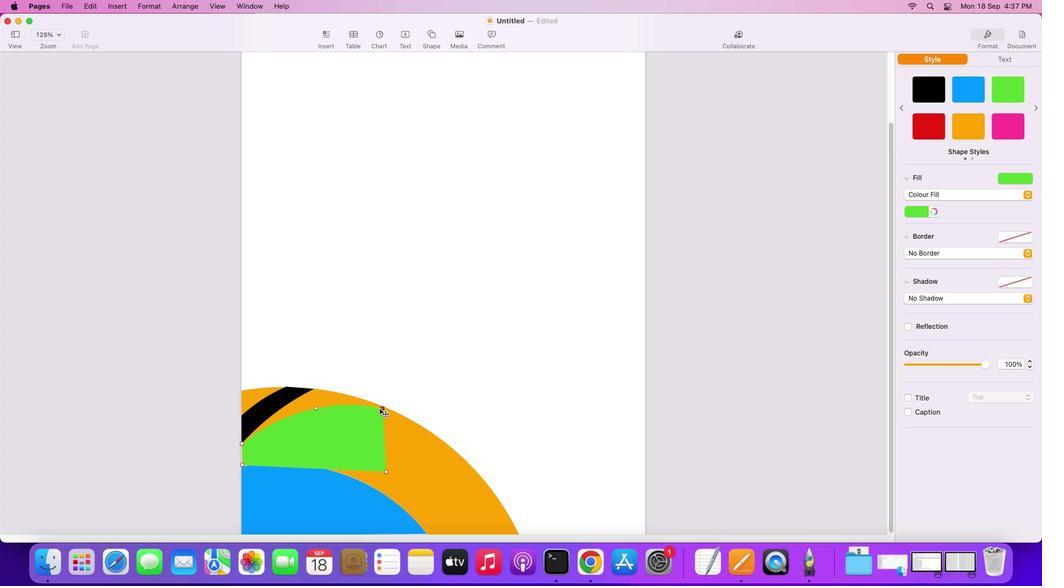 
Action: Mouse pressed left at (385, 403)
Screenshot: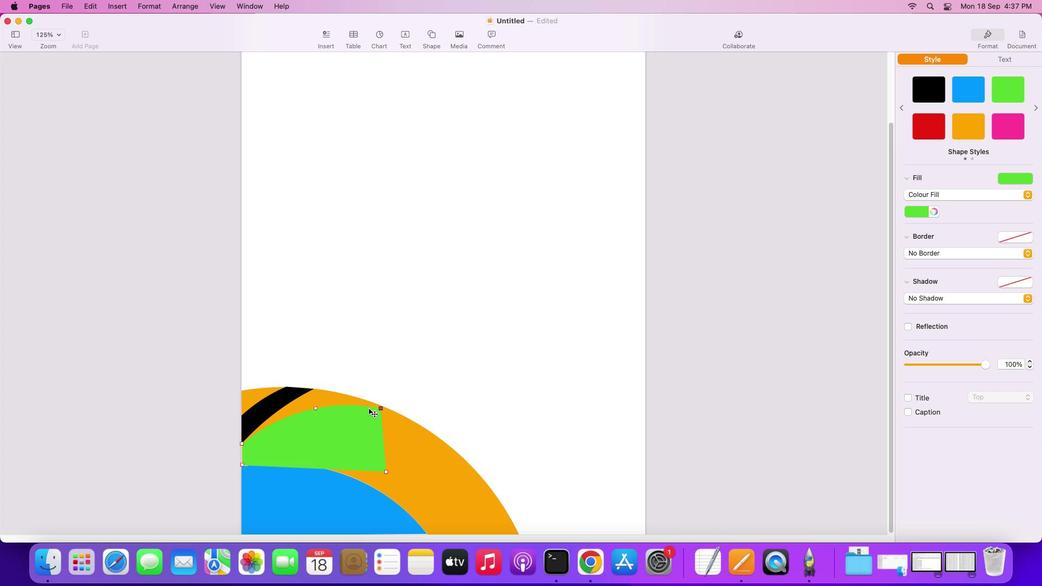 
Action: Mouse moved to (346, 442)
Screenshot: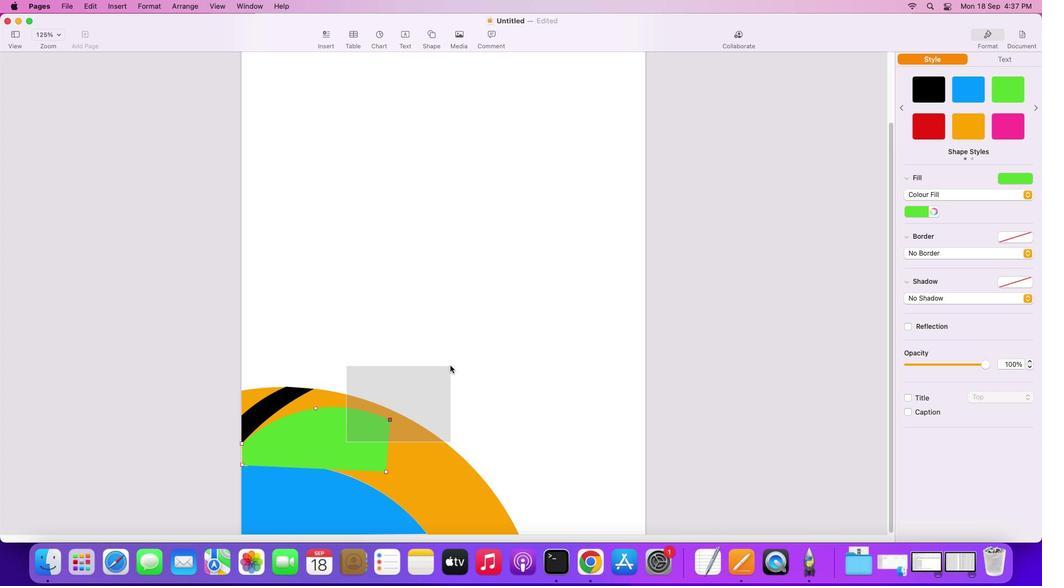 
Action: Mouse pressed left at (346, 442)
Screenshot: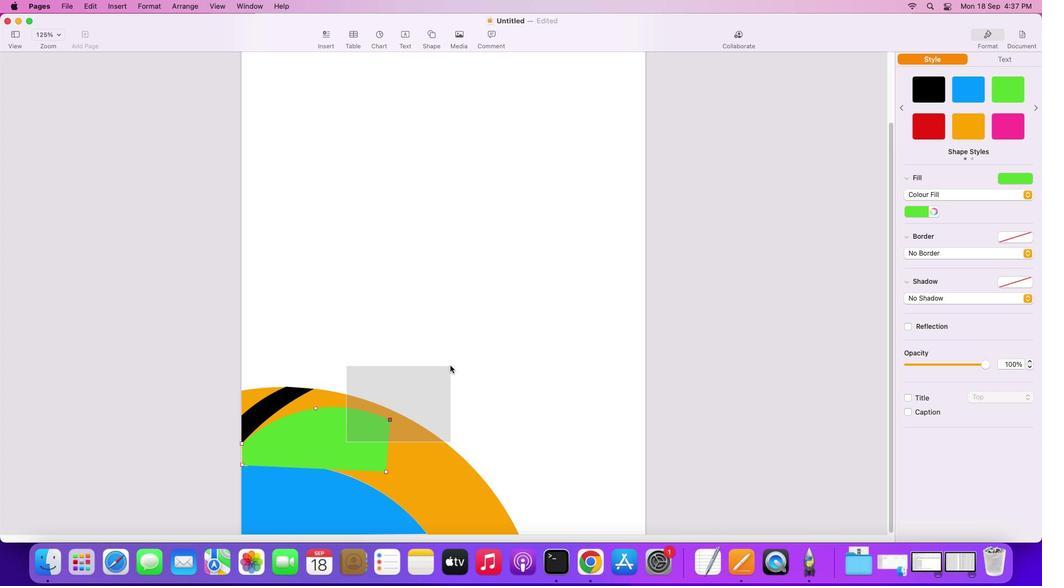 
Action: Mouse moved to (387, 470)
Screenshot: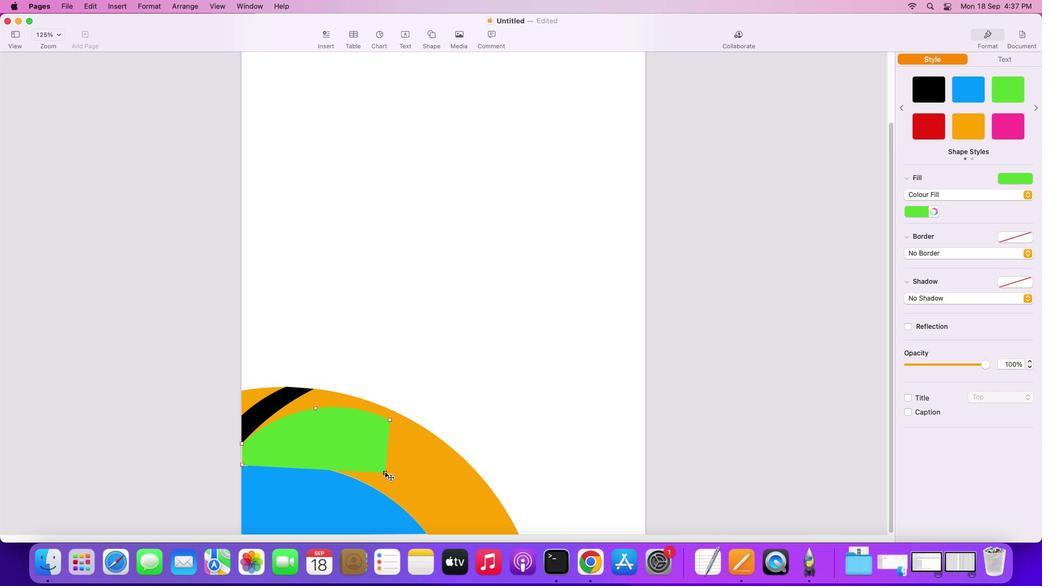 
Action: Mouse pressed left at (387, 470)
Screenshot: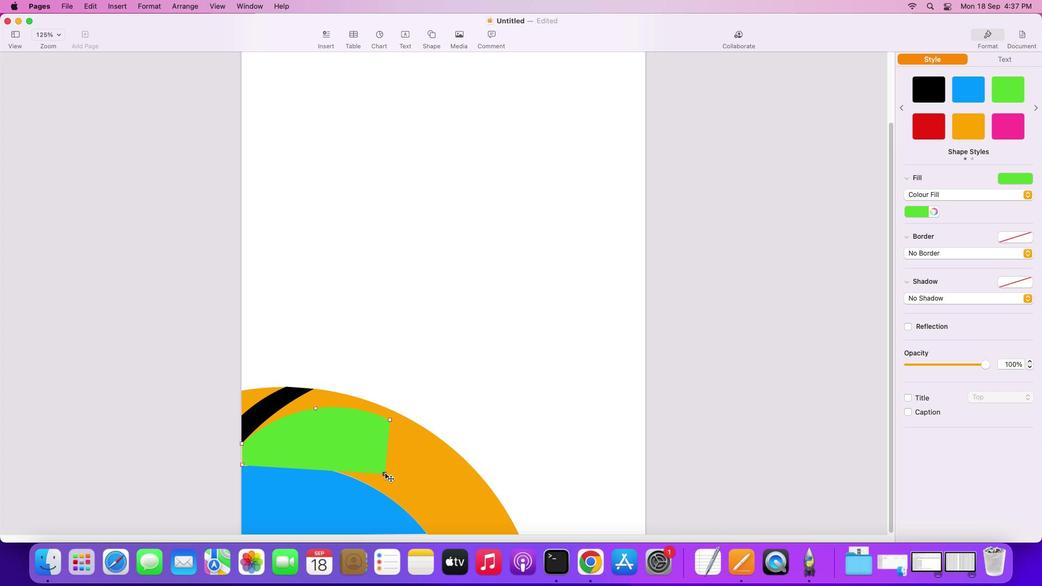 
Action: Mouse moved to (385, 474)
Screenshot: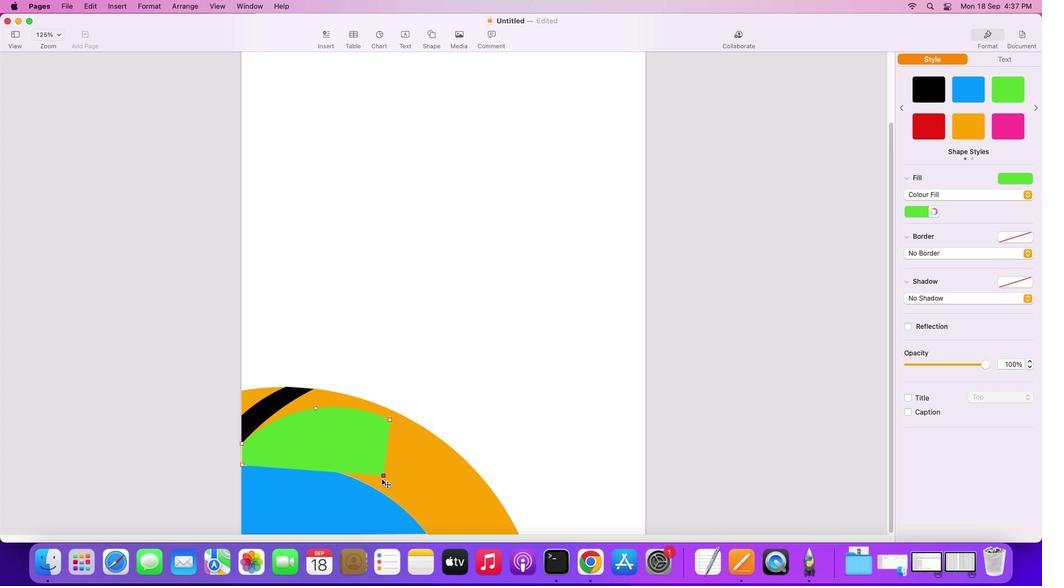 
Action: Mouse pressed left at (385, 474)
Screenshot: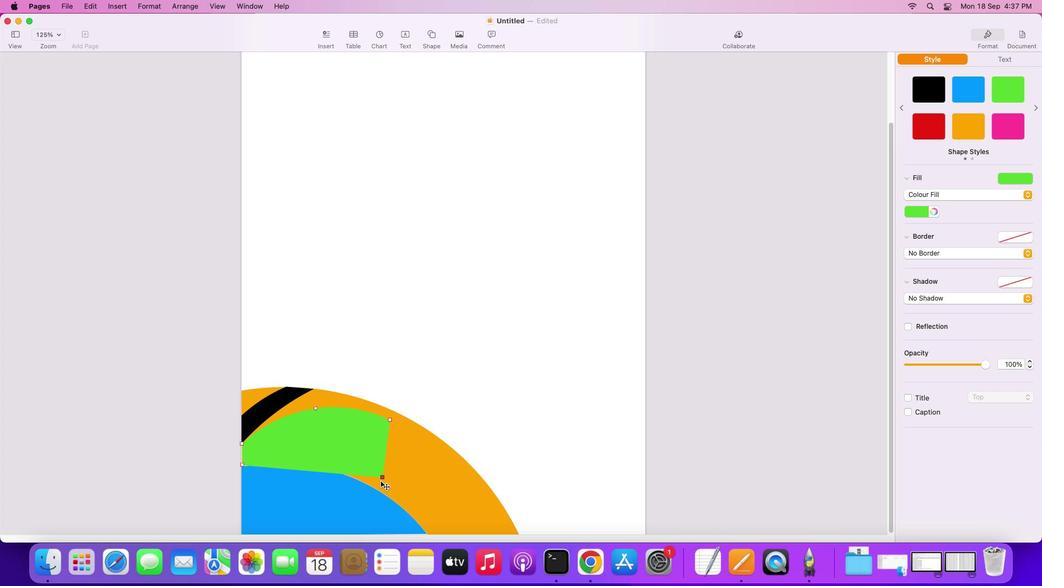 
Action: Mouse moved to (310, 477)
Screenshot: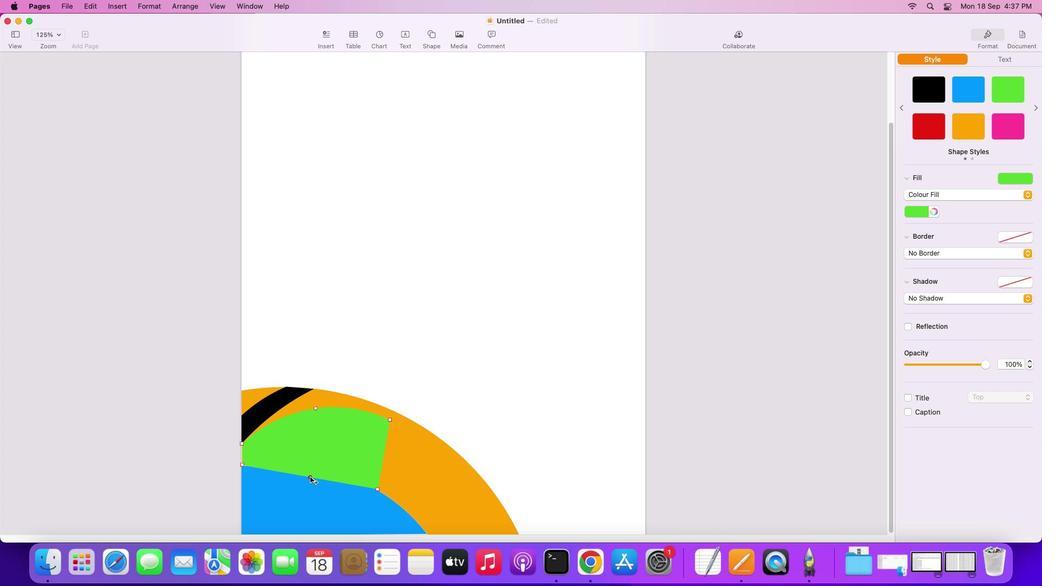 
Action: Mouse pressed left at (310, 477)
Screenshot: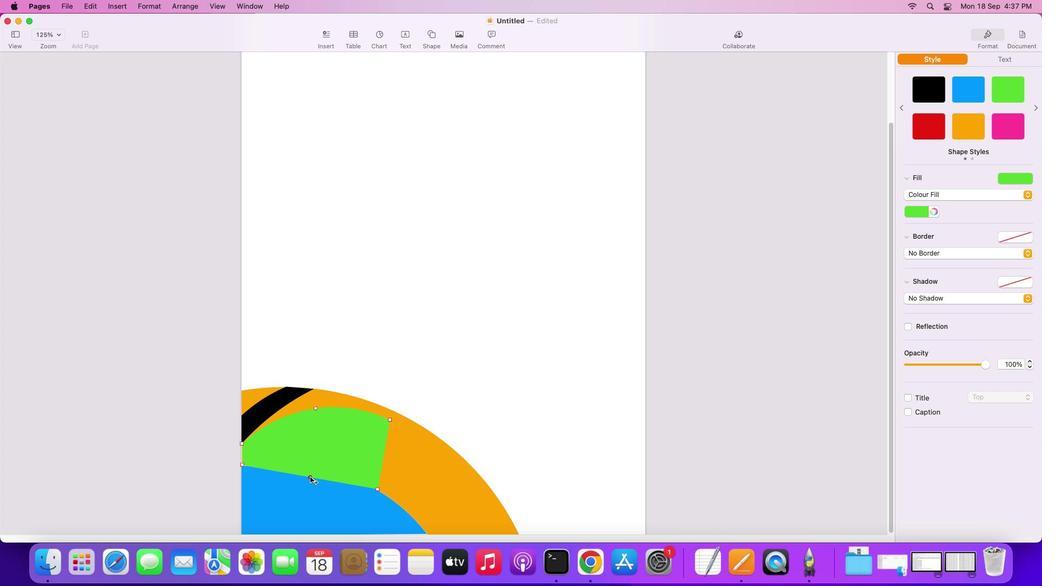 
Action: Mouse moved to (243, 466)
Screenshot: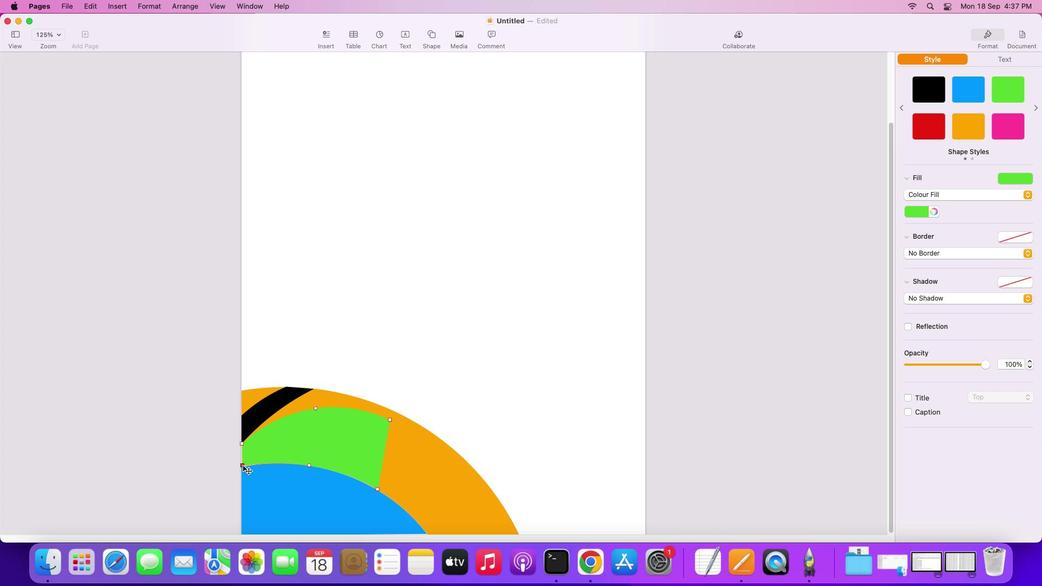 
Action: Mouse pressed left at (243, 466)
Screenshot: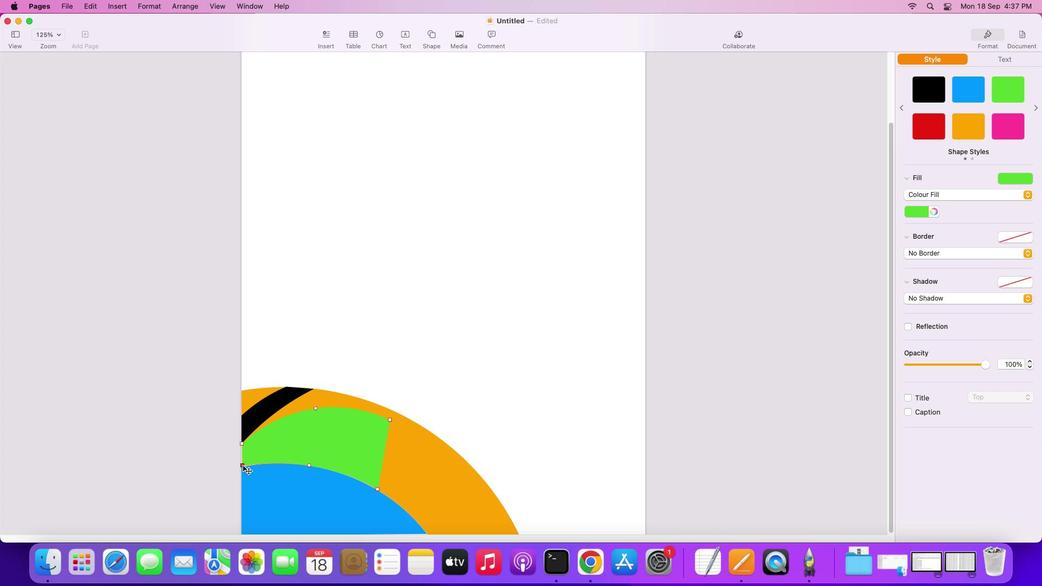 
Action: Mouse moved to (316, 410)
Screenshot: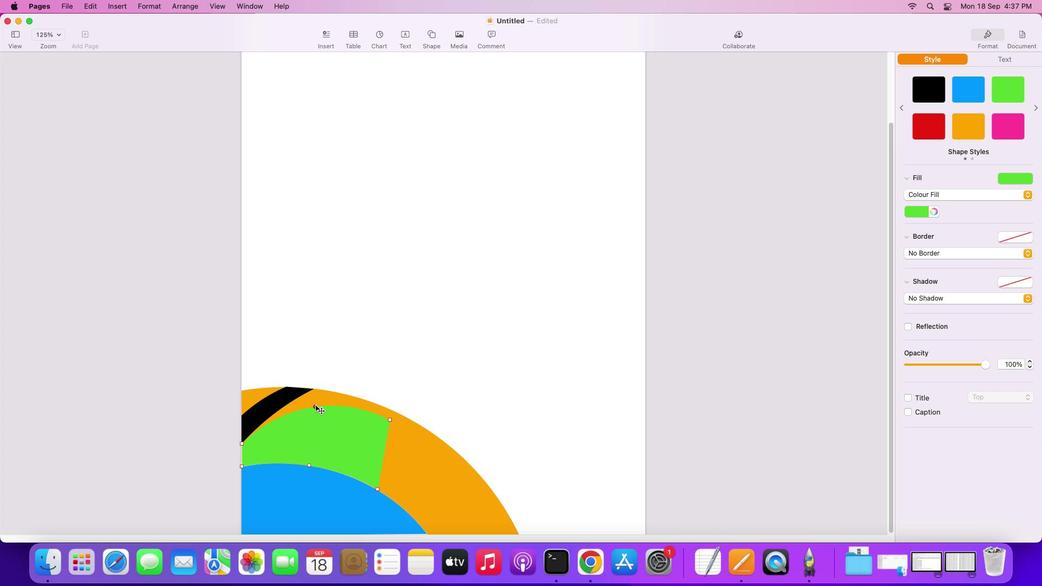 
Action: Mouse pressed left at (316, 410)
Screenshot: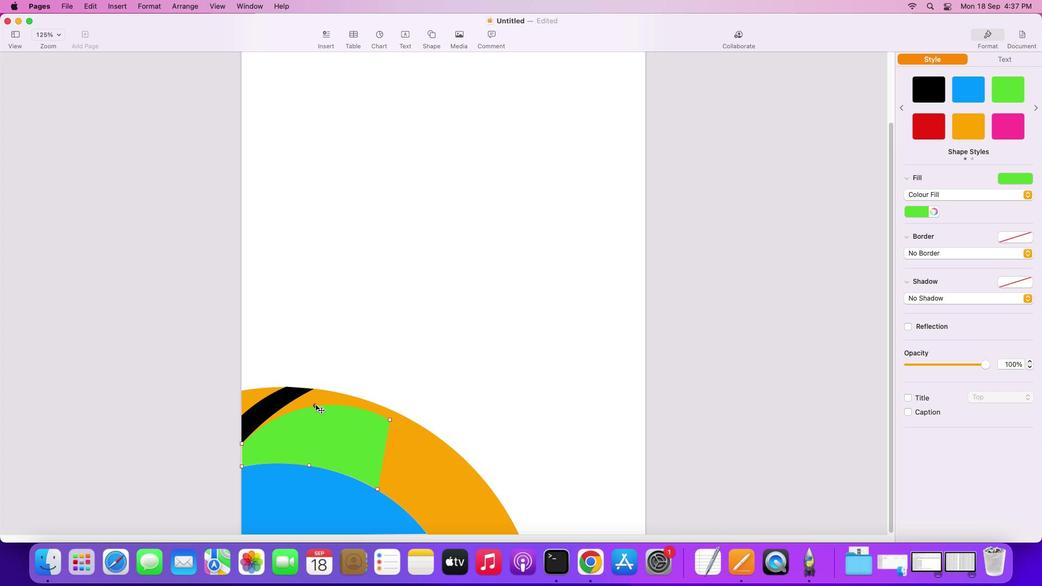 
Action: Mouse moved to (389, 420)
Screenshot: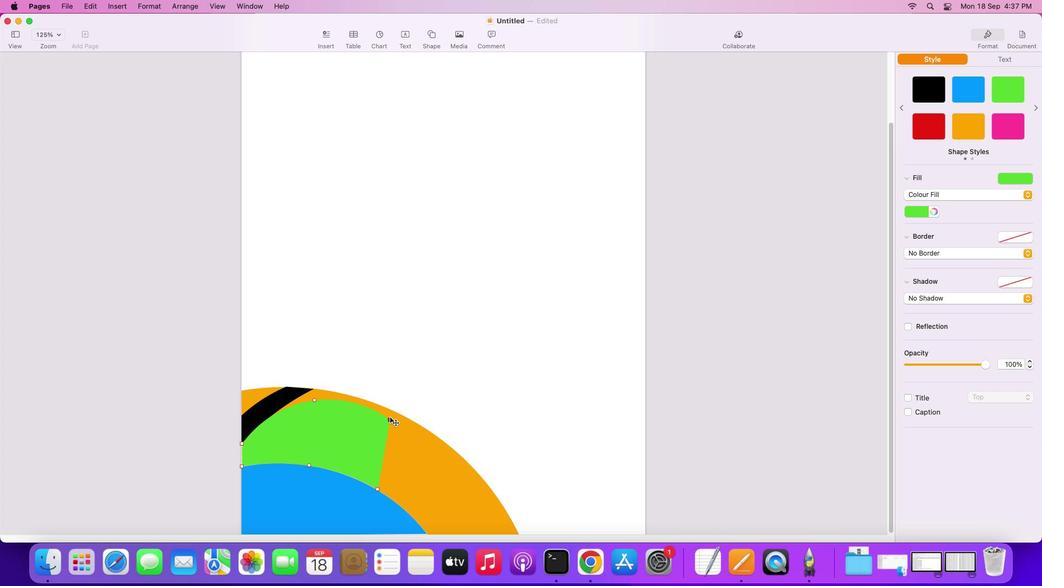 
Action: Mouse pressed left at (389, 420)
Screenshot: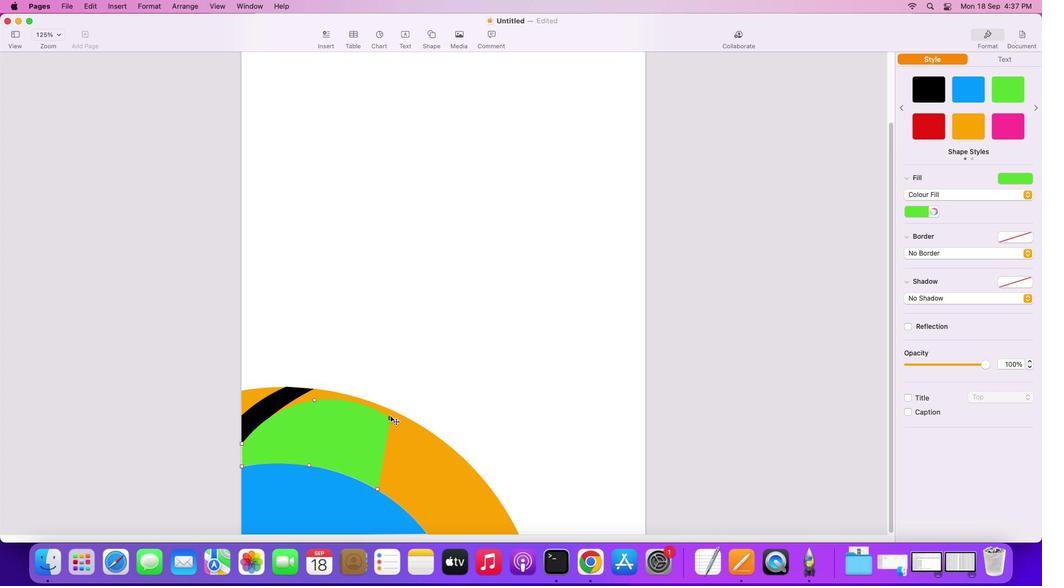 
Action: Mouse moved to (316, 401)
Screenshot: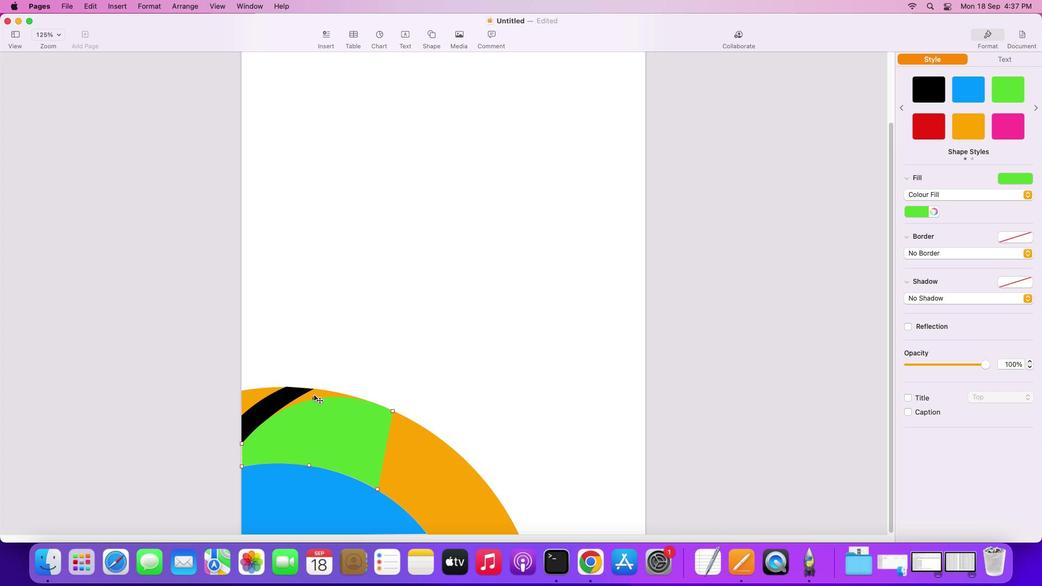 
Action: Mouse pressed left at (316, 401)
Screenshot: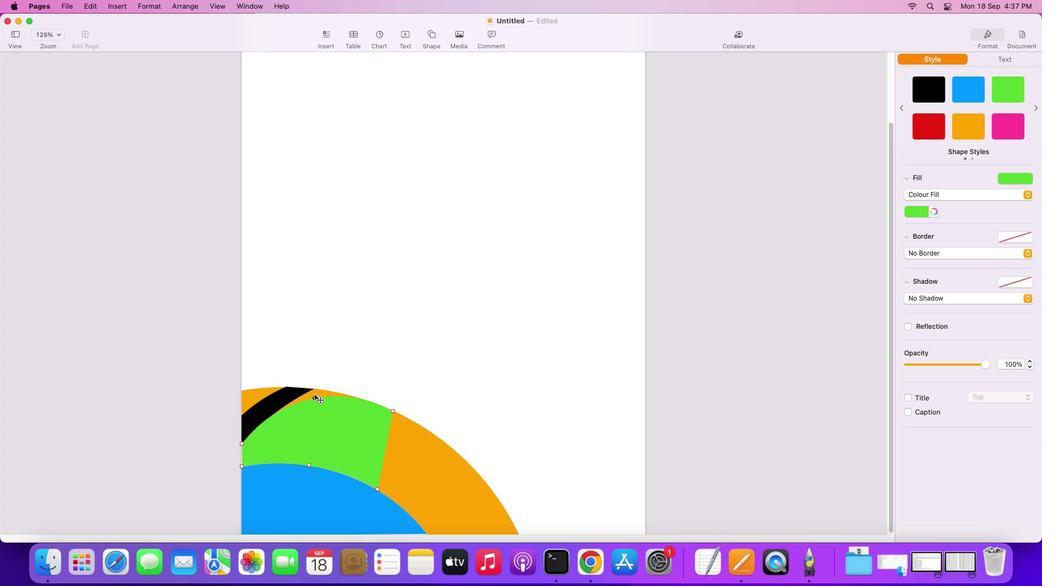 
Action: Mouse moved to (357, 391)
Screenshot: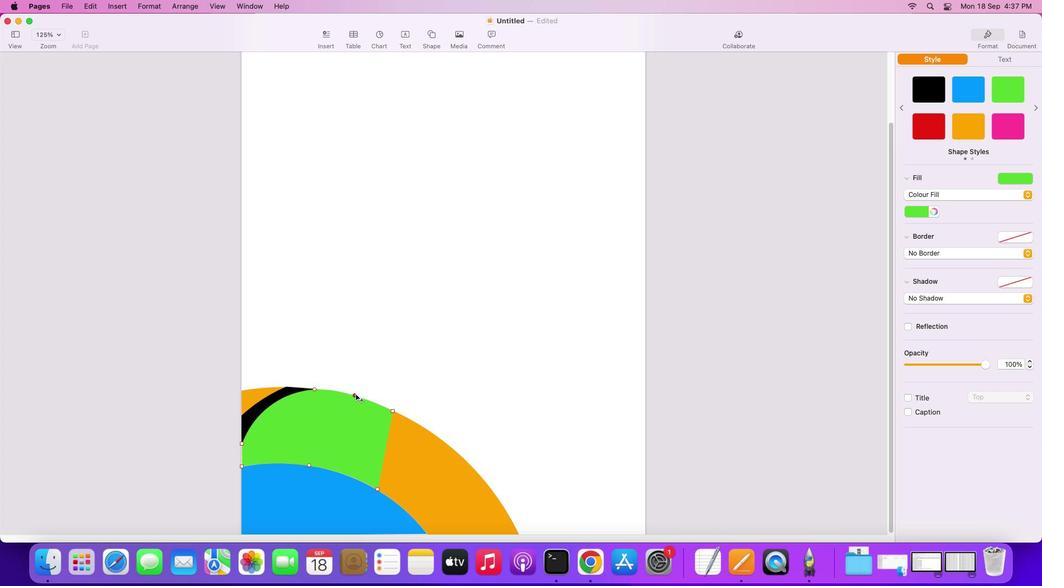 
Action: Mouse pressed left at (357, 391)
Screenshot: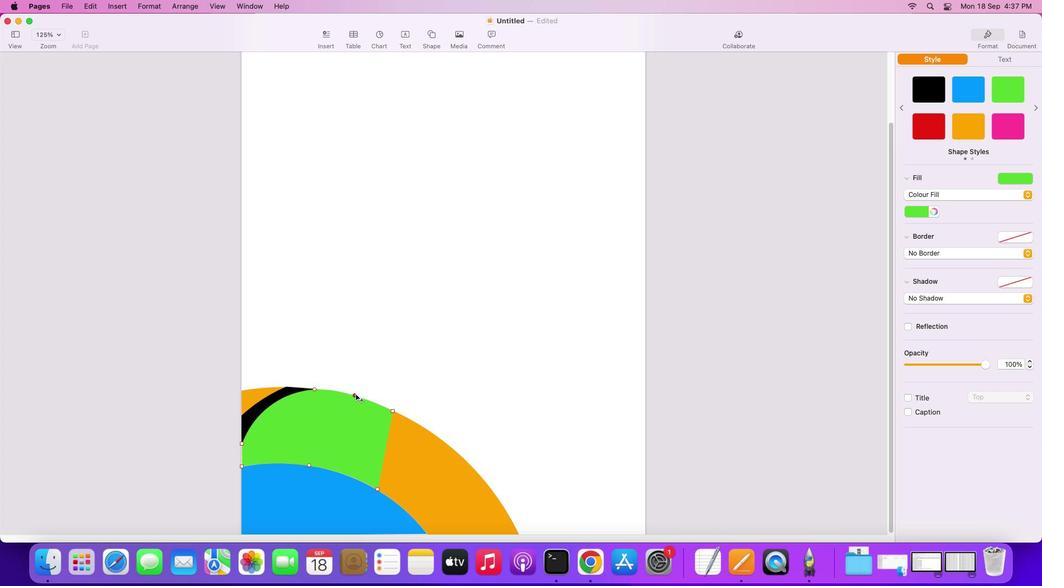 
Action: Mouse moved to (338, 392)
Screenshot: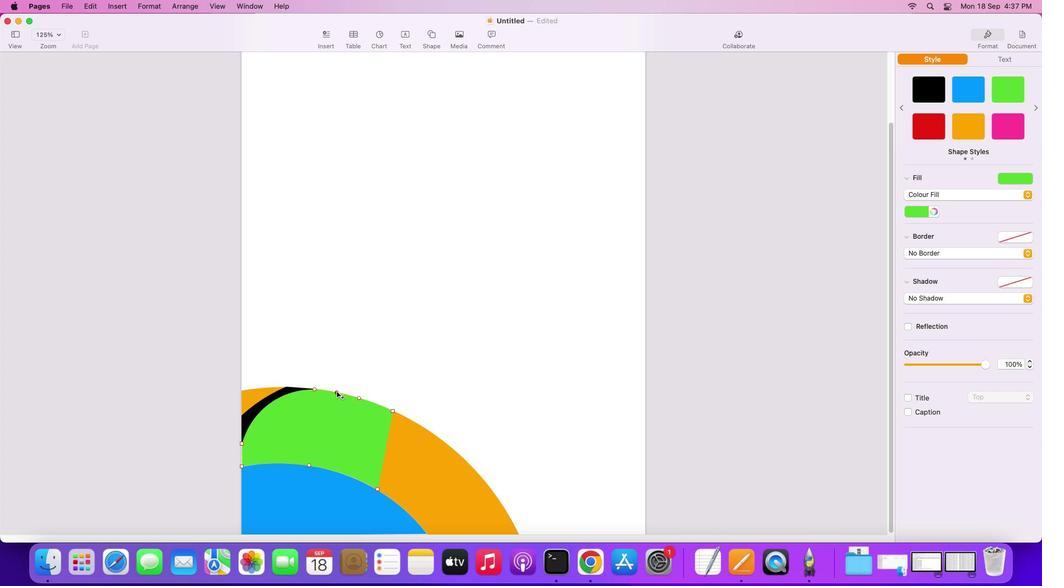 
Action: Mouse pressed left at (338, 392)
Screenshot: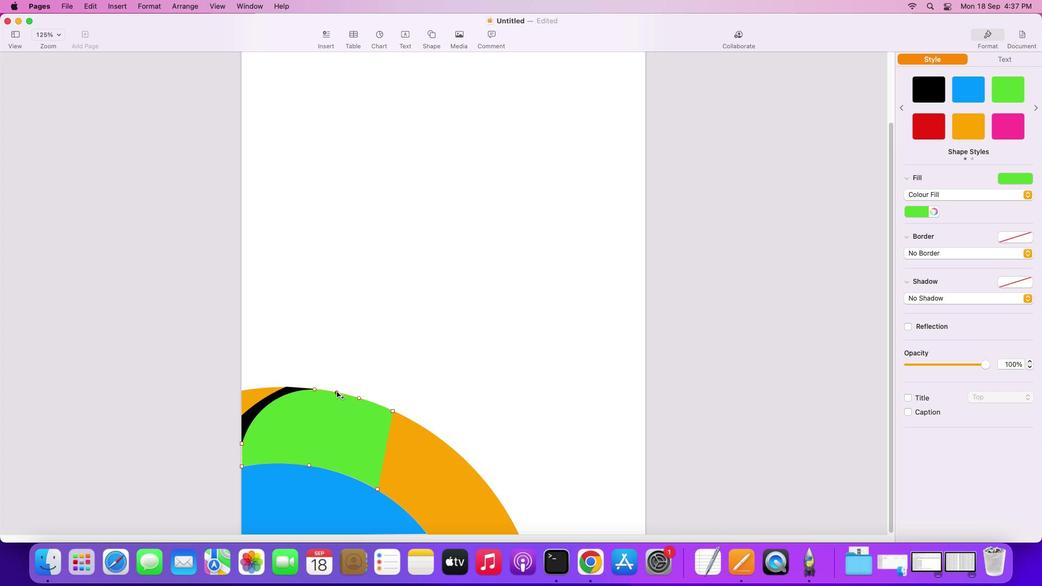 
Action: Mouse moved to (269, 404)
Screenshot: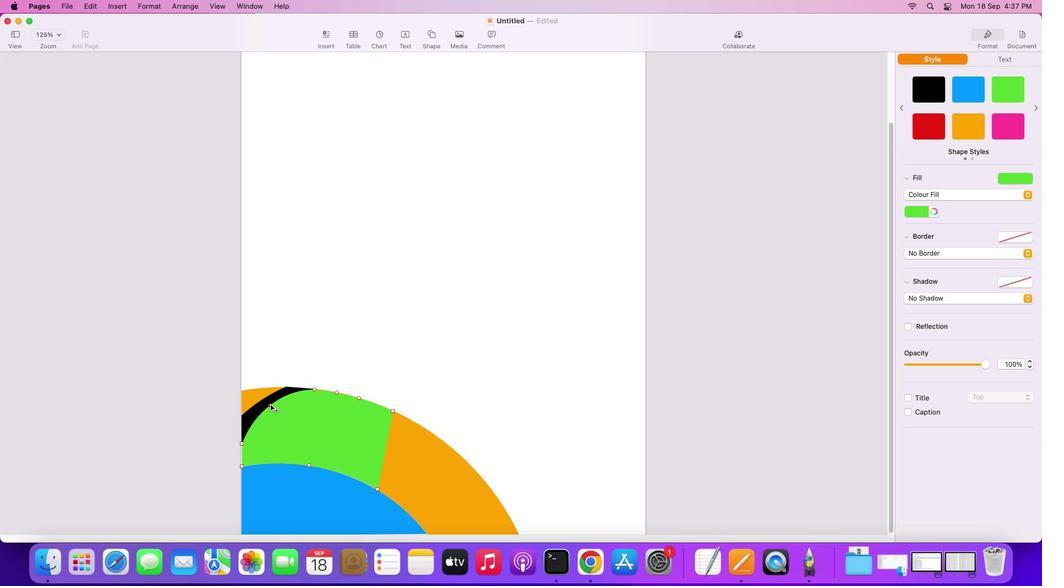 
Action: Mouse pressed left at (269, 404)
Screenshot: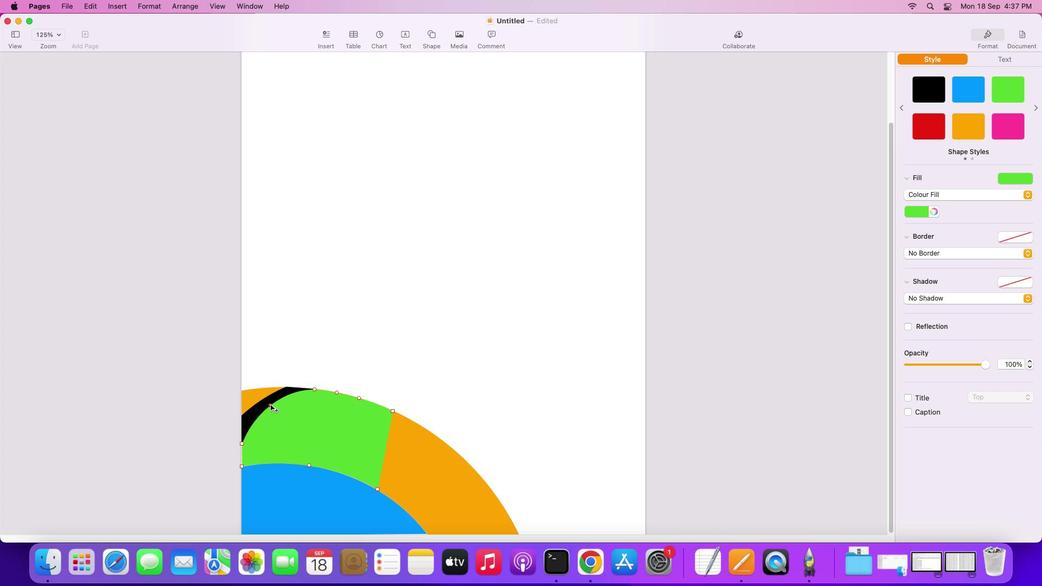 
Action: Mouse moved to (294, 395)
Screenshot: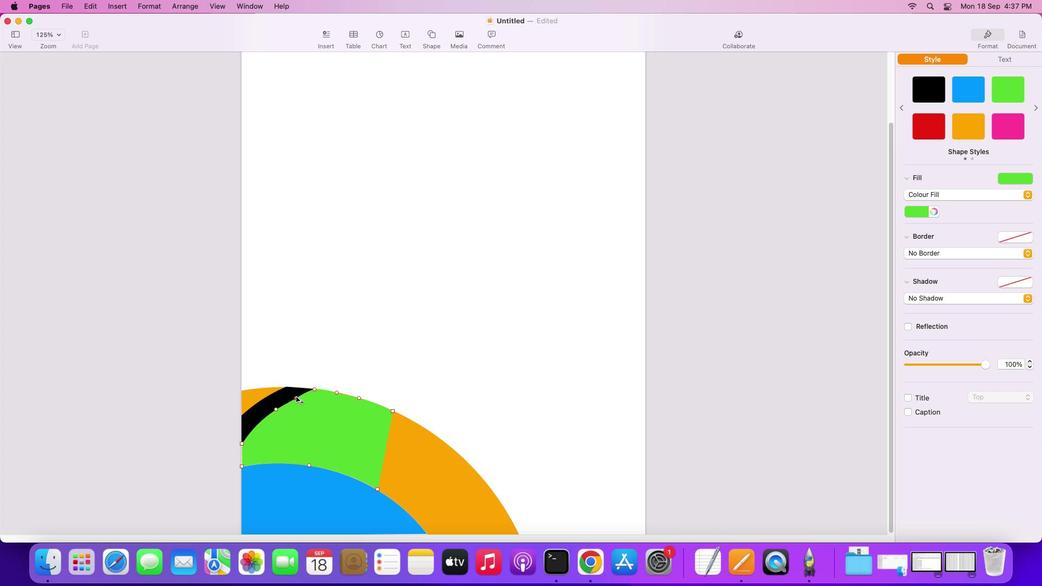 
Action: Mouse pressed left at (294, 395)
Screenshot: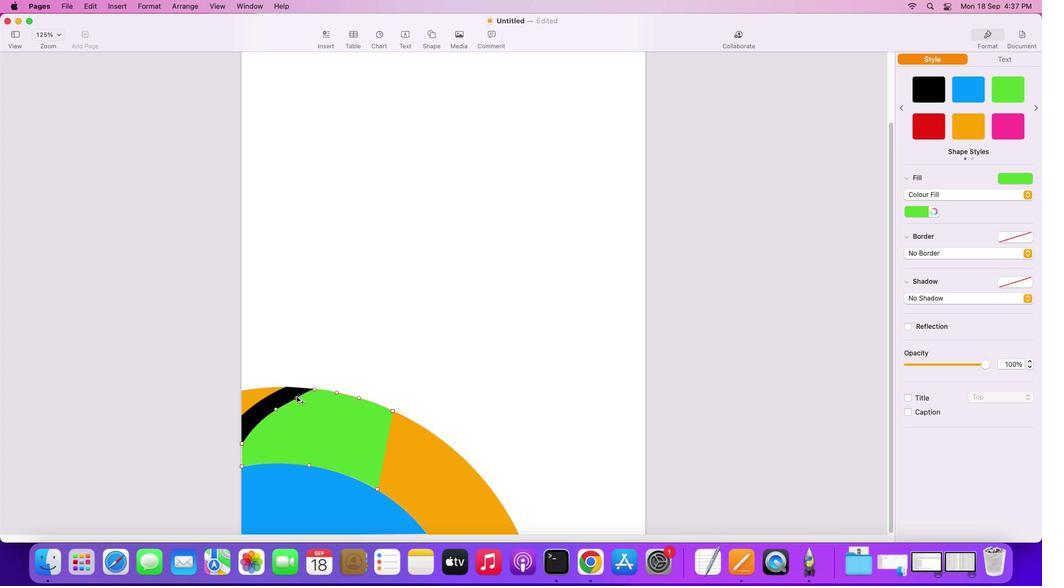 
Action: Mouse moved to (256, 423)
